 Task: Look for Airbnb properties in Abovyan, Armenia from 6th December, 2023 to 18th December, 2023 for 3 adults.2 bedrooms having 2 beds and 2 bathrooms. Property type can be hotel. Amenities needed are: heating. Booking option can be shelf check-in. Look for 4 properties as per requirement.
Action: Mouse moved to (89, 79)
Screenshot: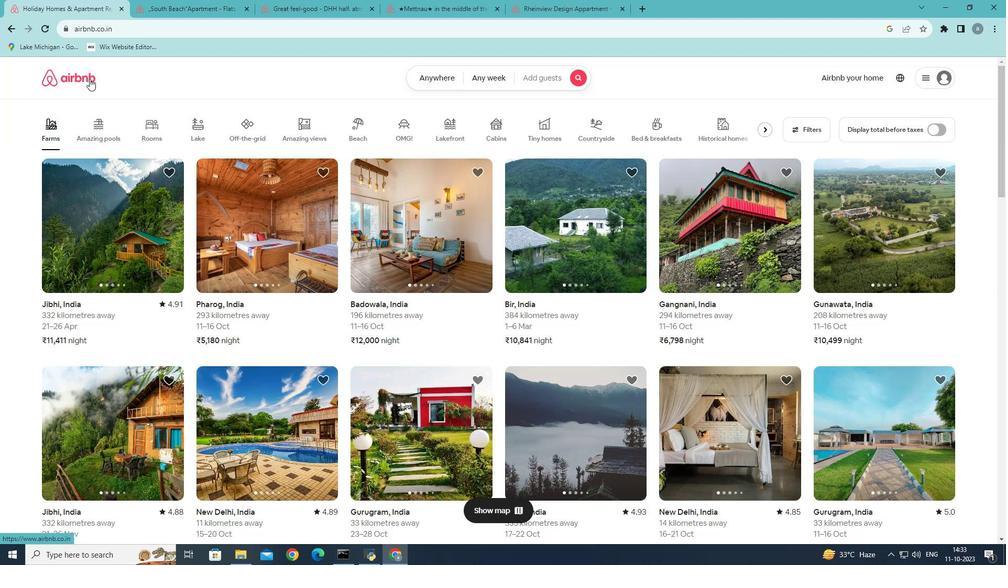 
Action: Mouse pressed left at (89, 79)
Screenshot: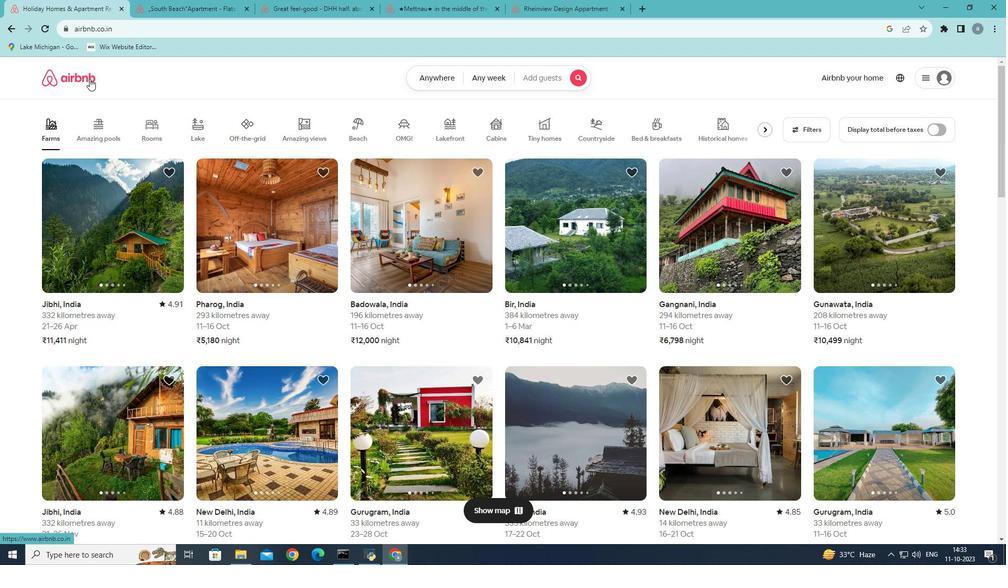 
Action: Mouse moved to (441, 81)
Screenshot: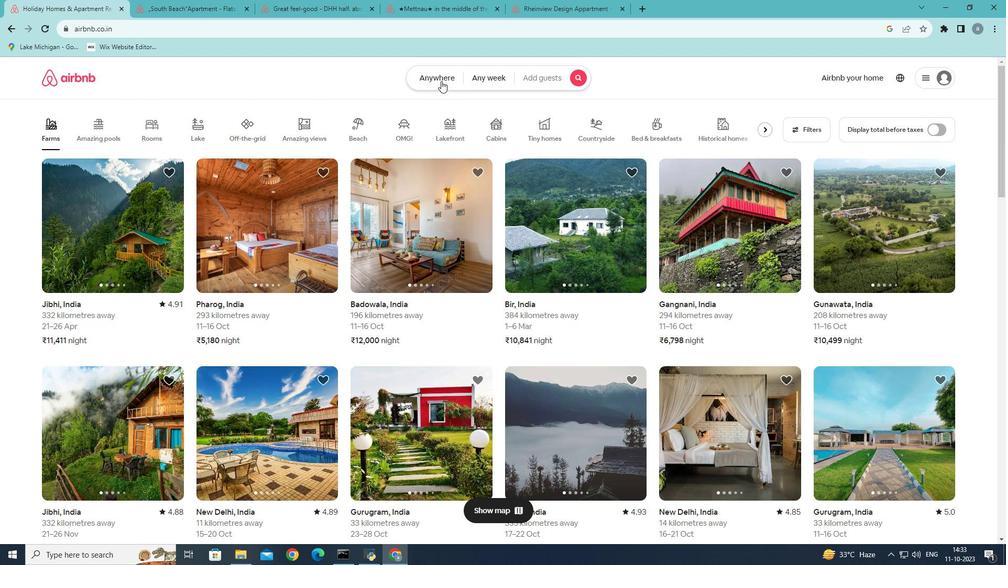 
Action: Mouse pressed left at (441, 81)
Screenshot: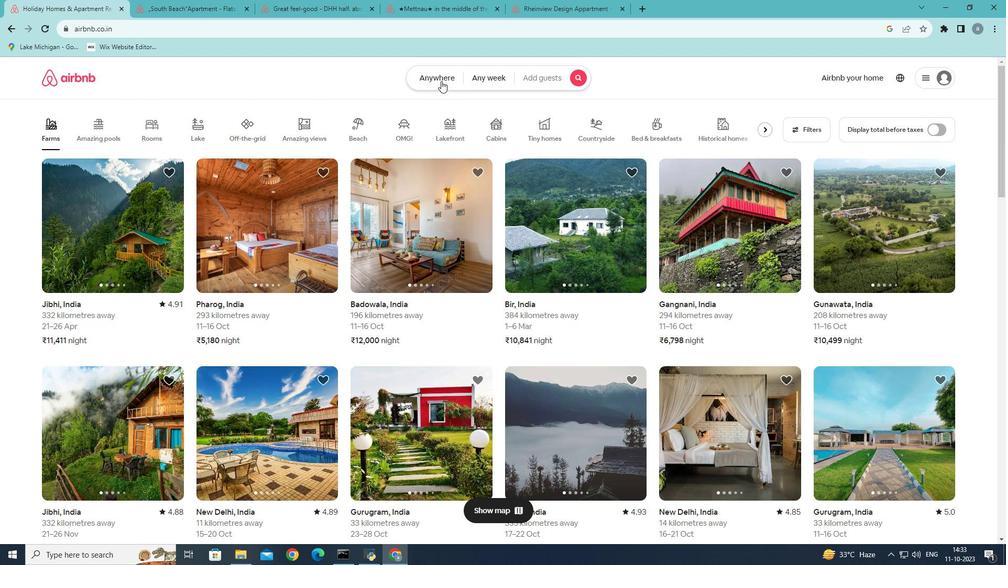 
Action: Mouse moved to (308, 122)
Screenshot: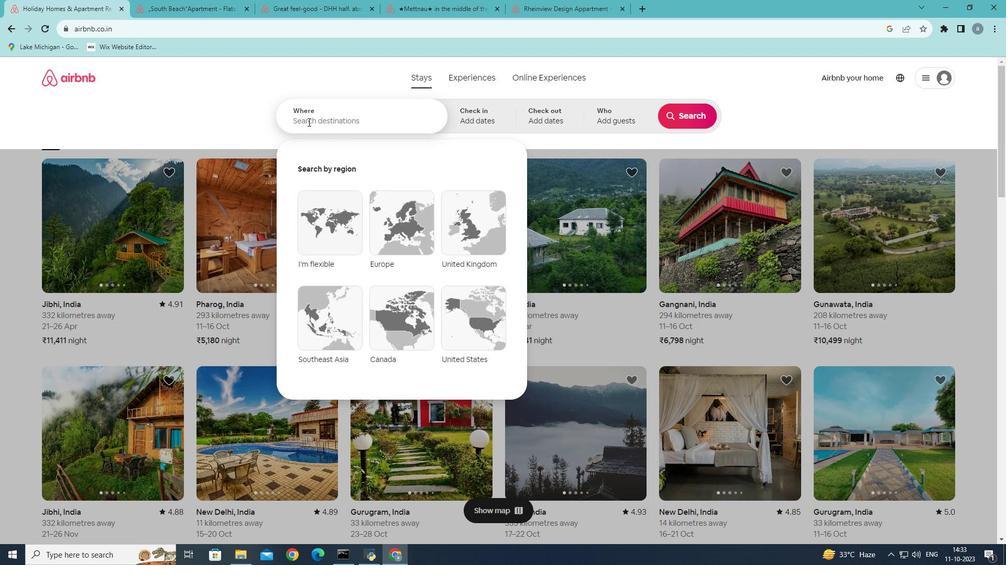
Action: Mouse pressed left at (308, 122)
Screenshot: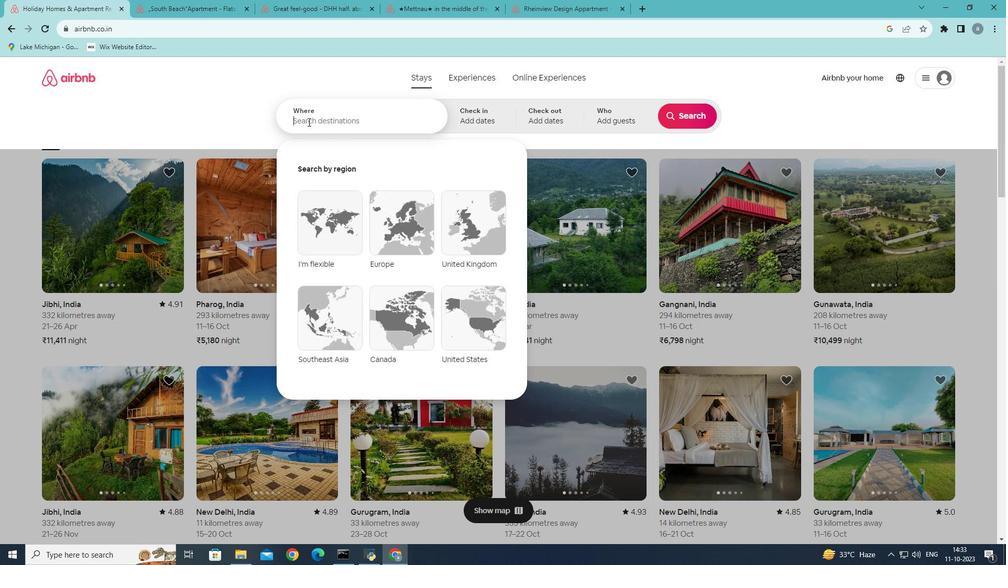
Action: Mouse moved to (554, 111)
Screenshot: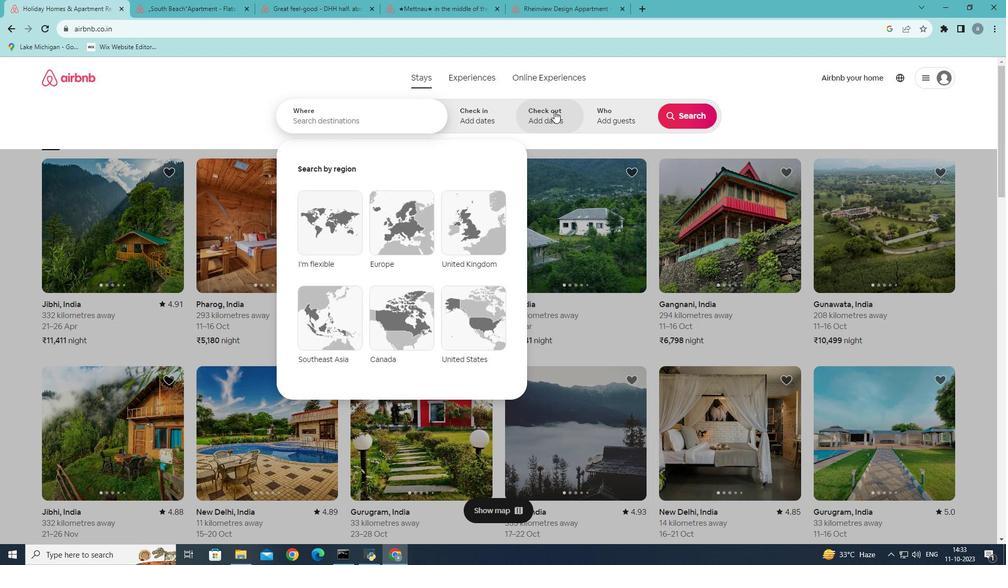 
Action: Key pressed <Key.shift>Abovyan
Screenshot: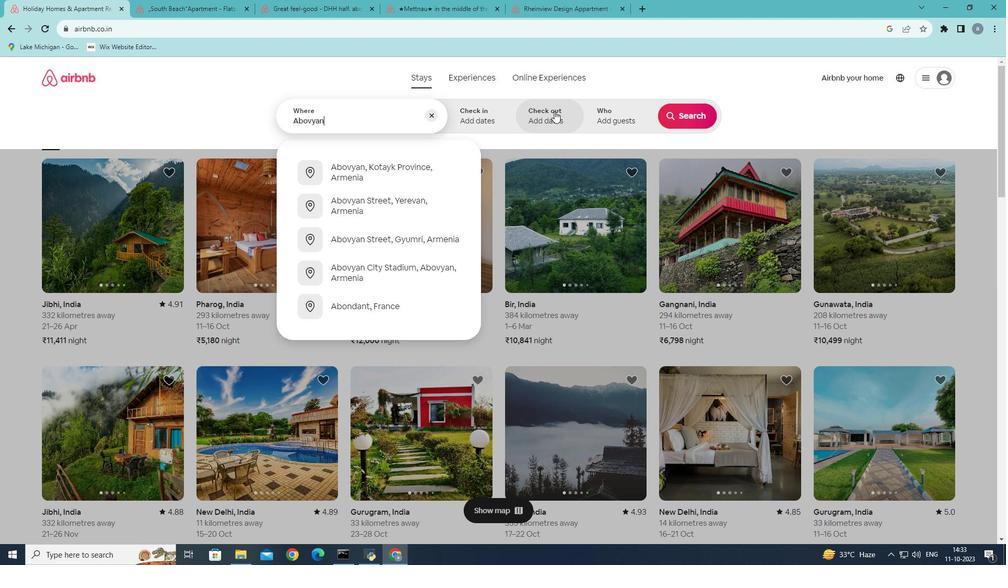 
Action: Mouse moved to (371, 173)
Screenshot: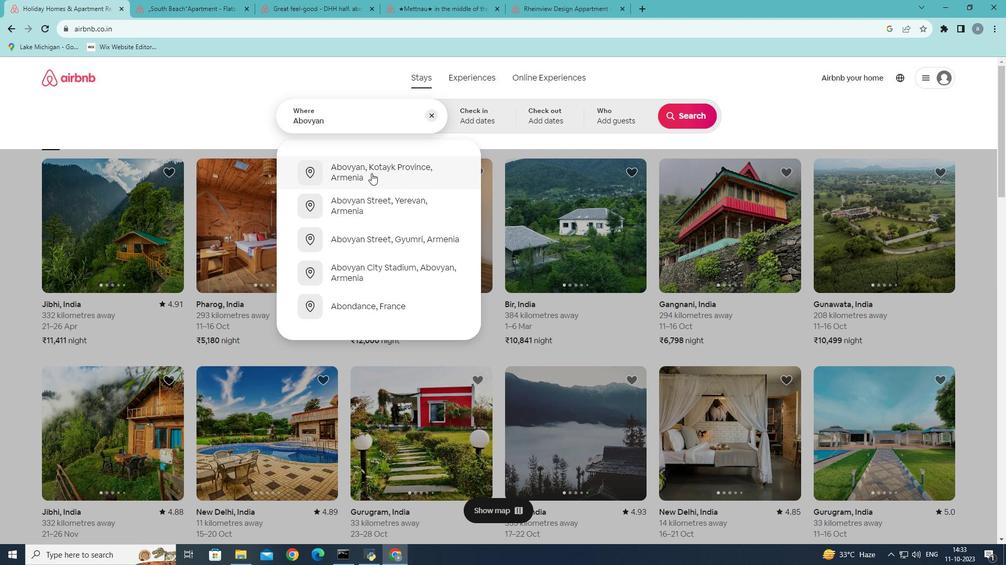
Action: Mouse pressed left at (371, 173)
Screenshot: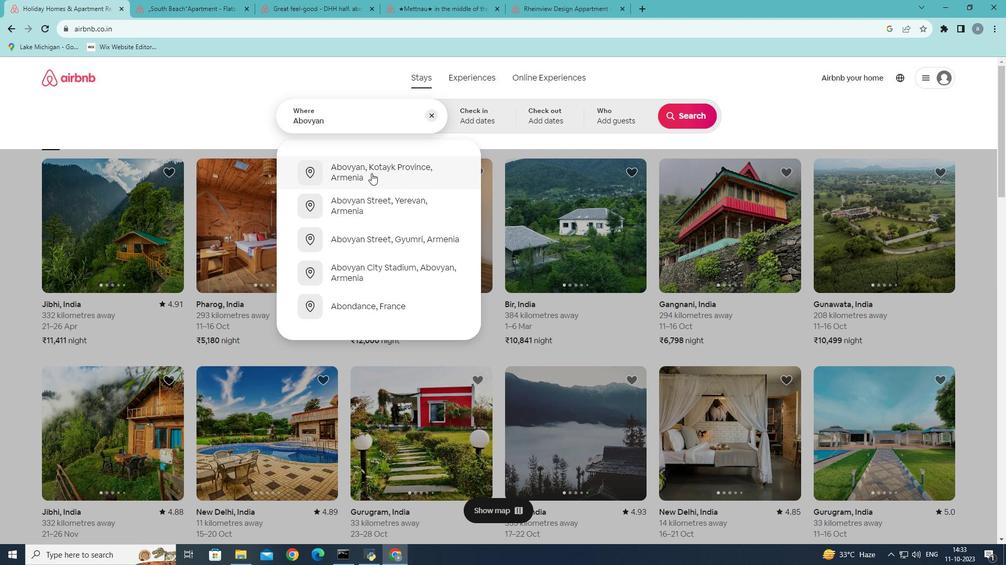 
Action: Mouse moved to (686, 198)
Screenshot: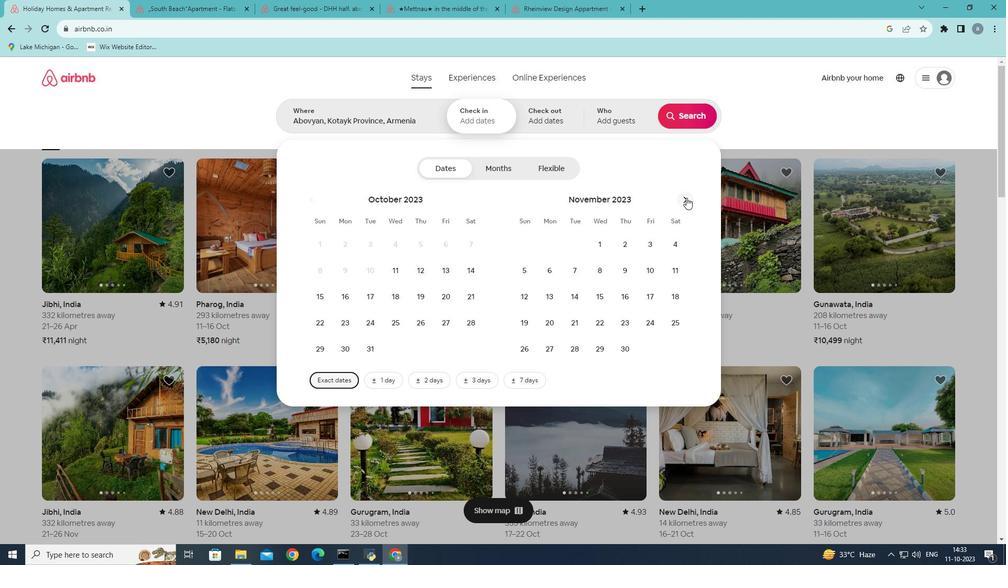 
Action: Mouse pressed left at (686, 198)
Screenshot: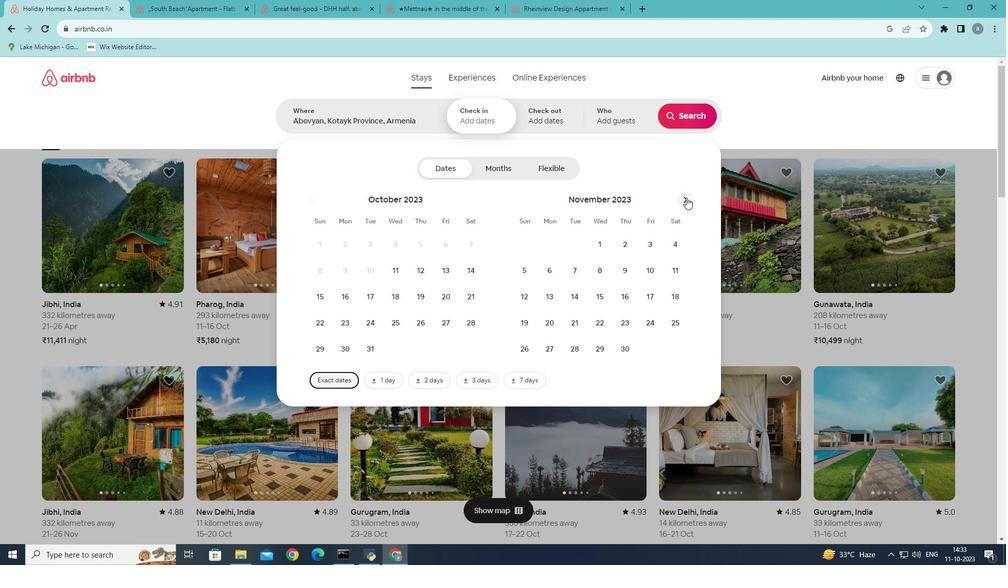 
Action: Mouse moved to (606, 274)
Screenshot: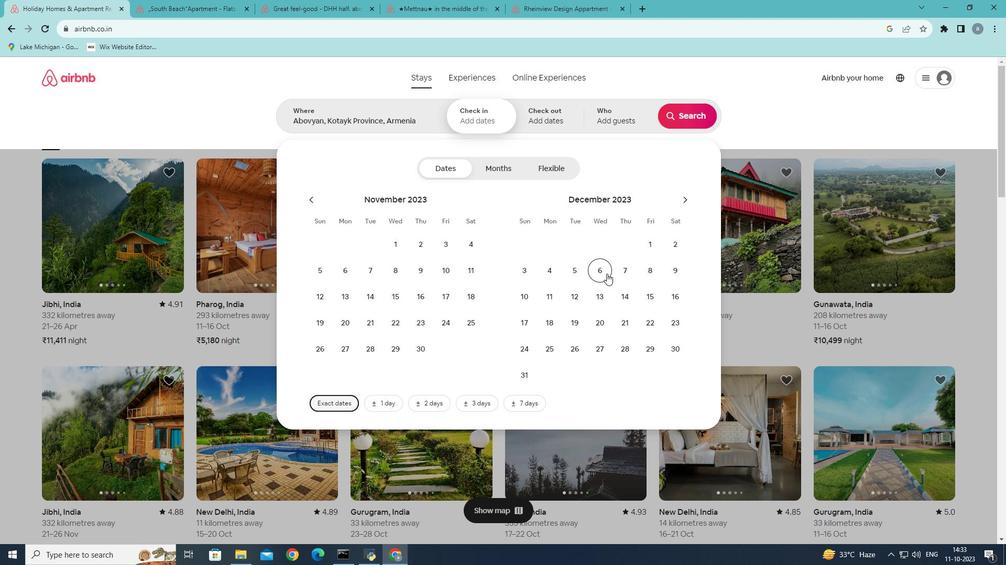 
Action: Mouse pressed left at (606, 274)
Screenshot: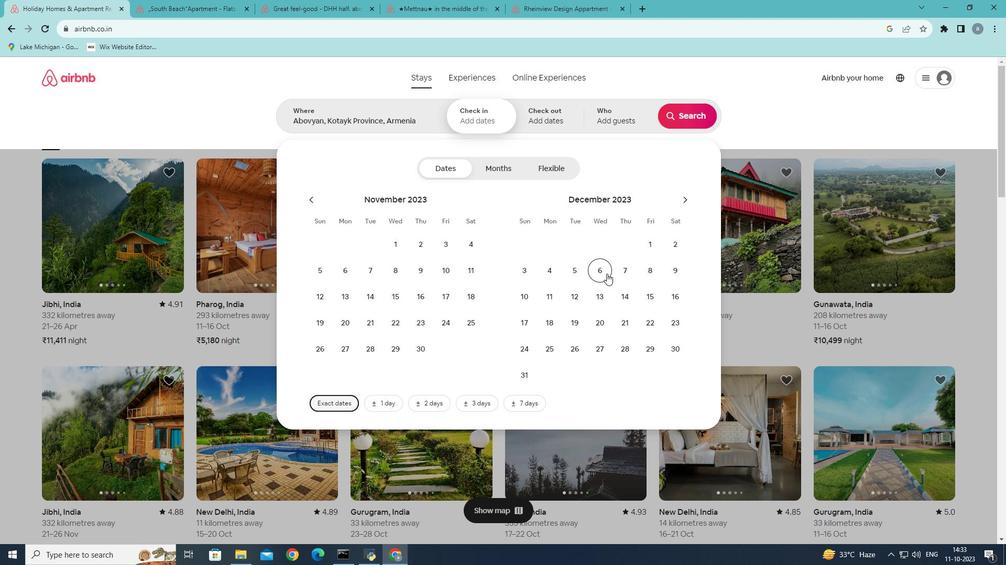 
Action: Mouse moved to (551, 328)
Screenshot: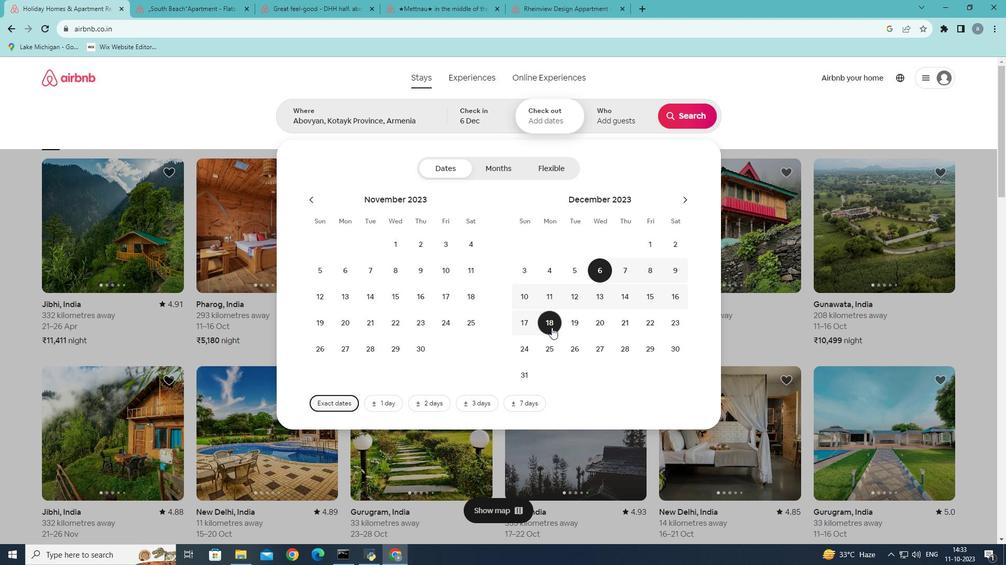 
Action: Mouse pressed left at (551, 328)
Screenshot: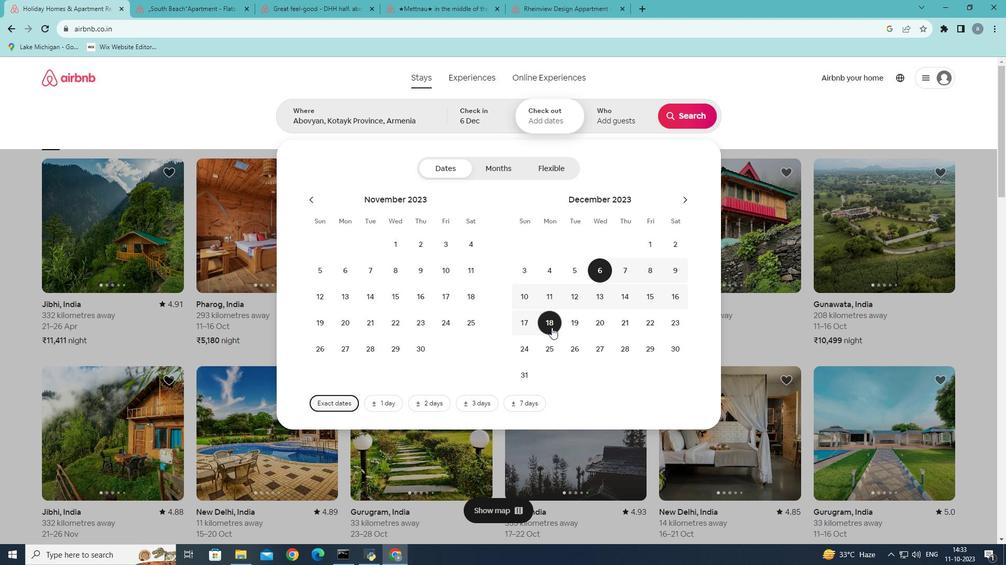 
Action: Mouse moved to (627, 115)
Screenshot: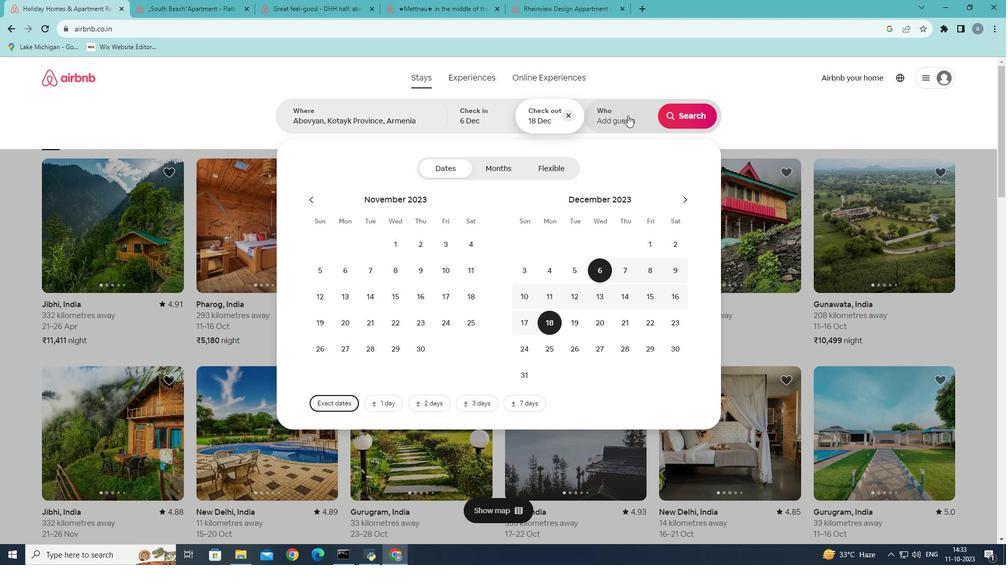 
Action: Mouse pressed left at (627, 115)
Screenshot: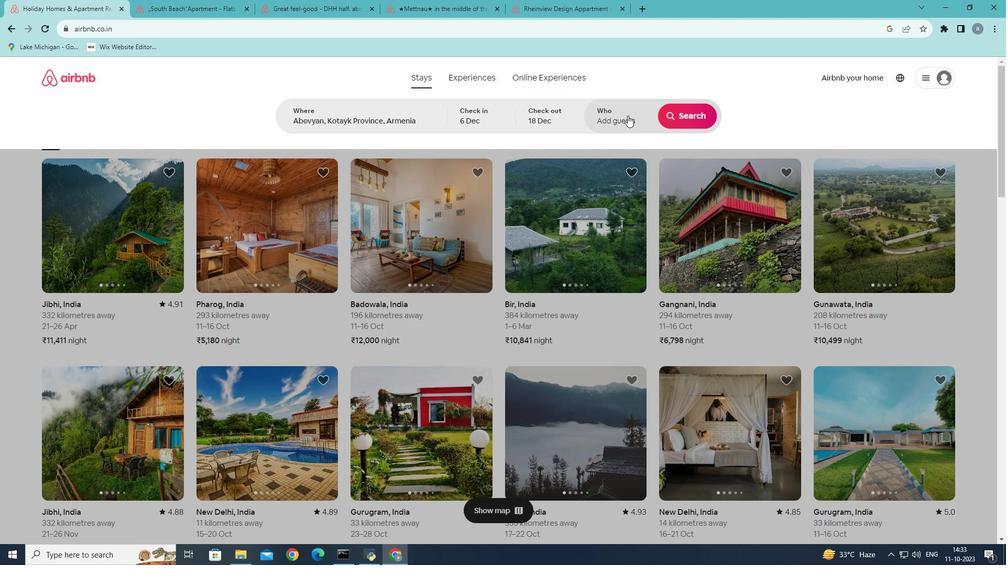 
Action: Mouse moved to (691, 172)
Screenshot: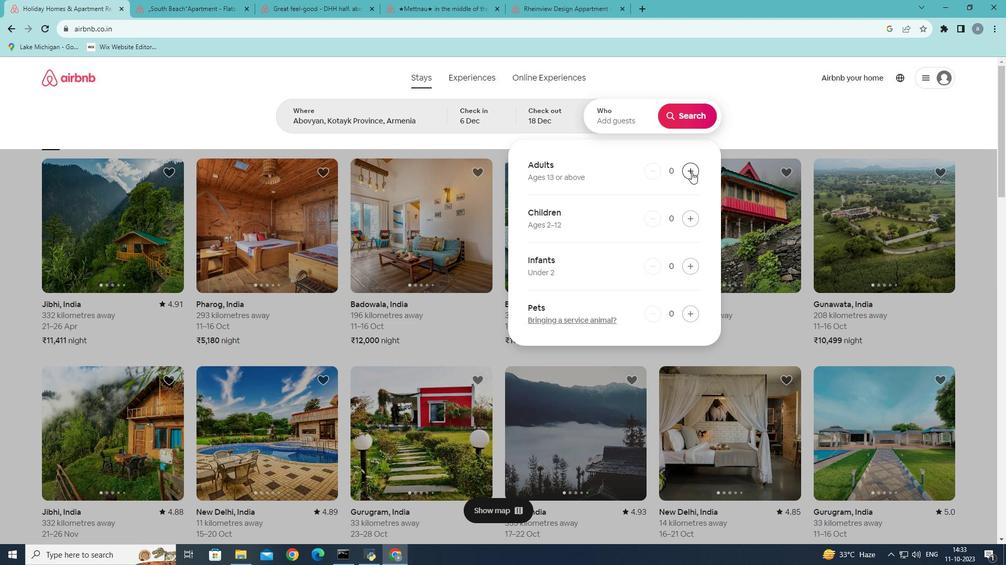 
Action: Mouse pressed left at (691, 172)
Screenshot: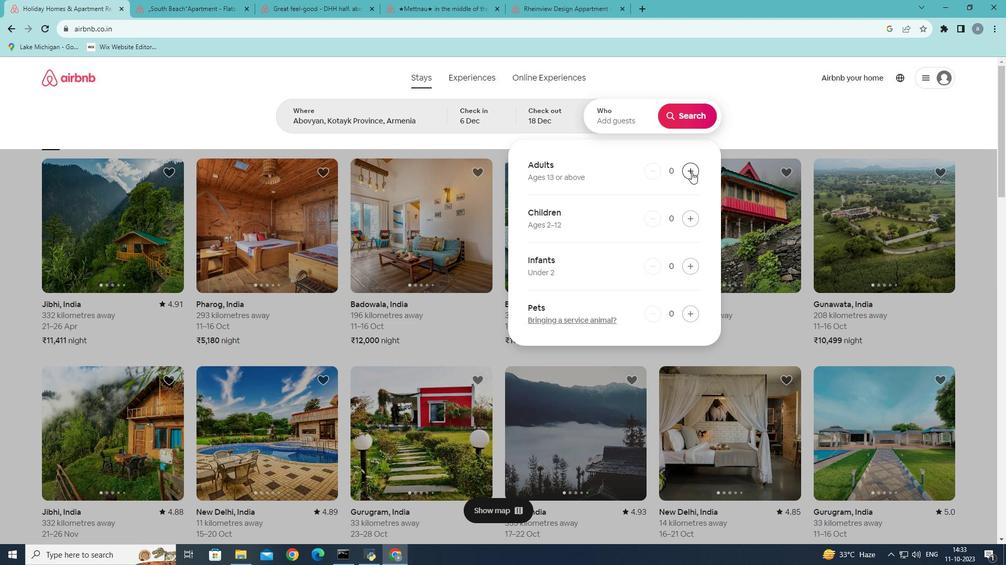 
Action: Mouse pressed left at (691, 172)
Screenshot: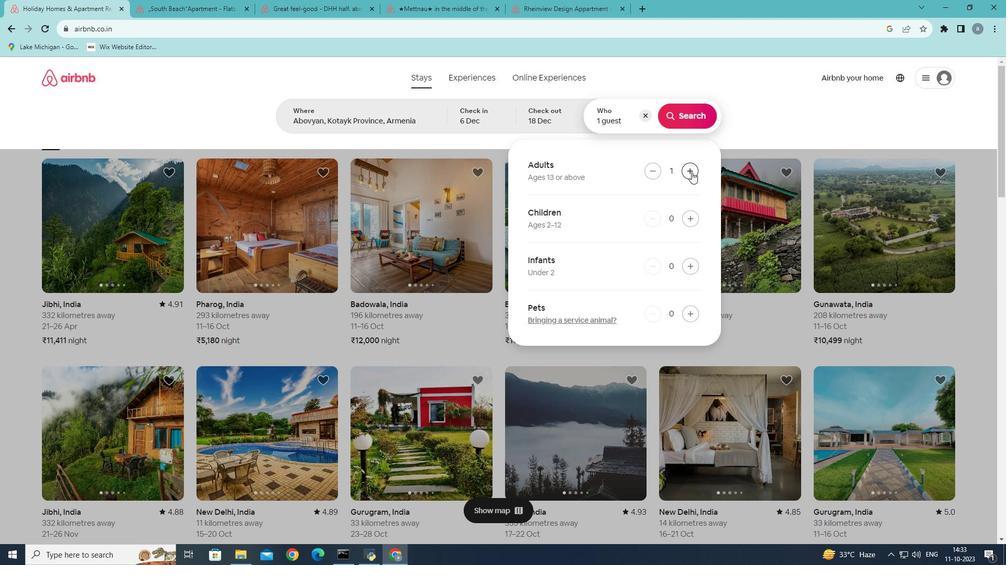 
Action: Mouse pressed left at (691, 172)
Screenshot: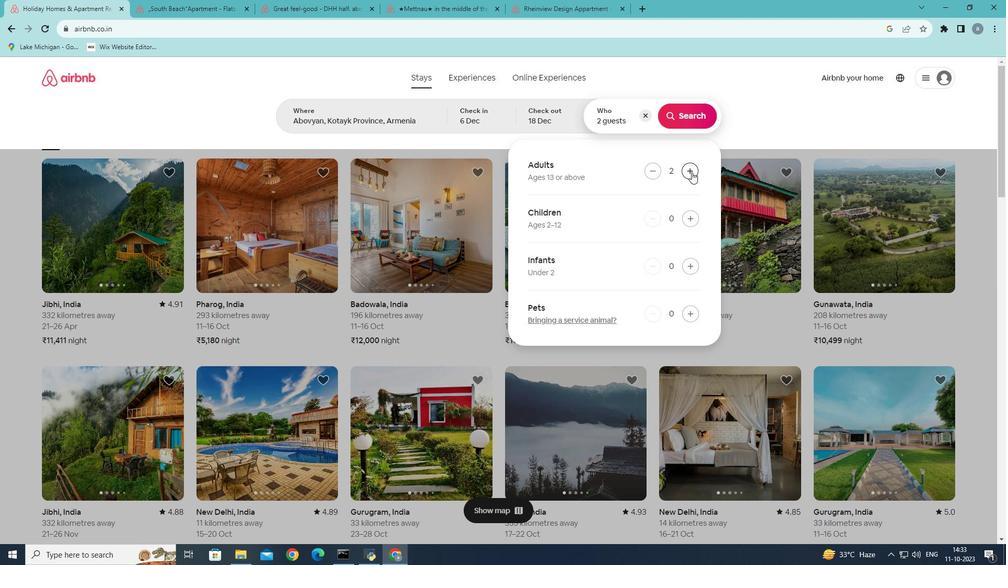 
Action: Mouse moved to (696, 113)
Screenshot: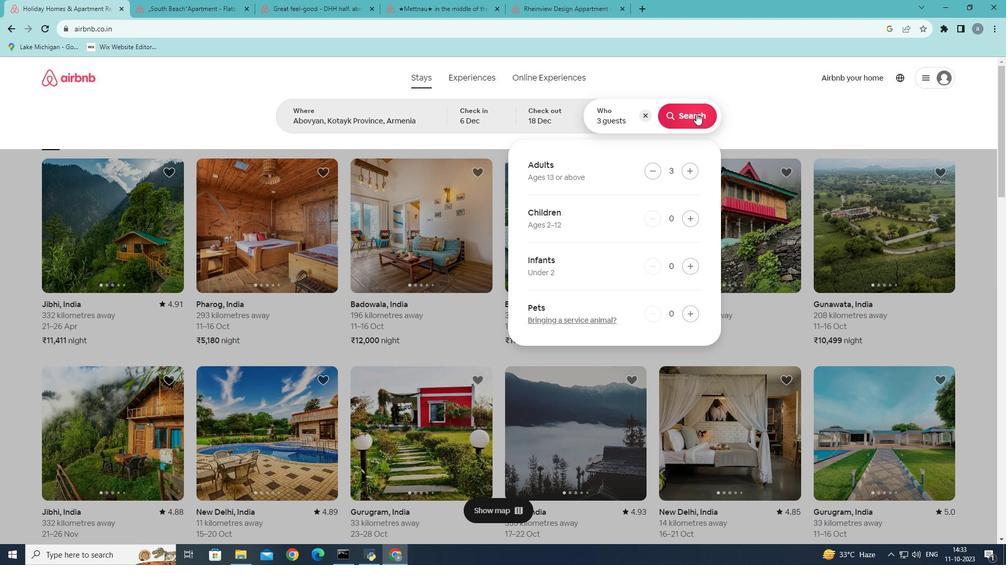 
Action: Mouse pressed left at (696, 113)
Screenshot: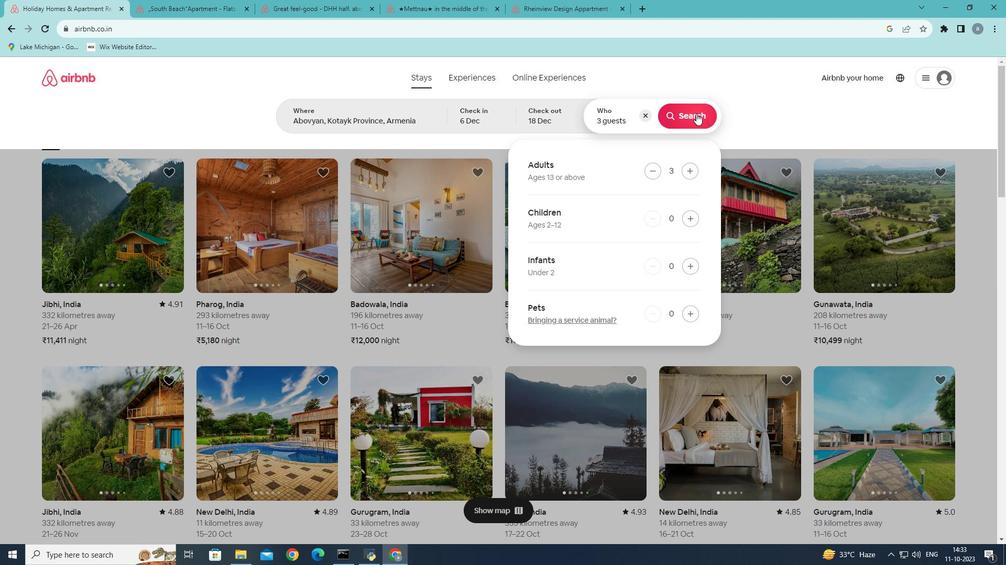 
Action: Mouse moved to (832, 118)
Screenshot: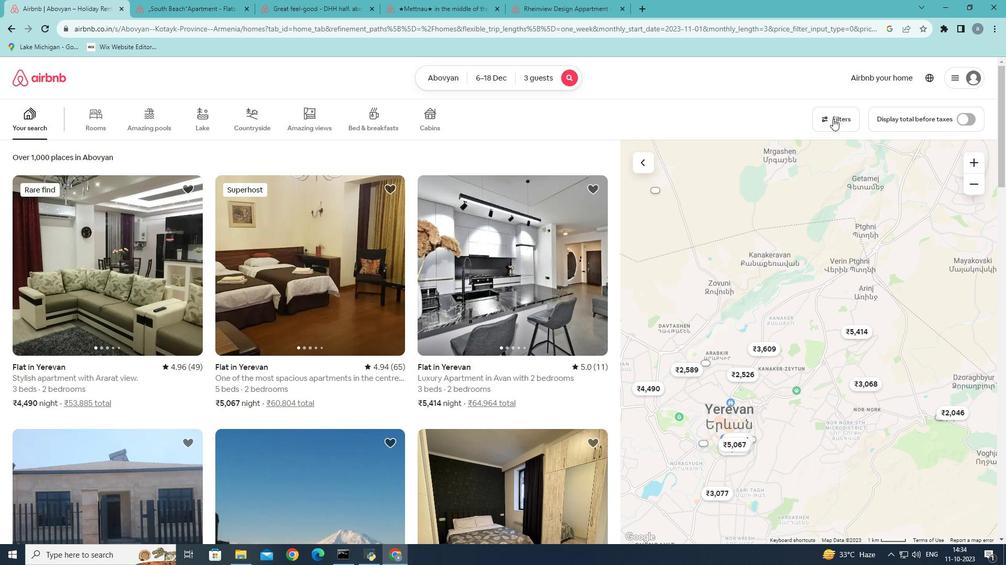 
Action: Mouse pressed left at (832, 118)
Screenshot: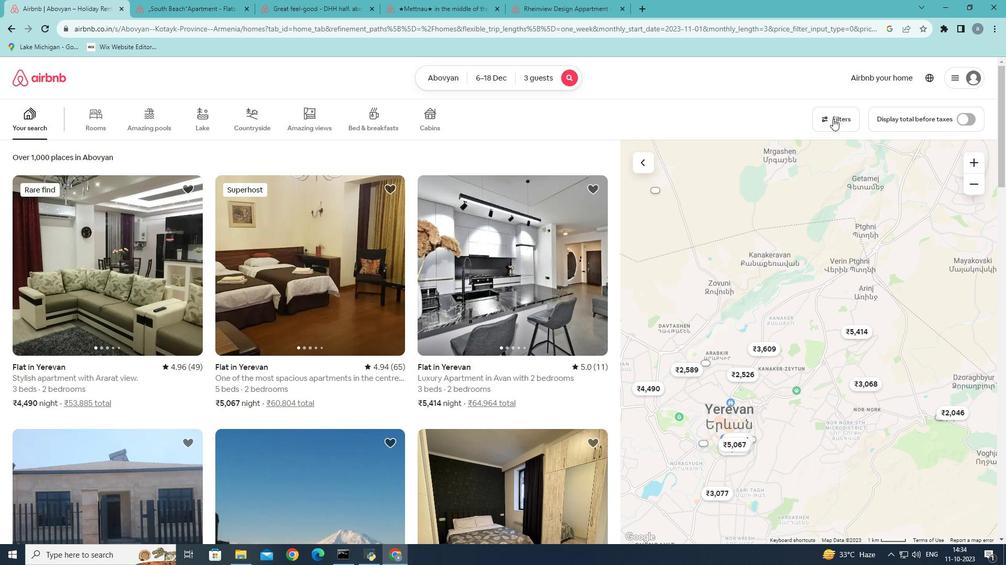 
Action: Mouse moved to (443, 385)
Screenshot: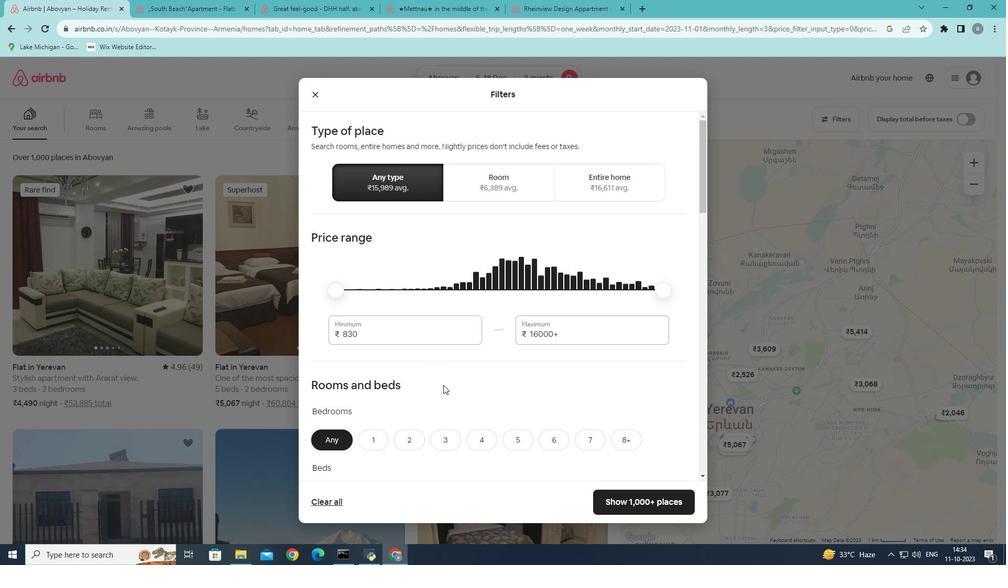 
Action: Mouse scrolled (443, 385) with delta (0, 0)
Screenshot: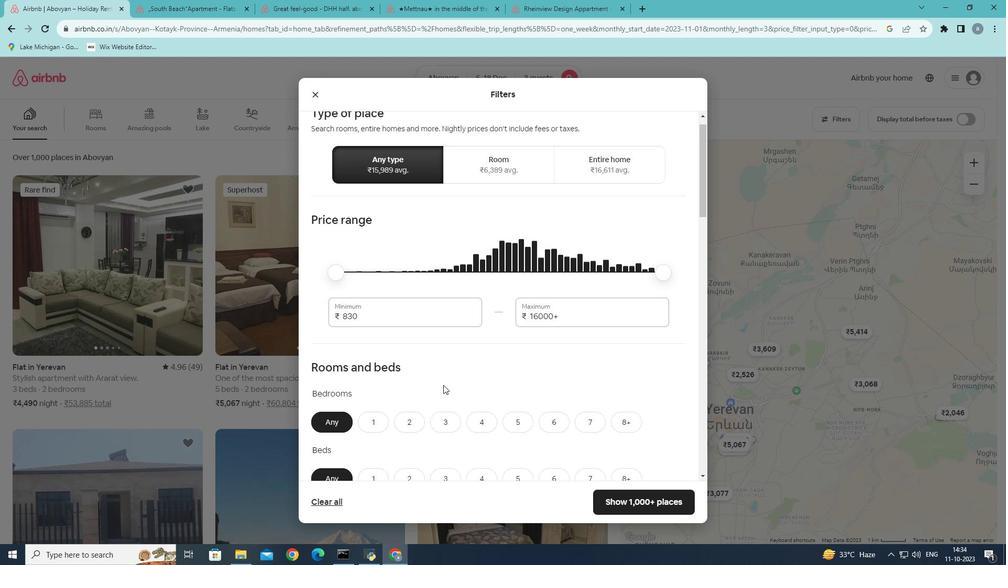 
Action: Mouse moved to (408, 387)
Screenshot: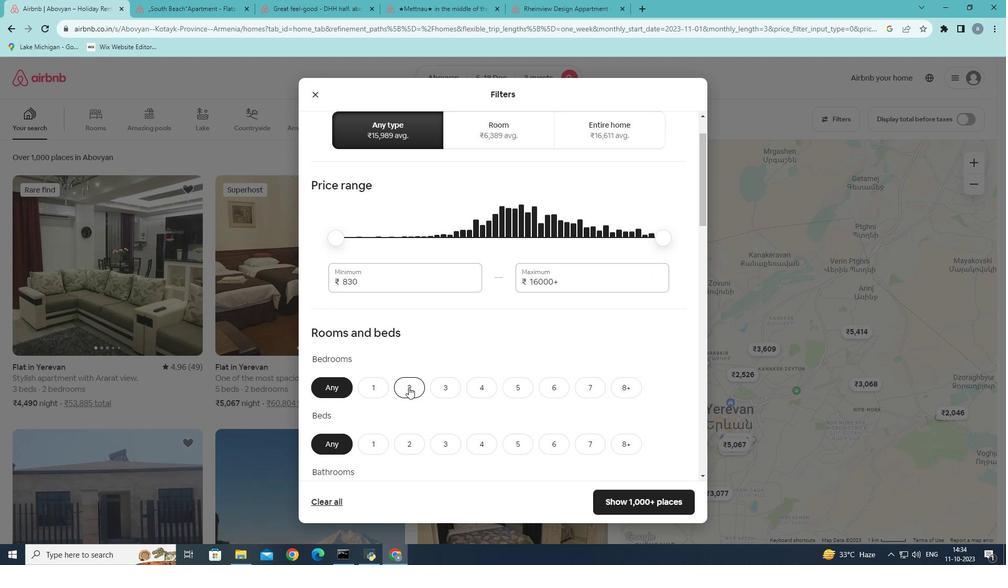 
Action: Mouse pressed left at (408, 387)
Screenshot: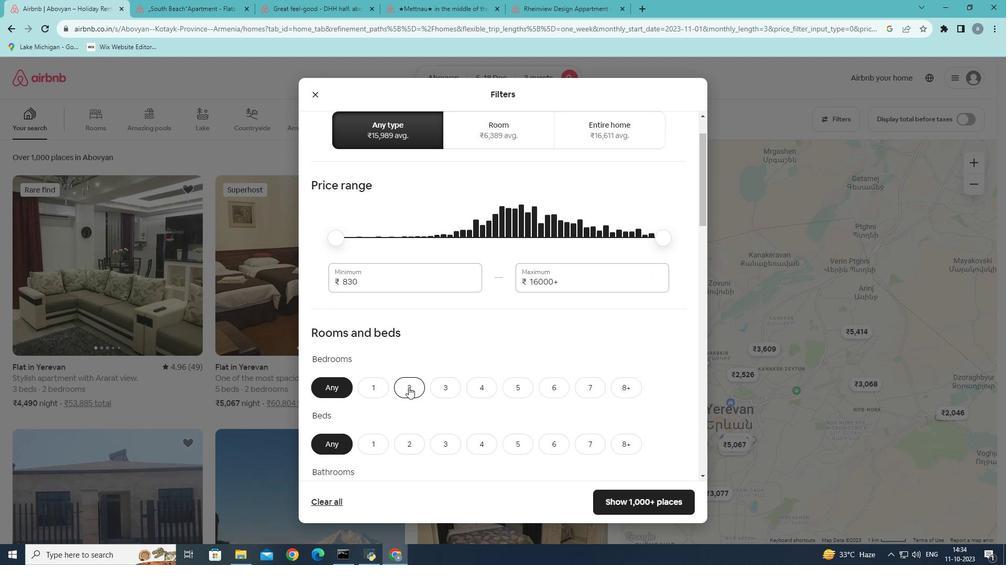 
Action: Mouse moved to (409, 410)
Screenshot: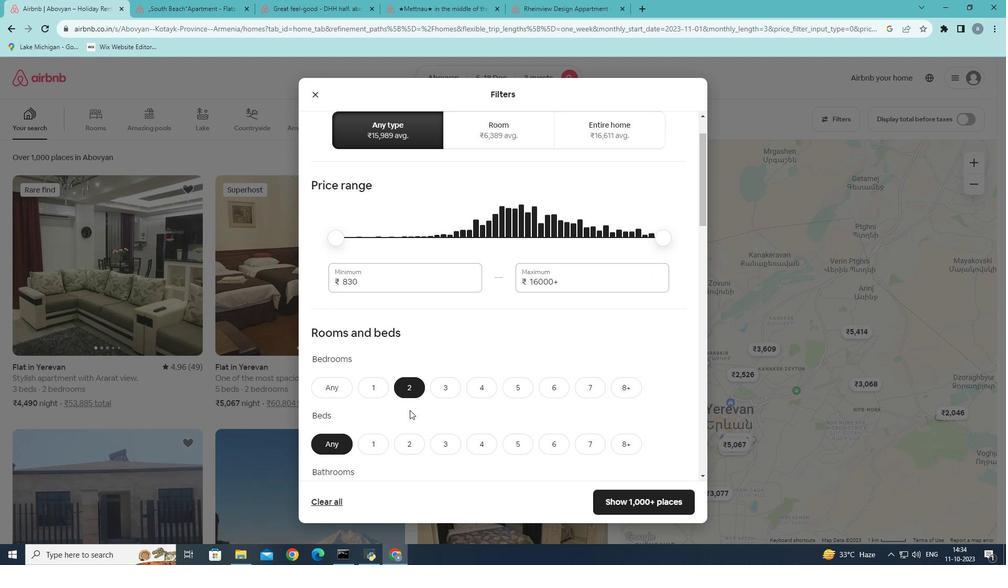 
Action: Mouse scrolled (409, 410) with delta (0, 0)
Screenshot: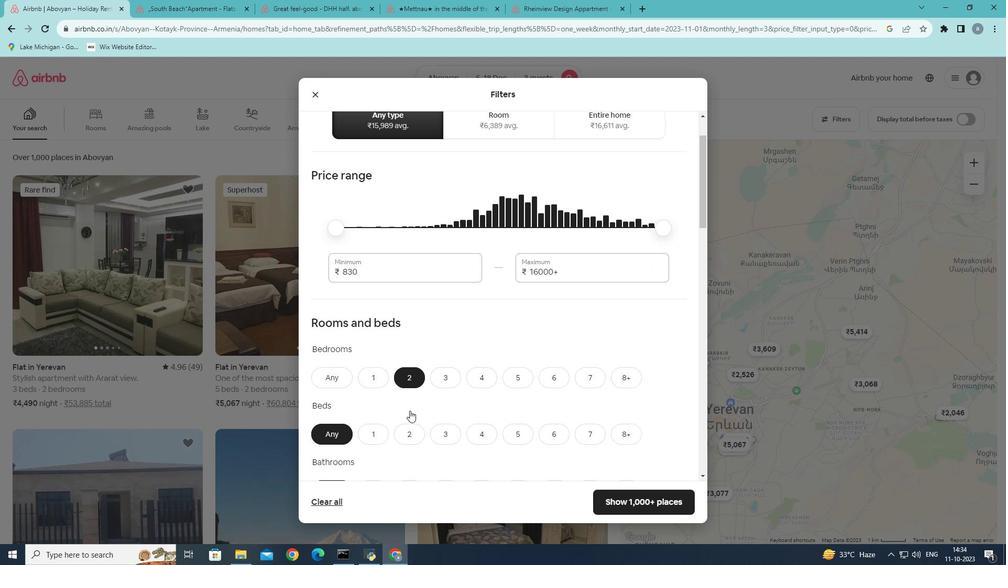 
Action: Mouse moved to (409, 411)
Screenshot: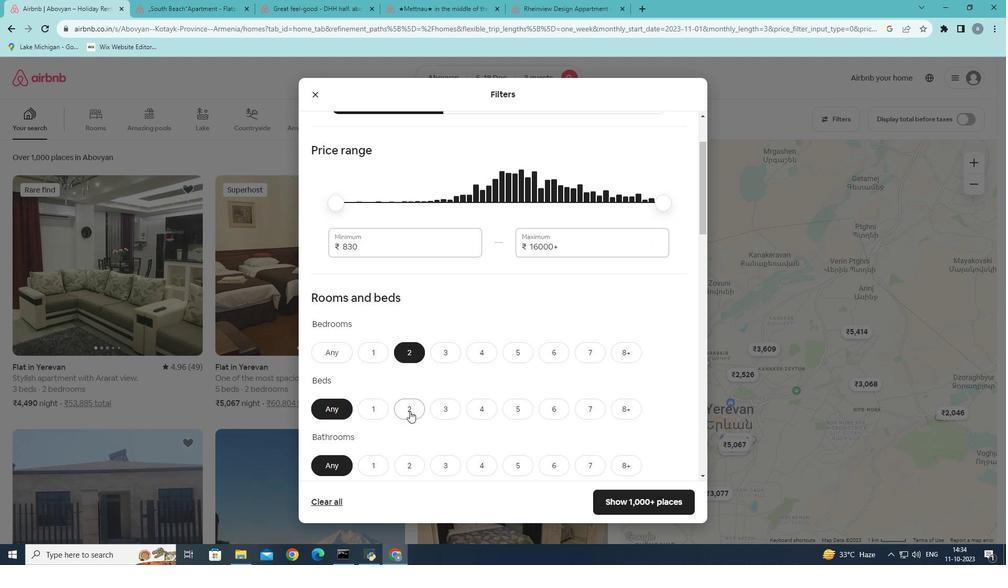
Action: Mouse scrolled (409, 411) with delta (0, 0)
Screenshot: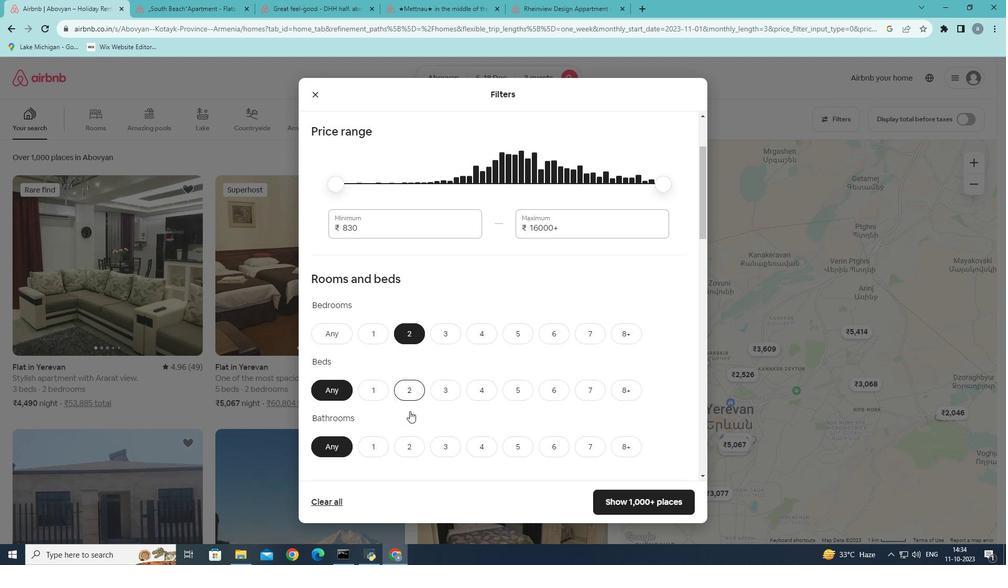 
Action: Mouse moved to (410, 336)
Screenshot: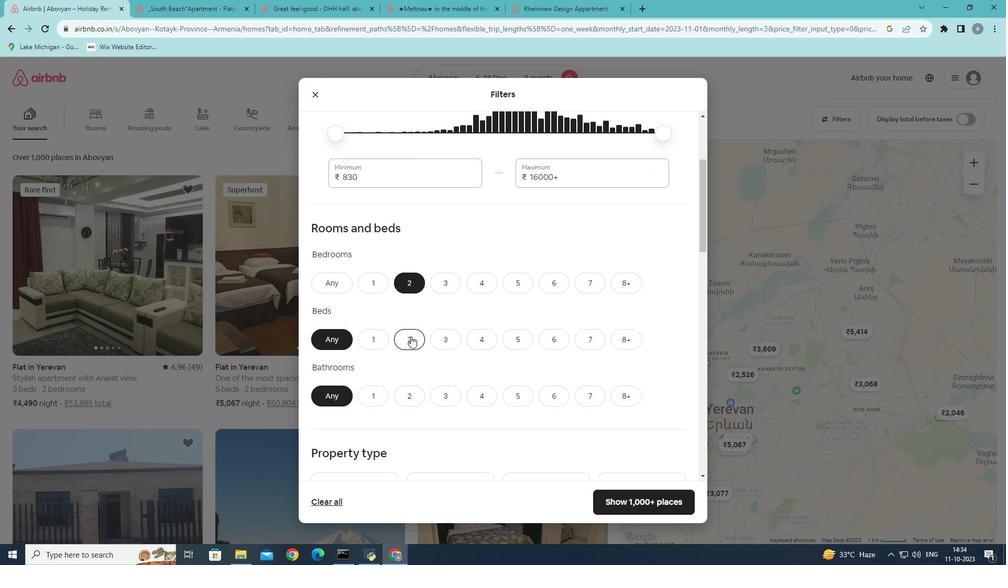 
Action: Mouse pressed left at (410, 336)
Screenshot: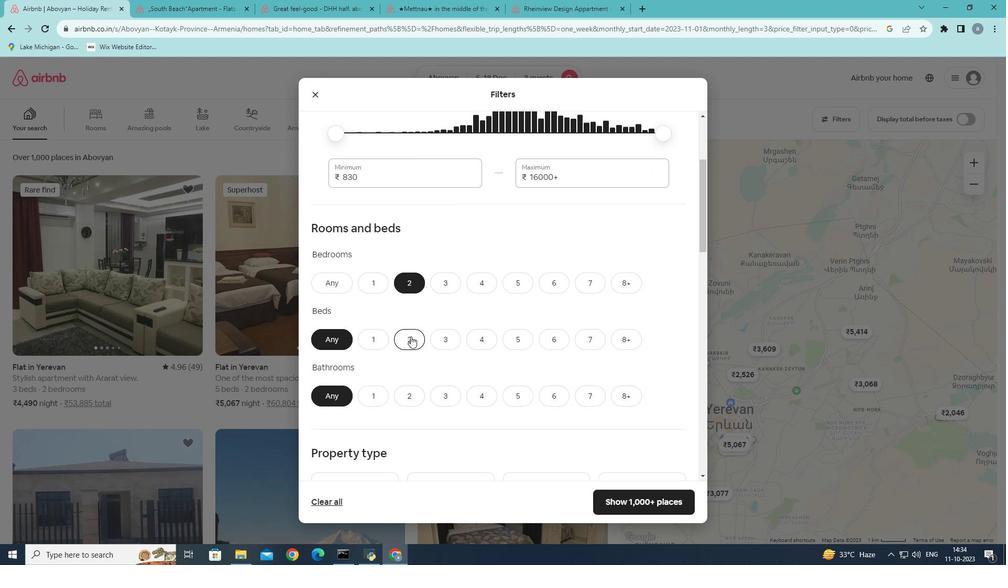 
Action: Mouse moved to (411, 402)
Screenshot: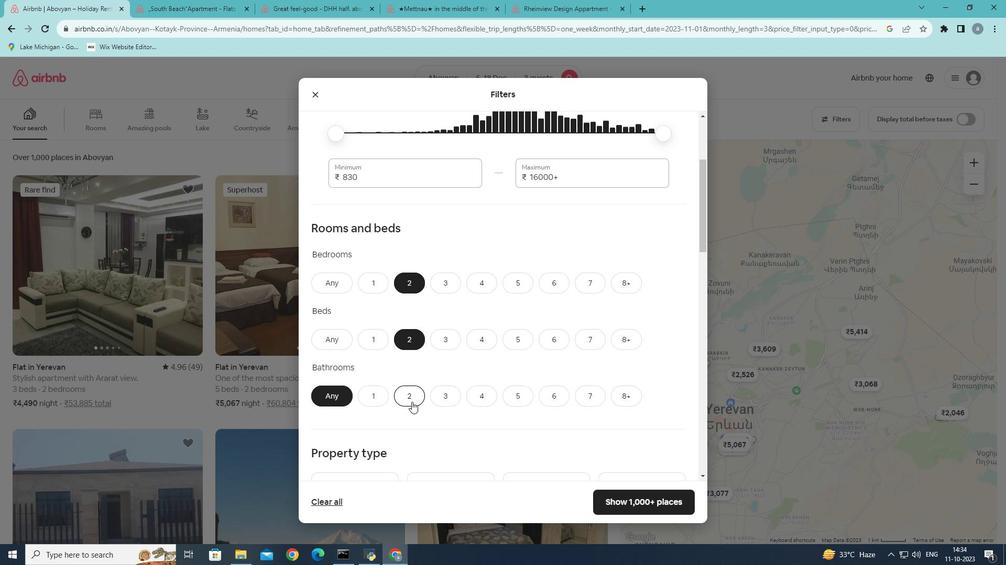 
Action: Mouse pressed left at (411, 402)
Screenshot: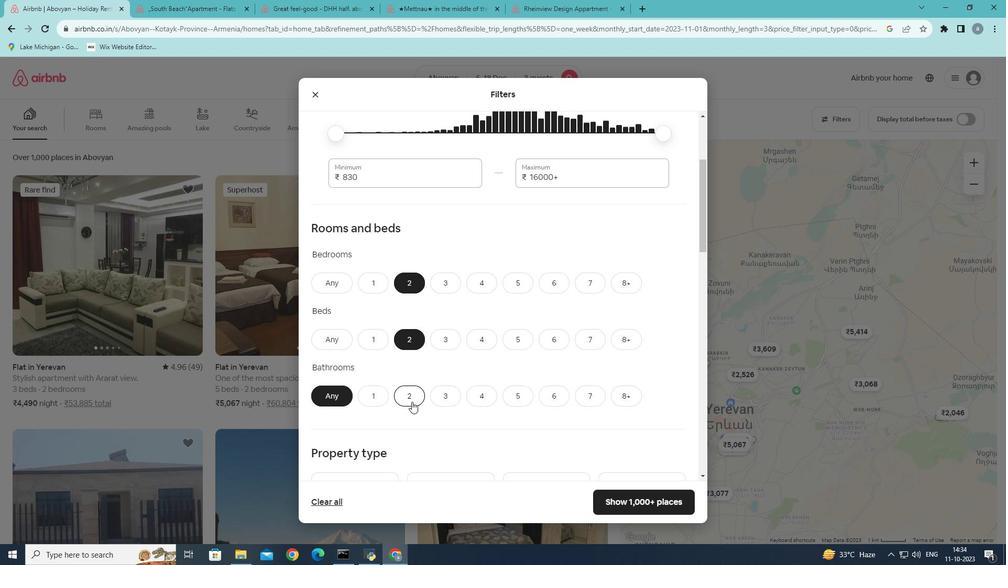 
Action: Mouse moved to (563, 349)
Screenshot: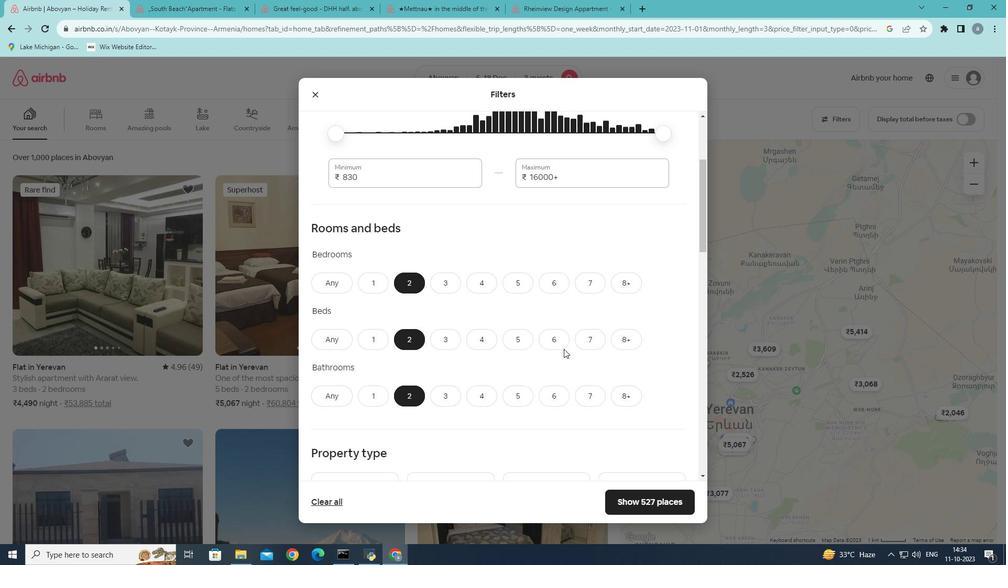 
Action: Mouse scrolled (563, 349) with delta (0, 0)
Screenshot: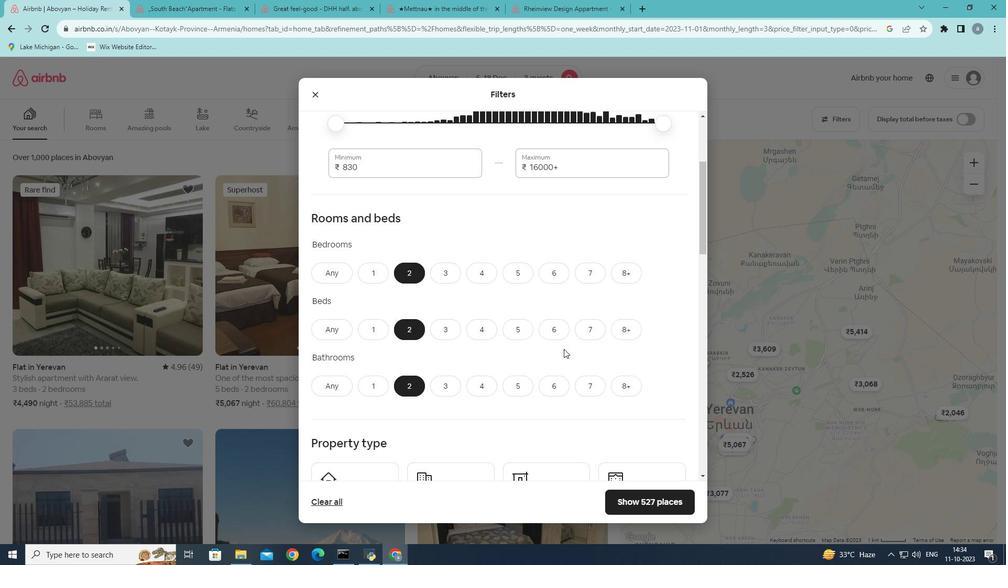 
Action: Mouse scrolled (563, 349) with delta (0, 0)
Screenshot: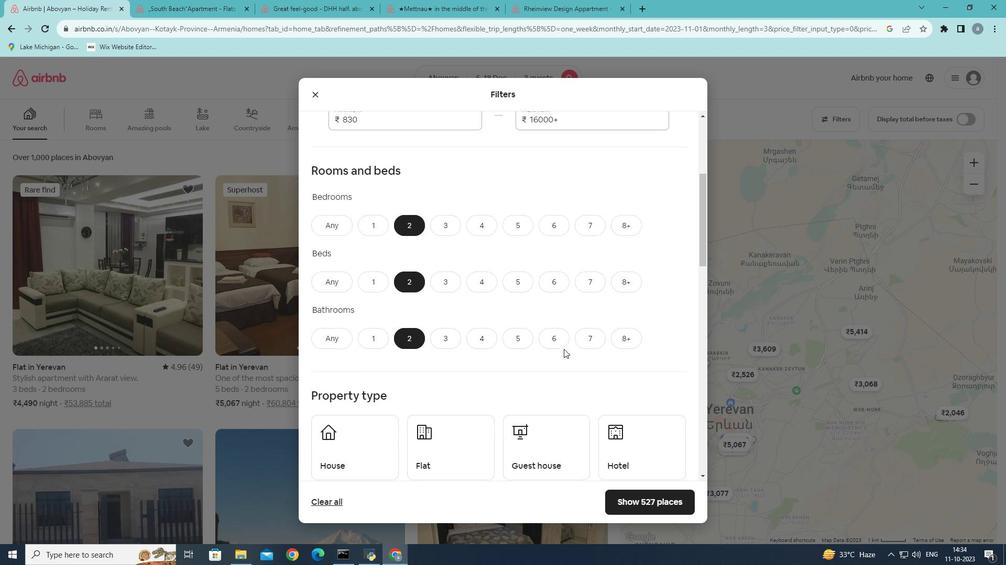 
Action: Mouse scrolled (563, 349) with delta (0, 0)
Screenshot: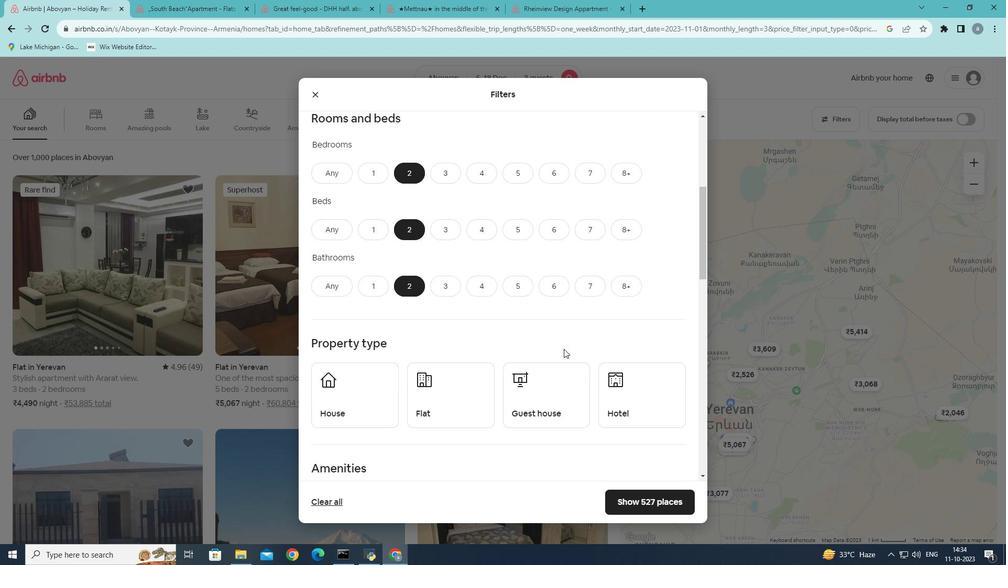 
Action: Mouse moved to (623, 361)
Screenshot: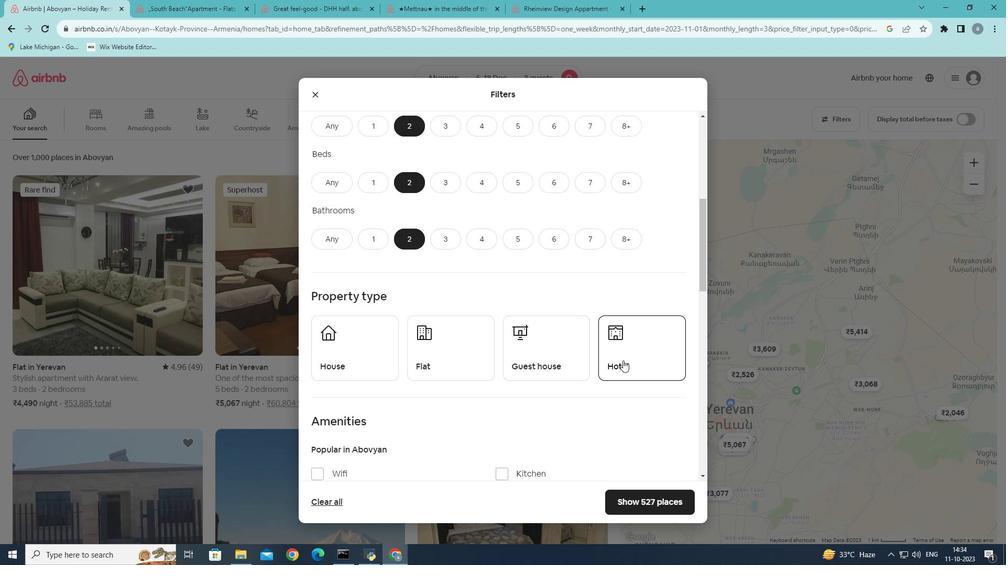
Action: Mouse pressed left at (623, 361)
Screenshot: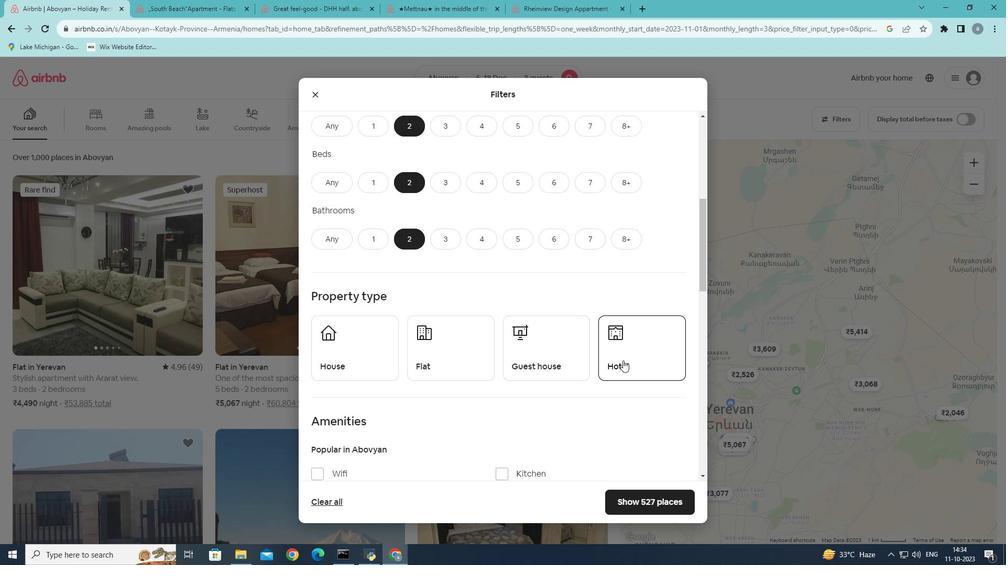 
Action: Mouse moved to (529, 365)
Screenshot: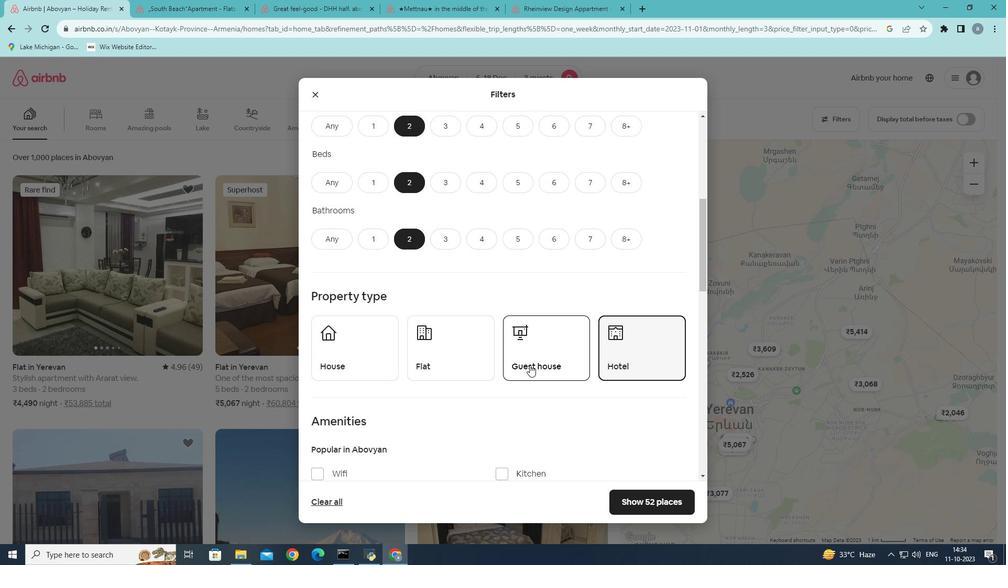 
Action: Mouse scrolled (529, 365) with delta (0, 0)
Screenshot: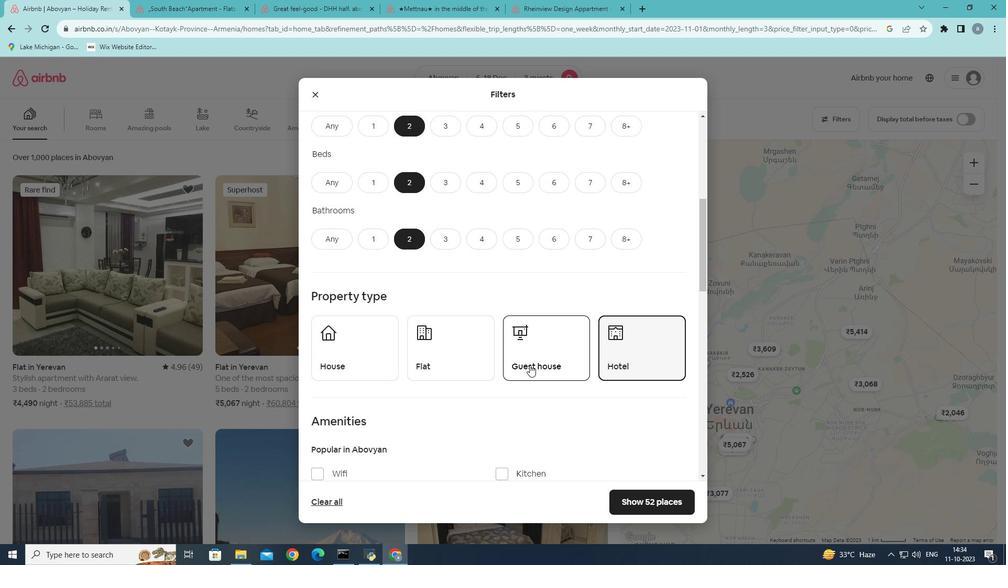 
Action: Mouse scrolled (529, 365) with delta (0, 0)
Screenshot: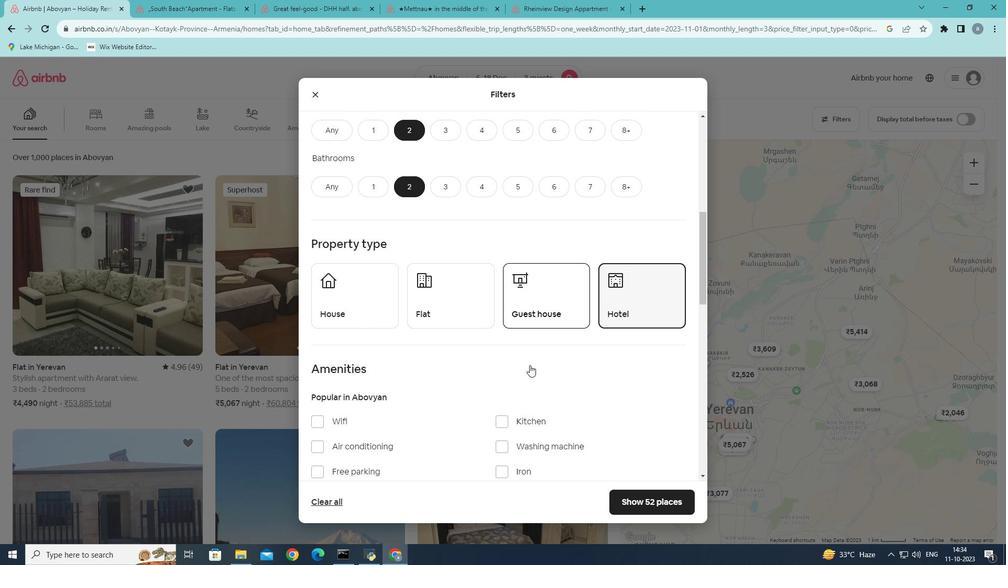 
Action: Mouse scrolled (529, 365) with delta (0, 0)
Screenshot: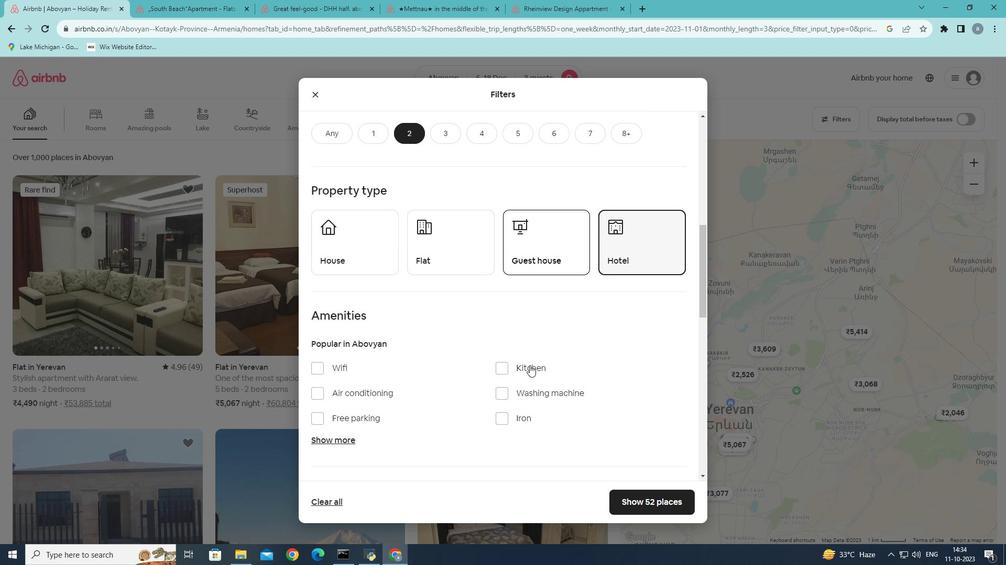 
Action: Mouse moved to (339, 388)
Screenshot: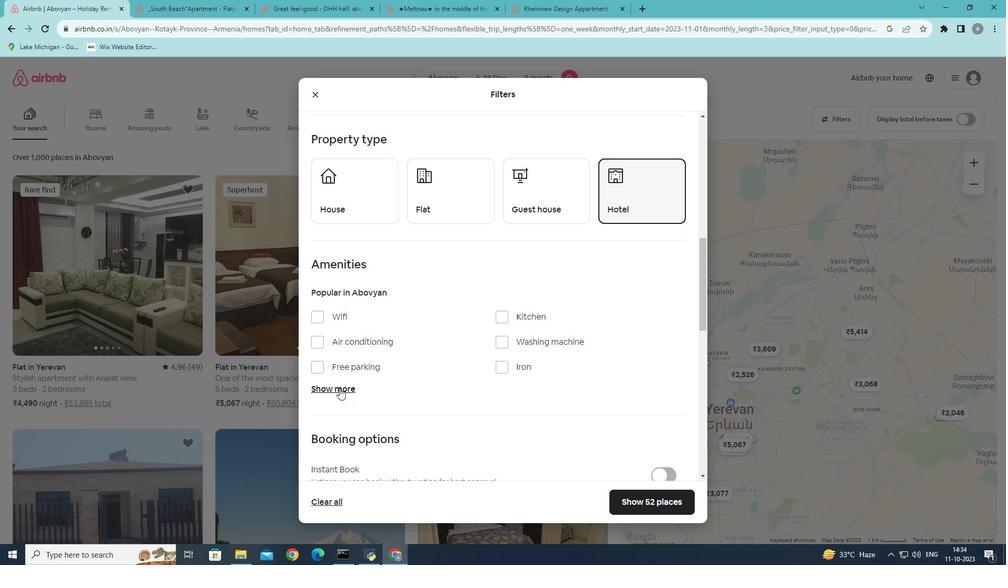 
Action: Mouse pressed left at (339, 388)
Screenshot: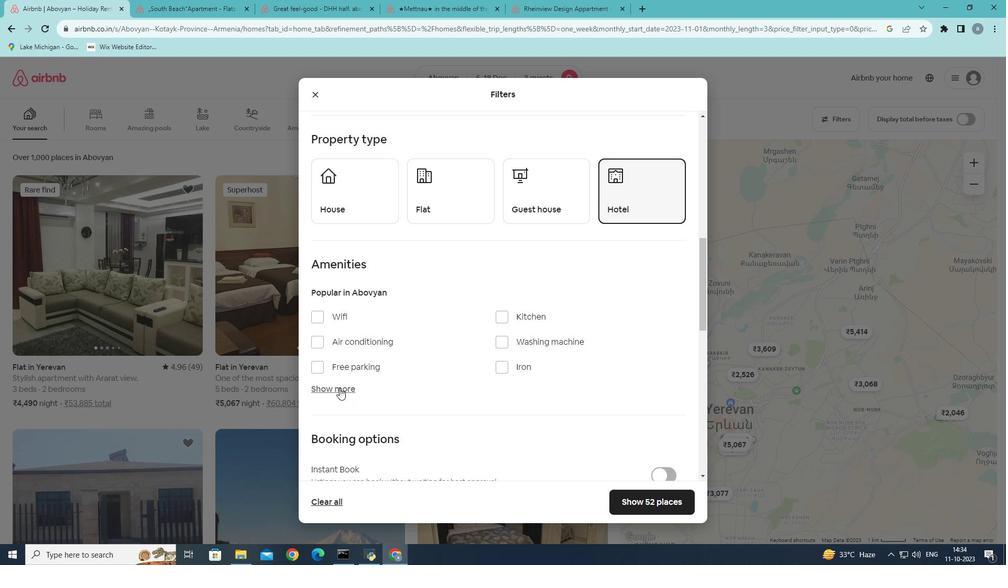 
Action: Mouse moved to (505, 429)
Screenshot: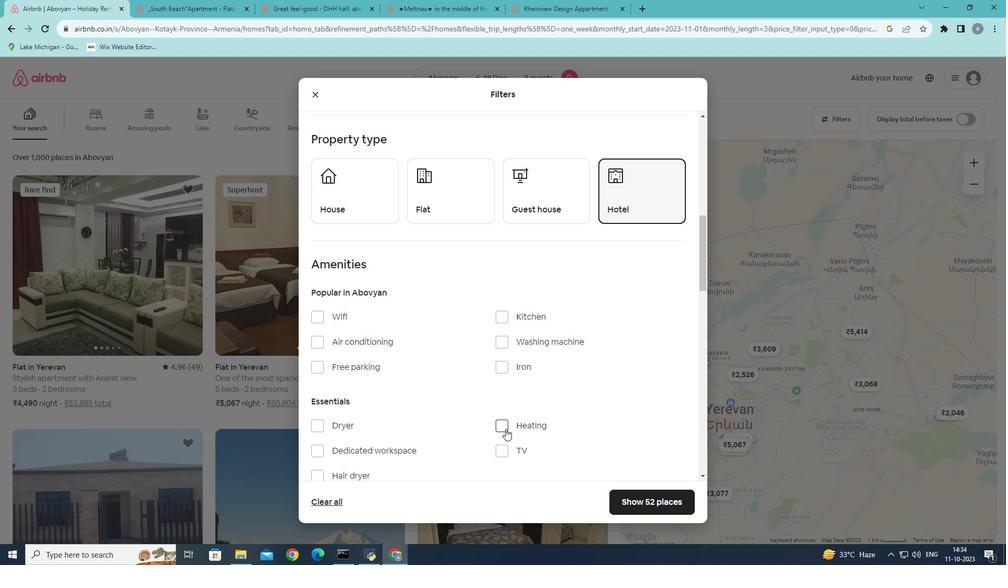 
Action: Mouse pressed left at (505, 429)
Screenshot: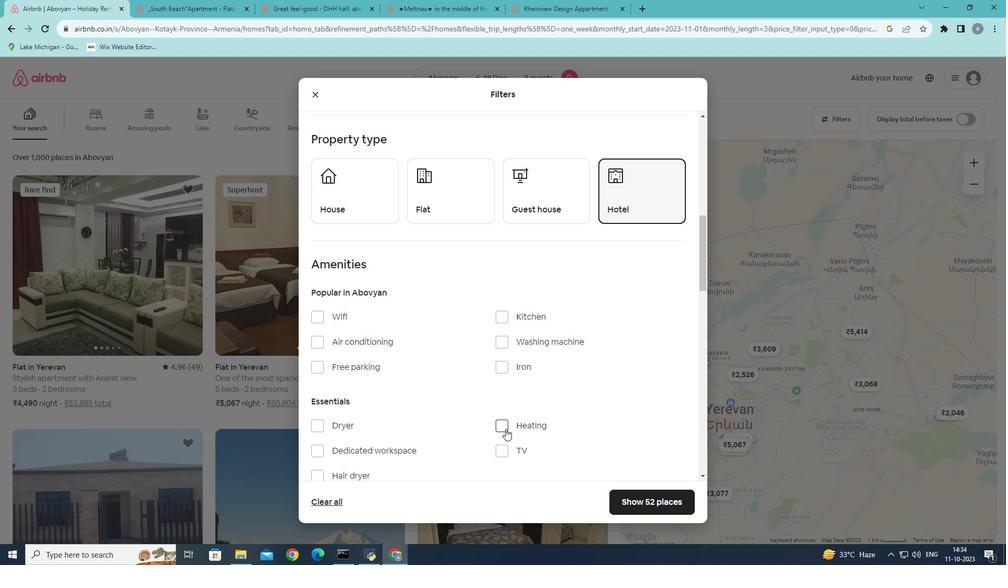 
Action: Mouse moved to (472, 399)
Screenshot: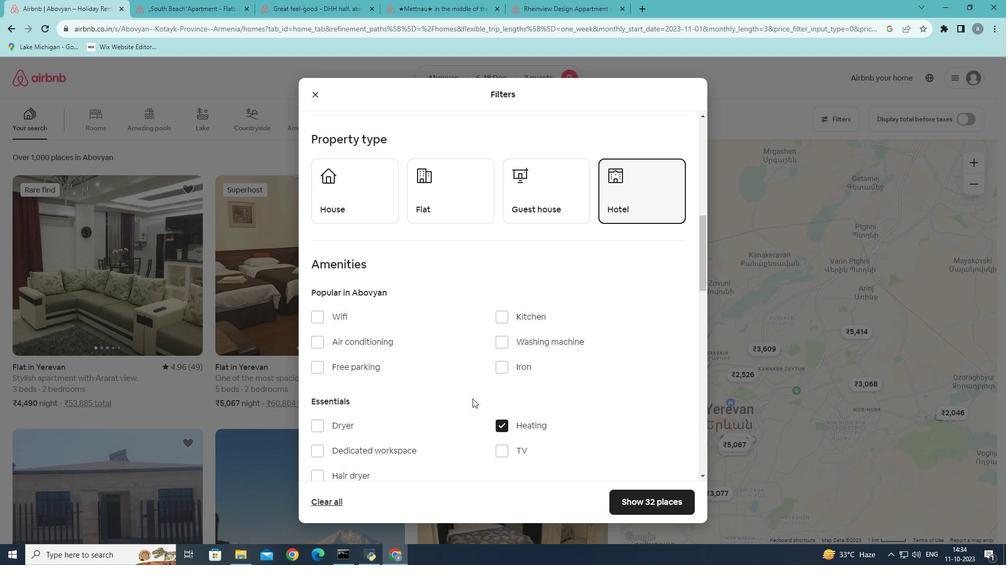 
Action: Mouse scrolled (472, 398) with delta (0, 0)
Screenshot: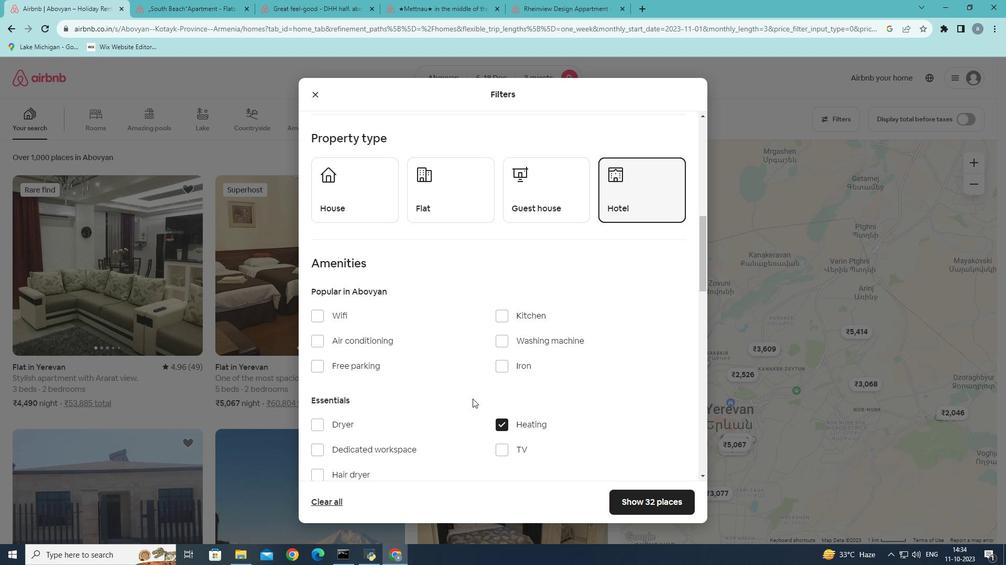 
Action: Mouse scrolled (472, 398) with delta (0, 0)
Screenshot: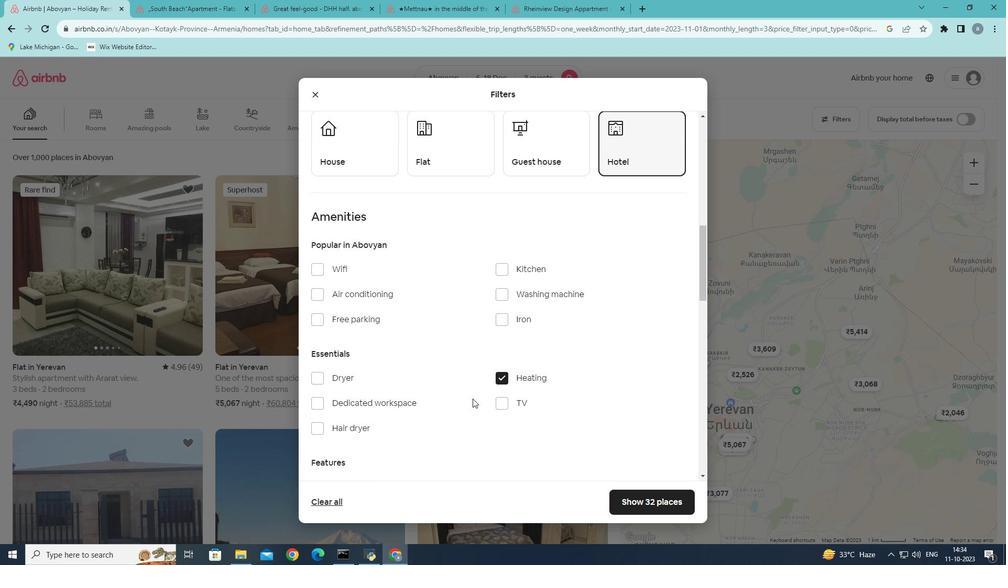 
Action: Mouse scrolled (472, 398) with delta (0, 0)
Screenshot: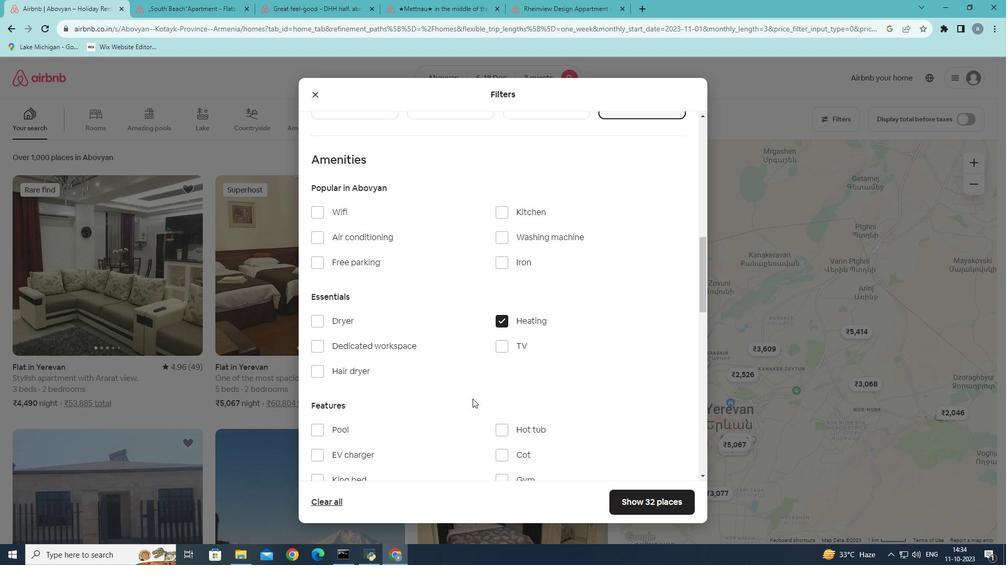 
Action: Mouse scrolled (472, 398) with delta (0, 0)
Screenshot: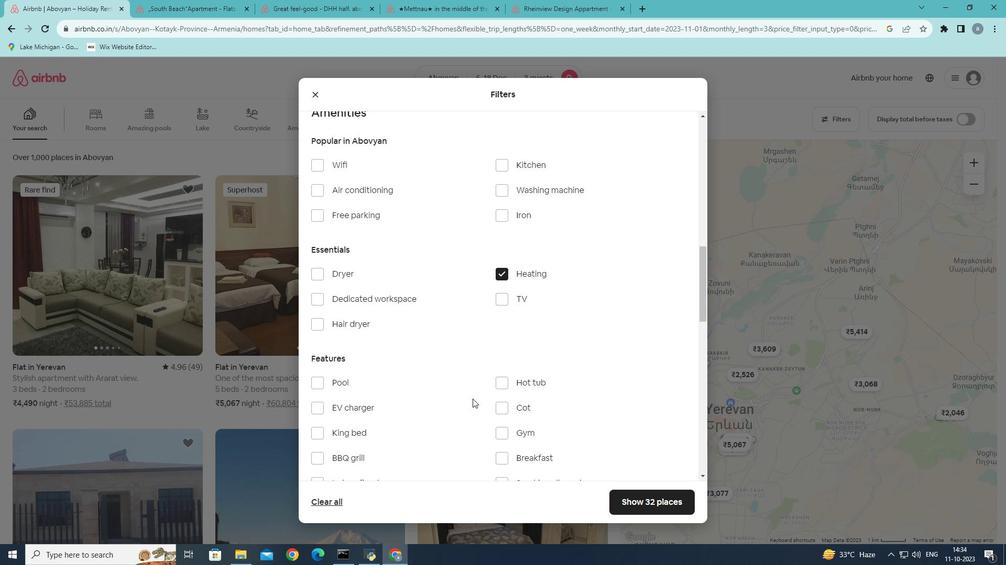 
Action: Mouse moved to (492, 393)
Screenshot: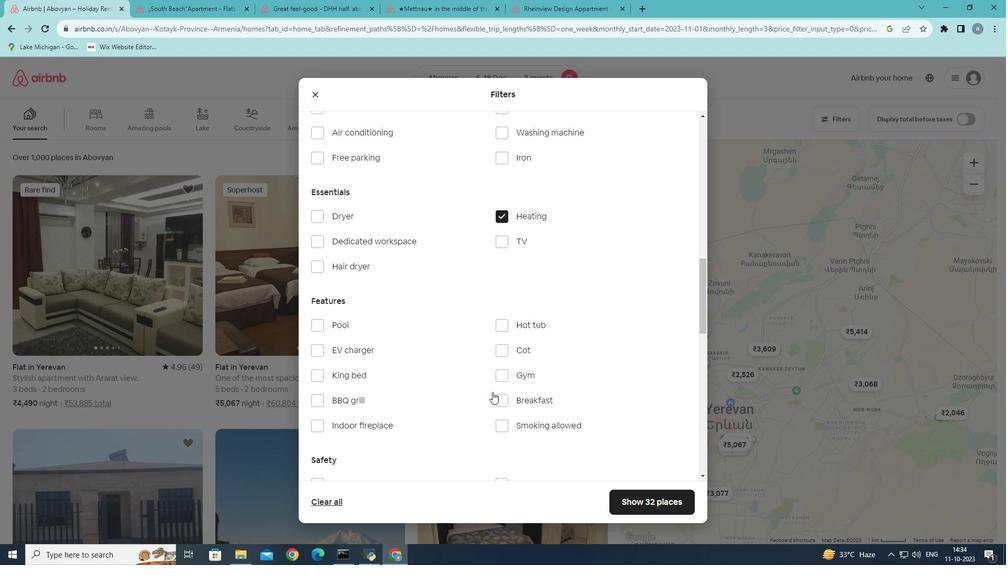 
Action: Mouse scrolled (492, 392) with delta (0, 0)
Screenshot: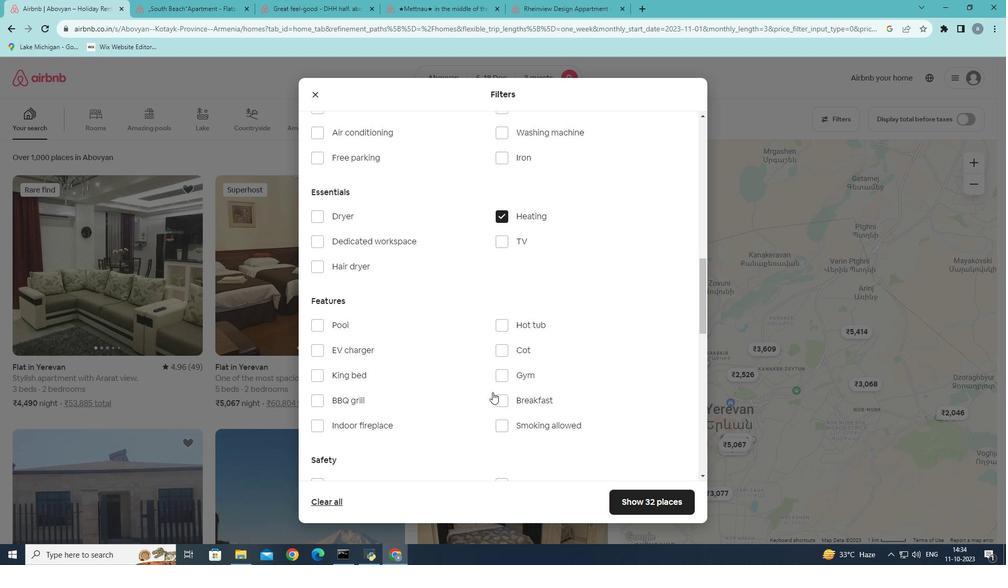
Action: Mouse moved to (497, 393)
Screenshot: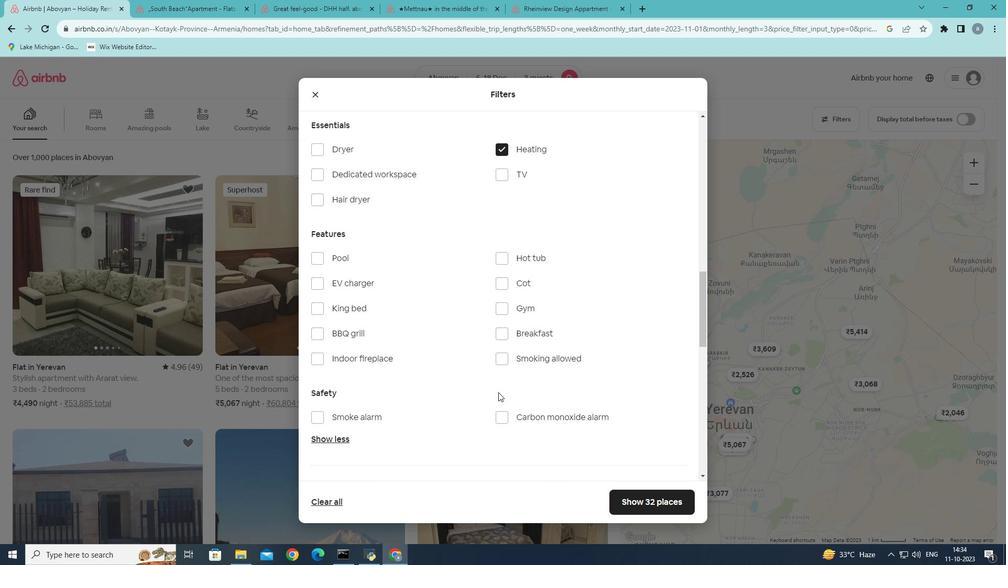 
Action: Mouse scrolled (497, 392) with delta (0, 0)
Screenshot: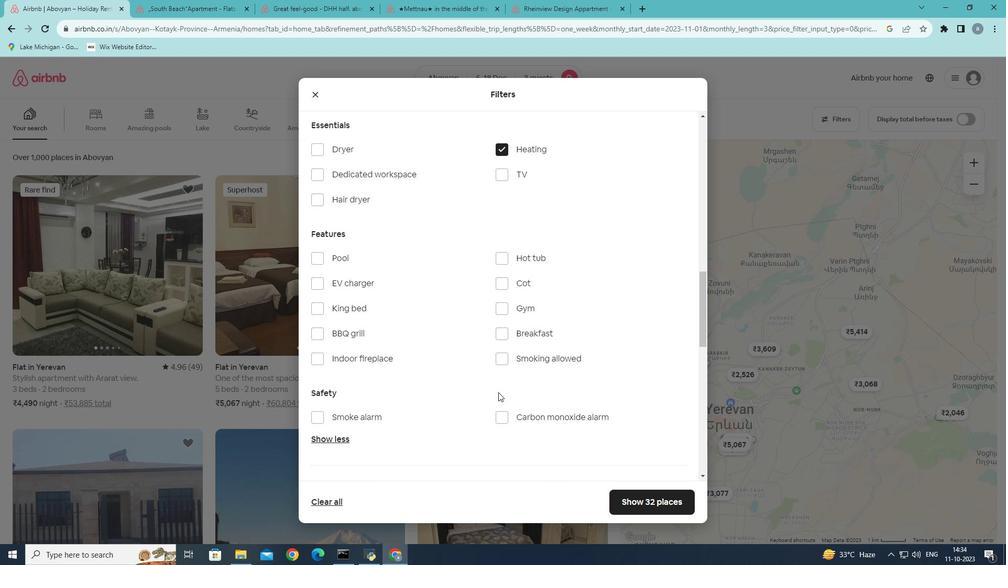 
Action: Mouse moved to (498, 393)
Screenshot: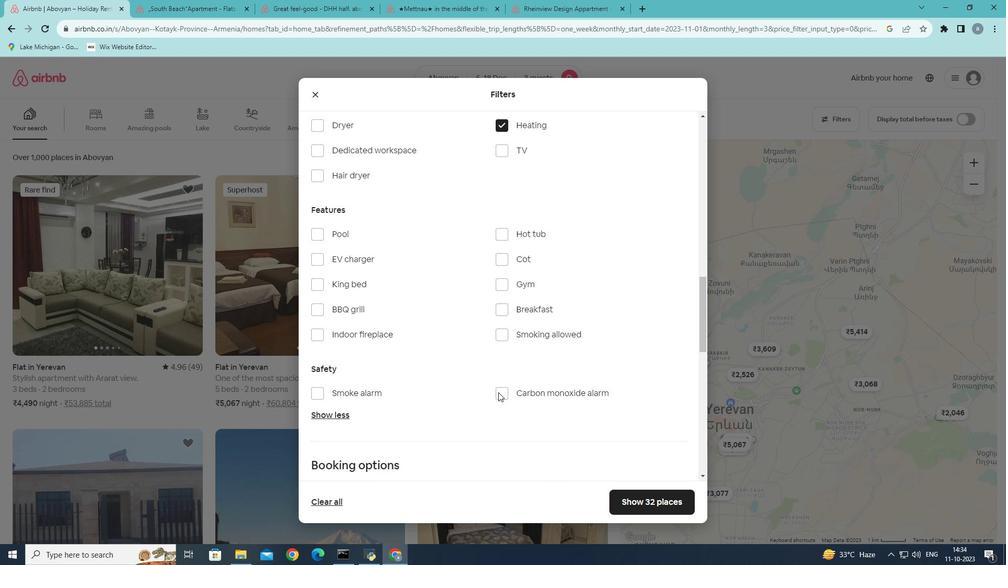 
Action: Mouse scrolled (498, 392) with delta (0, 0)
Screenshot: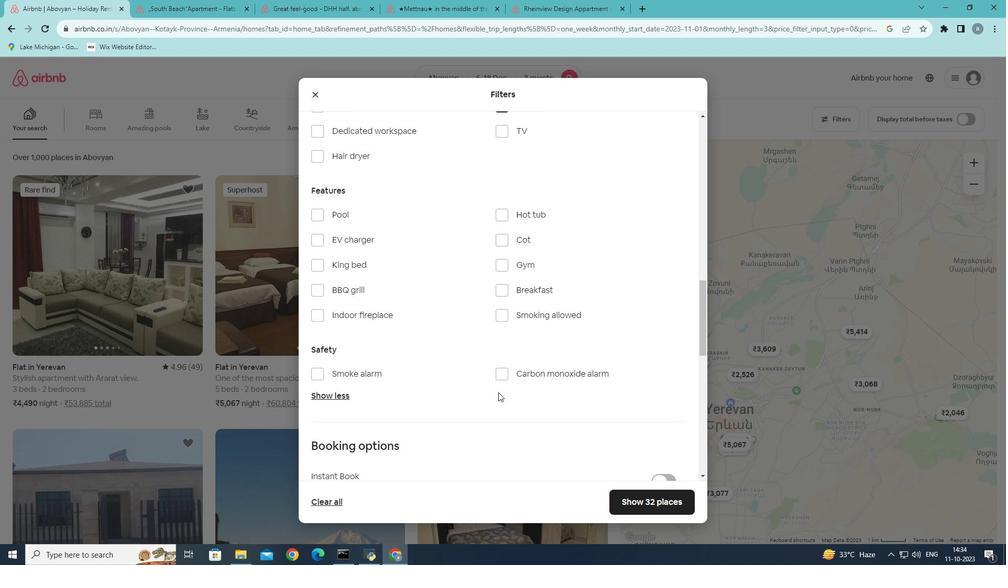 
Action: Mouse moved to (506, 390)
Screenshot: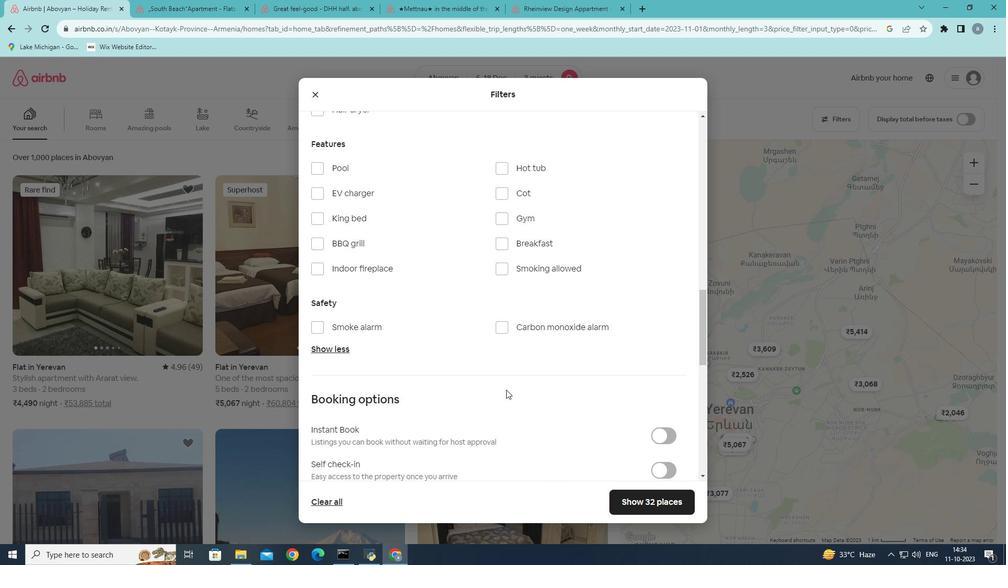 
Action: Mouse scrolled (506, 389) with delta (0, 0)
Screenshot: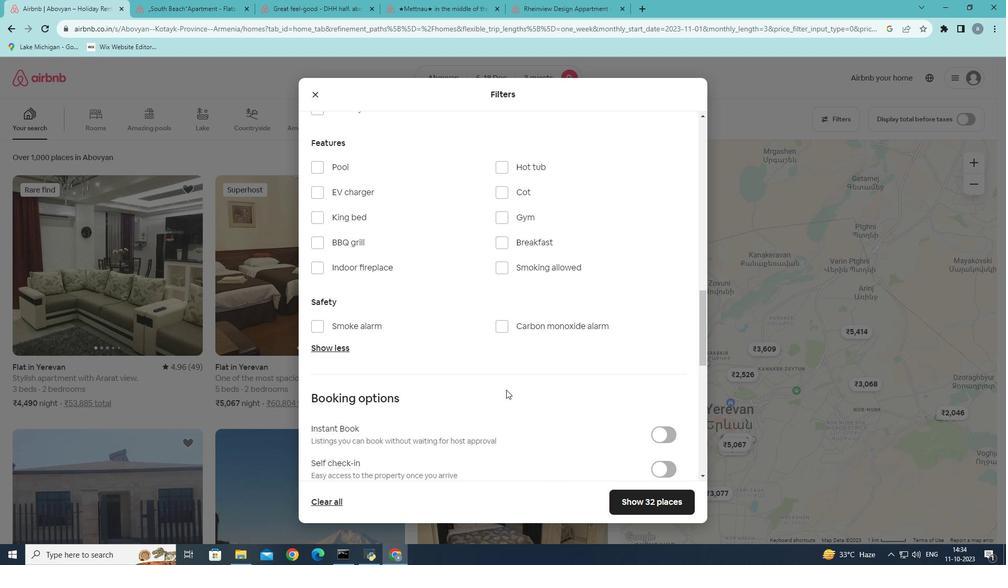 
Action: Mouse scrolled (506, 389) with delta (0, 0)
Screenshot: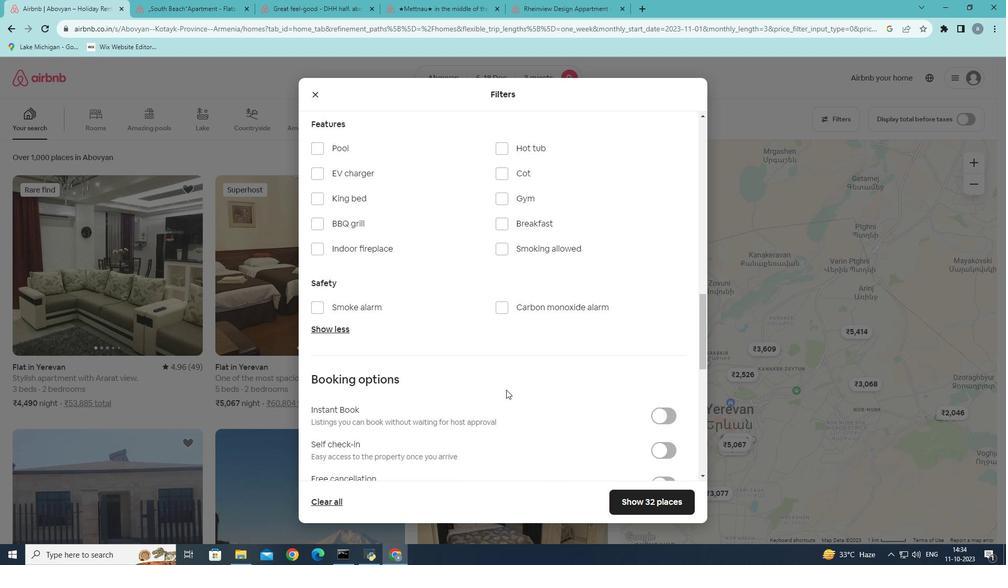 
Action: Mouse scrolled (506, 389) with delta (0, 0)
Screenshot: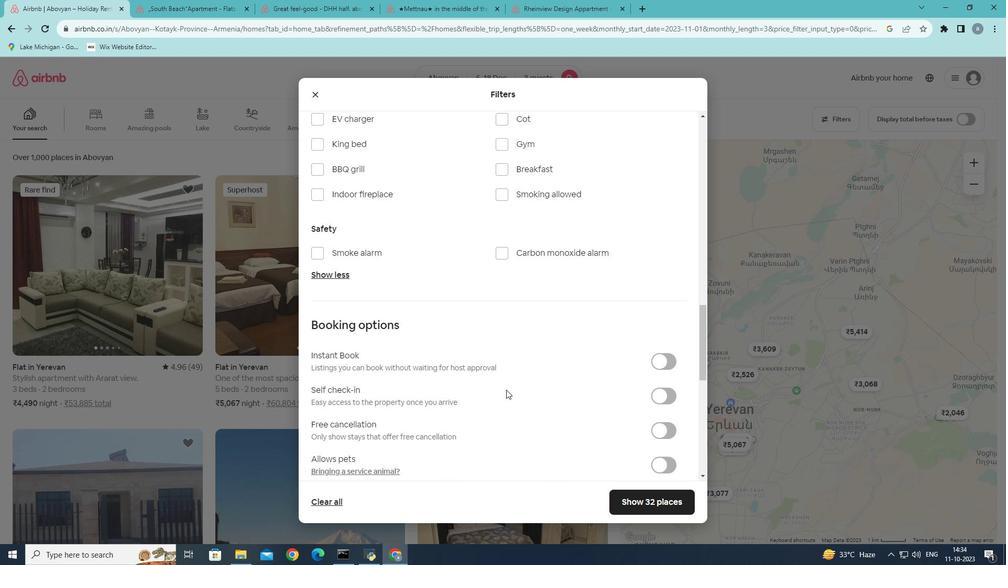 
Action: Mouse moved to (674, 315)
Screenshot: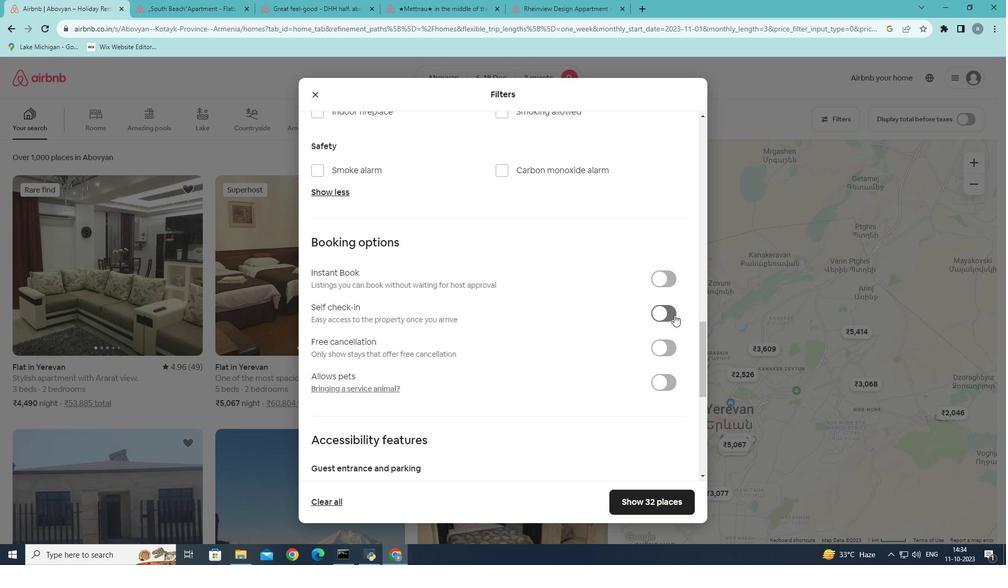 
Action: Mouse pressed left at (674, 315)
Screenshot: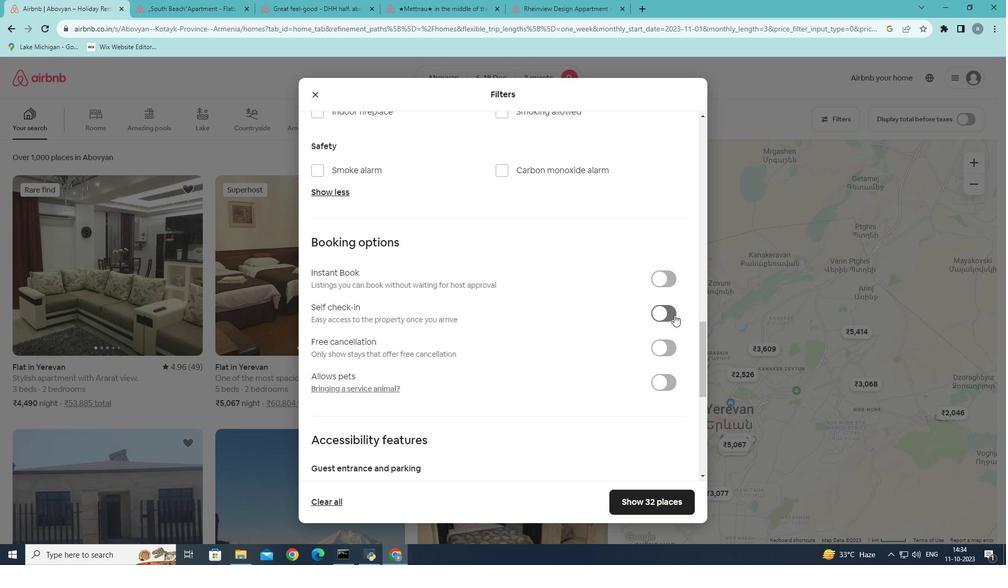 
Action: Mouse moved to (658, 503)
Screenshot: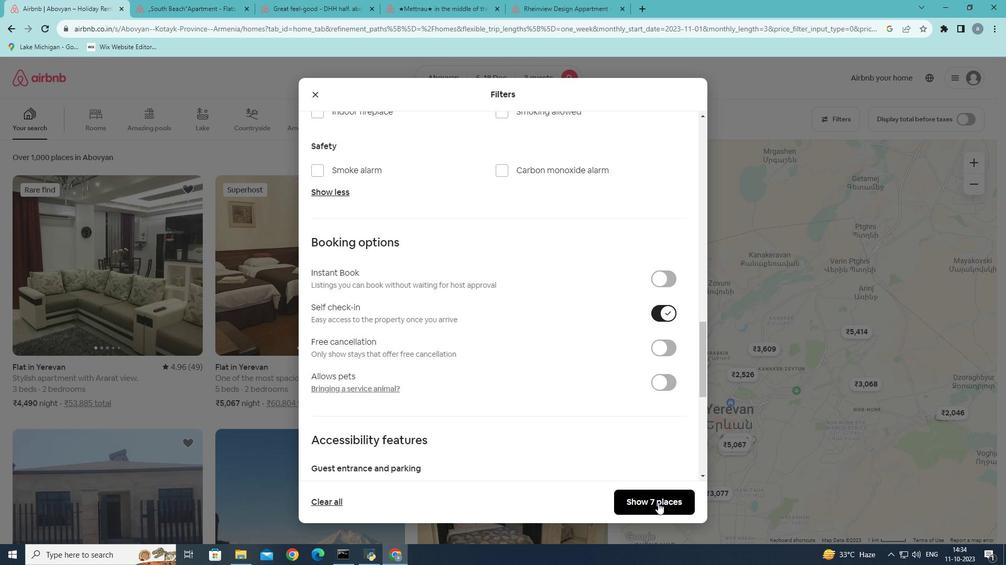 
Action: Mouse pressed left at (658, 503)
Screenshot: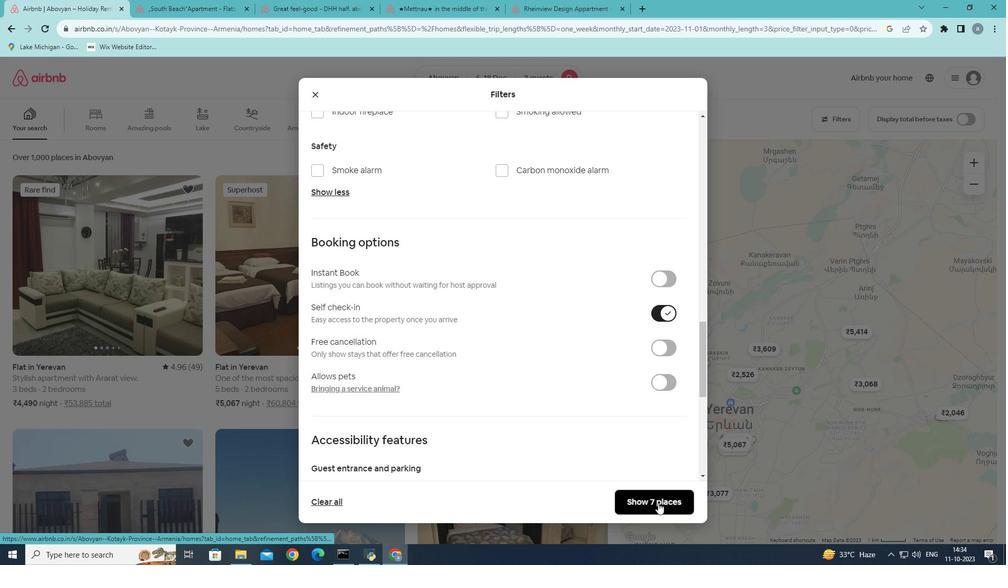 
Action: Mouse moved to (321, 318)
Screenshot: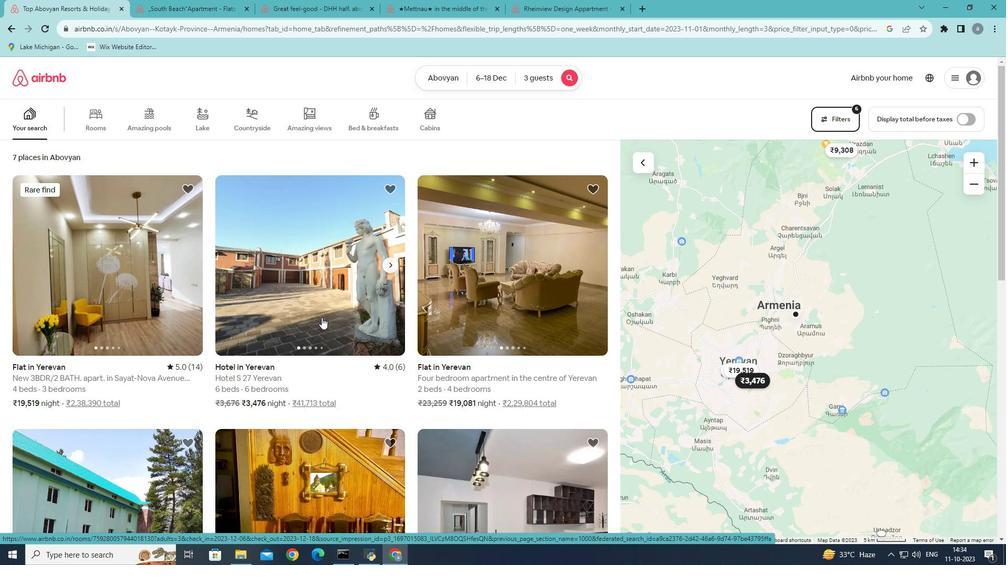 
Action: Mouse pressed left at (321, 318)
Screenshot: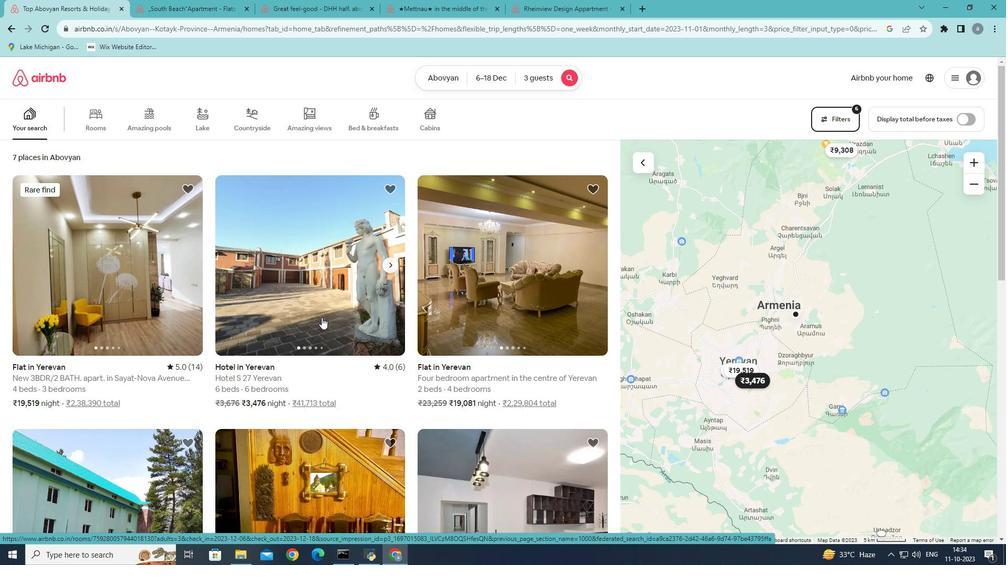 
Action: Mouse moved to (739, 379)
Screenshot: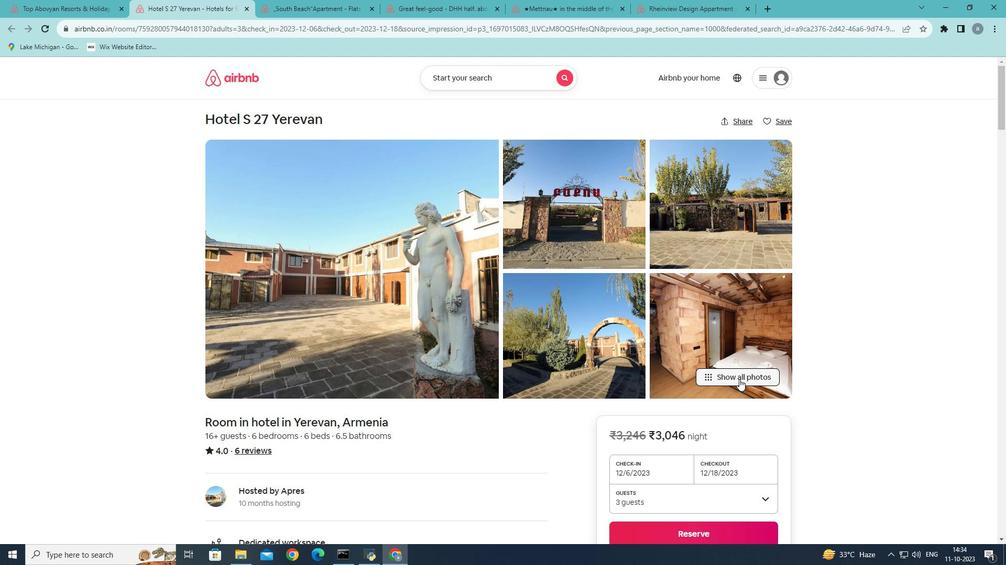
Action: Mouse pressed left at (739, 379)
Screenshot: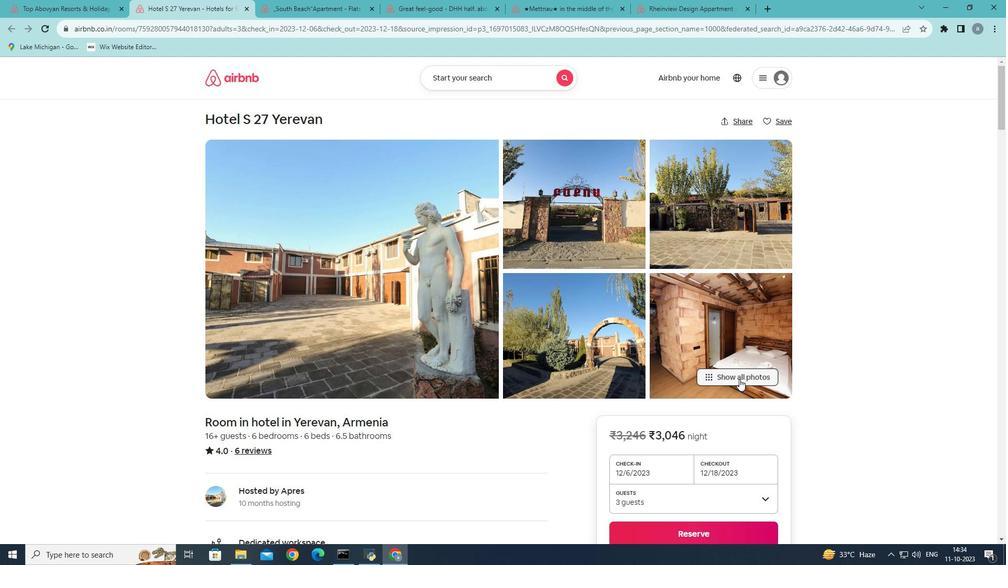 
Action: Mouse moved to (511, 329)
Screenshot: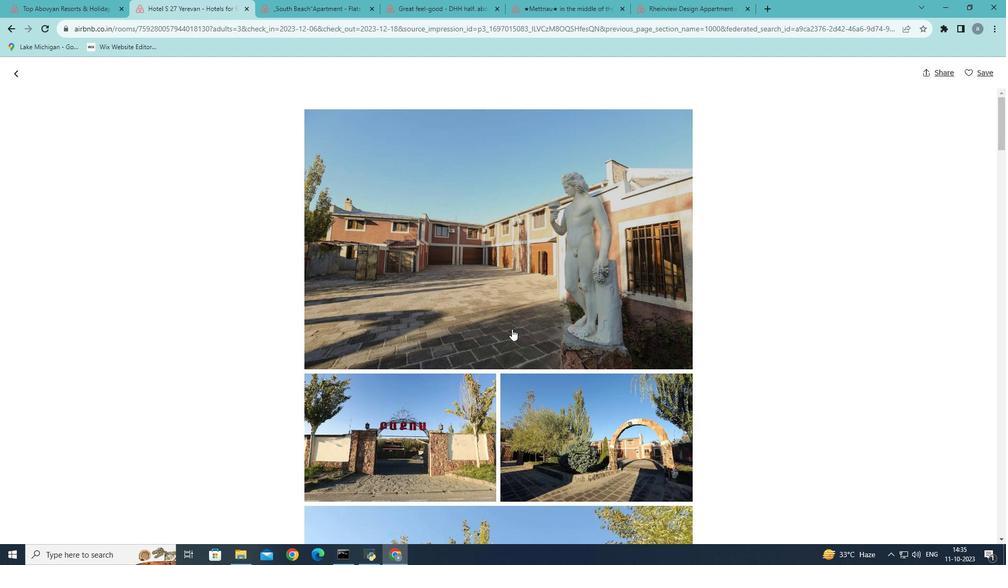 
Action: Mouse scrolled (511, 329) with delta (0, 0)
Screenshot: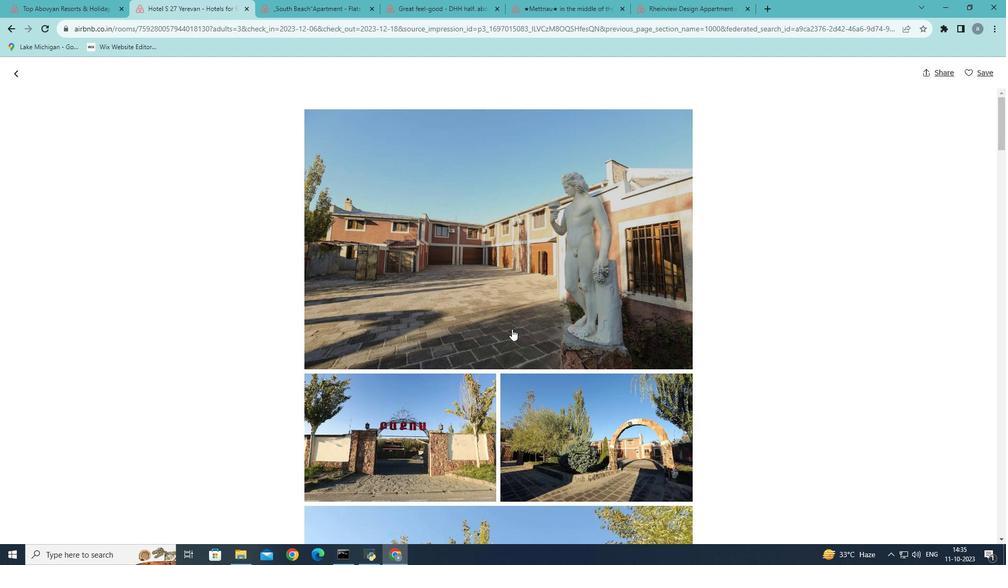 
Action: Mouse moved to (513, 329)
Screenshot: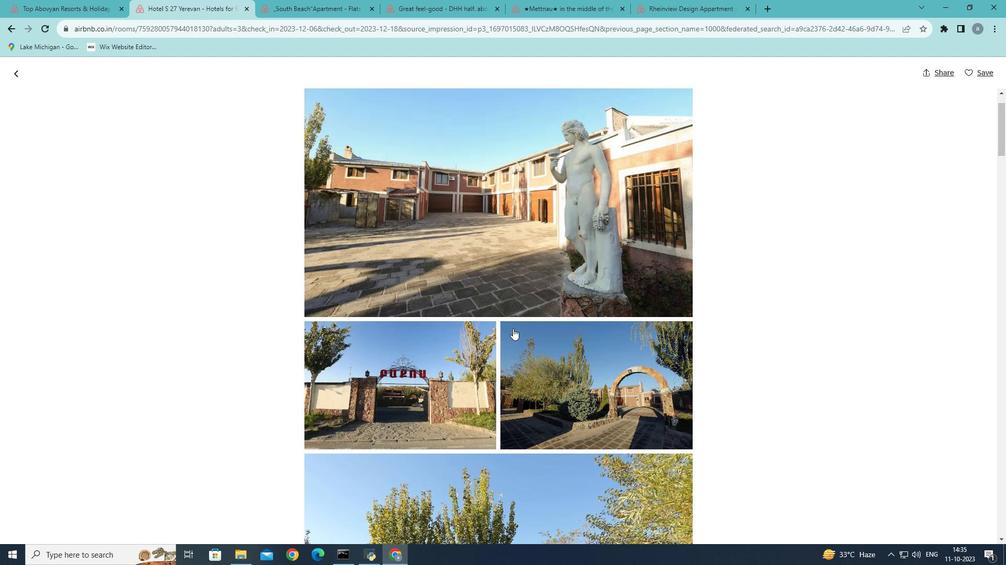 
Action: Mouse scrolled (513, 328) with delta (0, 0)
Screenshot: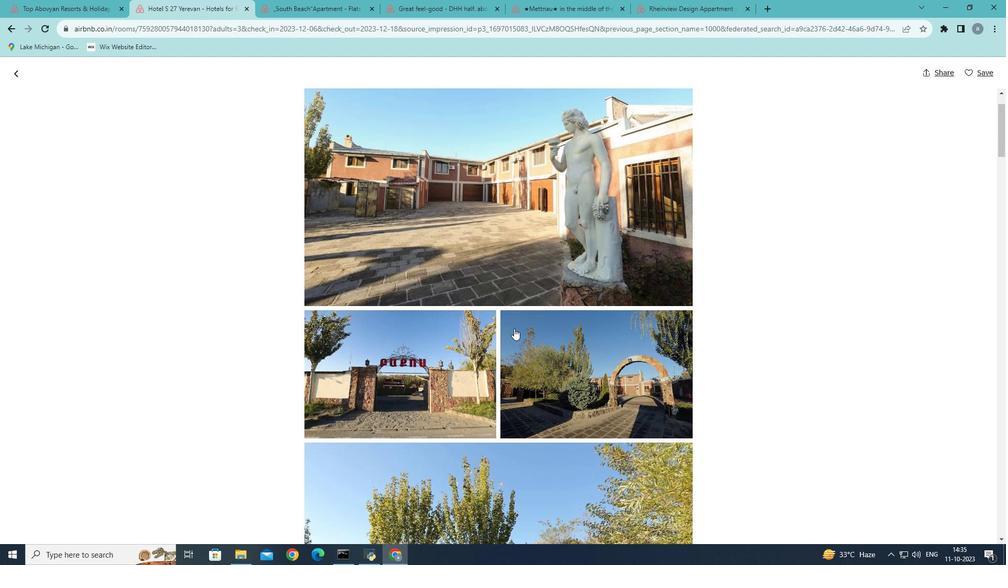 
Action: Mouse moved to (514, 329)
Screenshot: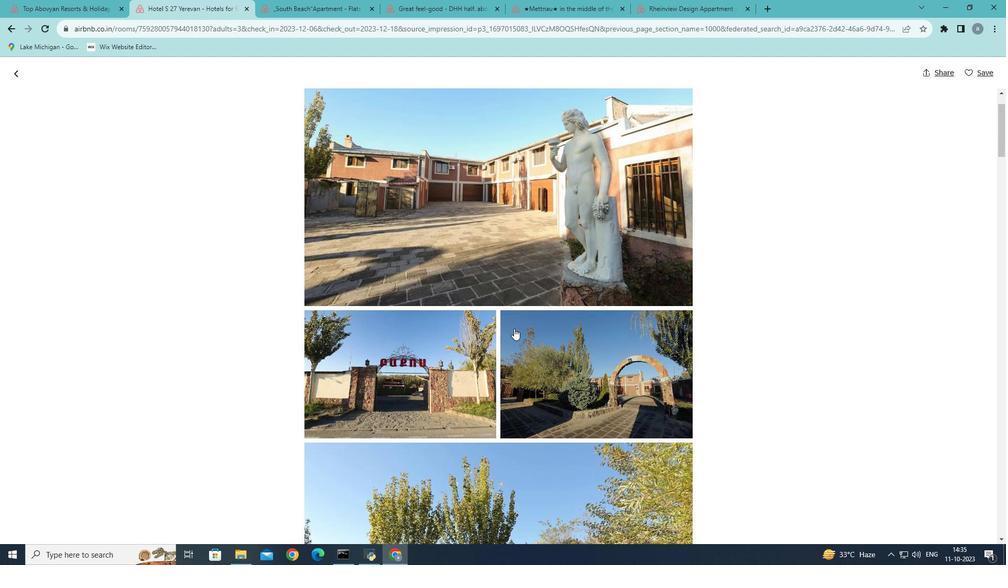 
Action: Mouse scrolled (514, 328) with delta (0, 0)
Screenshot: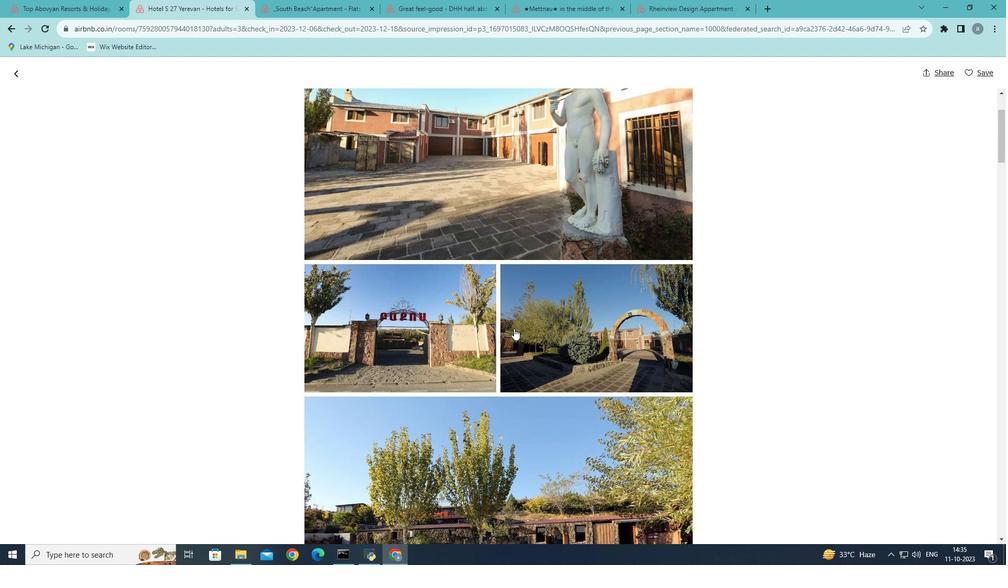 
Action: Mouse scrolled (514, 328) with delta (0, 0)
Screenshot: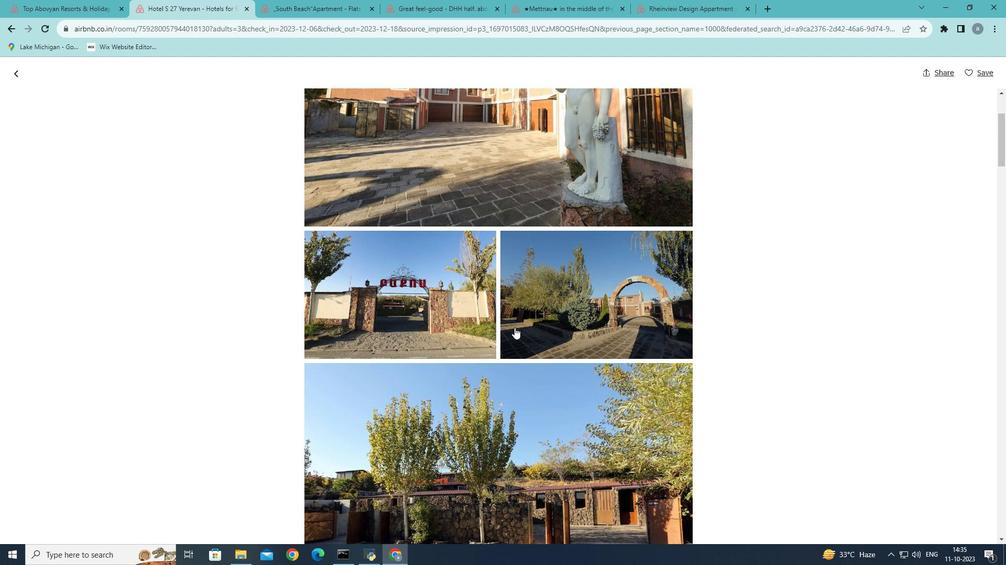 
Action: Mouse moved to (514, 327)
Screenshot: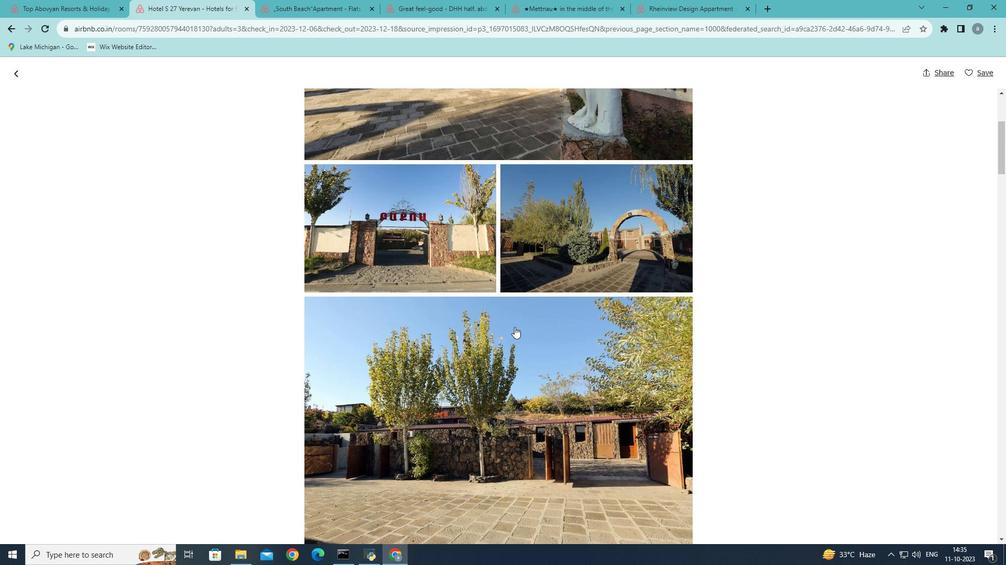 
Action: Mouse scrolled (514, 327) with delta (0, 0)
Screenshot: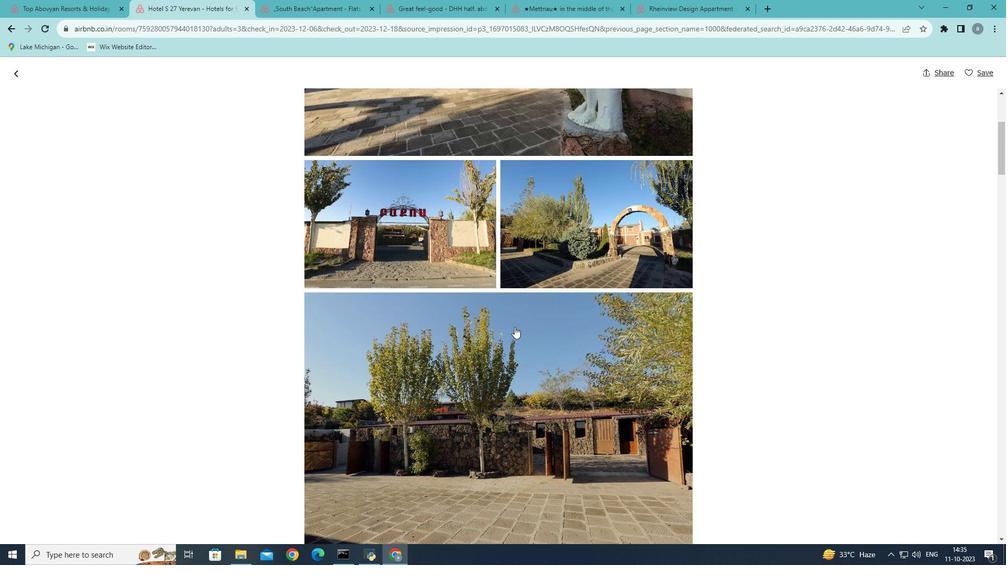 
Action: Mouse scrolled (514, 327) with delta (0, 0)
Screenshot: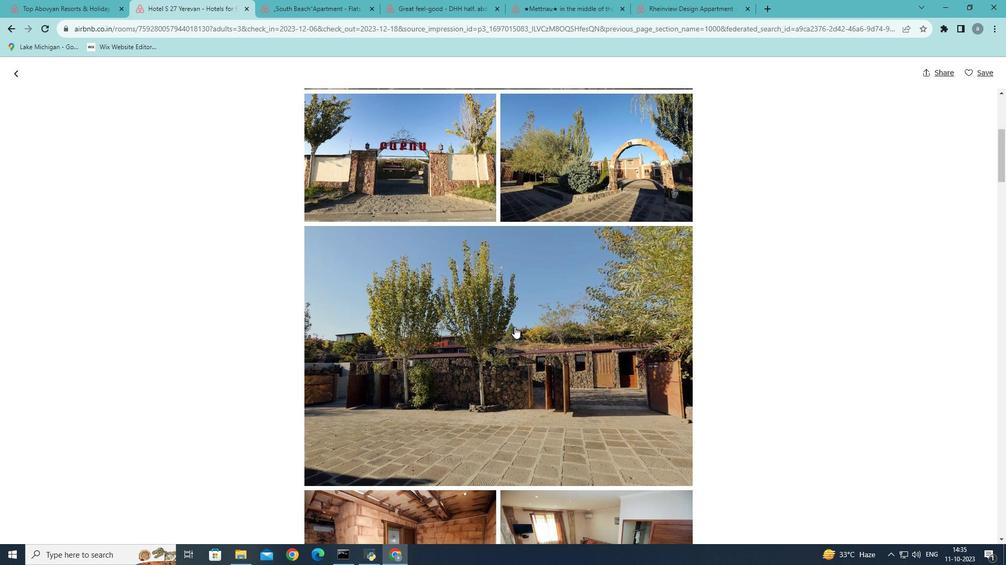 
Action: Mouse scrolled (514, 327) with delta (0, 0)
Screenshot: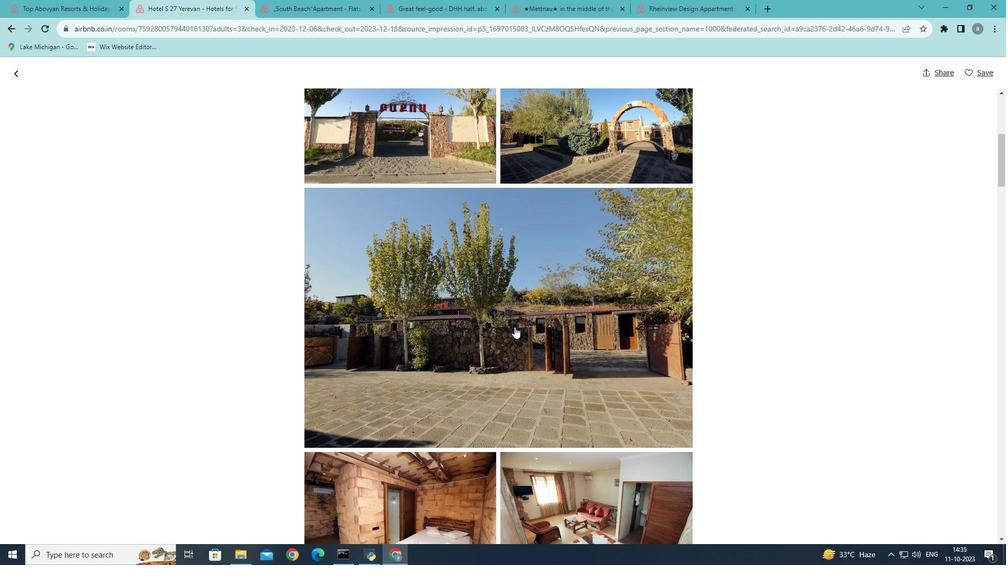 
Action: Mouse moved to (515, 324)
Screenshot: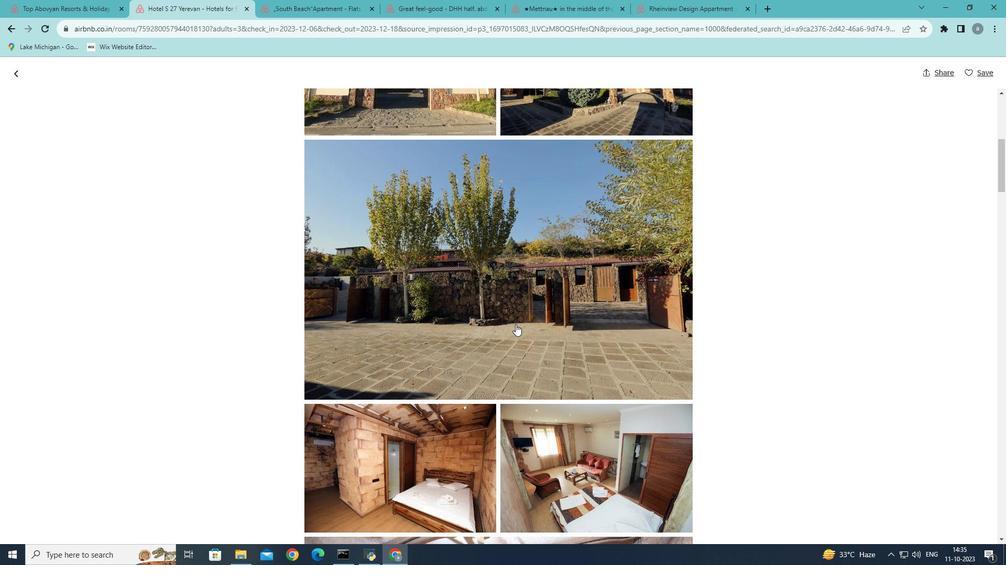 
Action: Mouse scrolled (515, 324) with delta (0, 0)
Screenshot: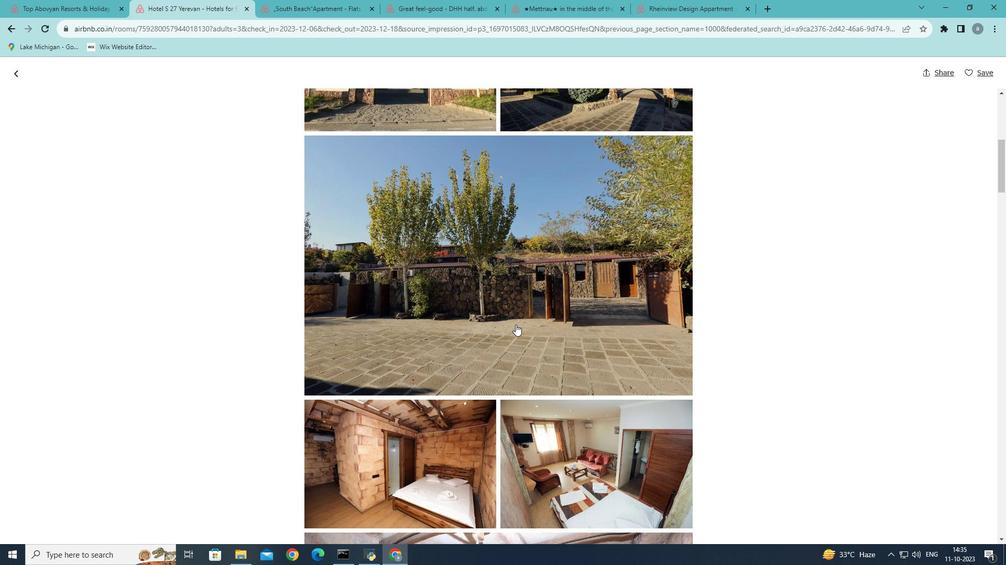 
Action: Mouse scrolled (515, 324) with delta (0, 0)
Screenshot: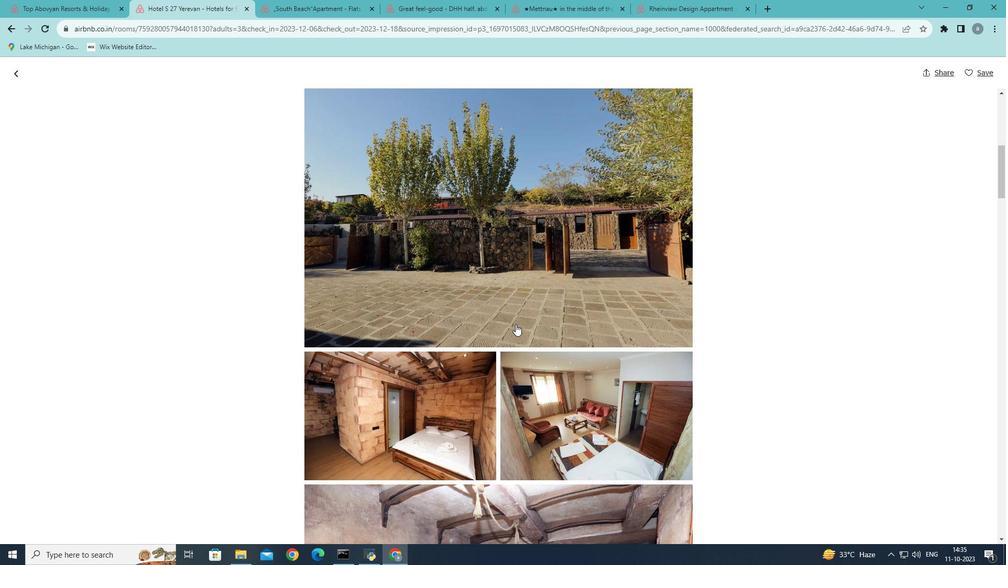 
Action: Mouse moved to (517, 324)
Screenshot: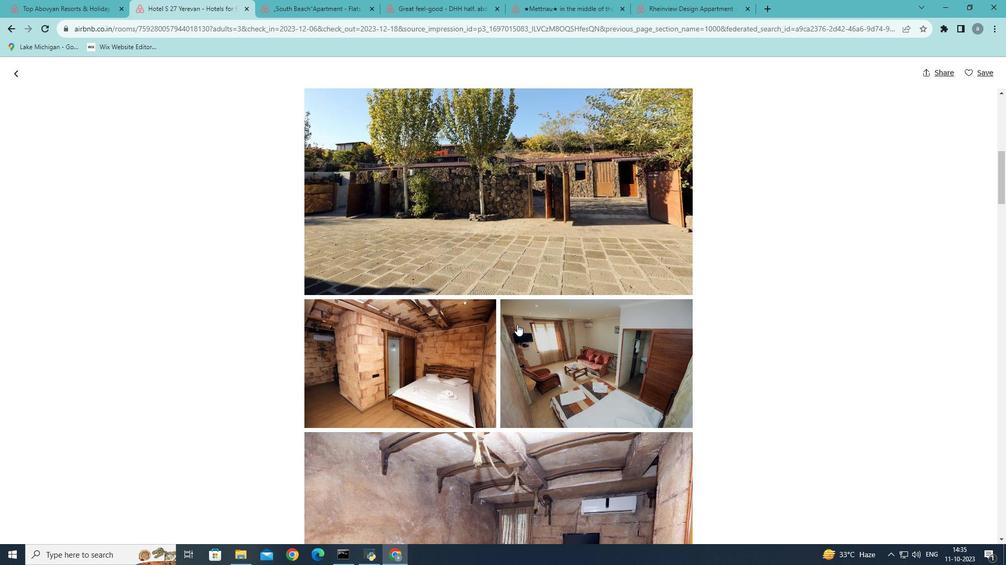 
Action: Mouse scrolled (517, 324) with delta (0, 0)
Screenshot: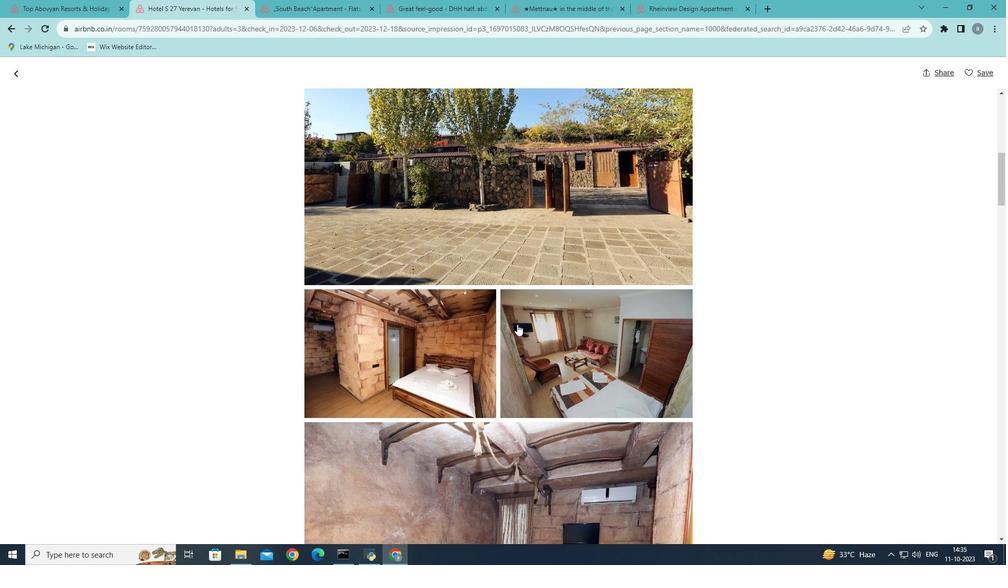 
Action: Mouse scrolled (517, 324) with delta (0, 0)
Screenshot: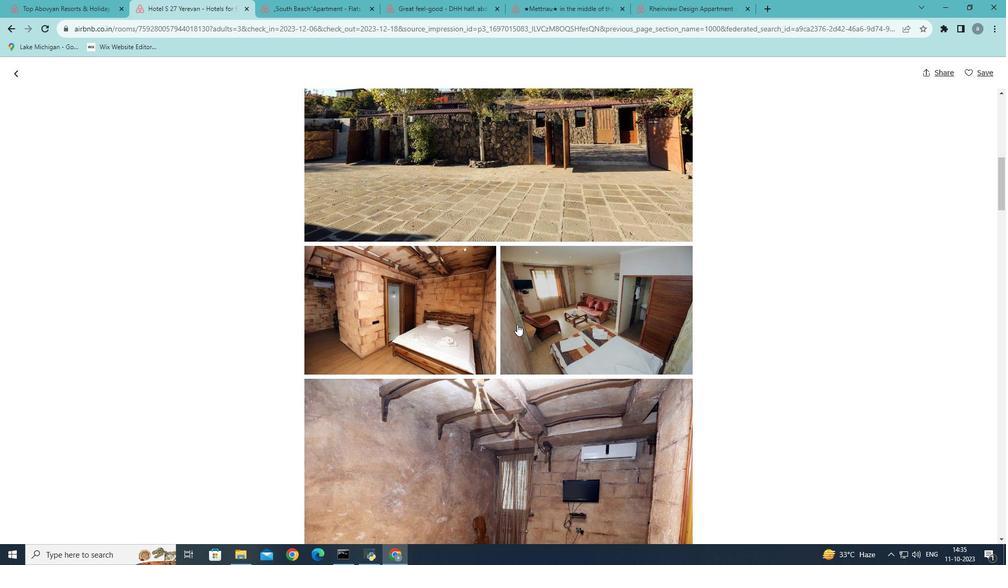 
Action: Mouse moved to (518, 318)
Screenshot: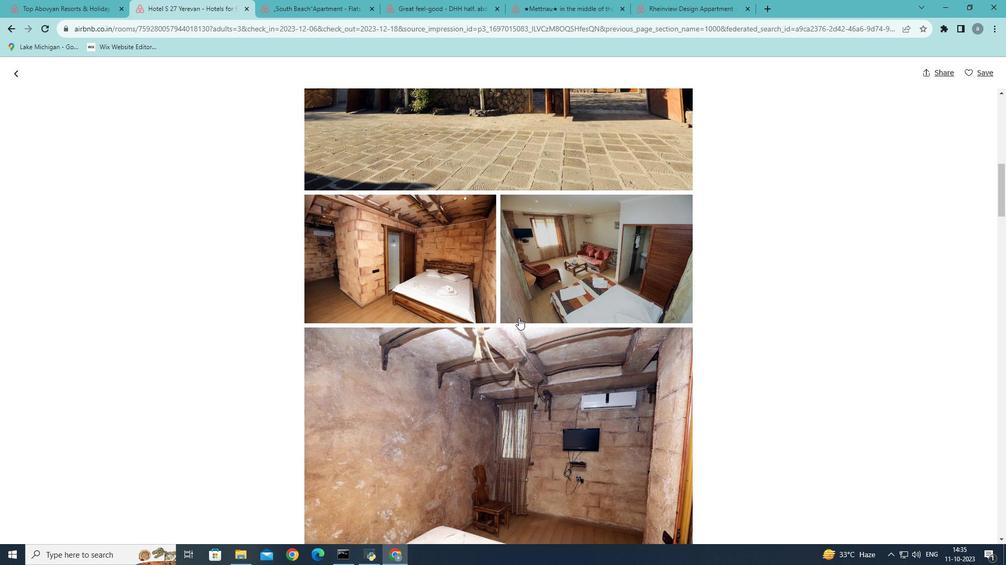 
Action: Mouse scrolled (518, 318) with delta (0, 0)
Screenshot: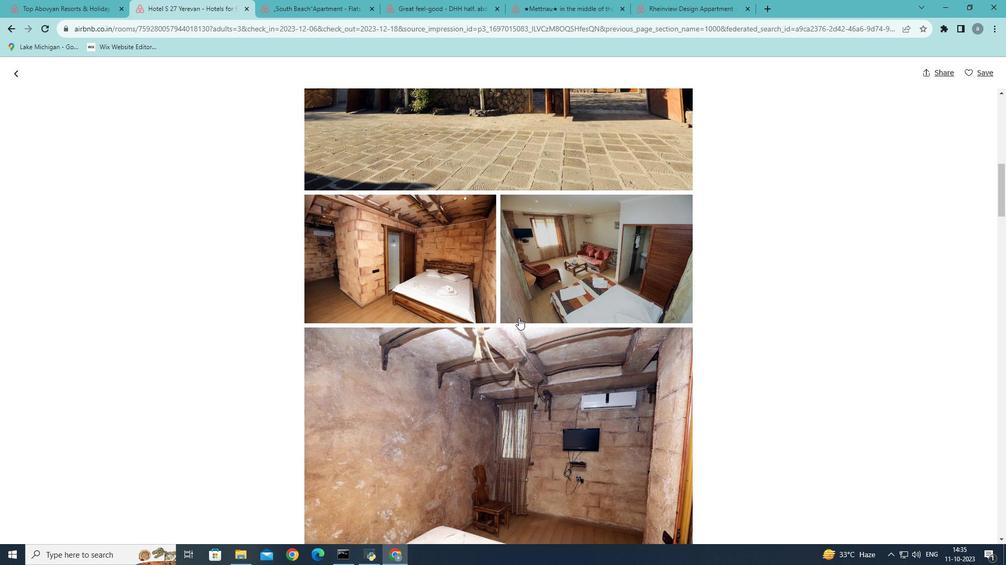 
Action: Mouse moved to (518, 319)
Screenshot: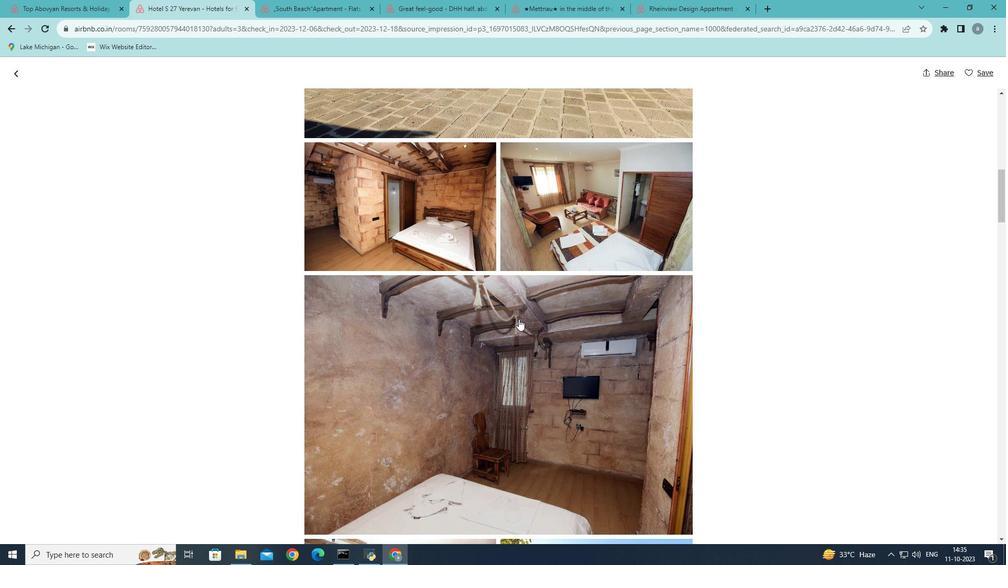 
Action: Mouse scrolled (518, 319) with delta (0, 0)
Screenshot: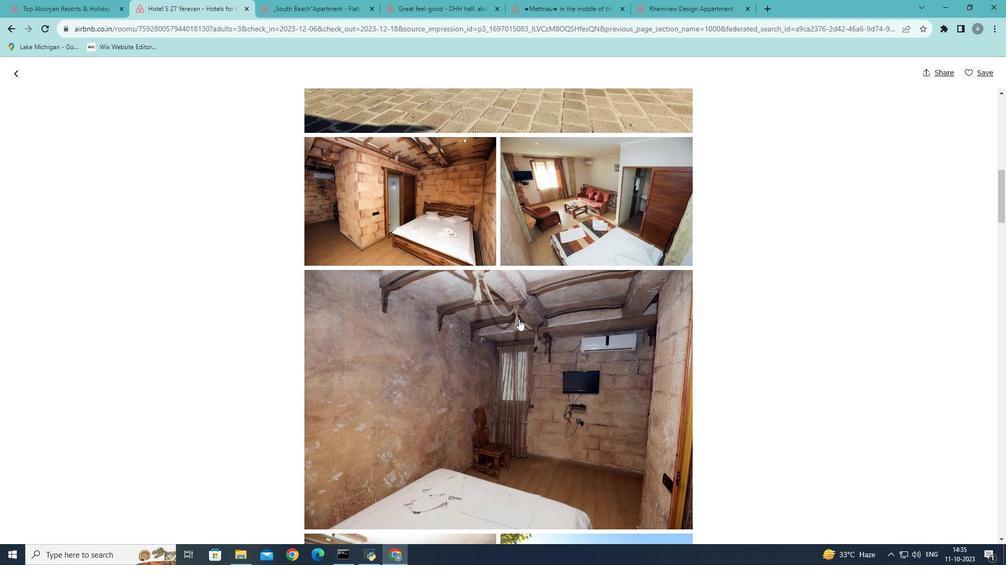 
Action: Mouse moved to (518, 320)
Screenshot: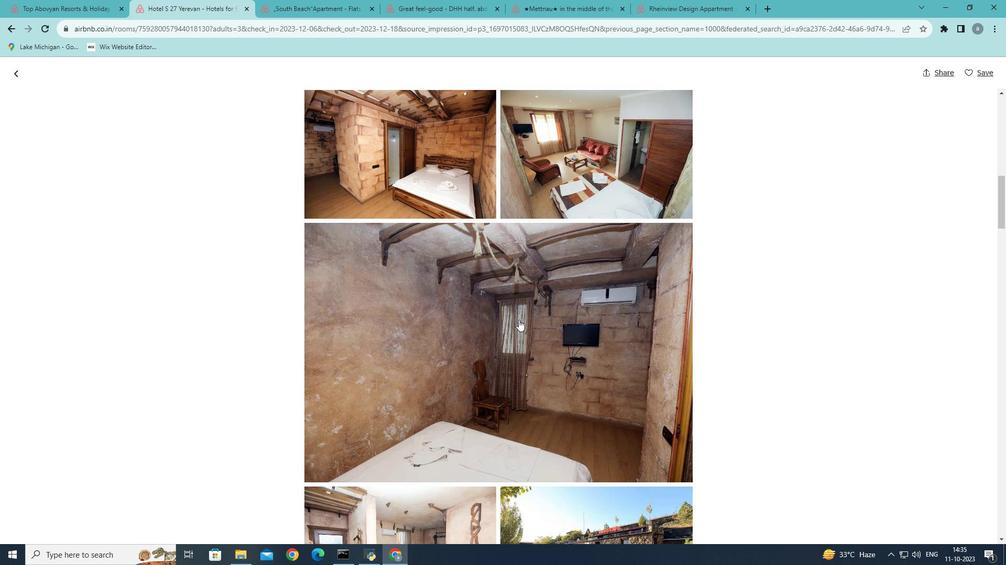 
Action: Mouse scrolled (518, 319) with delta (0, 0)
Screenshot: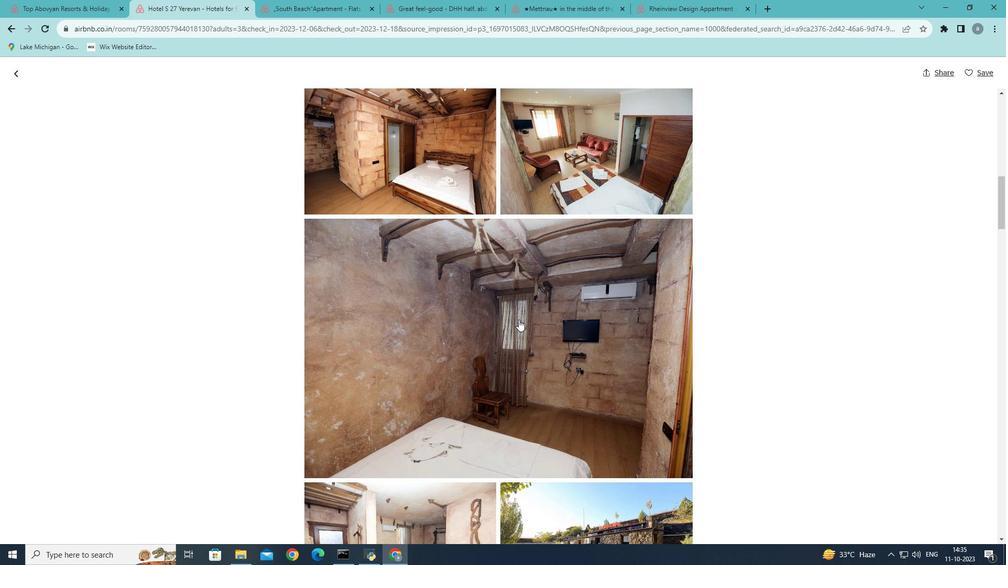 
Action: Mouse moved to (518, 321)
Screenshot: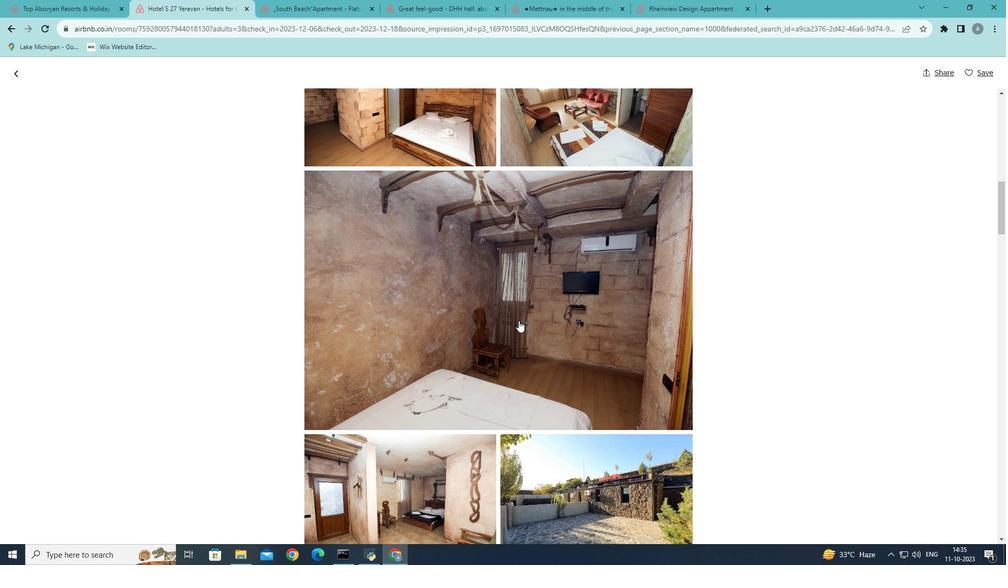 
Action: Mouse scrolled (518, 320) with delta (0, 0)
Screenshot: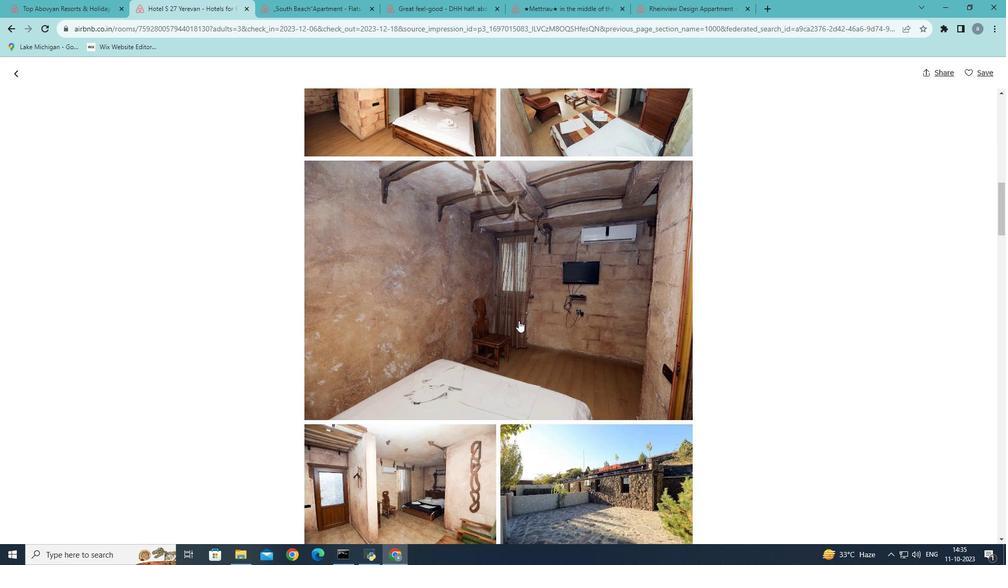 
Action: Mouse scrolled (518, 320) with delta (0, 0)
Screenshot: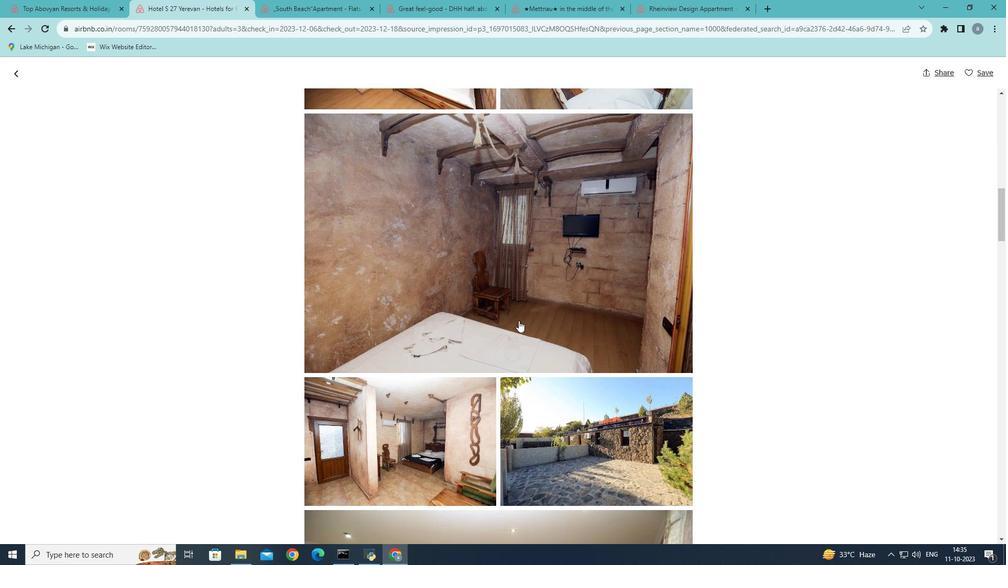 
Action: Mouse scrolled (518, 320) with delta (0, 0)
Screenshot: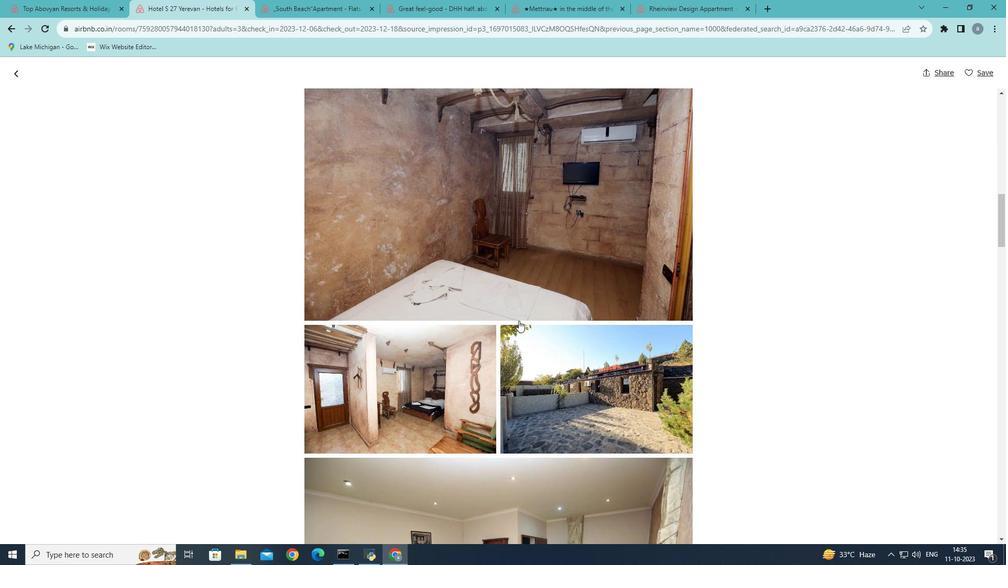 
Action: Mouse scrolled (518, 320) with delta (0, 0)
Screenshot: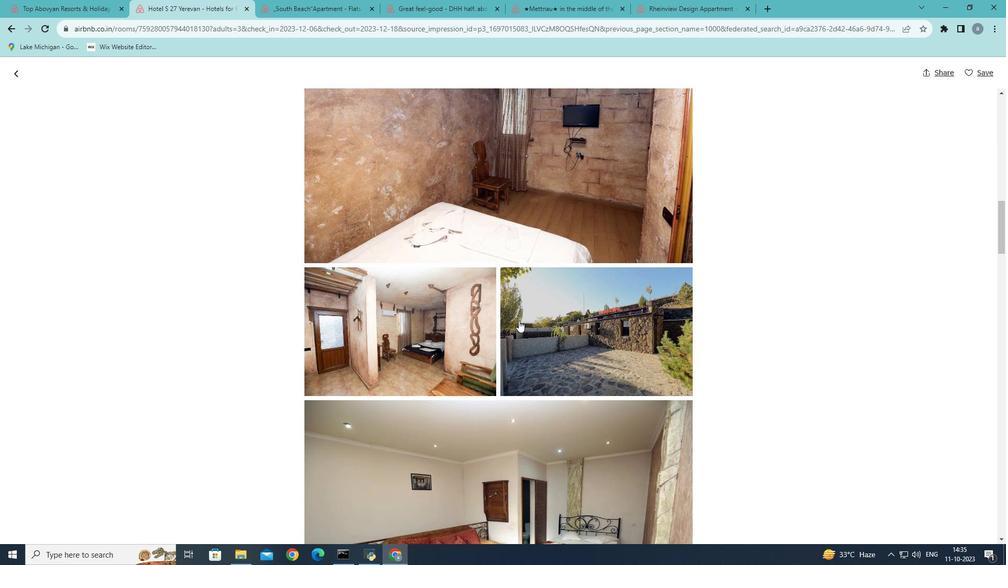 
Action: Mouse scrolled (518, 320) with delta (0, 0)
Screenshot: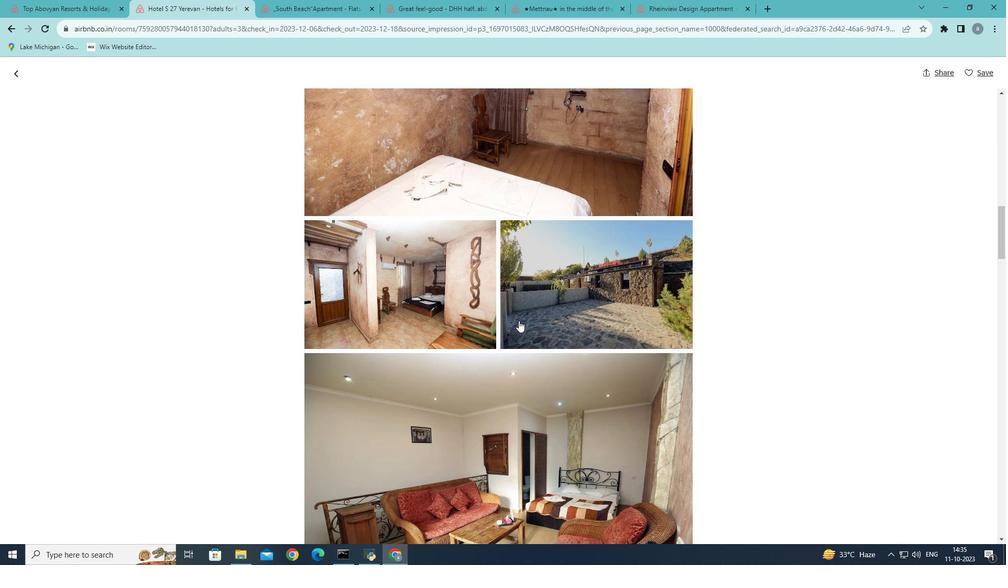 
Action: Mouse scrolled (518, 320) with delta (0, 0)
Screenshot: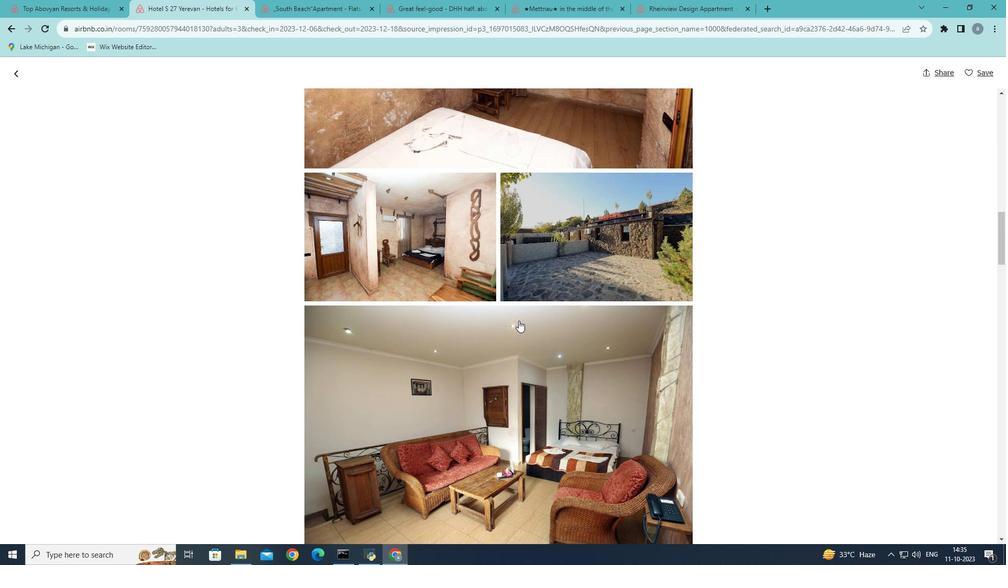 
Action: Mouse scrolled (518, 320) with delta (0, 0)
Screenshot: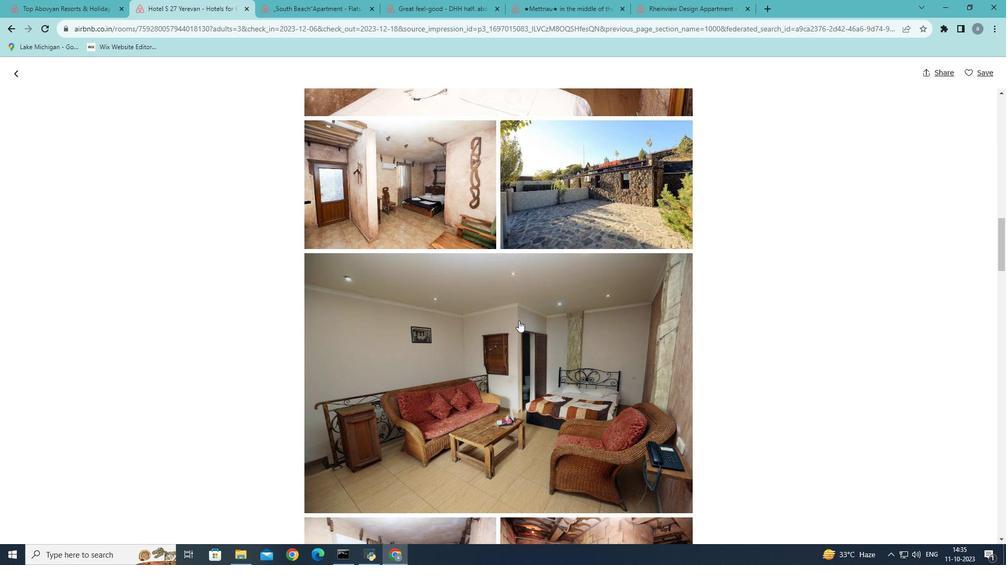 
Action: Mouse scrolled (518, 320) with delta (0, 0)
Screenshot: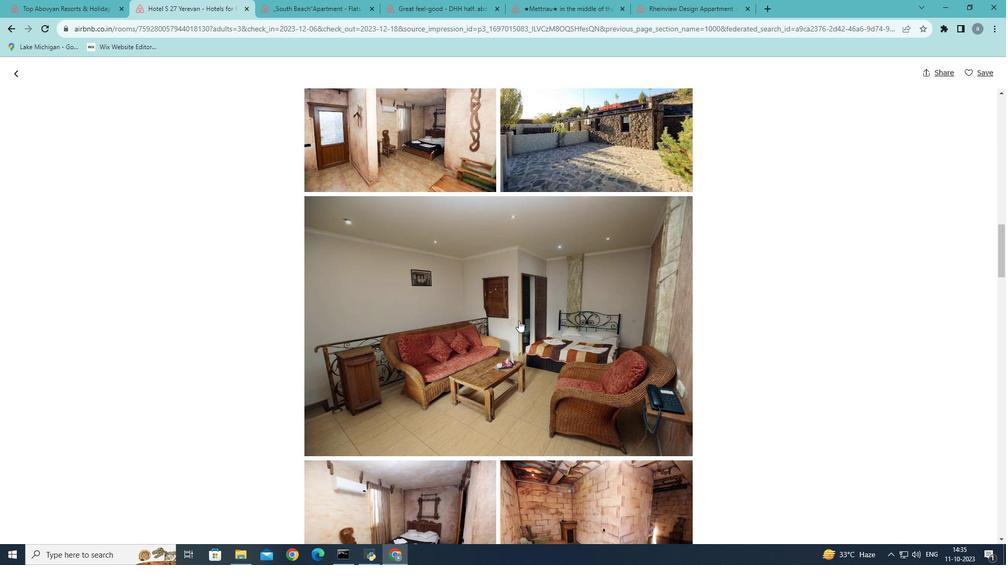 
Action: Mouse scrolled (518, 320) with delta (0, 0)
Screenshot: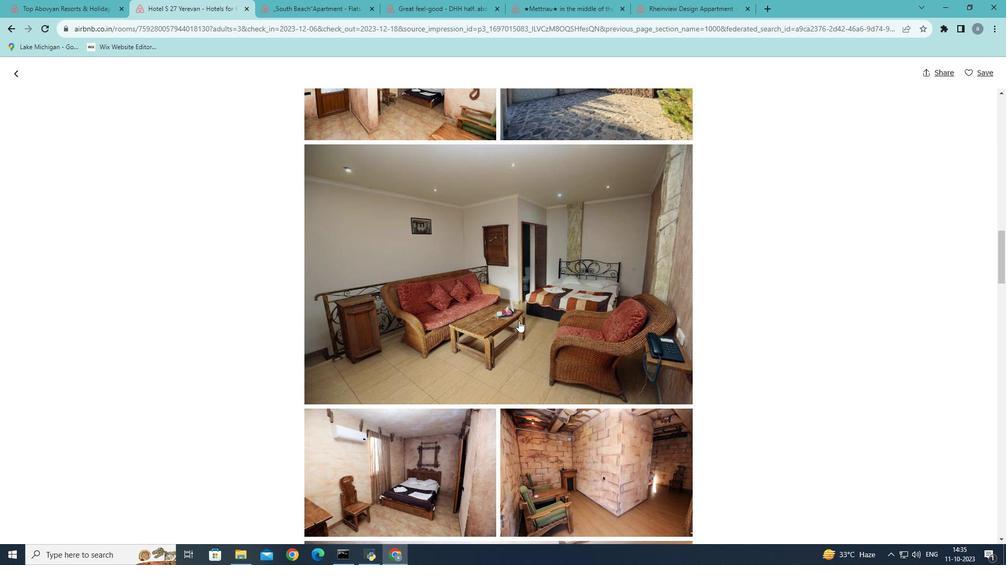 
Action: Mouse scrolled (518, 320) with delta (0, 0)
Screenshot: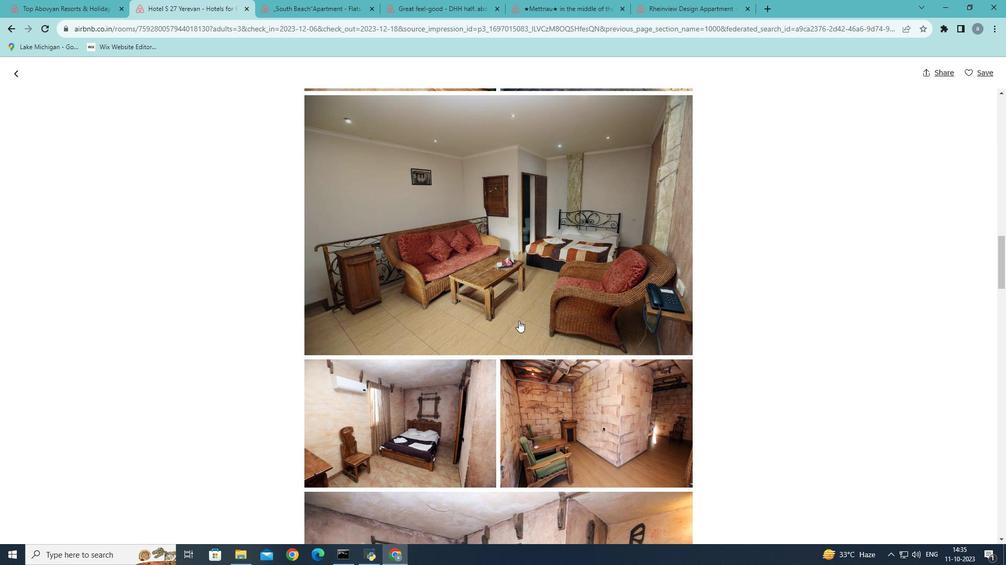 
Action: Mouse scrolled (518, 320) with delta (0, 0)
Screenshot: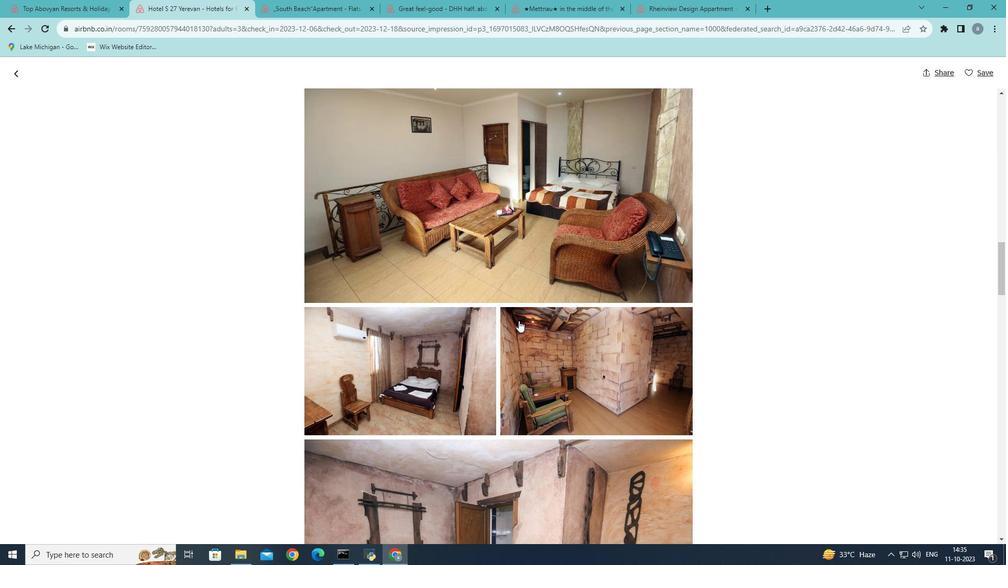 
Action: Mouse scrolled (518, 320) with delta (0, 0)
Screenshot: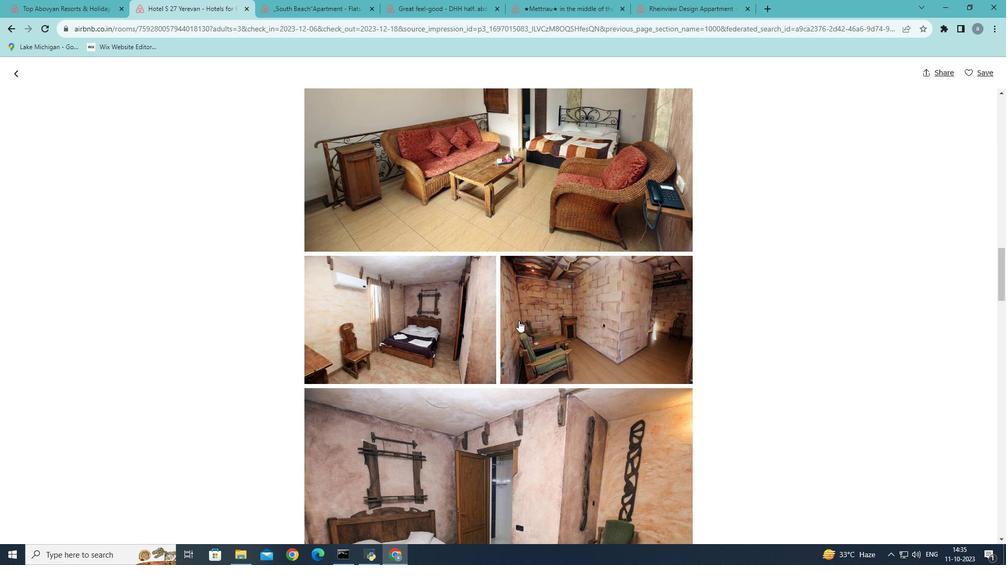 
Action: Mouse scrolled (518, 320) with delta (0, 0)
Screenshot: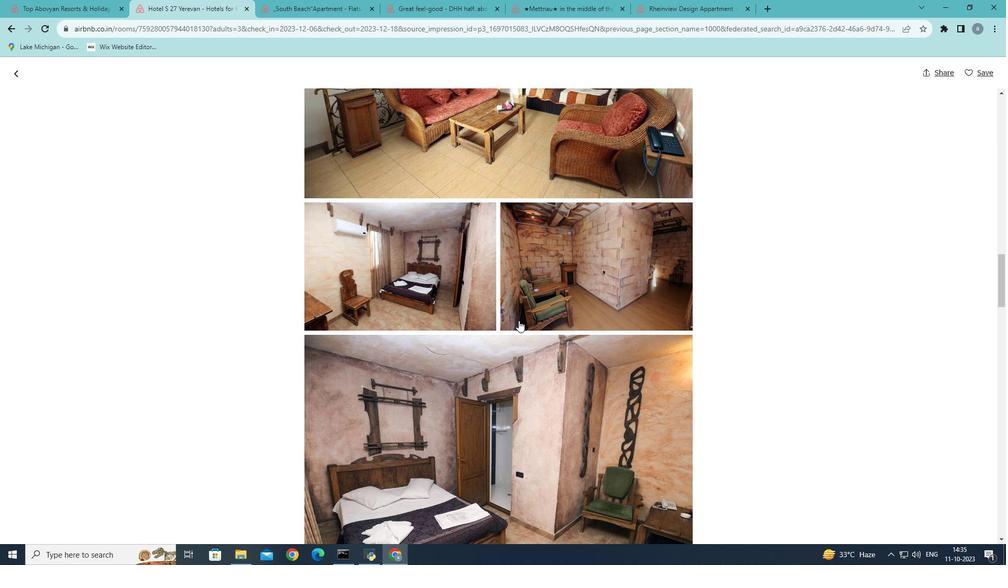 
Action: Mouse scrolled (518, 320) with delta (0, 0)
Screenshot: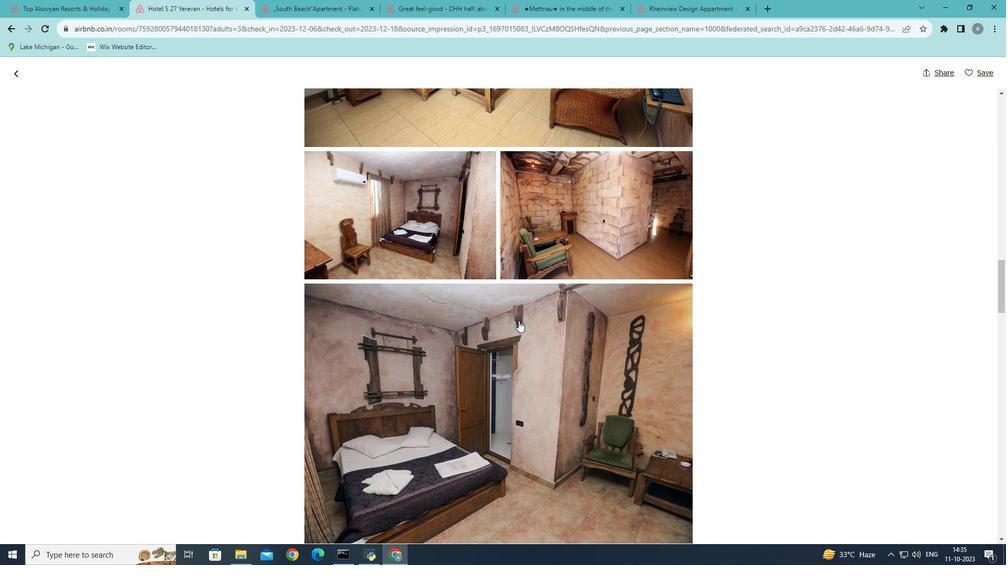 
Action: Mouse scrolled (518, 320) with delta (0, 0)
Screenshot: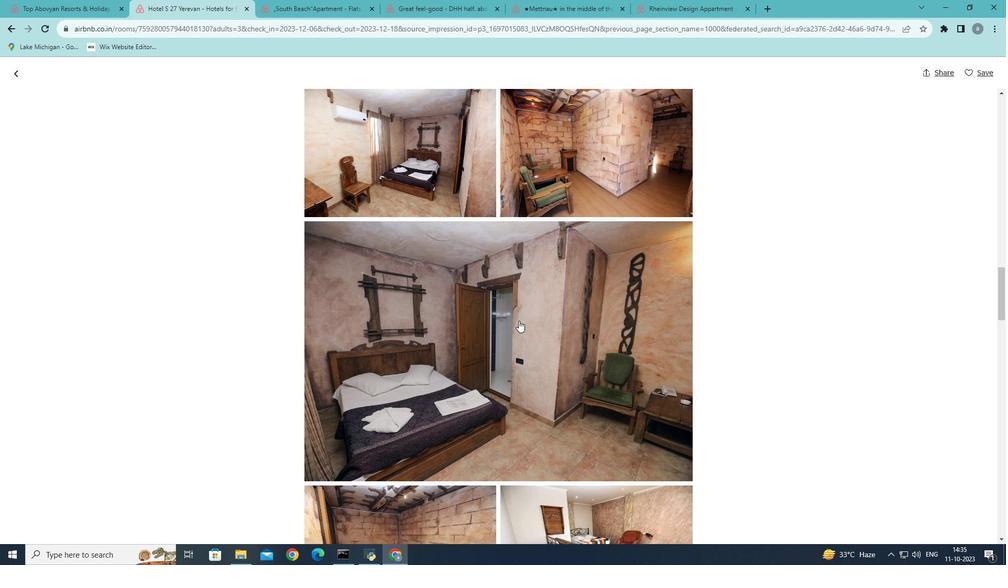 
Action: Mouse scrolled (518, 320) with delta (0, 0)
Screenshot: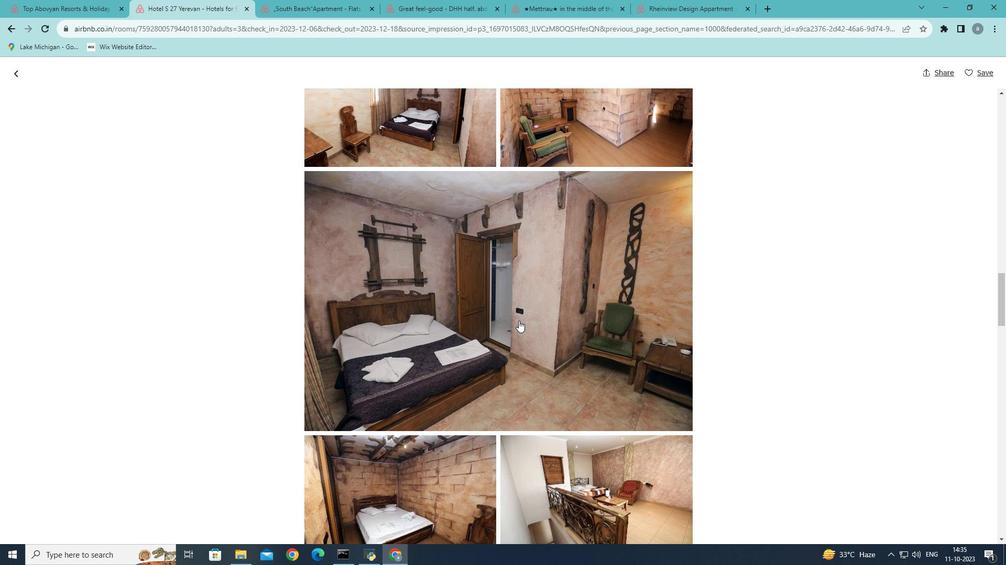 
Action: Mouse moved to (519, 323)
Screenshot: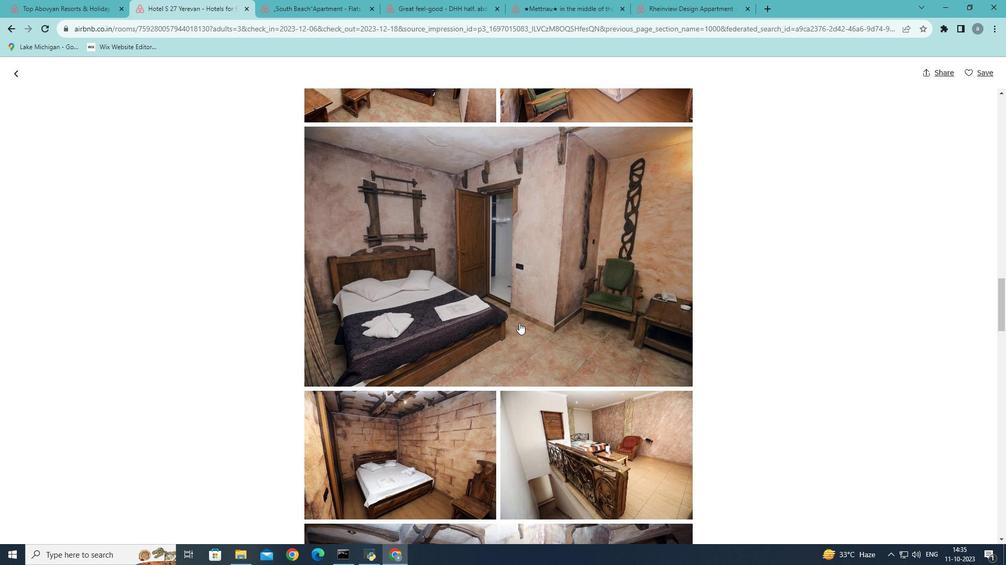 
Action: Mouse scrolled (519, 322) with delta (0, 0)
Screenshot: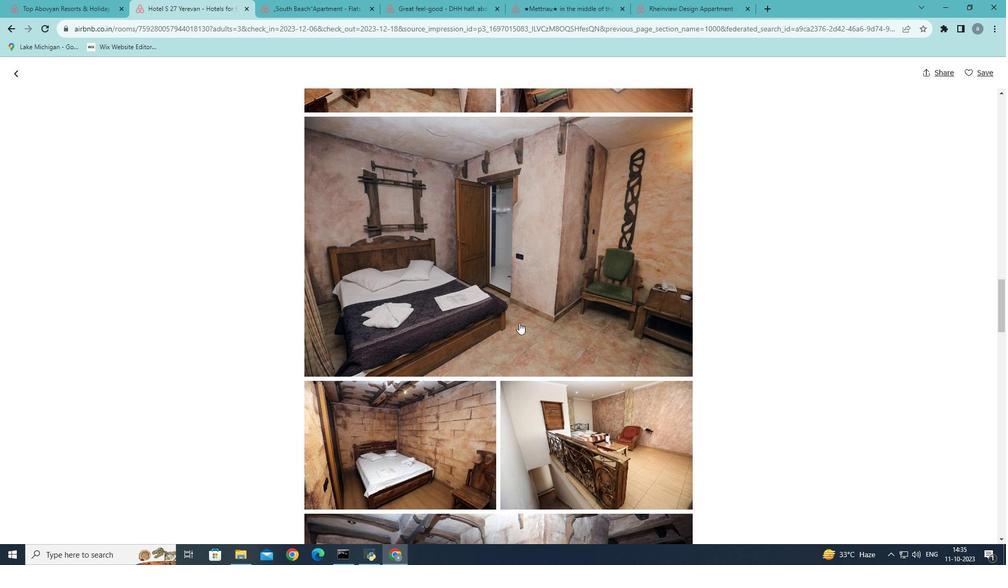 
Action: Mouse scrolled (519, 322) with delta (0, 0)
Screenshot: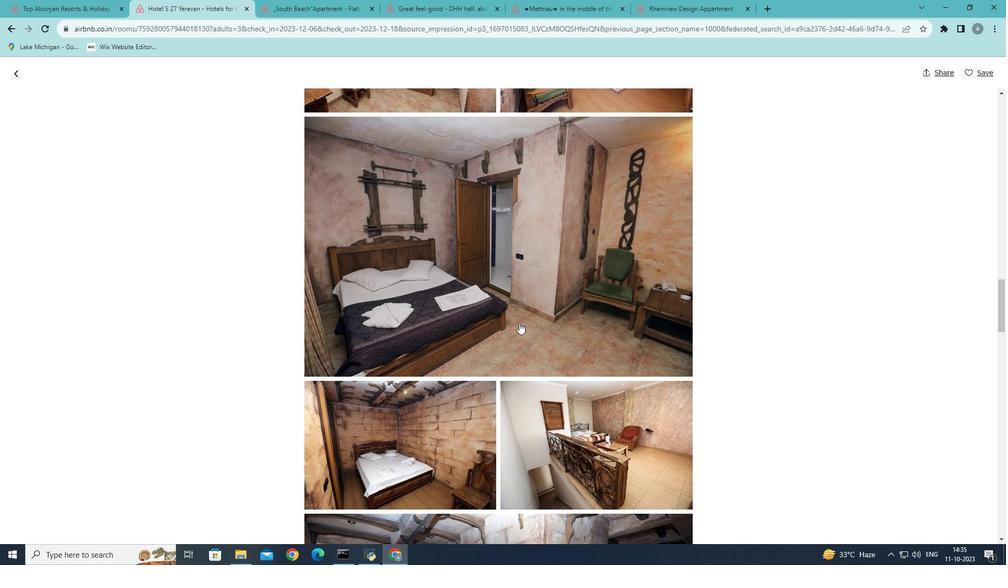 
Action: Mouse moved to (518, 328)
Screenshot: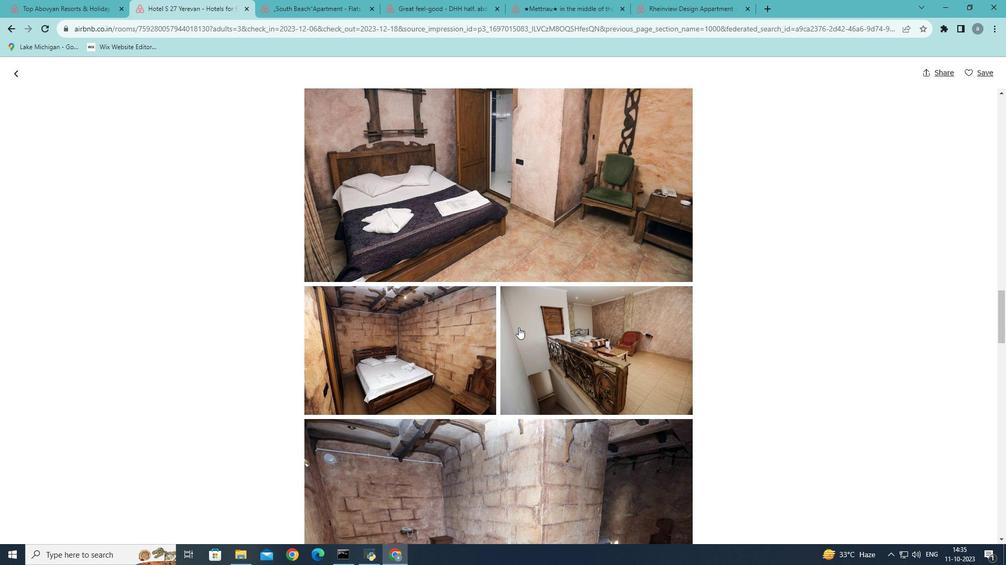 
Action: Mouse scrolled (518, 327) with delta (0, 0)
Screenshot: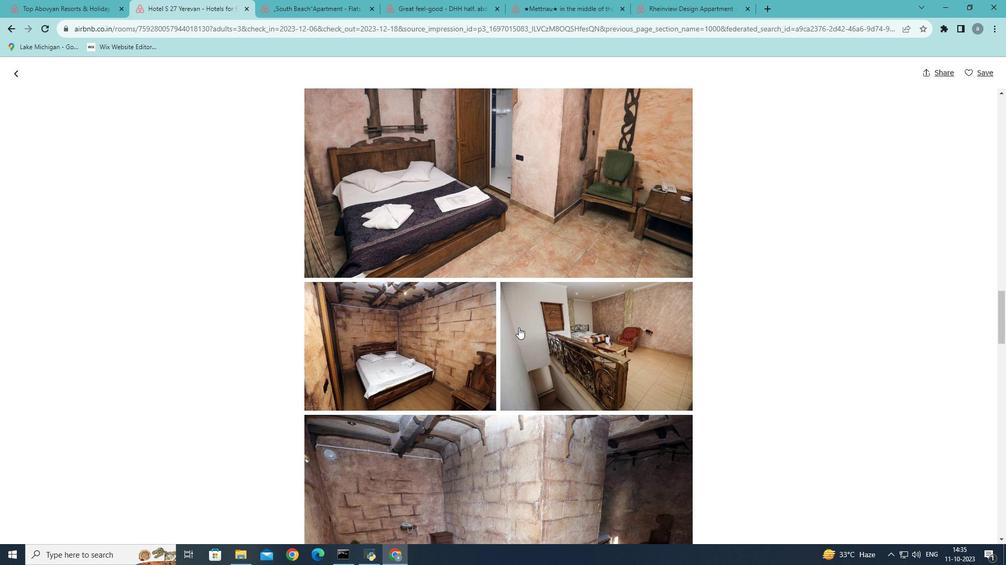
Action: Mouse scrolled (518, 327) with delta (0, 0)
Screenshot: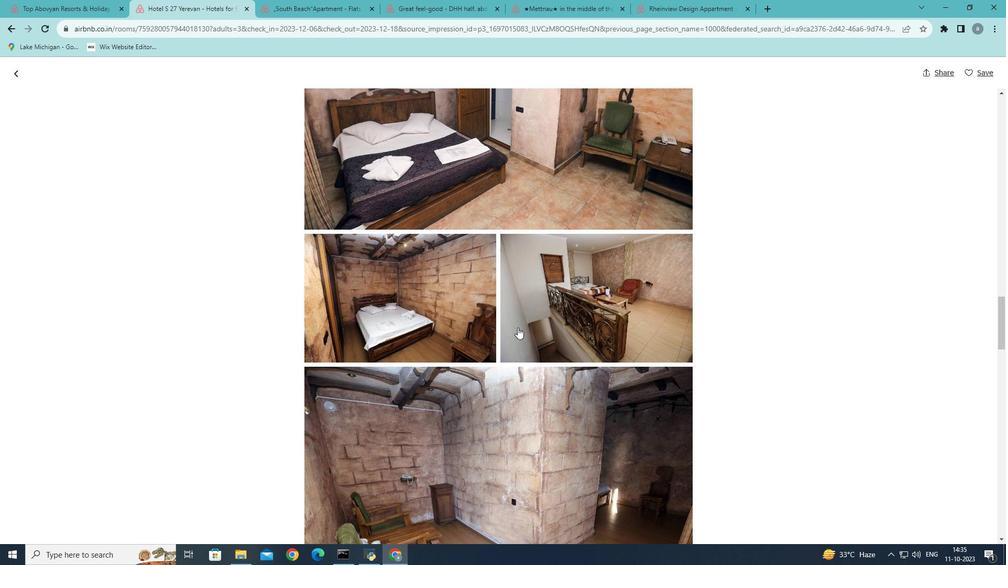 
Action: Mouse moved to (517, 328)
Screenshot: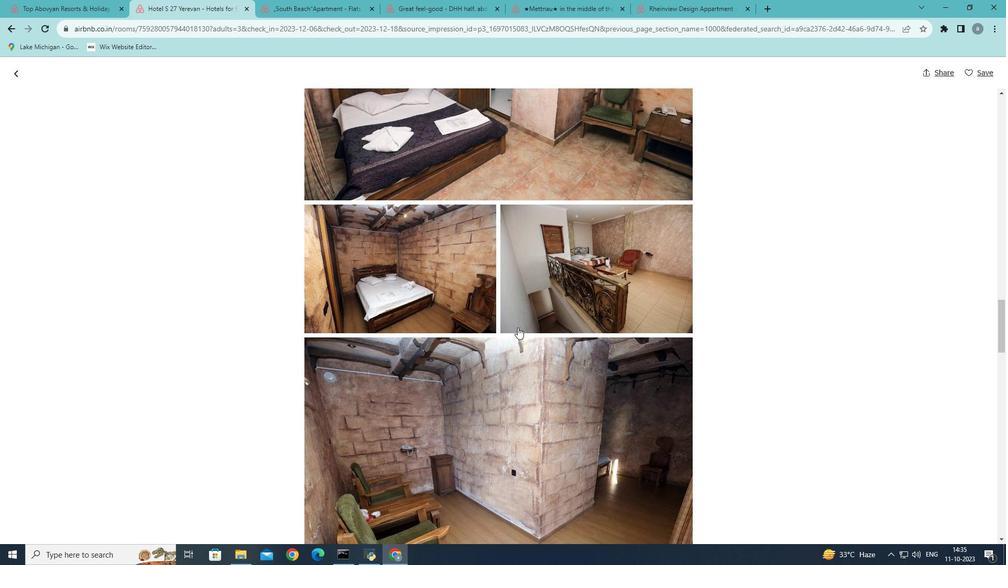 
Action: Mouse scrolled (517, 327) with delta (0, 0)
Screenshot: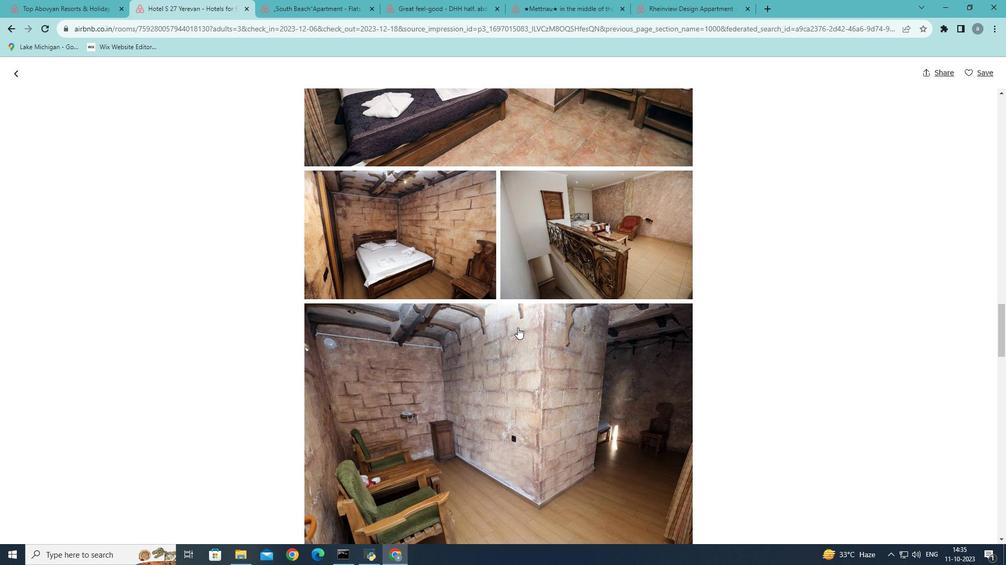 
Action: Mouse scrolled (517, 327) with delta (0, 0)
Screenshot: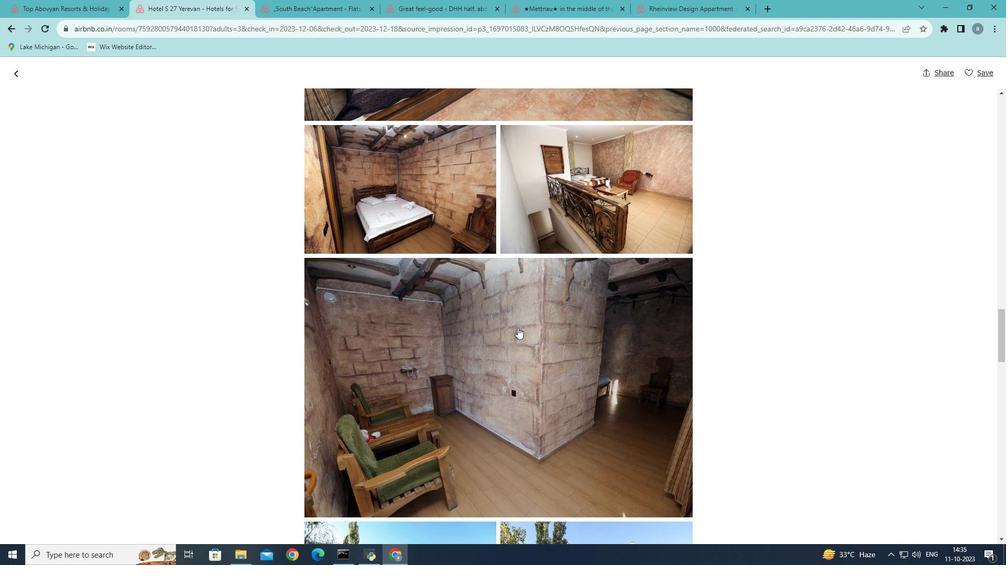 
Action: Mouse moved to (517, 328)
Screenshot: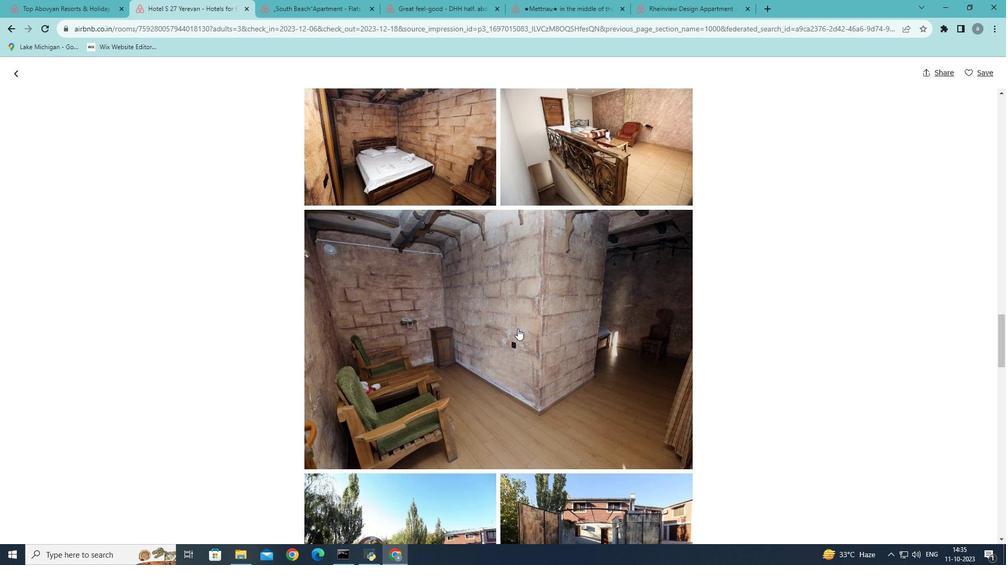 
Action: Mouse scrolled (517, 328) with delta (0, 0)
Screenshot: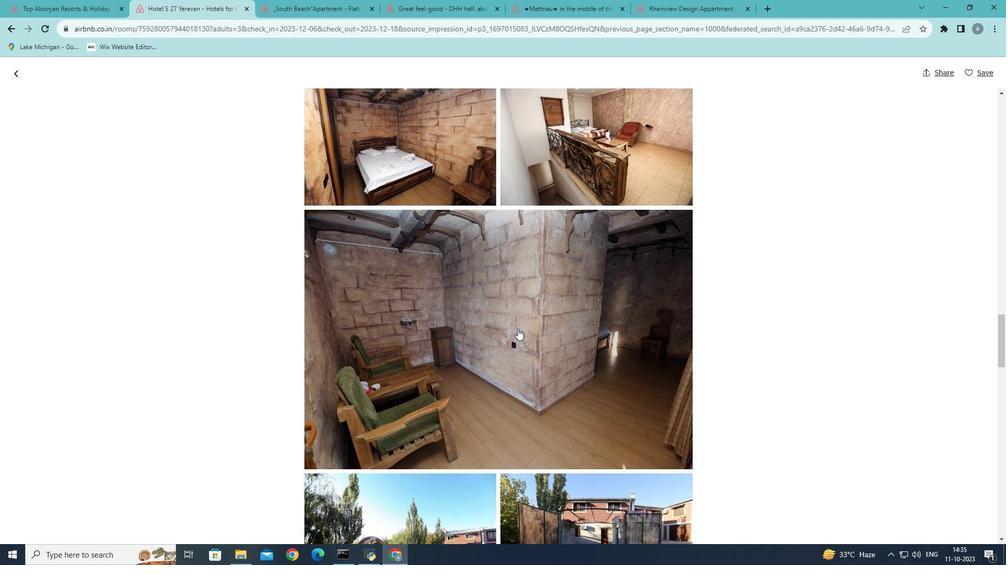 
Action: Mouse moved to (517, 329)
Screenshot: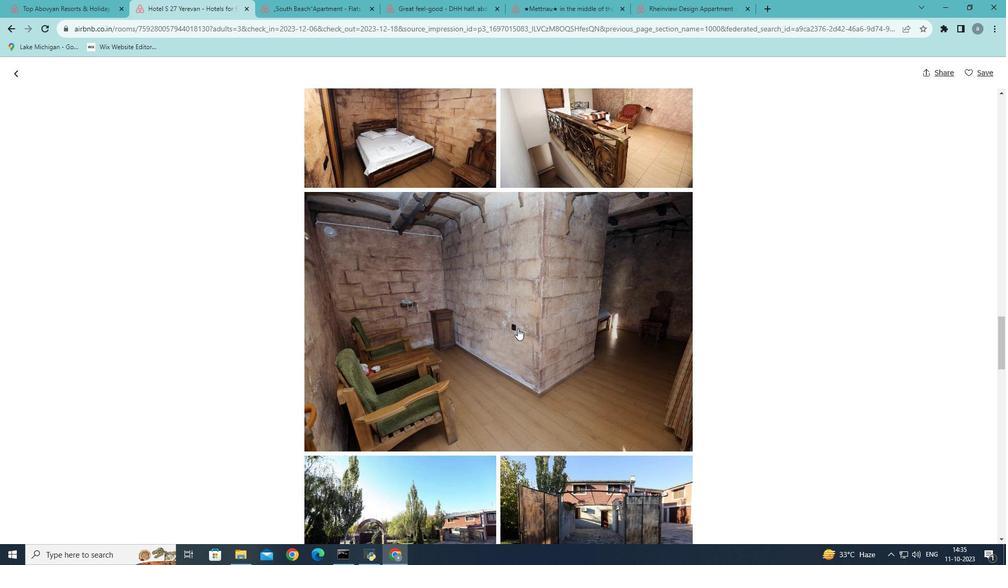 
Action: Mouse scrolled (517, 328) with delta (0, 0)
Screenshot: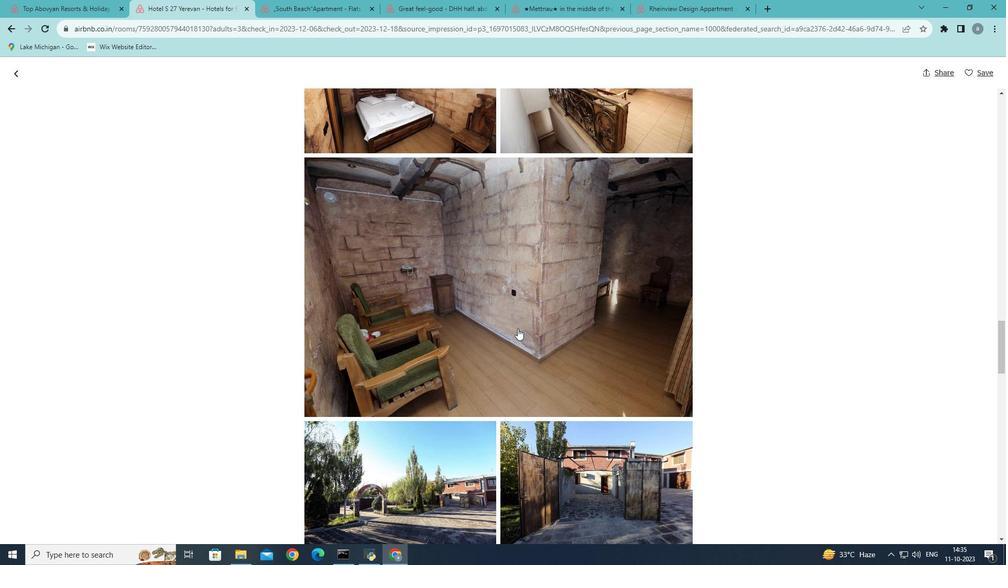 
Action: Mouse scrolled (517, 328) with delta (0, 0)
Screenshot: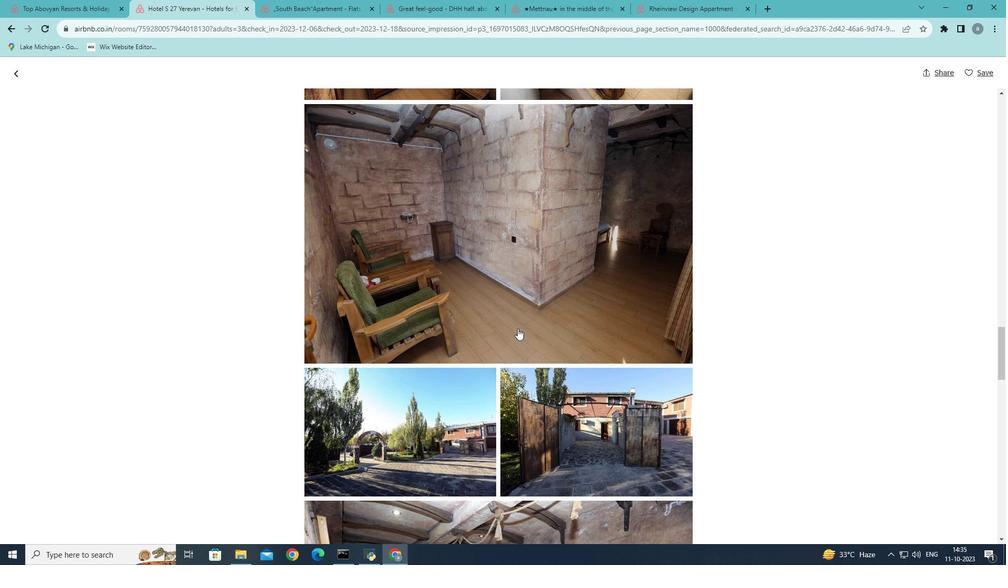 
Action: Mouse moved to (517, 329)
Screenshot: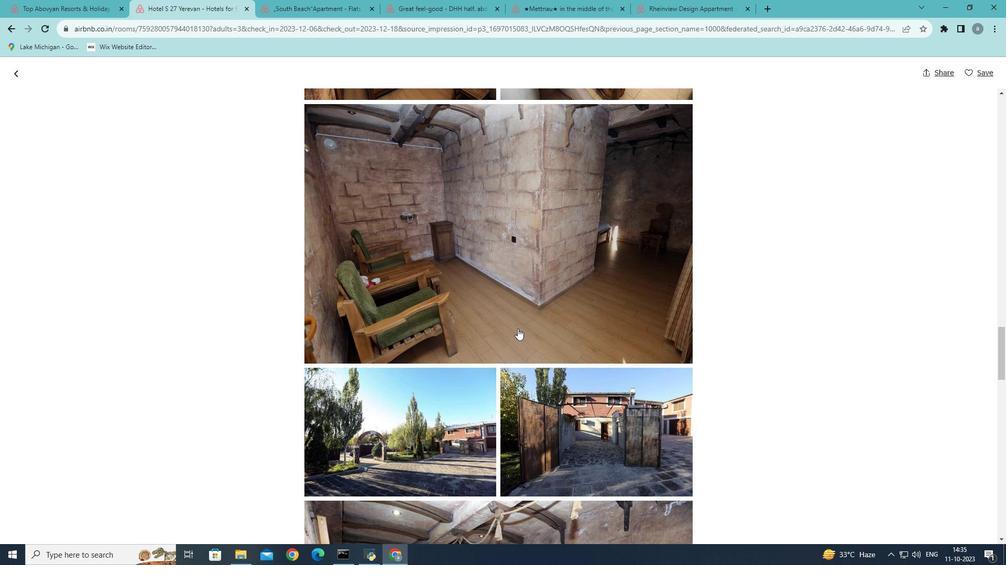 
Action: Mouse scrolled (517, 328) with delta (0, 0)
Screenshot: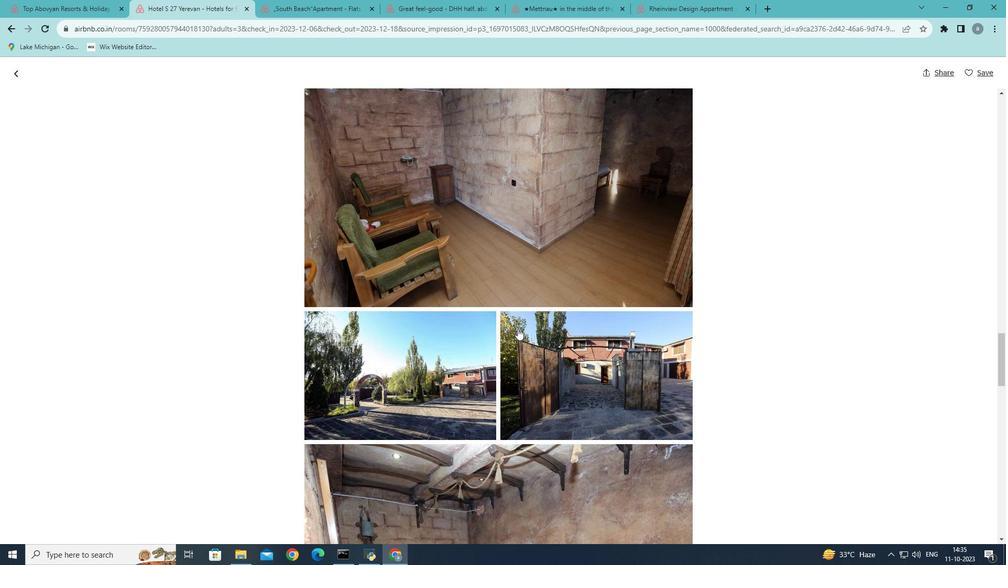 
Action: Mouse moved to (518, 330)
Screenshot: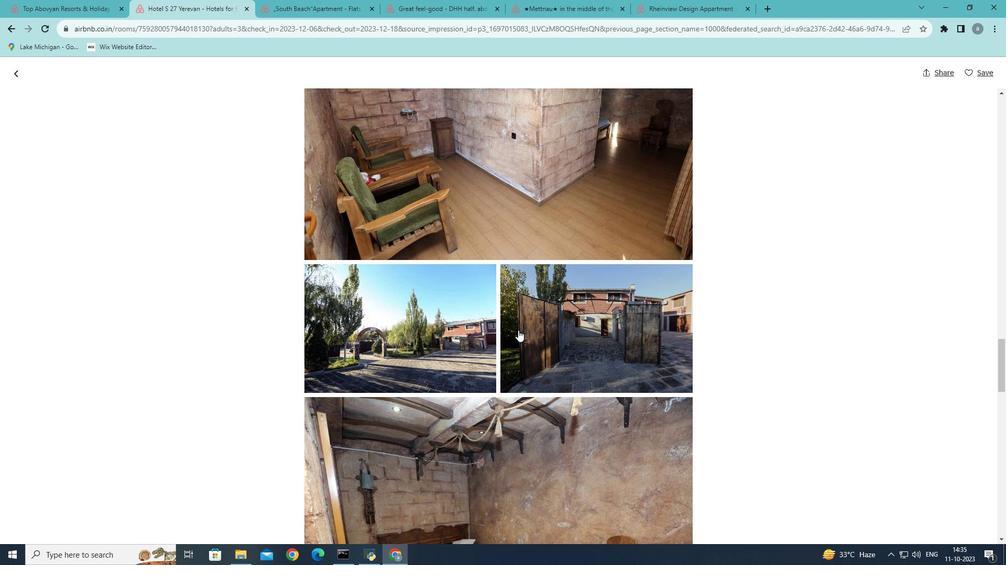 
Action: Mouse scrolled (518, 330) with delta (0, 0)
Screenshot: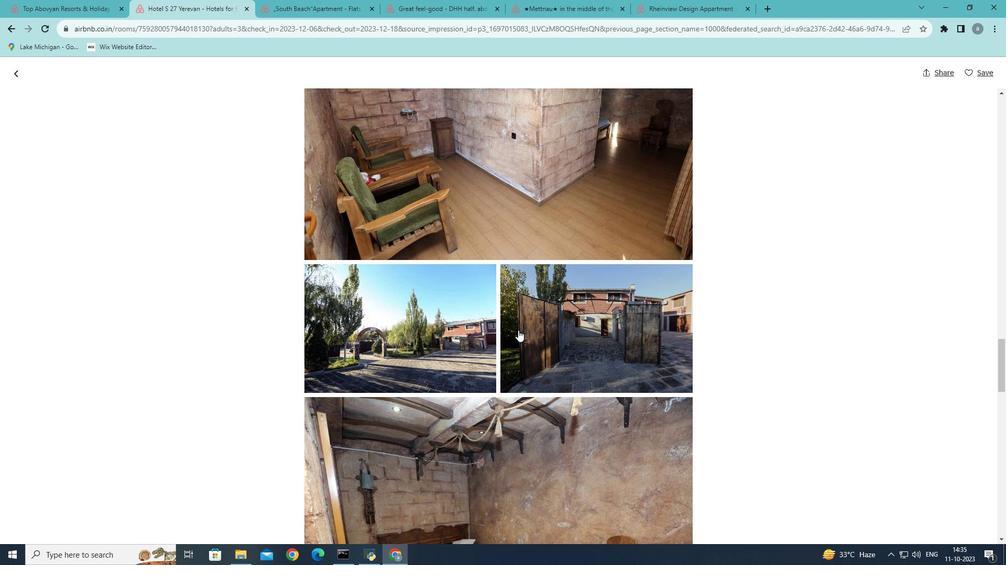
Action: Mouse scrolled (518, 330) with delta (0, 0)
Screenshot: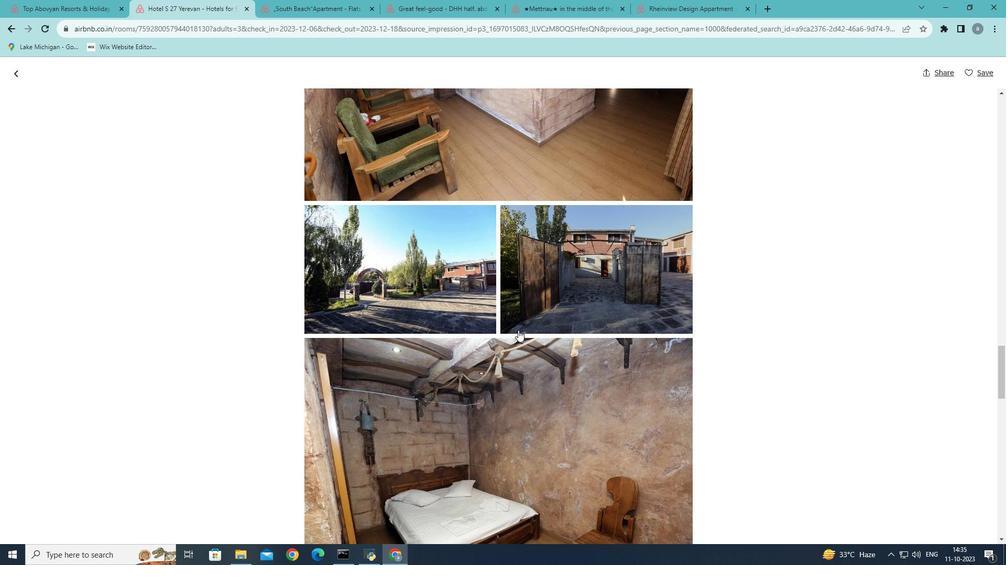 
Action: Mouse moved to (518, 331)
Screenshot: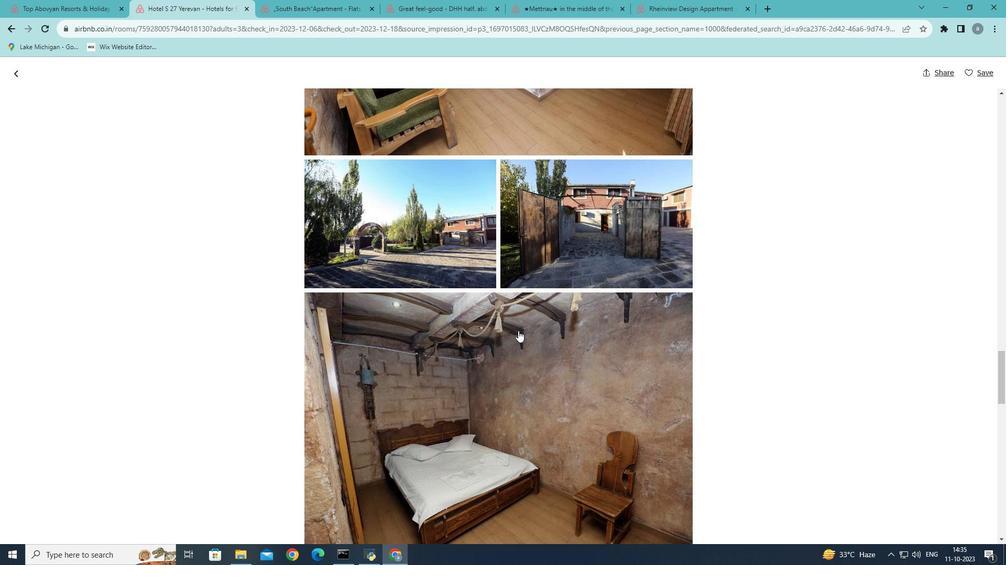 
Action: Mouse scrolled (518, 330) with delta (0, 0)
Screenshot: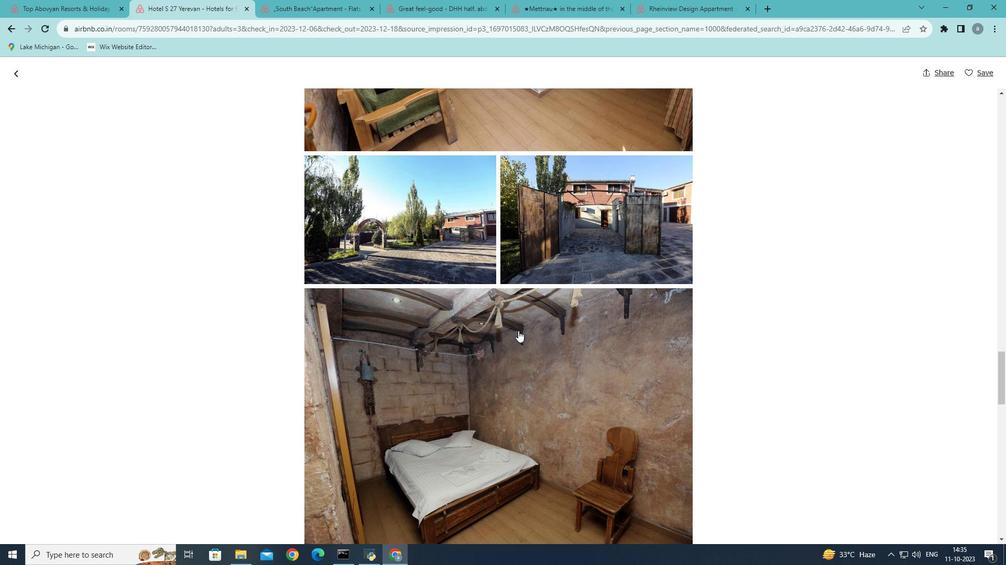 
Action: Mouse scrolled (518, 330) with delta (0, 0)
Screenshot: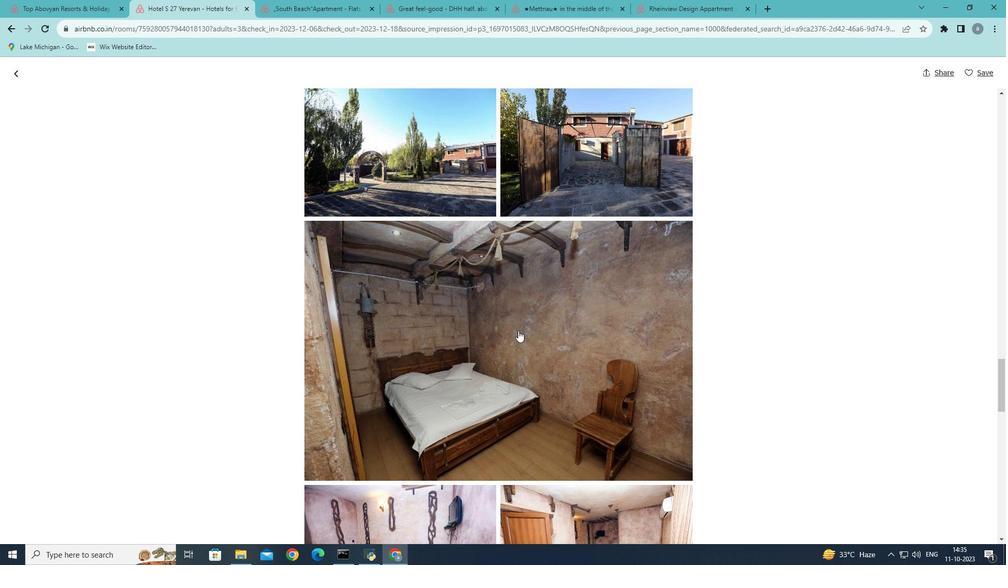 
Action: Mouse moved to (518, 331)
Screenshot: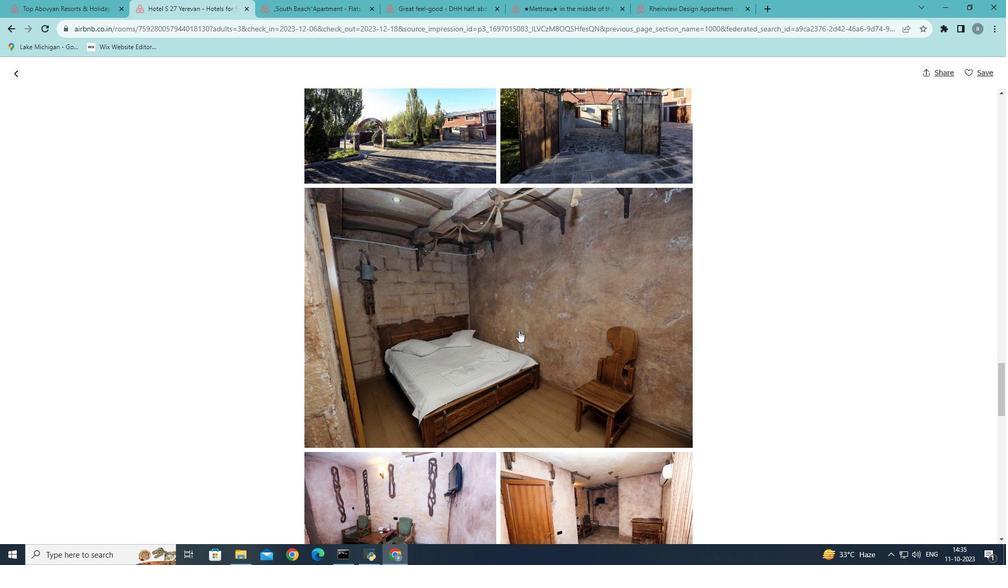 
Action: Mouse scrolled (518, 330) with delta (0, 0)
Screenshot: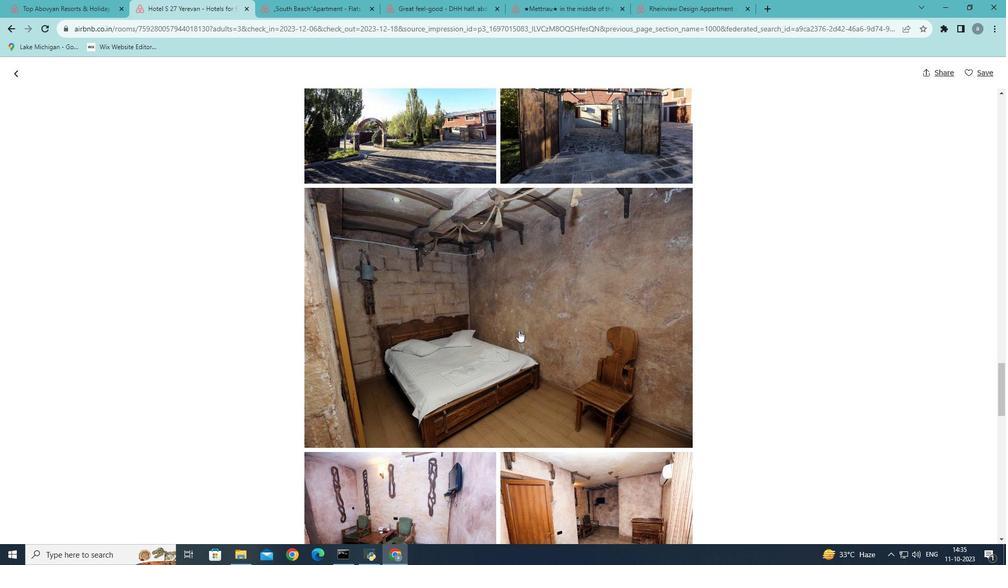 
Action: Mouse scrolled (518, 330) with delta (0, 0)
Screenshot: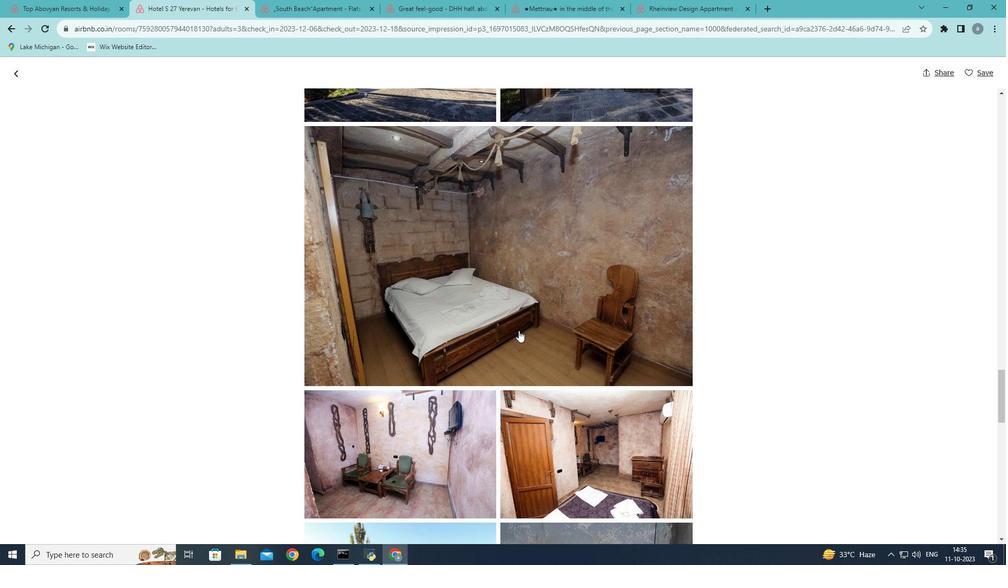 
Action: Mouse moved to (519, 332)
Screenshot: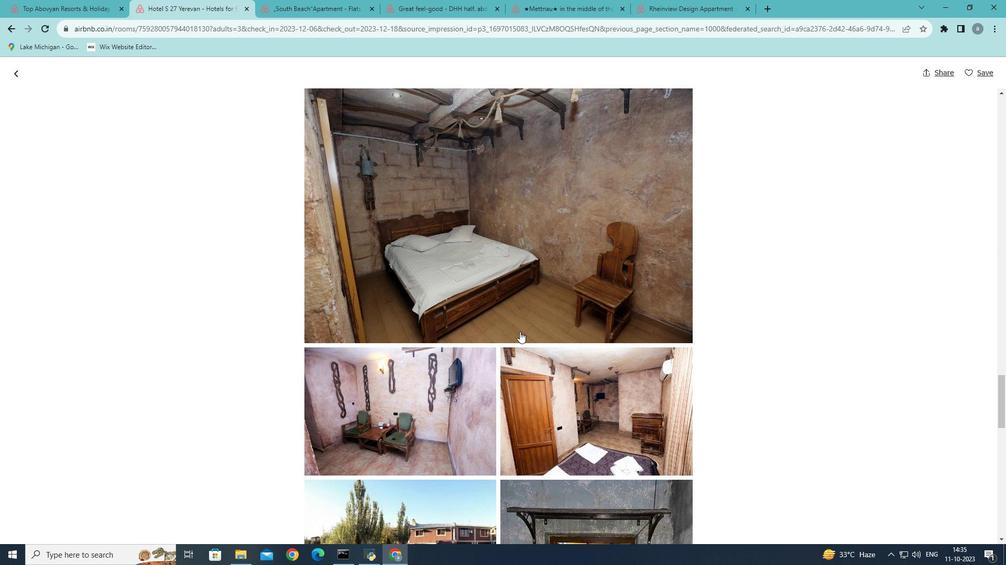 
Action: Mouse scrolled (519, 331) with delta (0, 0)
Screenshot: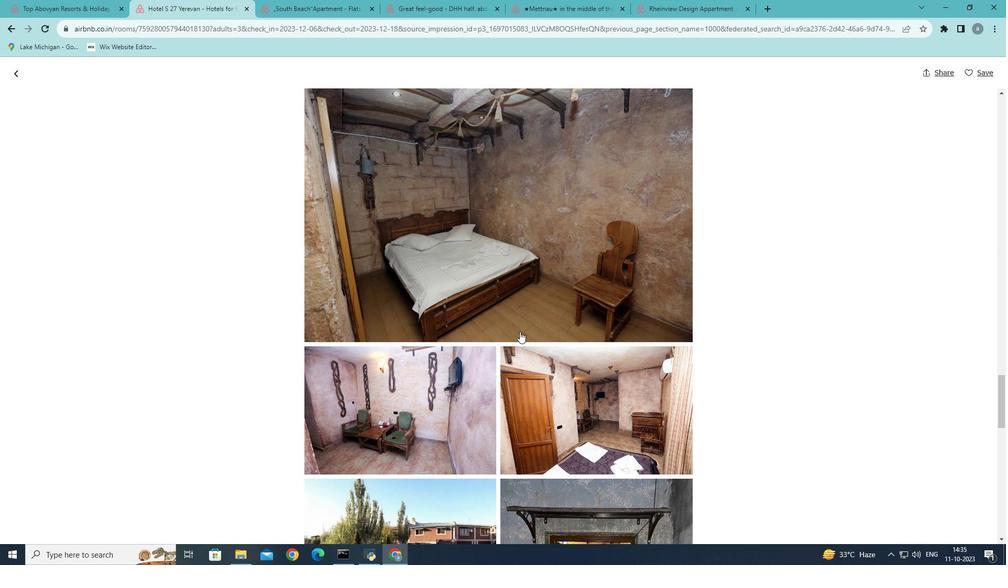 
Action: Mouse scrolled (519, 331) with delta (0, 0)
Screenshot: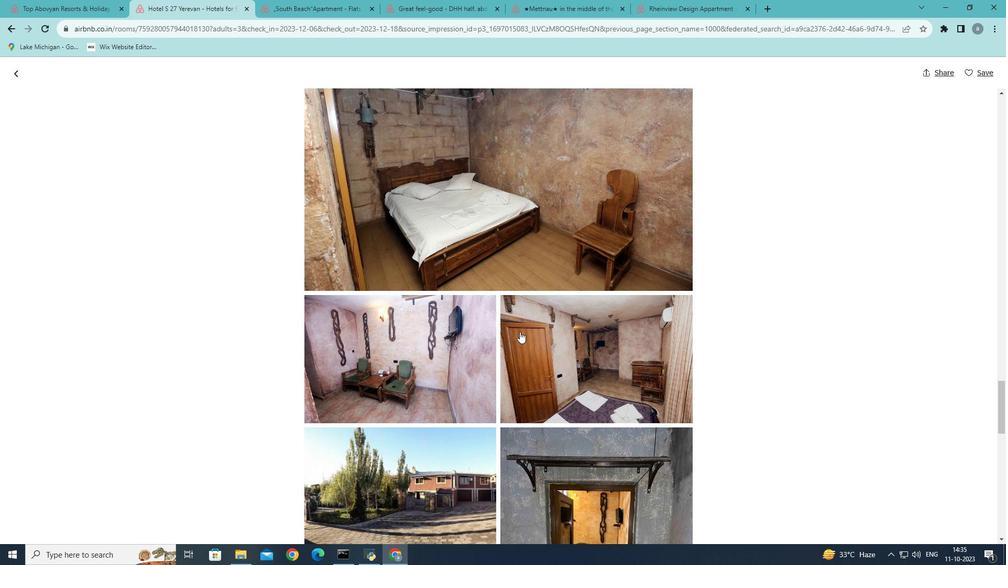 
Action: Mouse scrolled (519, 331) with delta (0, 0)
Screenshot: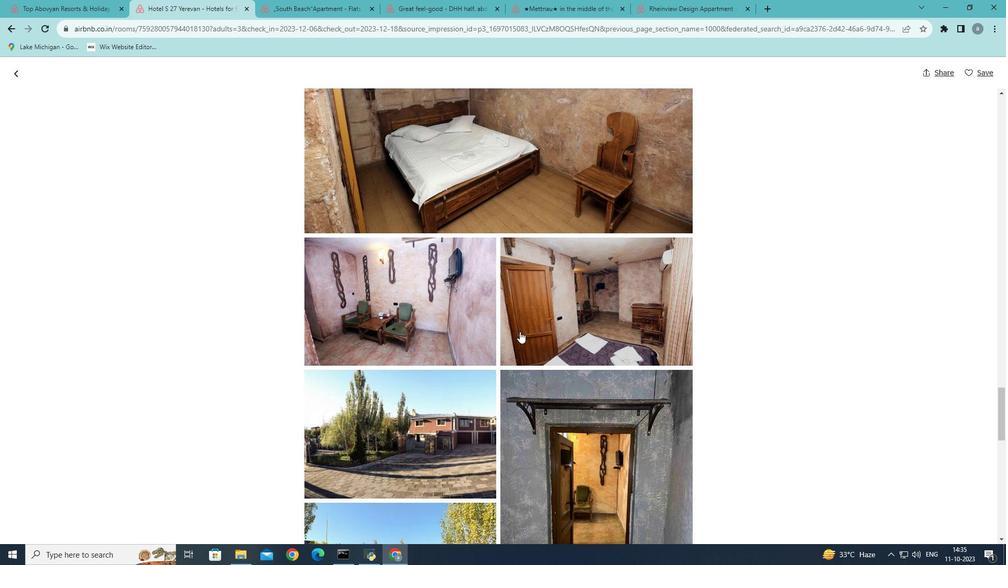 
Action: Mouse scrolled (519, 331) with delta (0, 0)
Screenshot: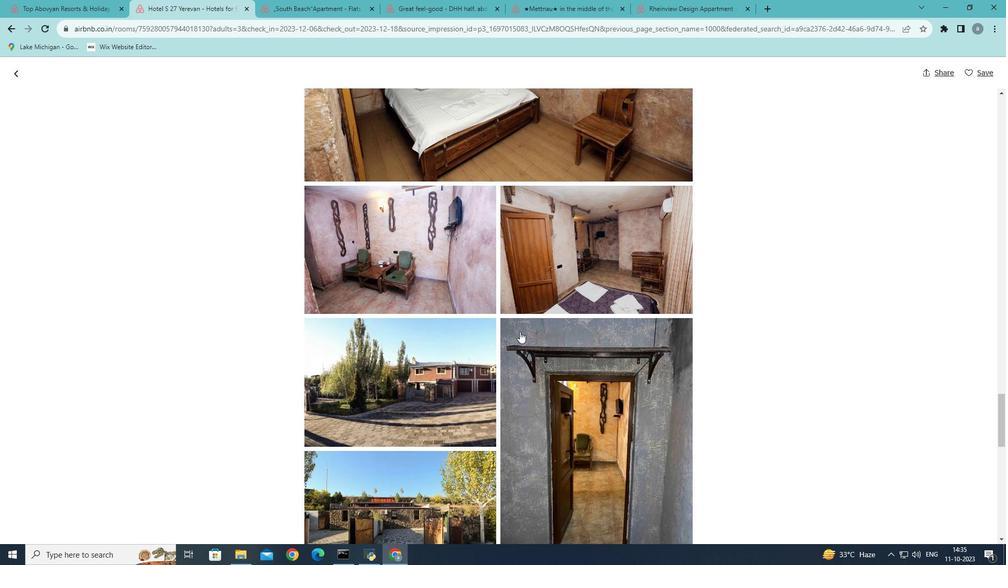 
Action: Mouse scrolled (519, 331) with delta (0, 0)
Screenshot: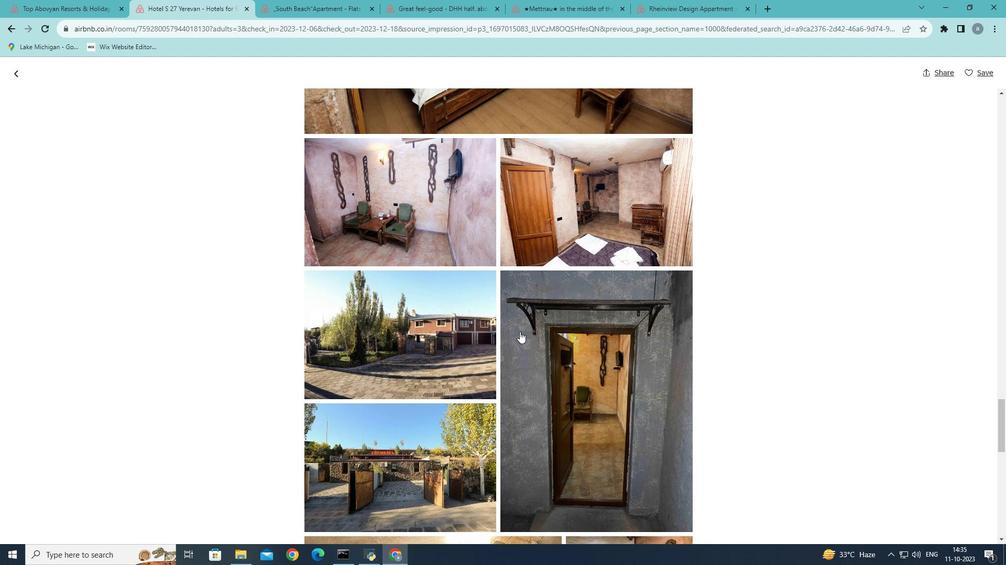 
Action: Mouse scrolled (519, 331) with delta (0, 0)
Screenshot: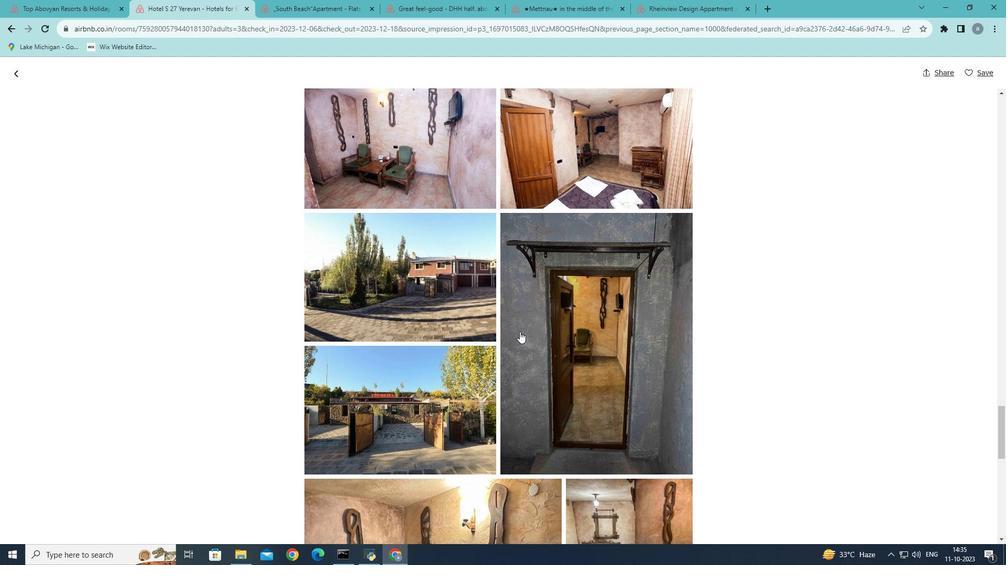 
Action: Mouse scrolled (519, 331) with delta (0, 0)
Screenshot: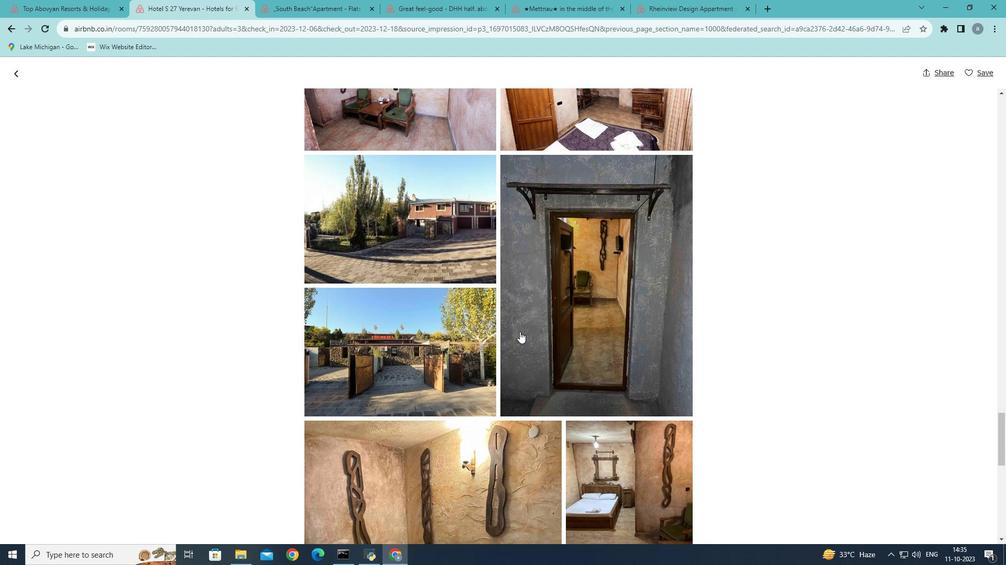 
Action: Mouse scrolled (519, 331) with delta (0, 0)
Screenshot: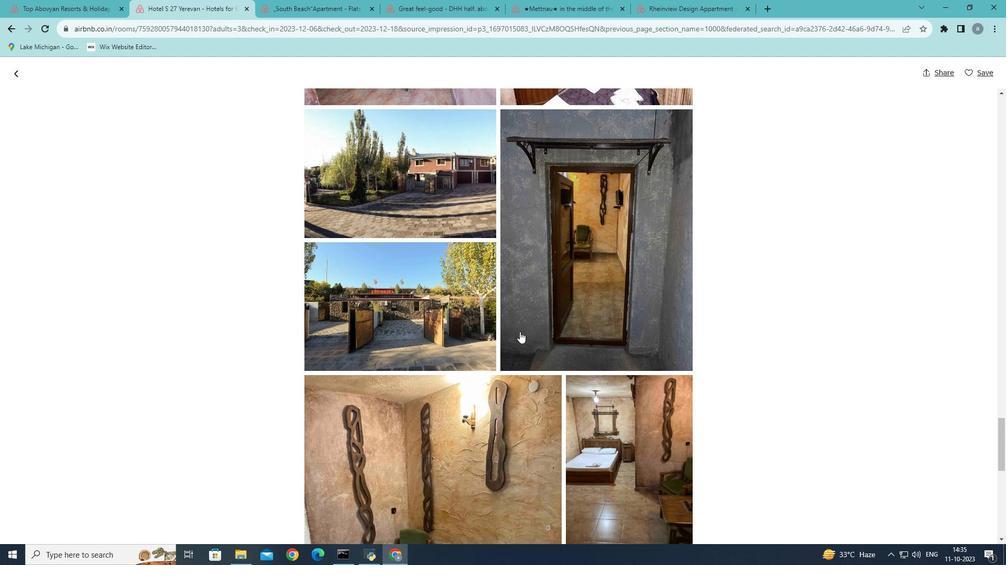
Action: Mouse scrolled (519, 331) with delta (0, 0)
Screenshot: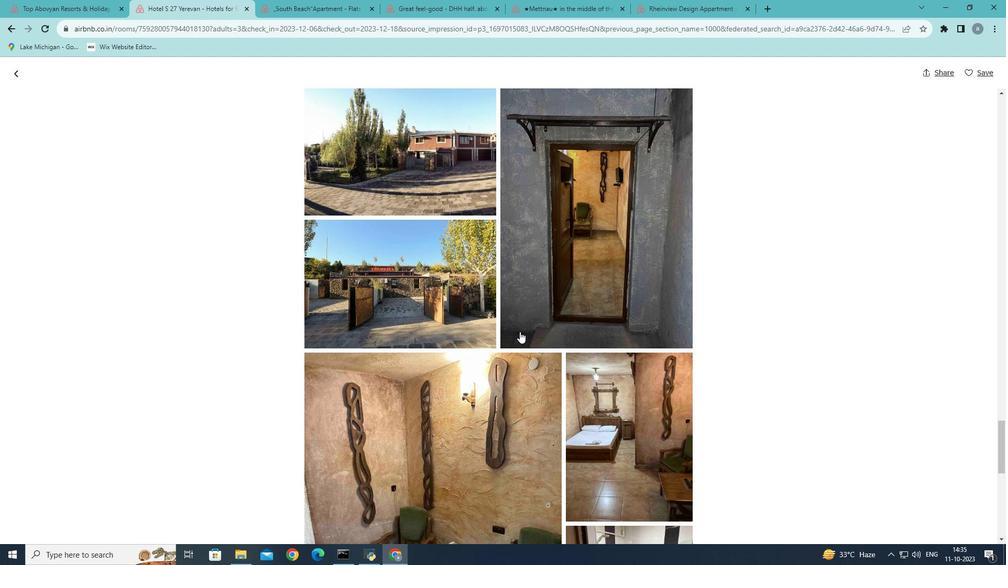 
Action: Mouse scrolled (519, 331) with delta (0, 0)
Screenshot: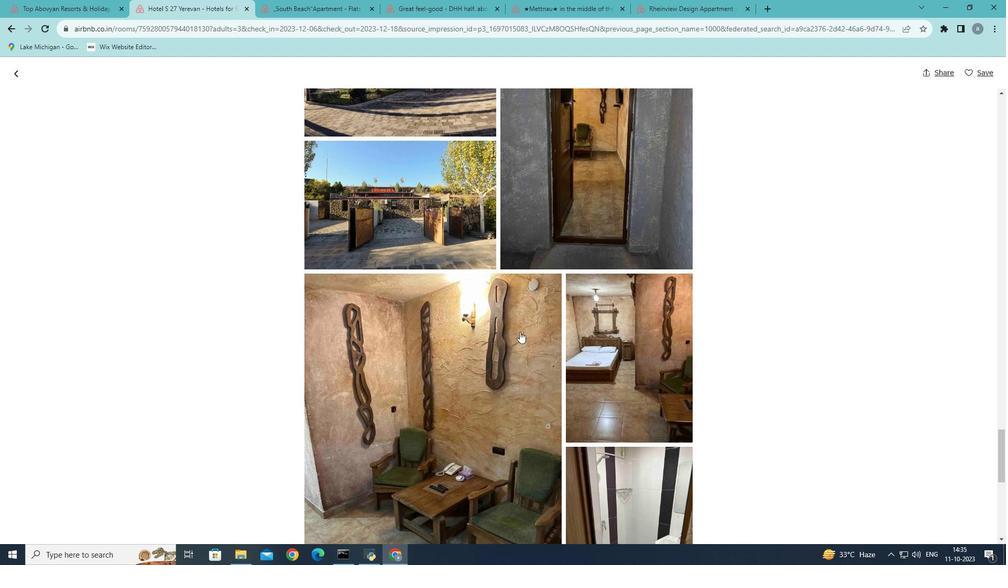 
Action: Mouse moved to (519, 332)
Screenshot: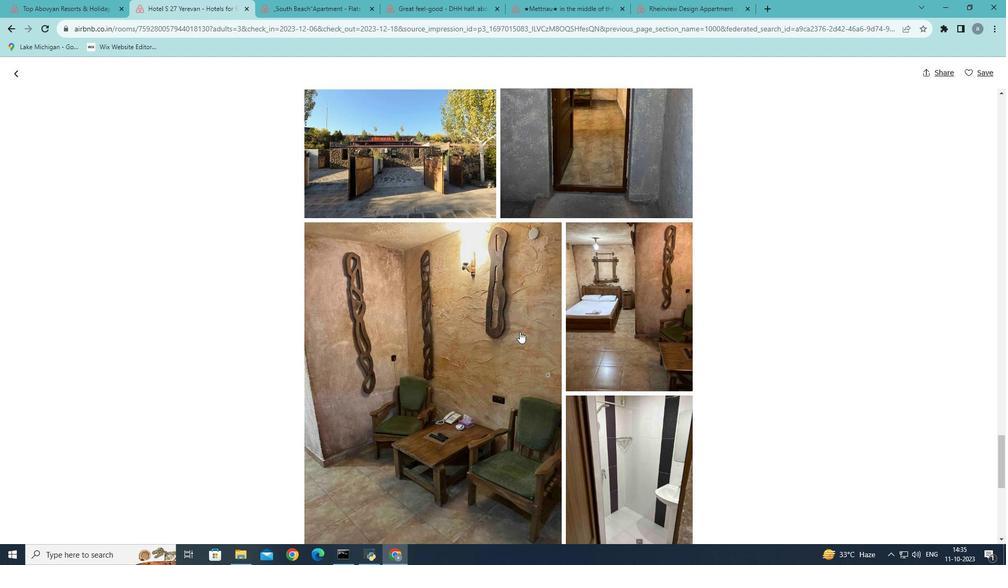 
Action: Mouse scrolled (519, 331) with delta (0, 0)
Screenshot: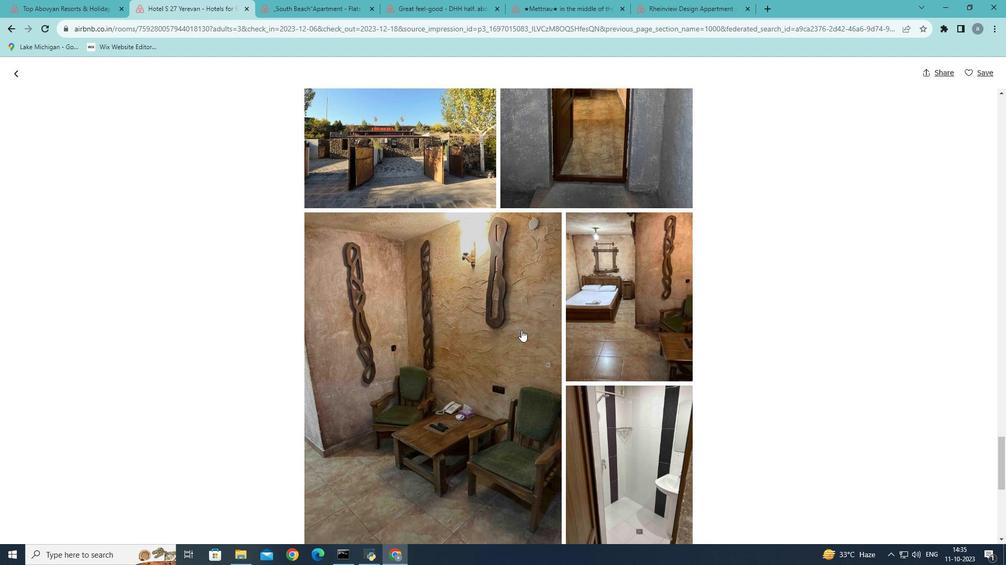 
Action: Mouse moved to (522, 328)
Screenshot: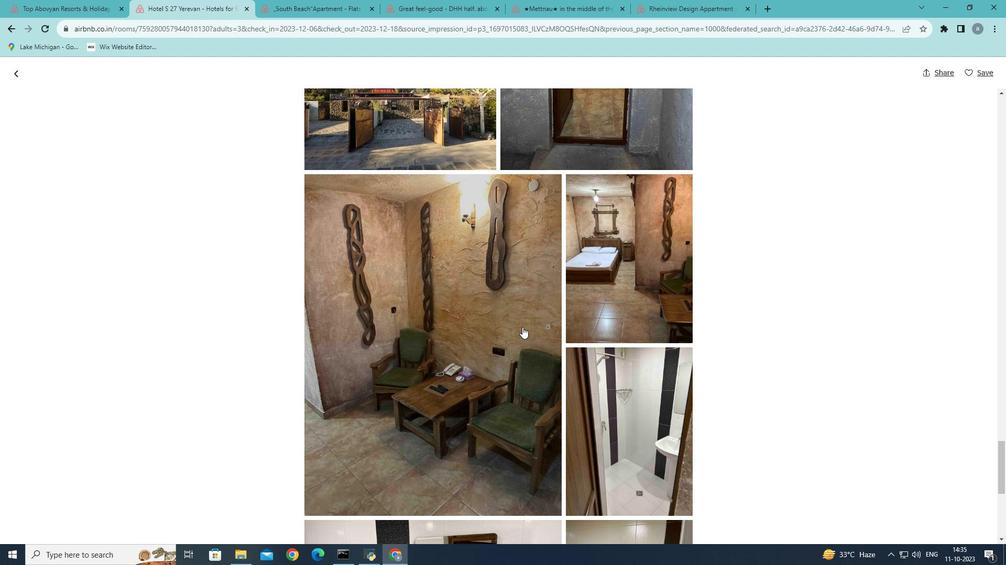 
Action: Mouse scrolled (522, 328) with delta (0, 0)
Screenshot: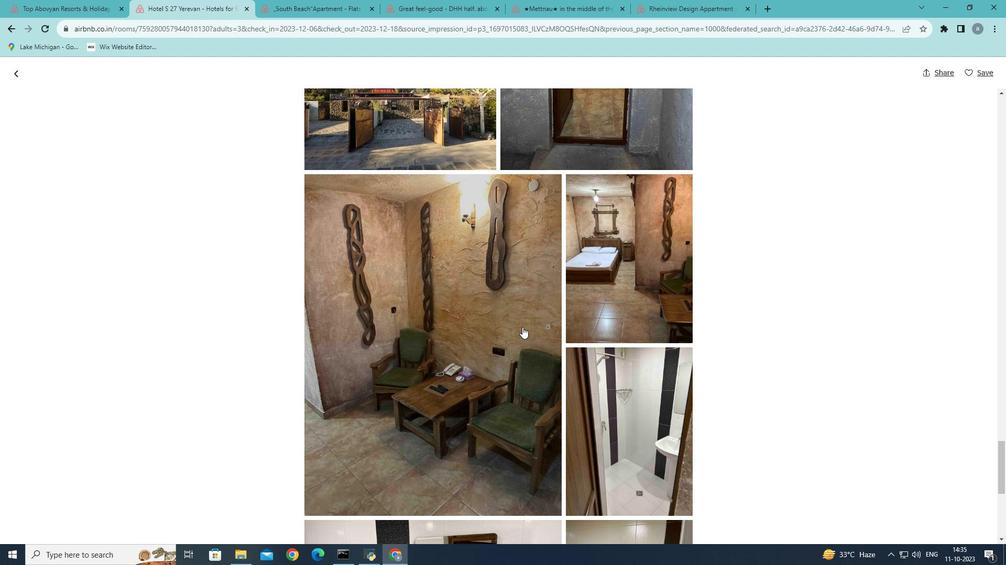 
Action: Mouse moved to (522, 326)
Screenshot: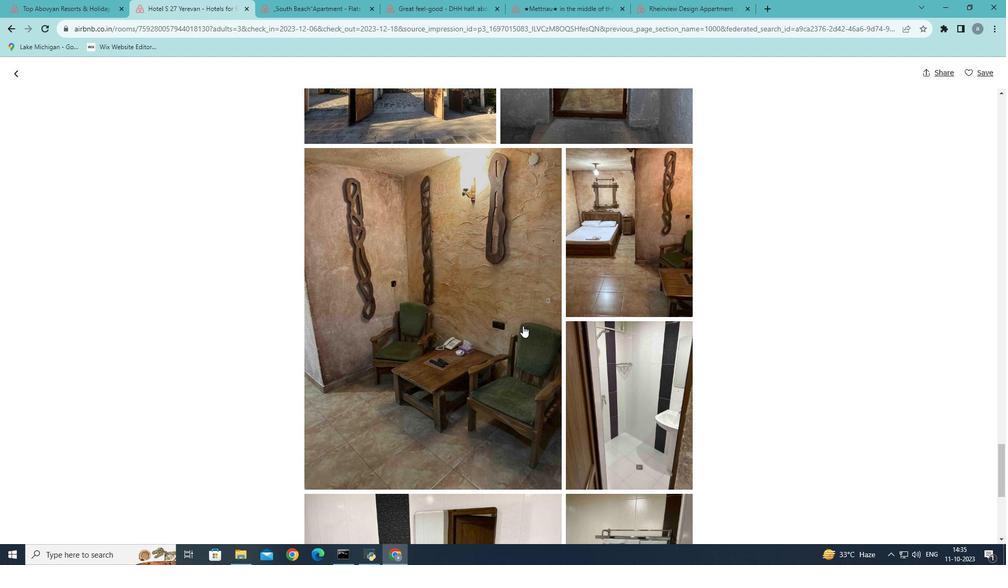 
Action: Mouse scrolled (522, 325) with delta (0, 0)
Screenshot: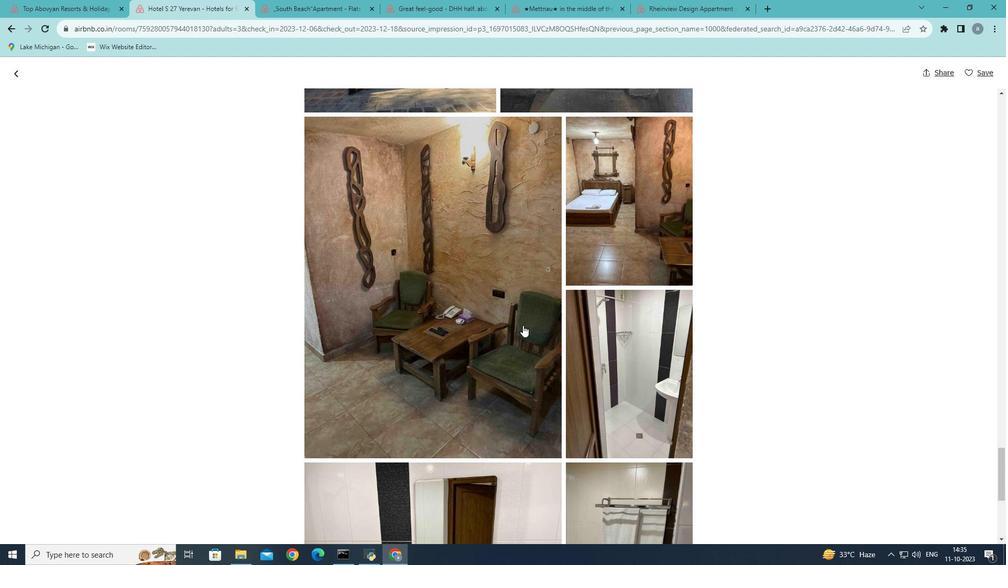 
Action: Mouse moved to (522, 322)
Screenshot: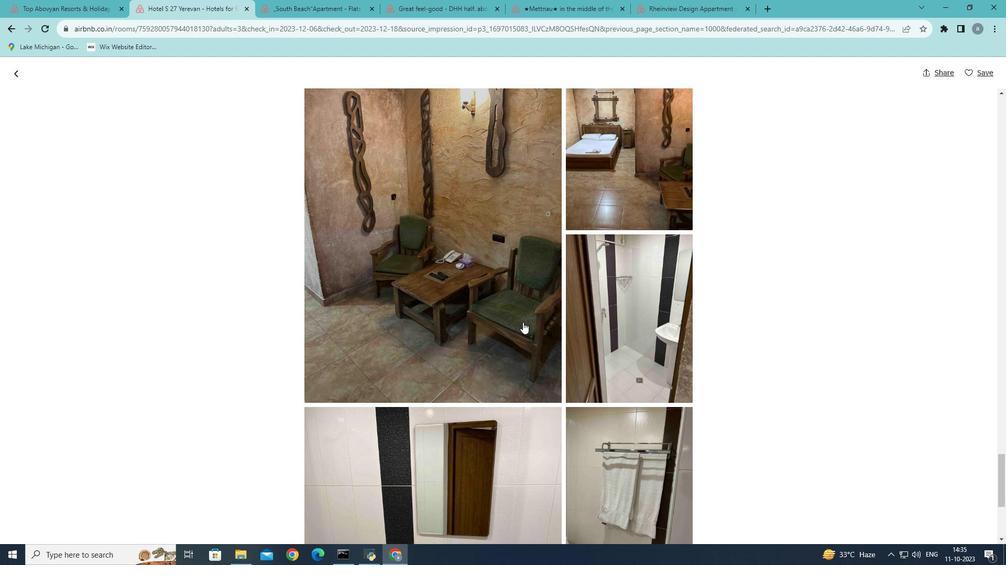 
Action: Mouse scrolled (522, 322) with delta (0, 0)
Screenshot: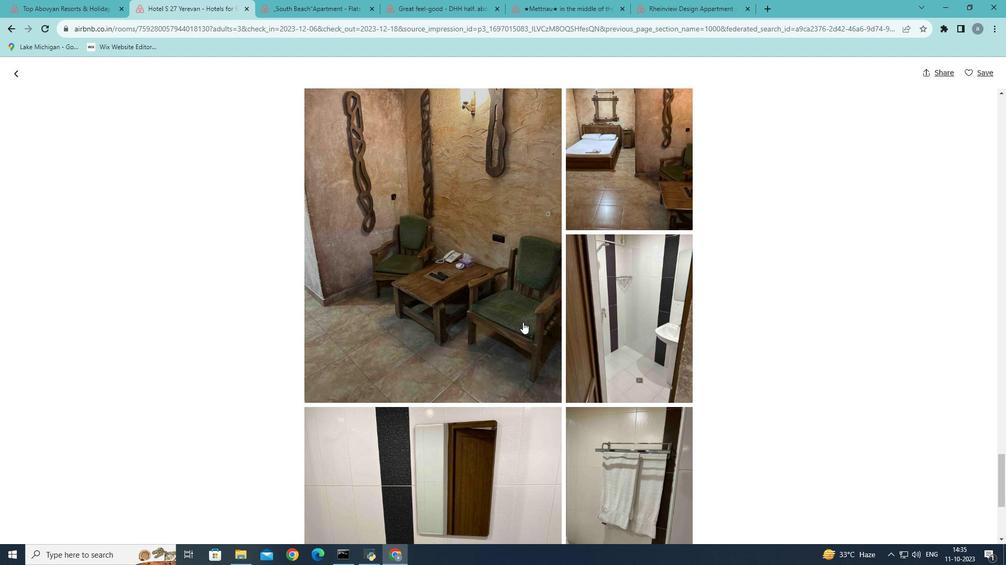 
Action: Mouse moved to (522, 322)
Screenshot: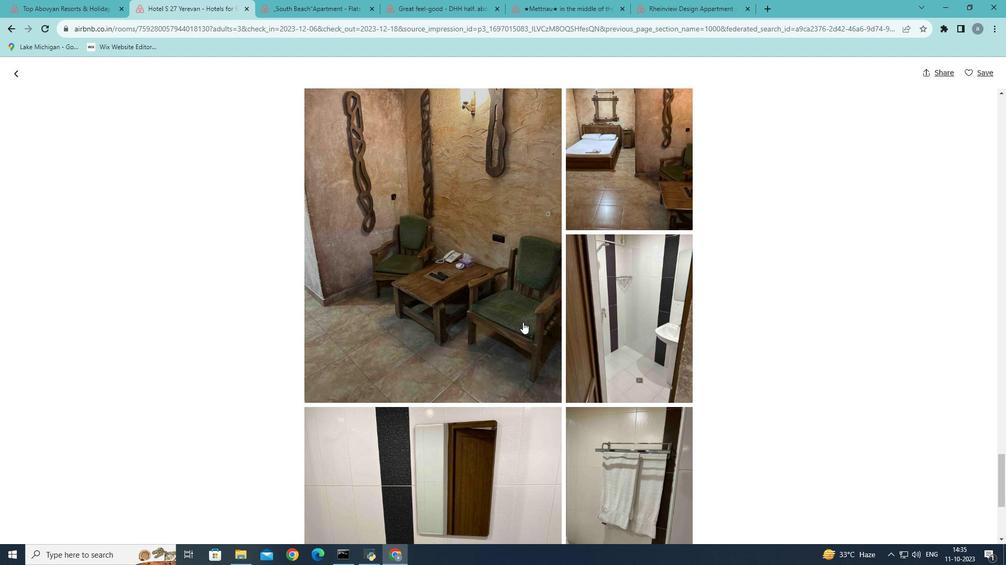 
Action: Mouse scrolled (522, 322) with delta (0, 0)
Screenshot: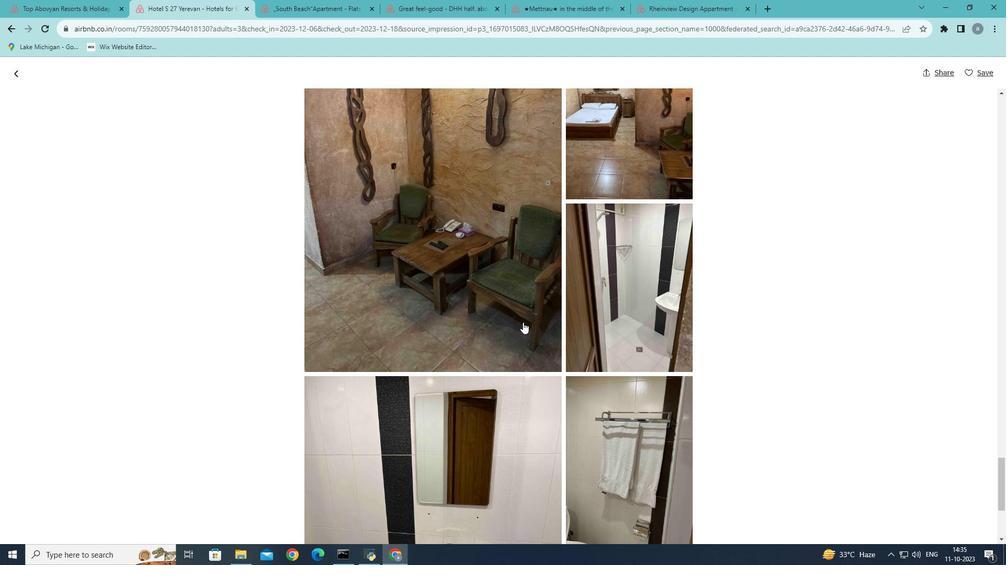 
Action: Mouse scrolled (522, 322) with delta (0, 0)
Screenshot: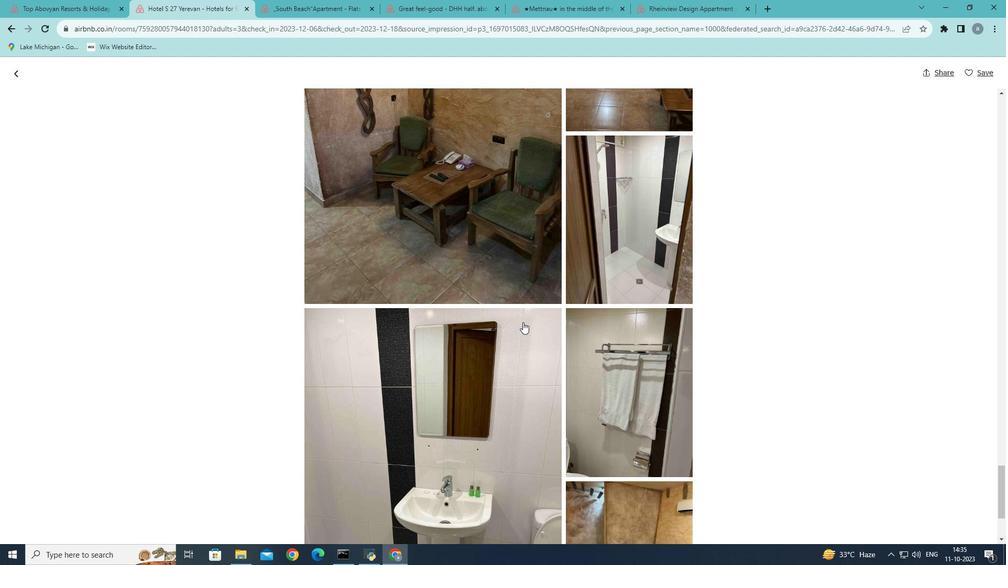 
Action: Mouse moved to (524, 313)
Screenshot: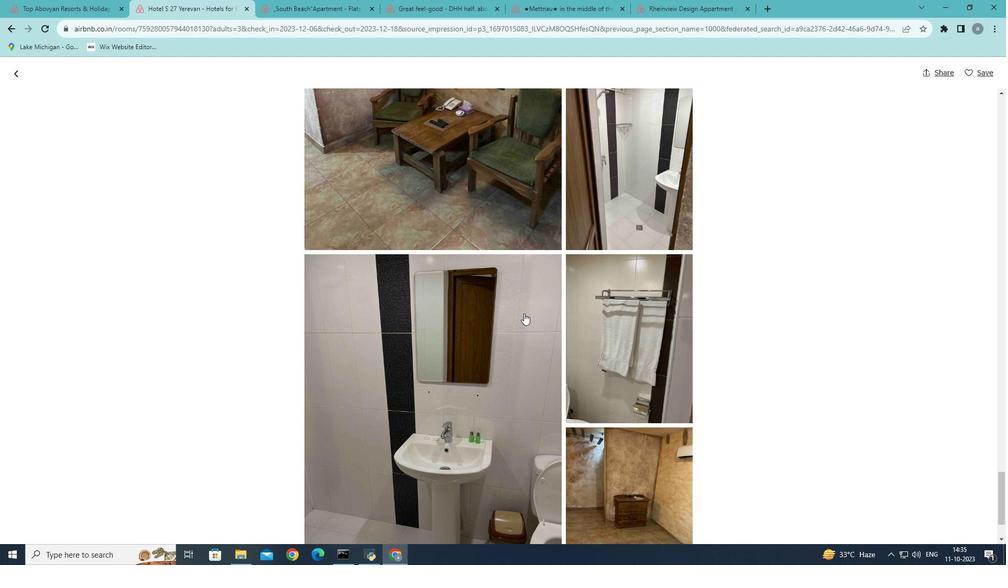 
Action: Mouse scrolled (524, 313) with delta (0, 0)
Screenshot: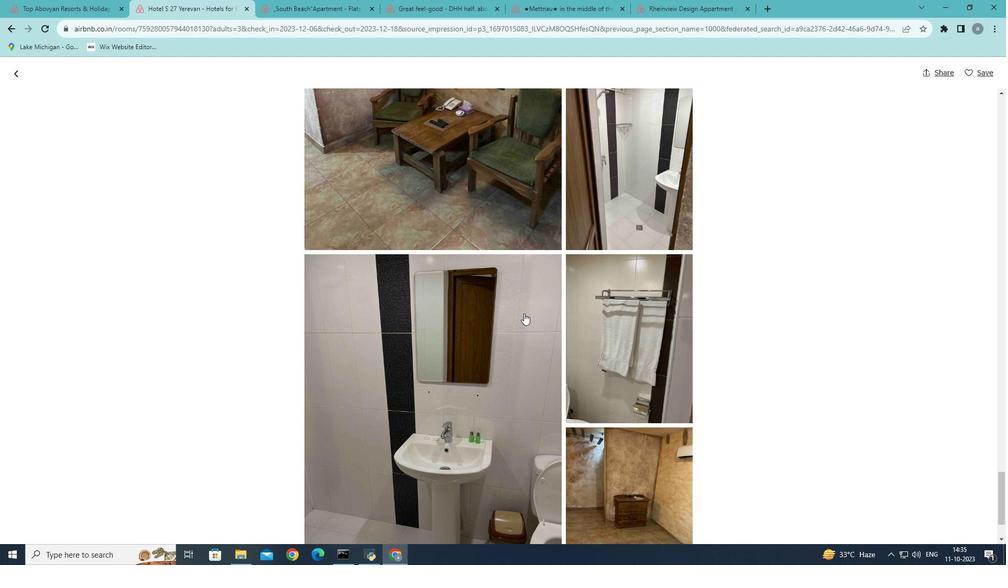
Action: Mouse scrolled (524, 313) with delta (0, 0)
Screenshot: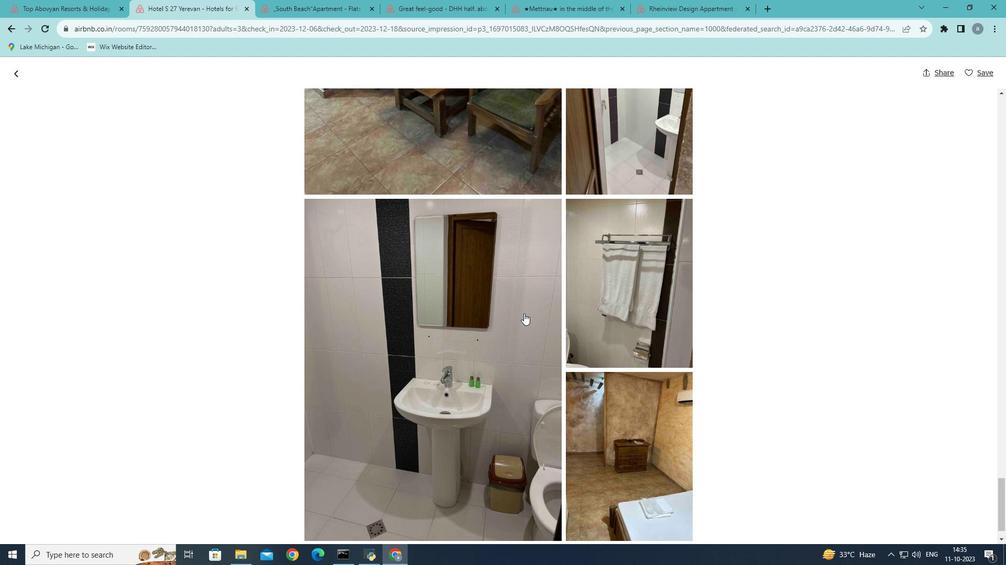 
Action: Mouse scrolled (524, 313) with delta (0, 0)
Screenshot: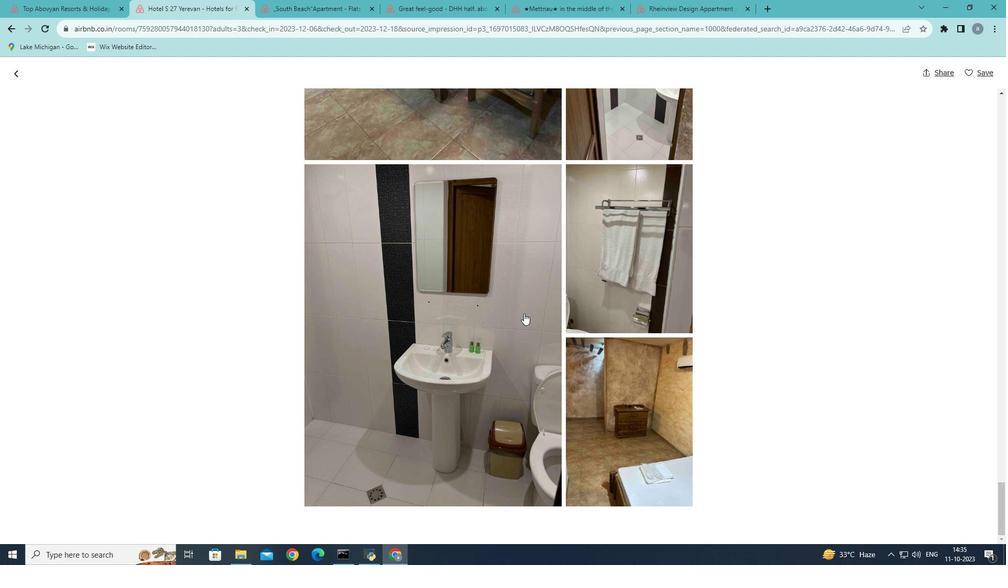 
Action: Mouse scrolled (524, 313) with delta (0, 0)
Screenshot: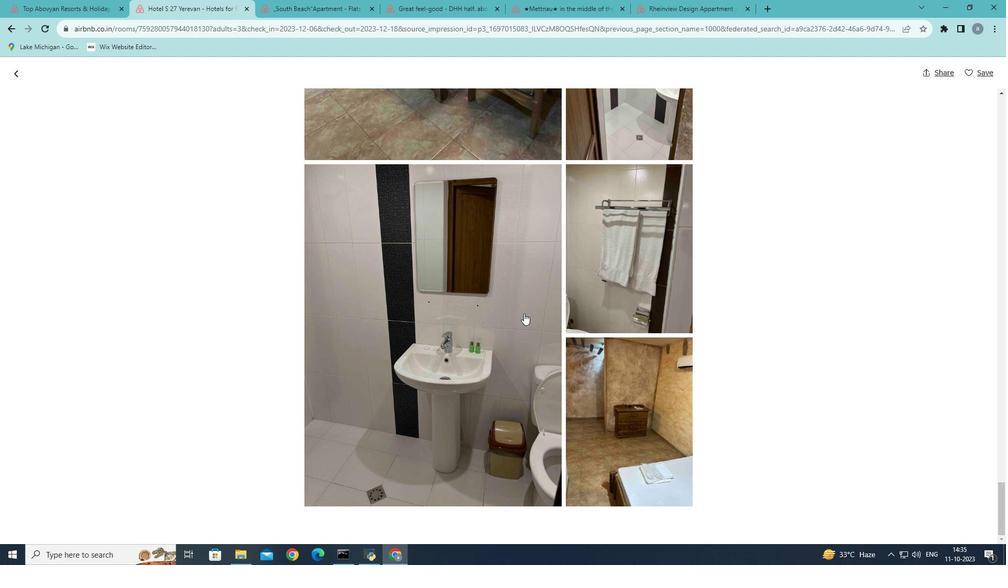 
Action: Mouse scrolled (524, 313) with delta (0, 0)
Screenshot: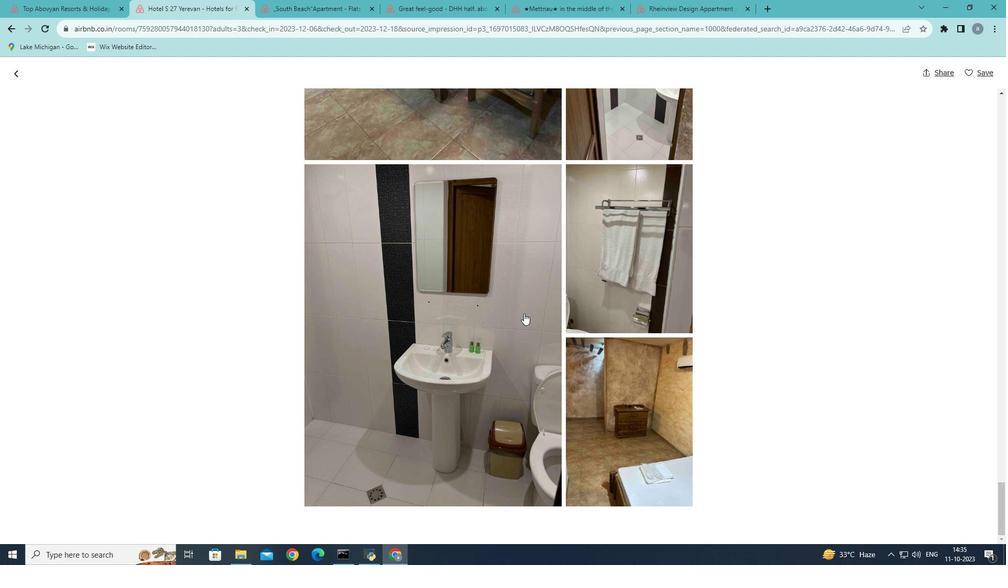 
Action: Mouse moved to (524, 314)
Screenshot: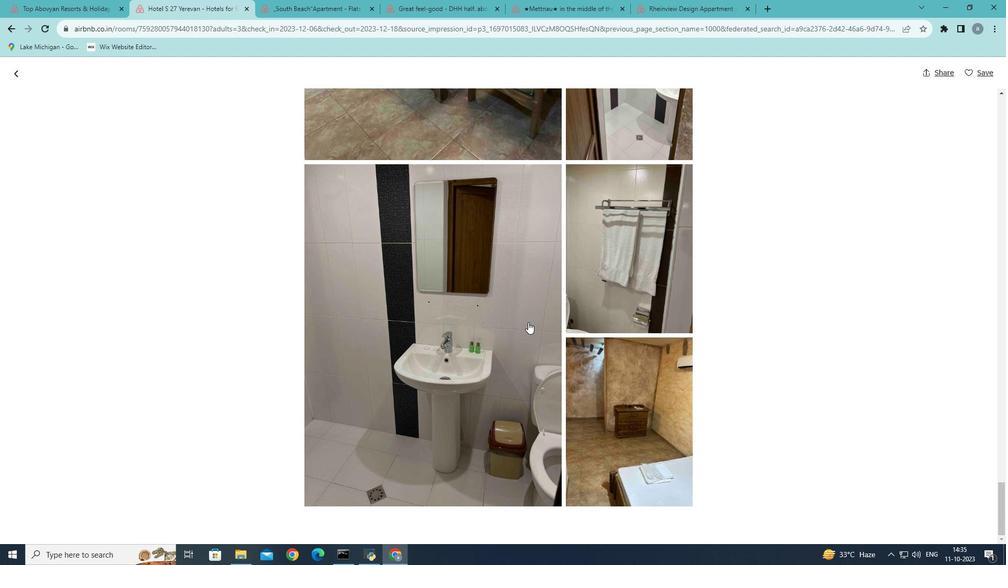 
Action: Mouse scrolled (524, 313) with delta (0, 0)
Screenshot: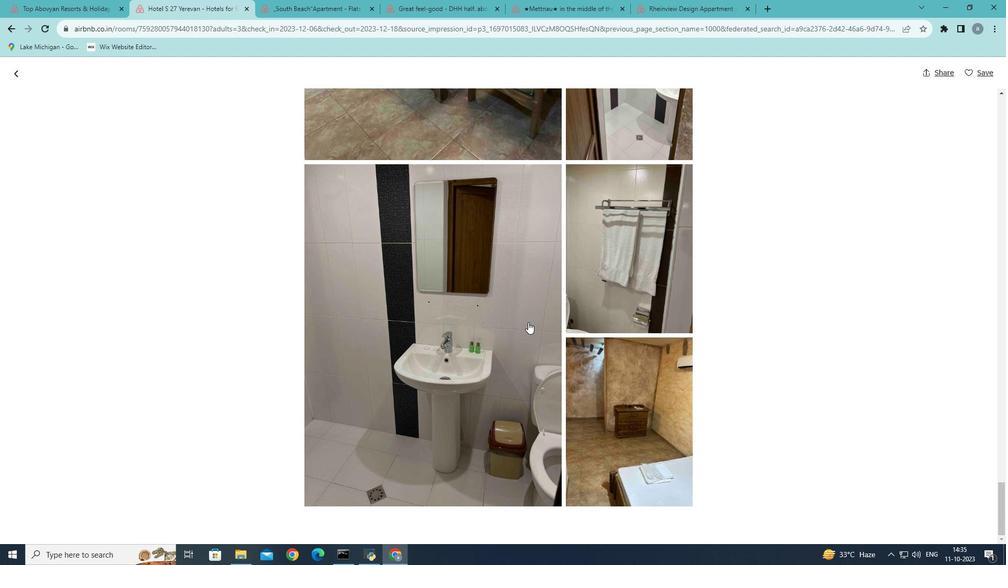 
Action: Mouse moved to (528, 324)
Screenshot: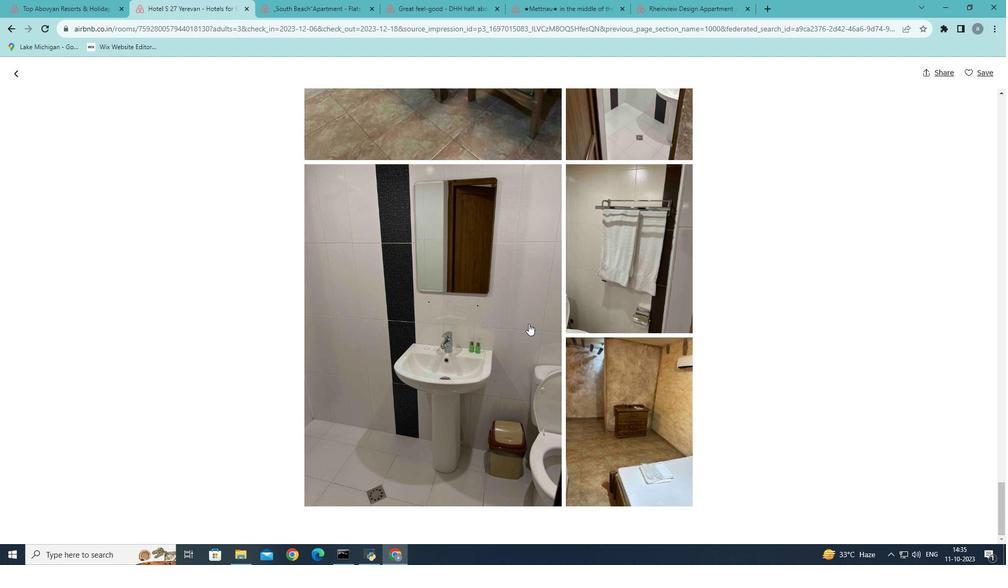 
Action: Mouse scrolled (528, 323) with delta (0, 0)
Screenshot: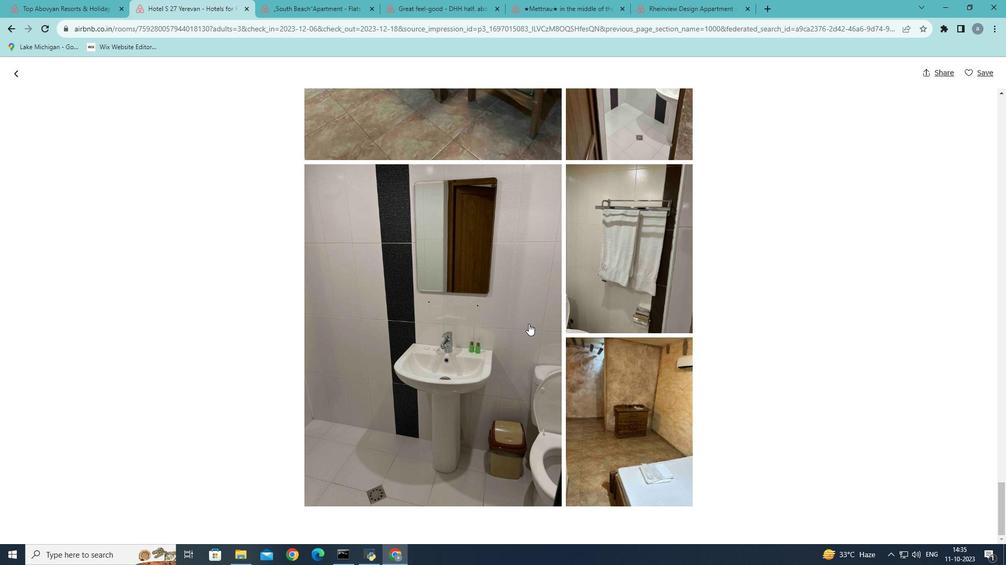 
Action: Mouse scrolled (528, 323) with delta (0, 0)
Screenshot: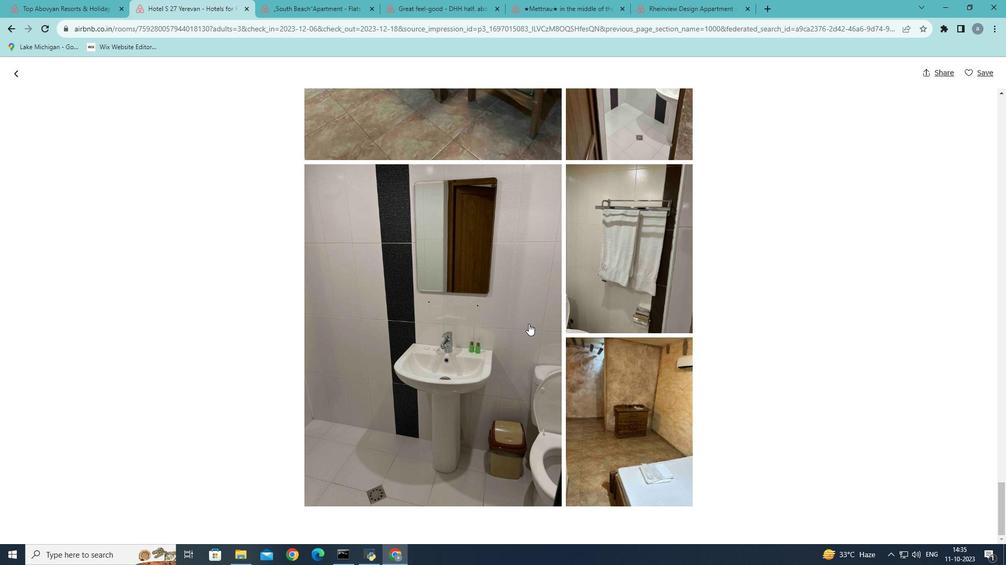 
Action: Mouse scrolled (528, 323) with delta (0, 0)
Screenshot: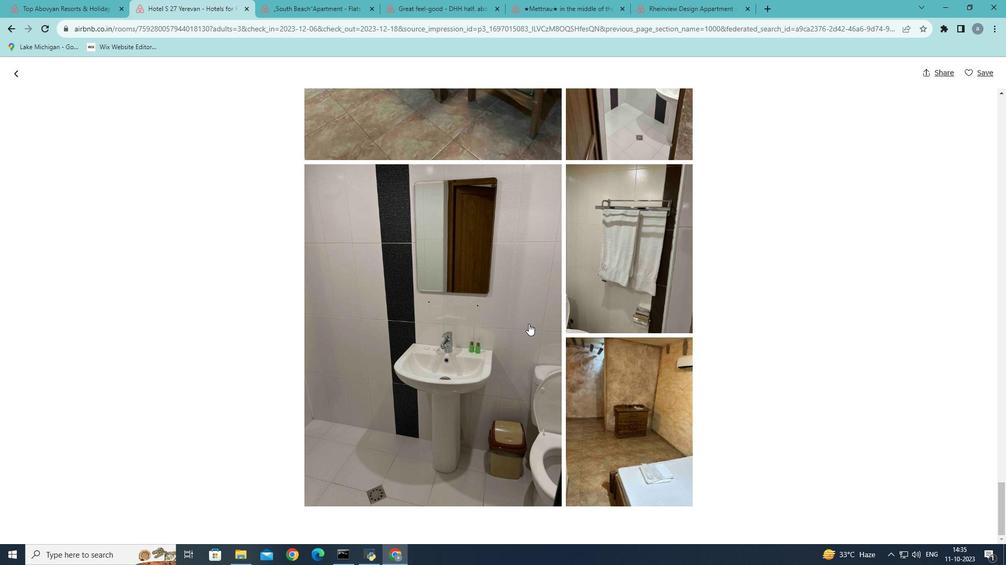 
Action: Mouse scrolled (528, 323) with delta (0, 0)
Screenshot: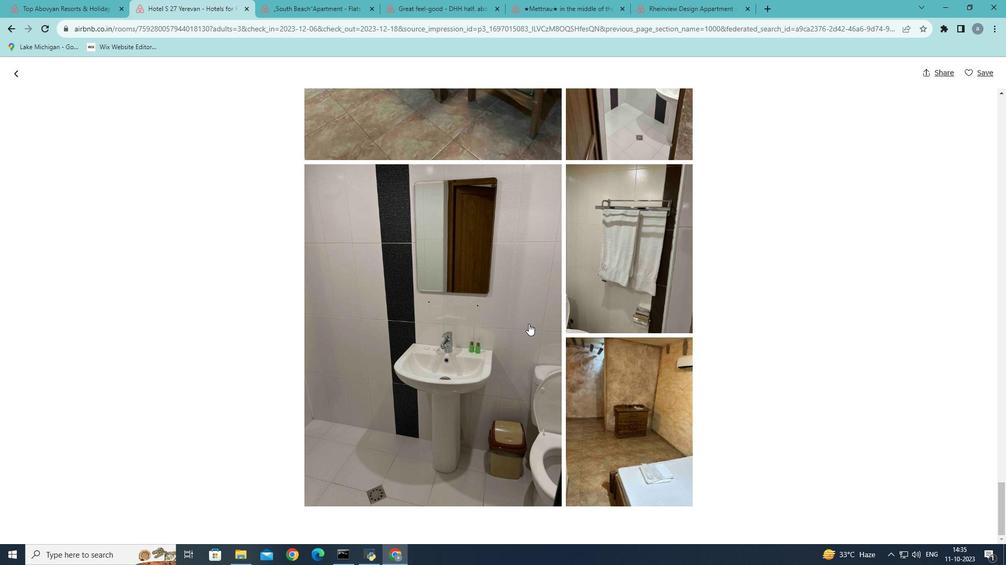 
Action: Mouse moved to (19, 75)
Screenshot: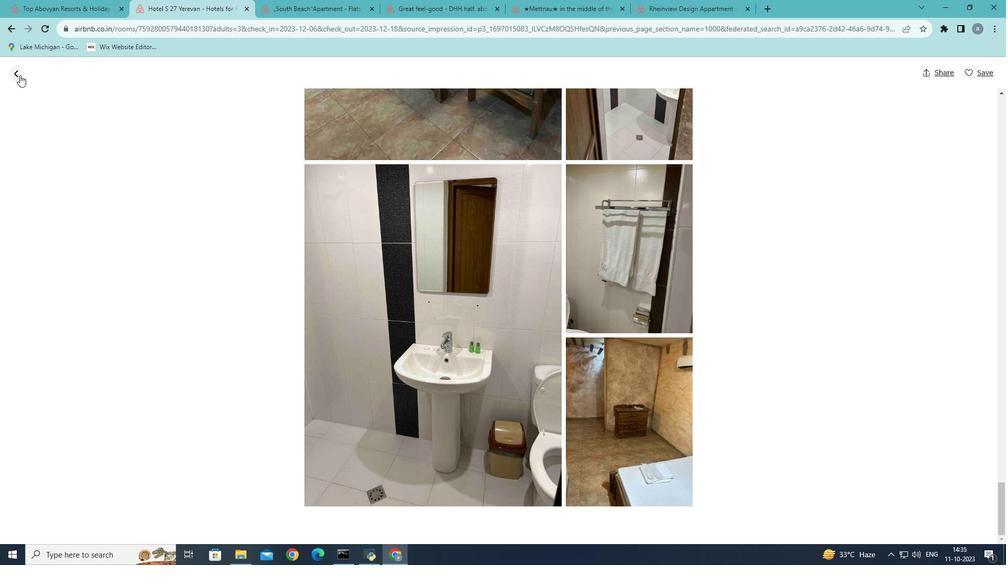 
Action: Mouse pressed left at (19, 75)
Screenshot: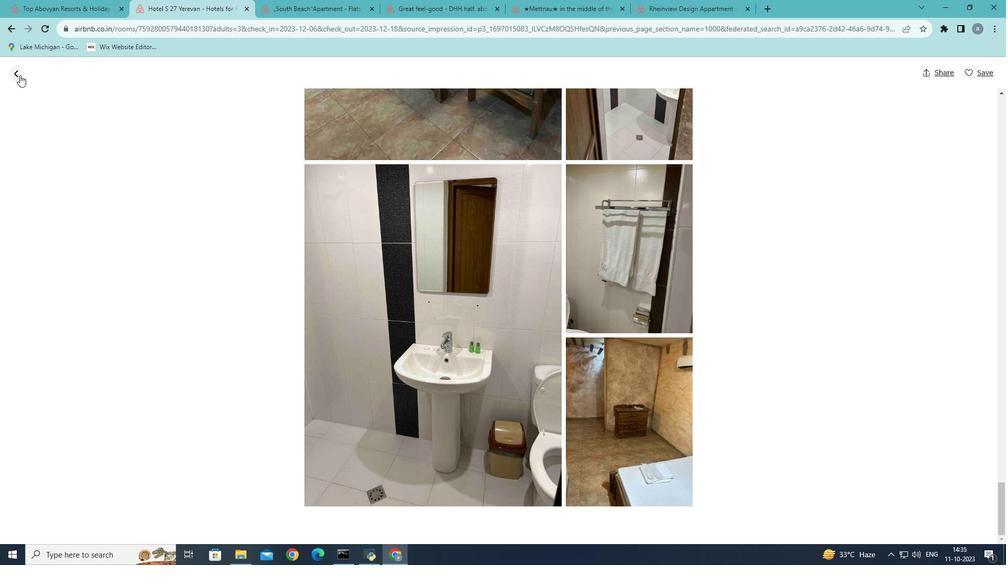 
Action: Mouse moved to (416, 284)
Screenshot: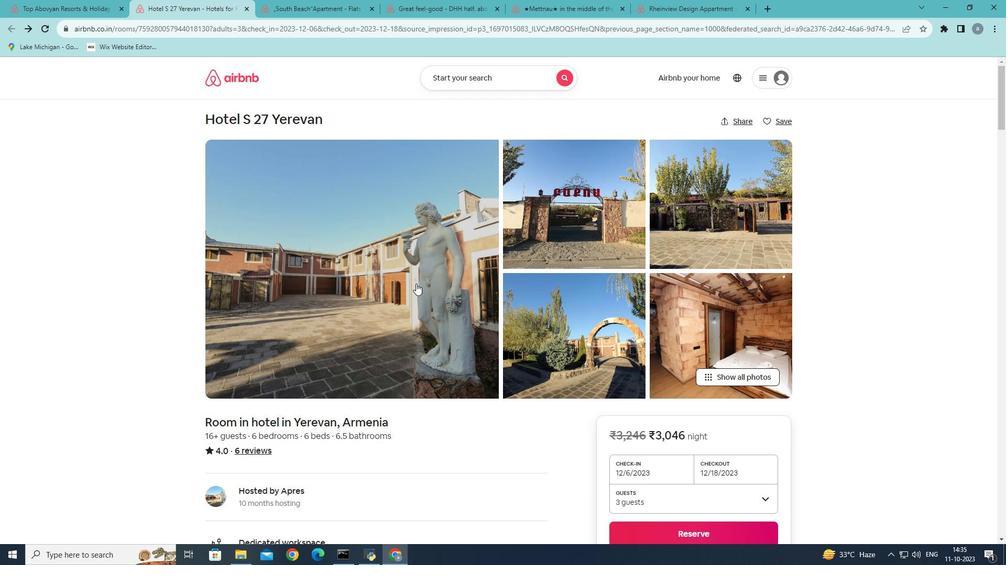 
Action: Mouse scrolled (416, 283) with delta (0, 0)
Screenshot: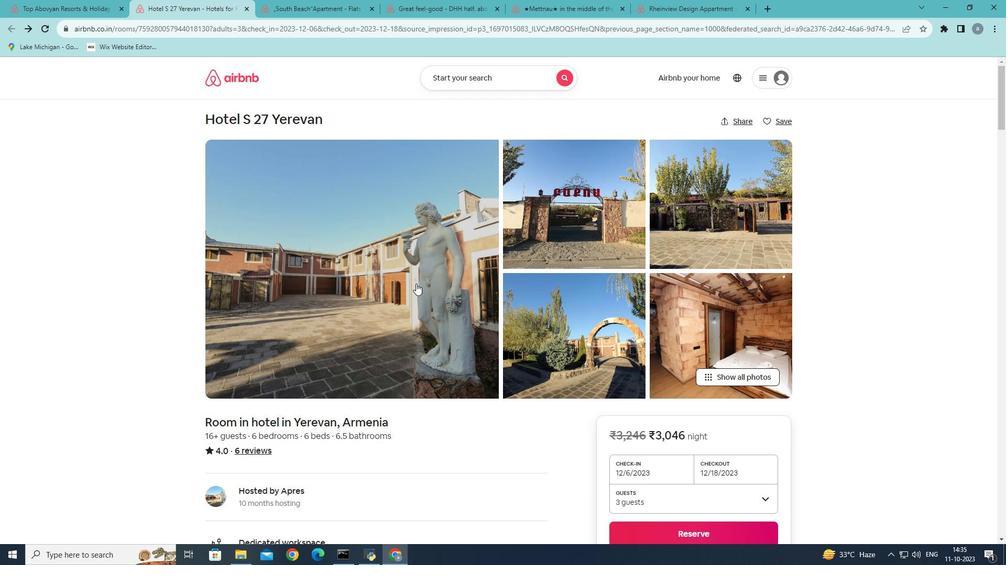 
Action: Mouse scrolled (416, 283) with delta (0, 0)
Screenshot: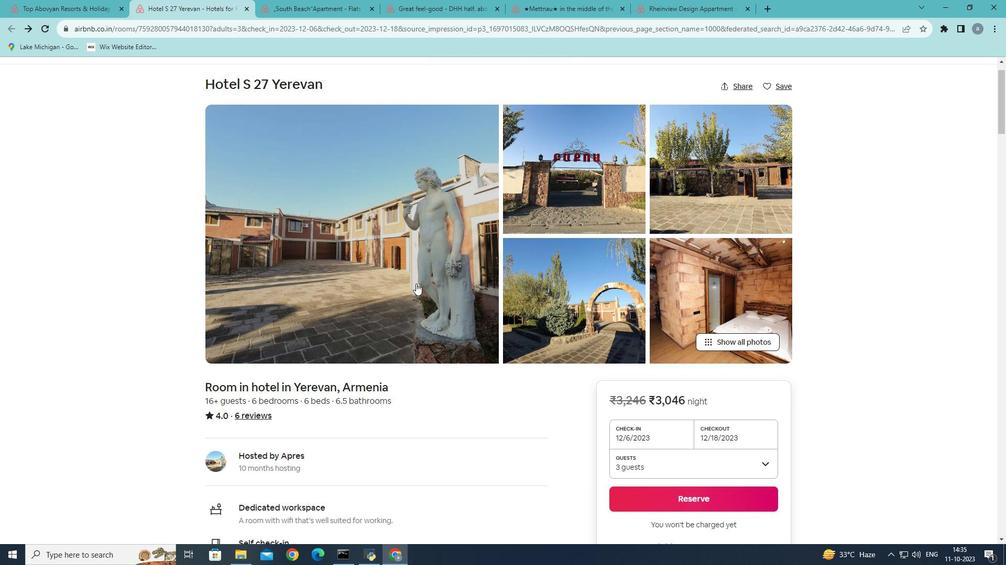 
Action: Mouse moved to (416, 284)
Screenshot: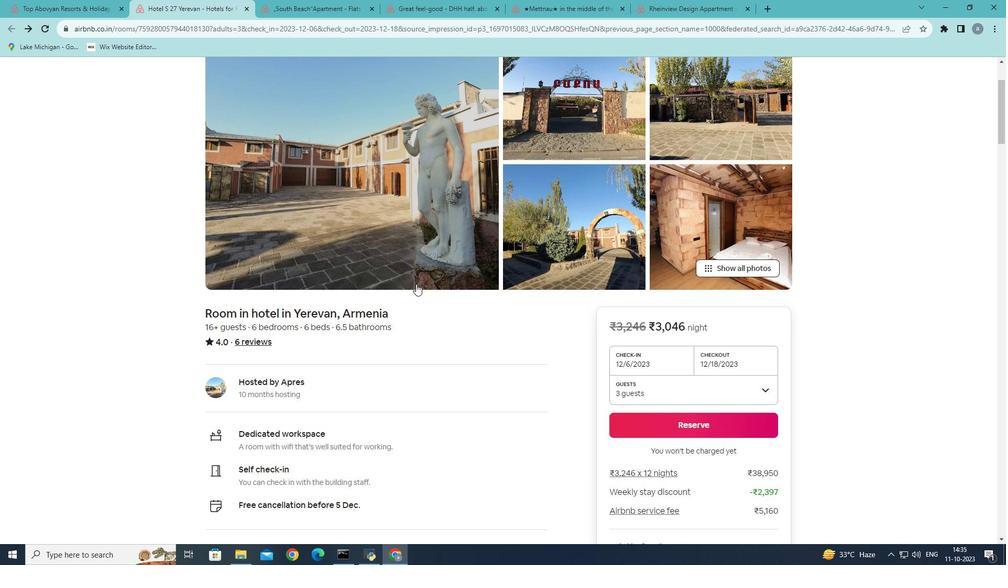 
Action: Mouse scrolled (416, 284) with delta (0, 0)
Screenshot: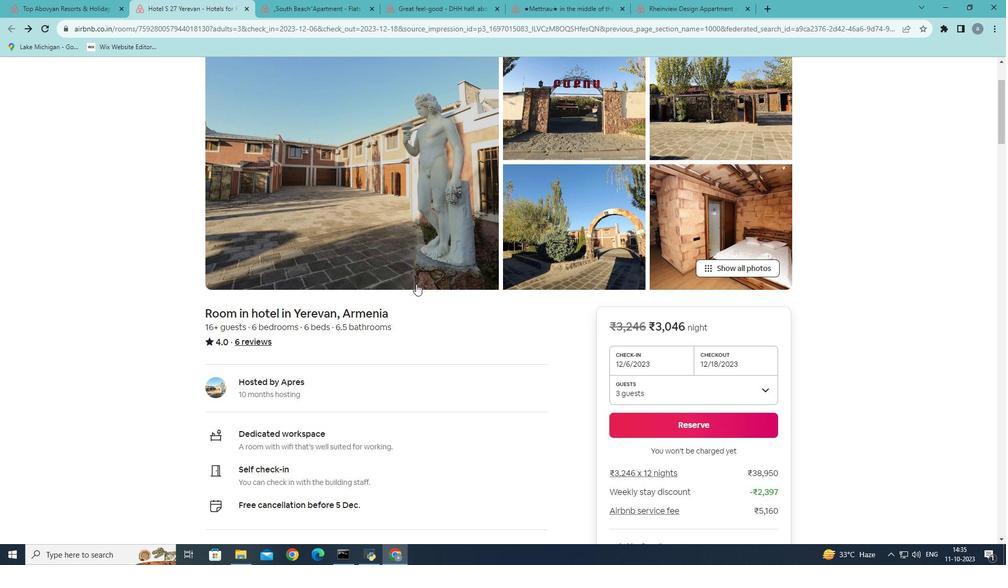 
Action: Mouse scrolled (416, 284) with delta (0, 0)
Screenshot: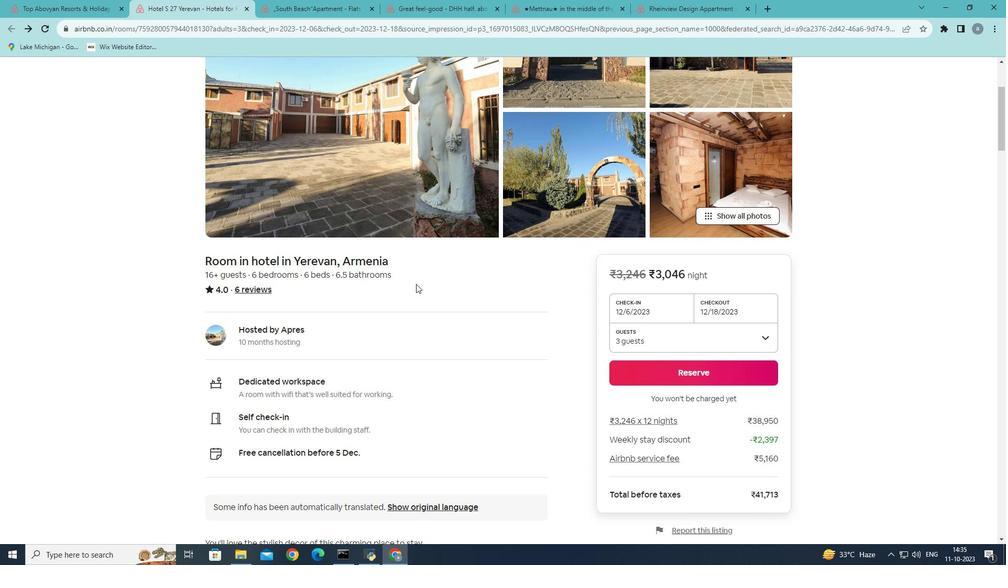 
Action: Mouse scrolled (416, 284) with delta (0, 0)
Screenshot: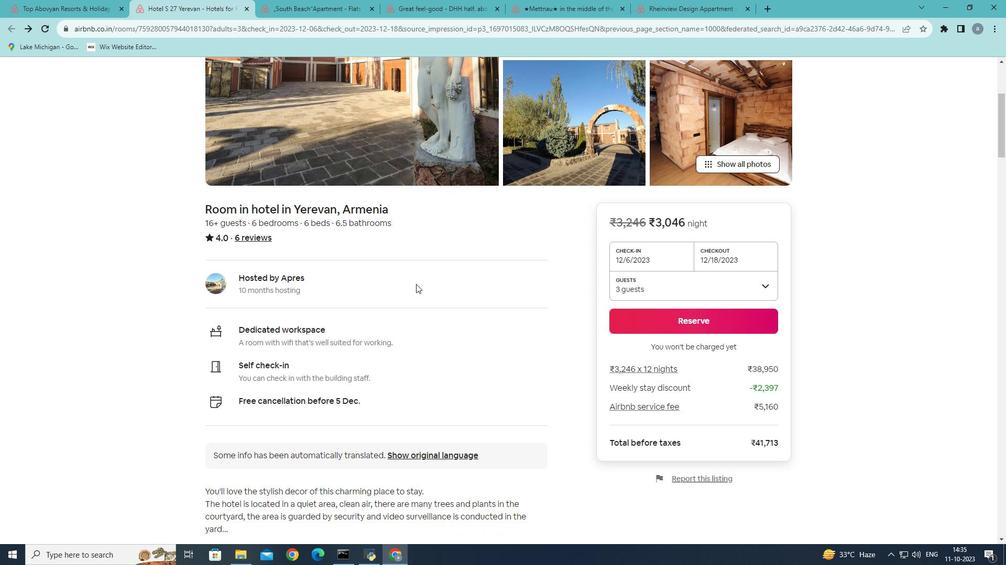 
Action: Mouse scrolled (416, 284) with delta (0, 0)
Screenshot: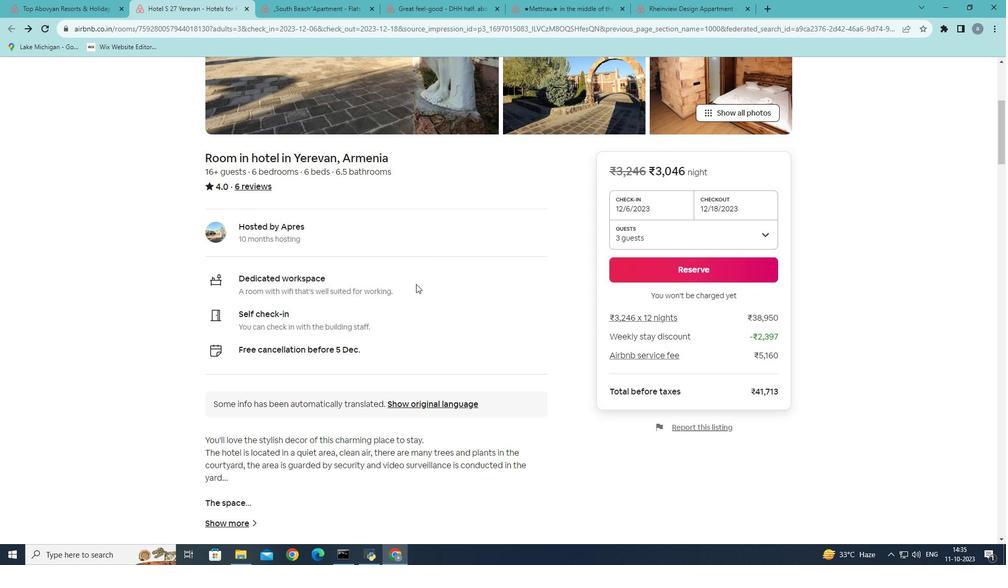 
Action: Mouse scrolled (416, 284) with delta (0, 0)
Screenshot: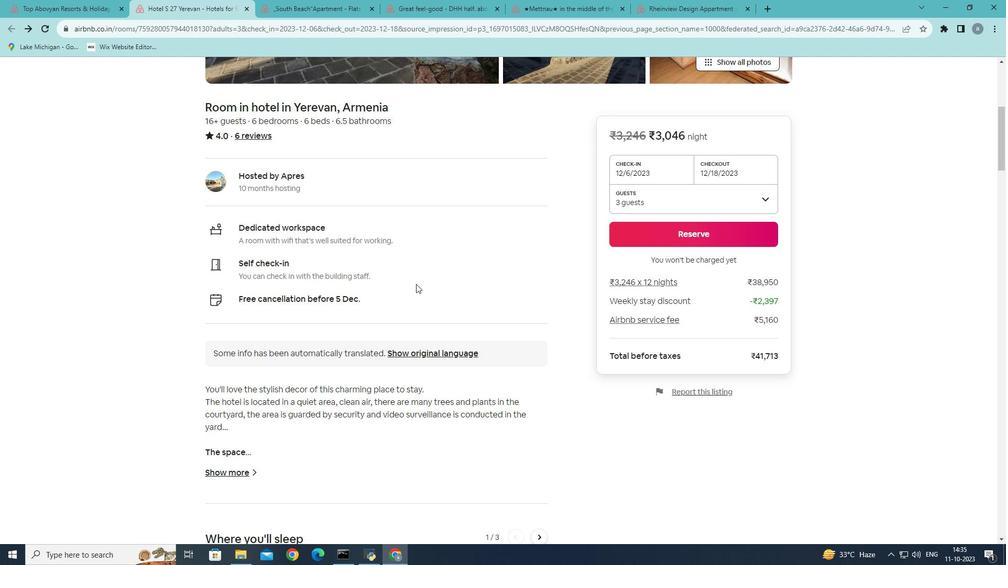 
Action: Mouse scrolled (416, 284) with delta (0, 0)
Screenshot: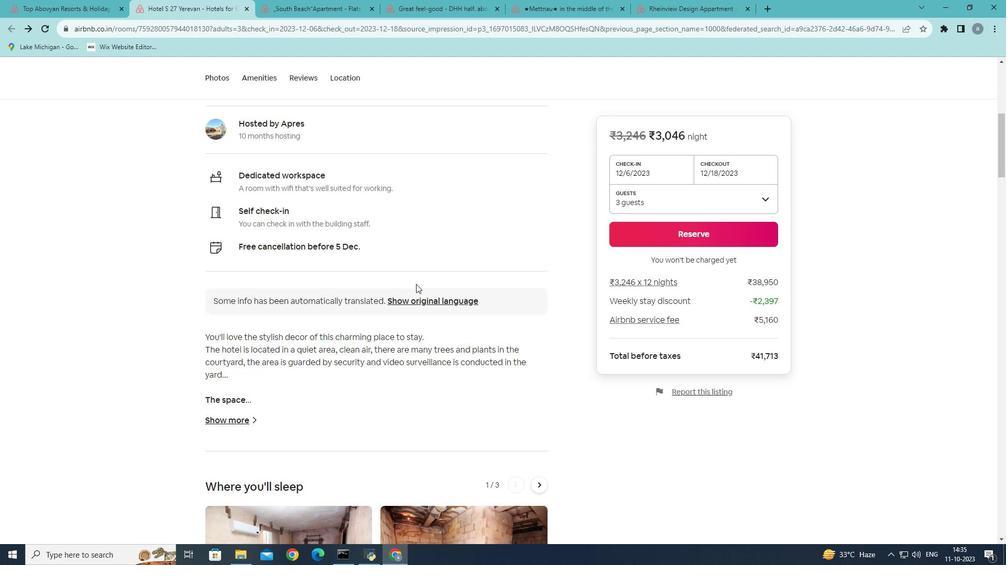 
Action: Mouse scrolled (416, 284) with delta (0, 0)
Screenshot: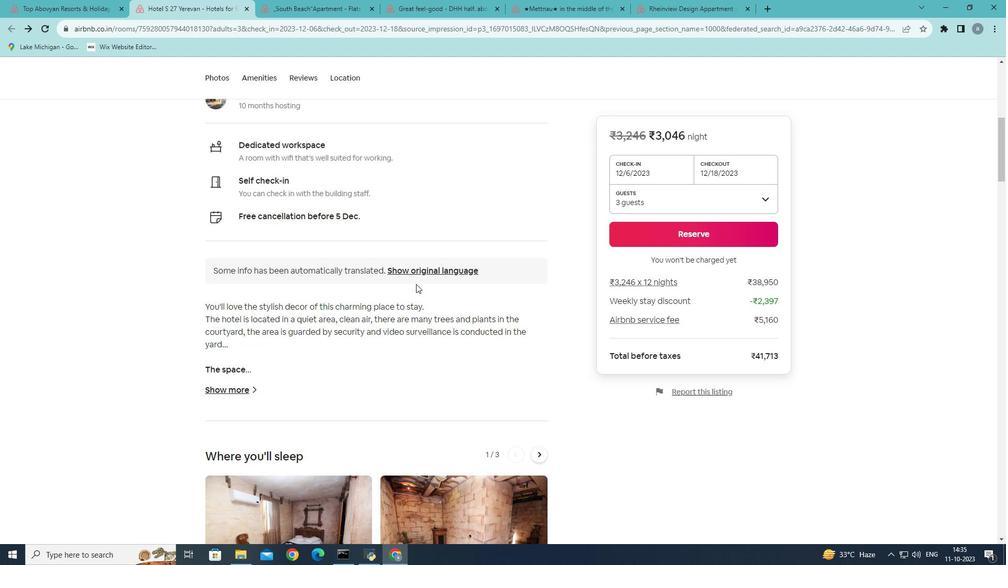 
Action: Mouse moved to (416, 283)
Screenshot: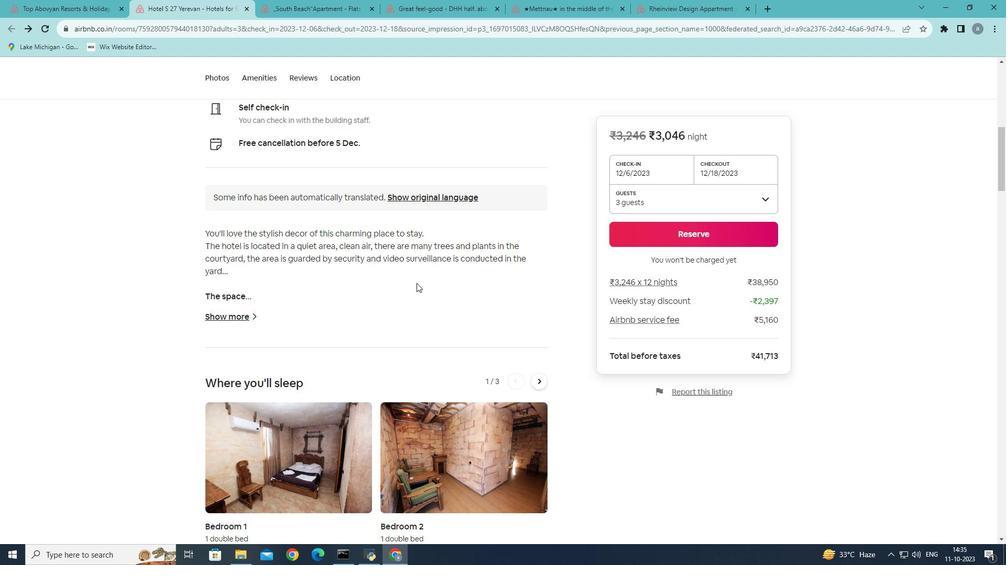 
Action: Mouse scrolled (416, 282) with delta (0, 0)
Screenshot: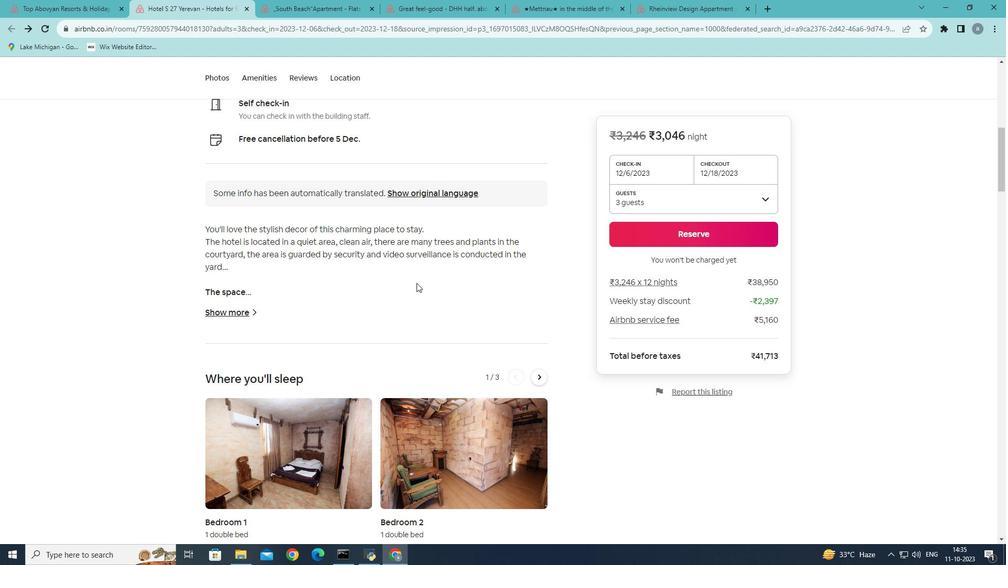 
Action: Mouse scrolled (416, 282) with delta (0, 0)
Screenshot: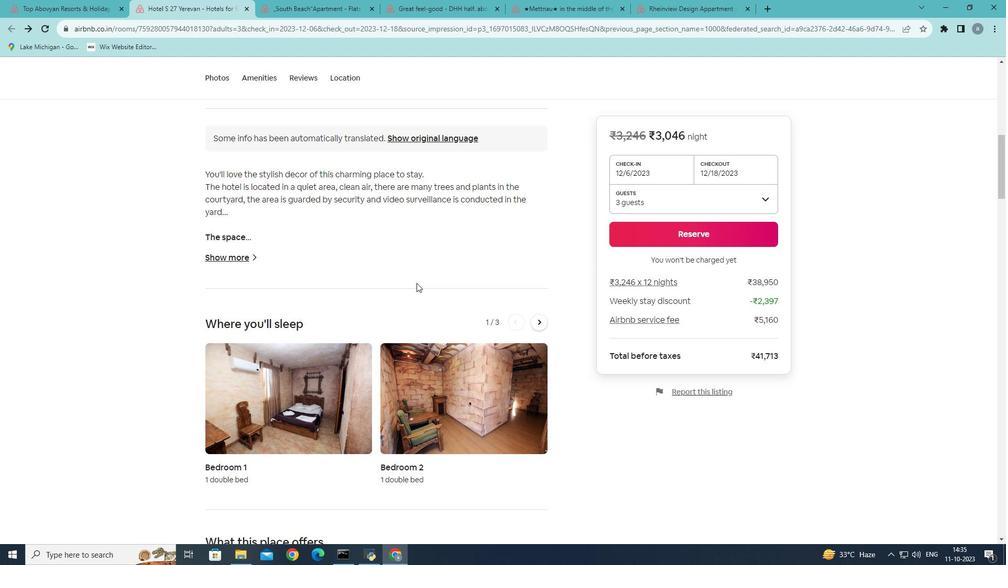 
Action: Mouse scrolled (416, 282) with delta (0, 0)
Screenshot: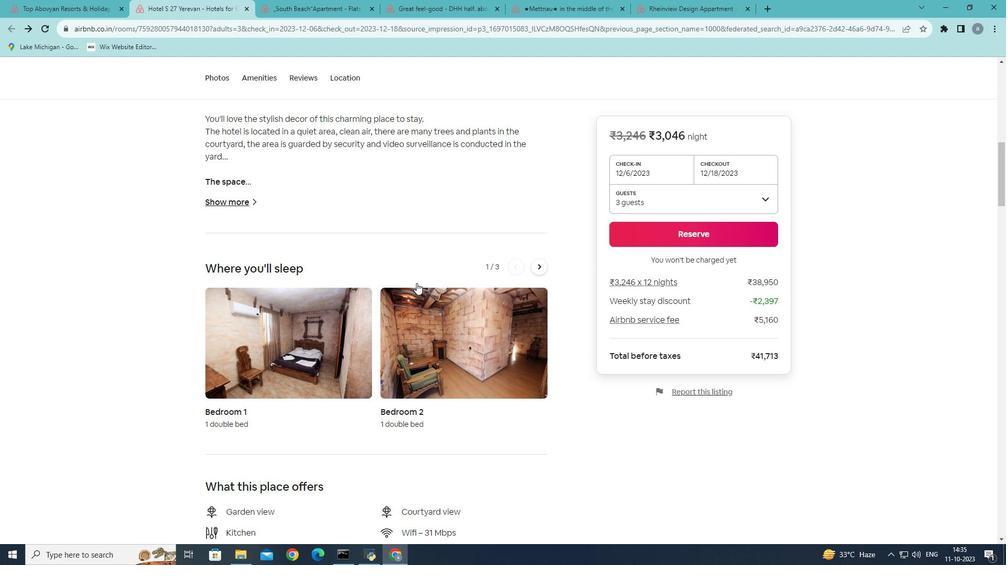 
Action: Mouse moved to (415, 268)
Screenshot: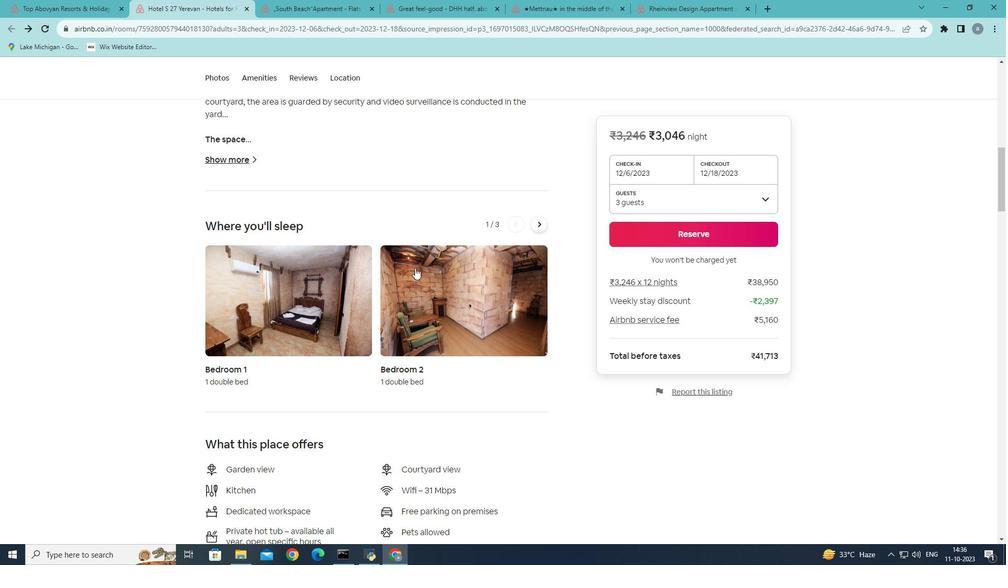 
Action: Mouse scrolled (415, 267) with delta (0, 0)
Screenshot: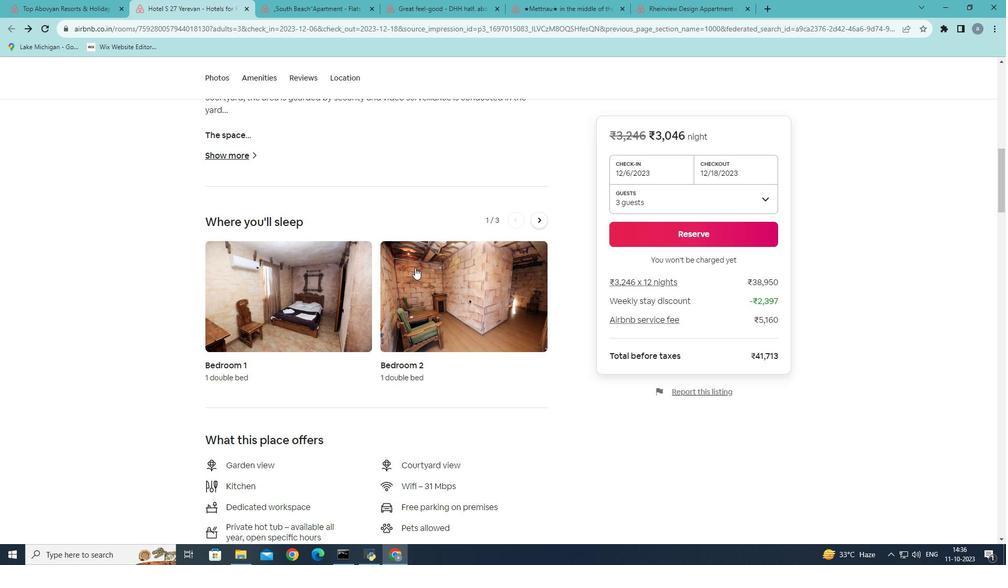 
Action: Mouse scrolled (415, 267) with delta (0, 0)
Screenshot: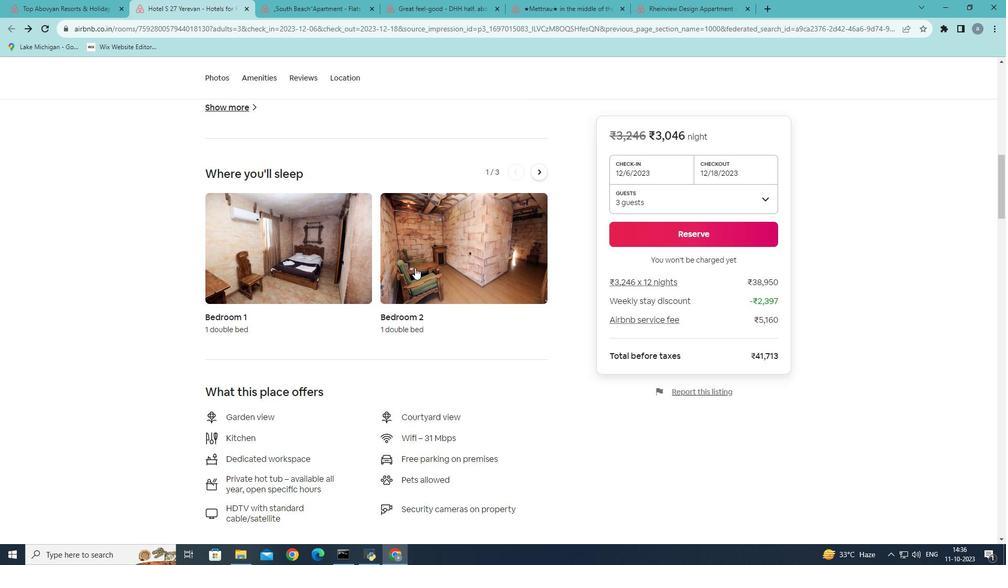 
Action: Mouse moved to (416, 272)
Screenshot: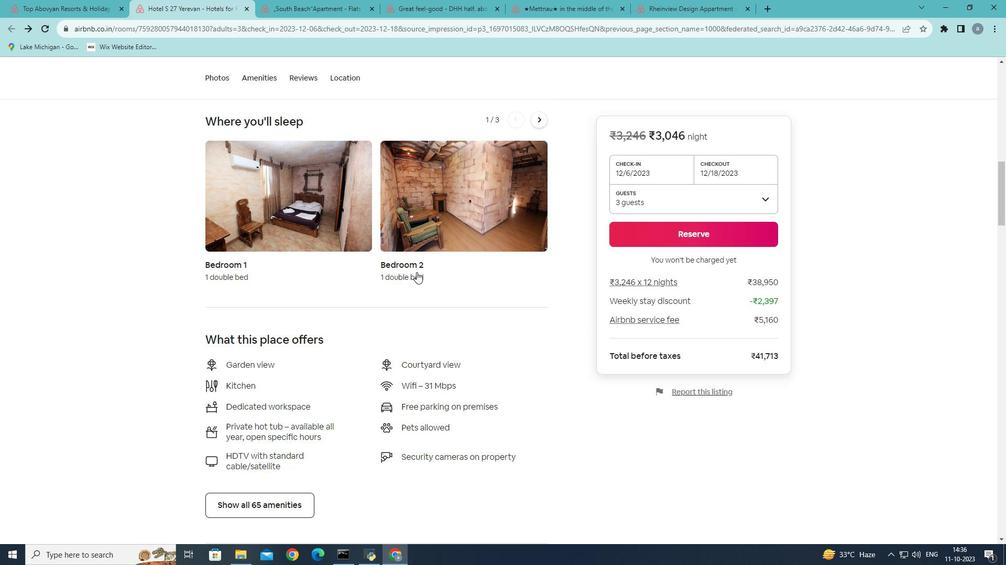 
Action: Mouse scrolled (416, 271) with delta (0, 0)
Screenshot: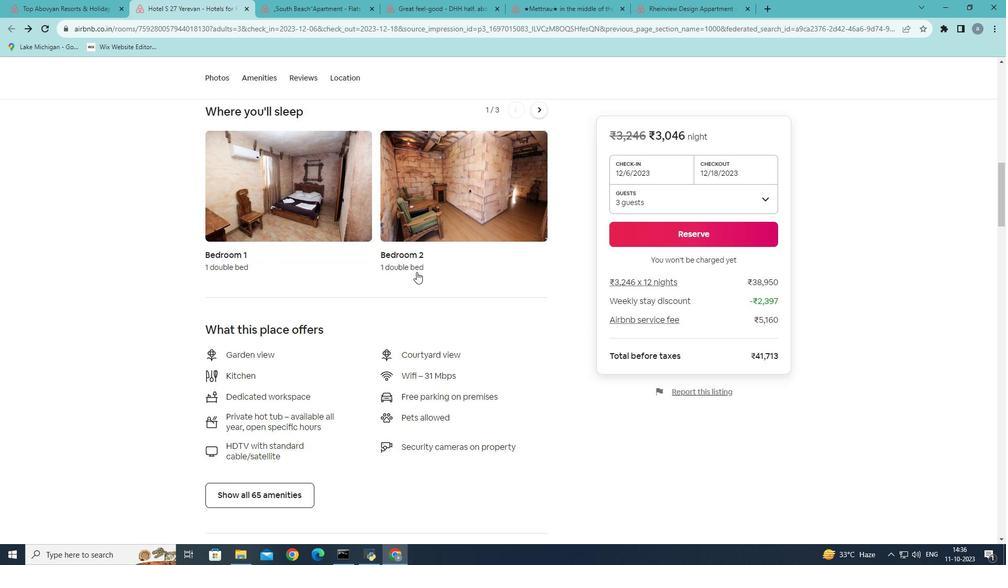 
Action: Mouse moved to (417, 275)
Screenshot: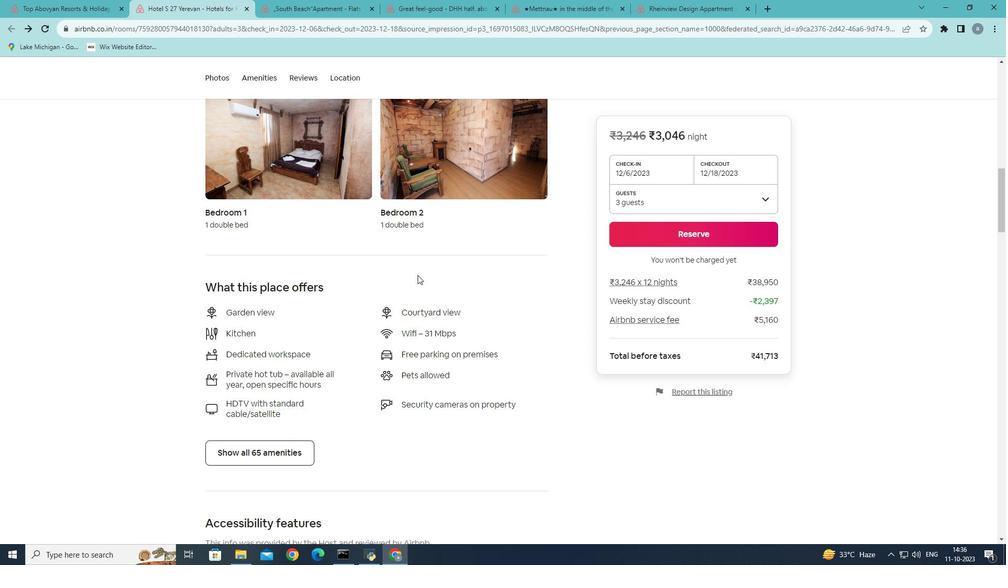 
Action: Mouse scrolled (417, 275) with delta (0, 0)
Screenshot: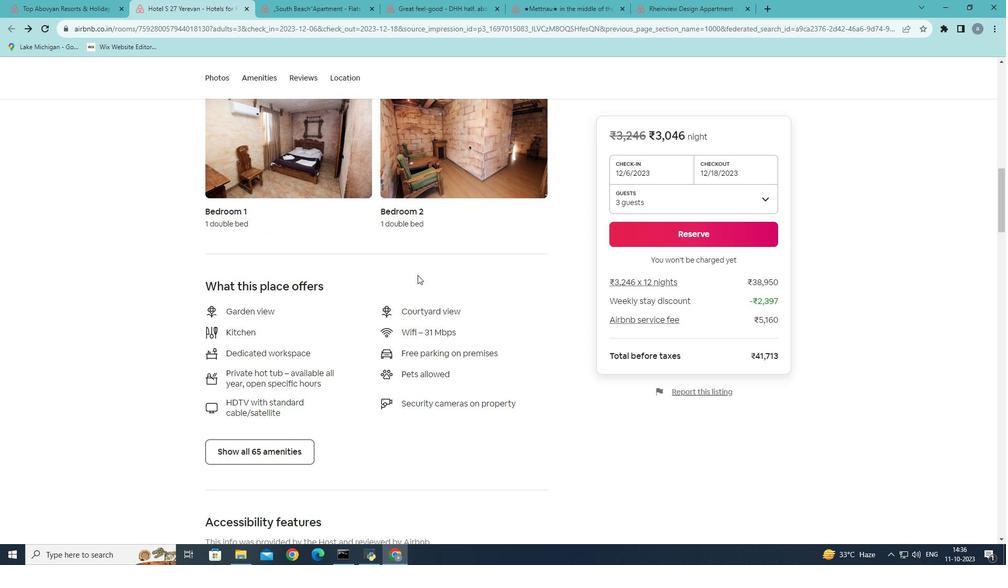 
Action: Mouse moved to (340, 336)
Screenshot: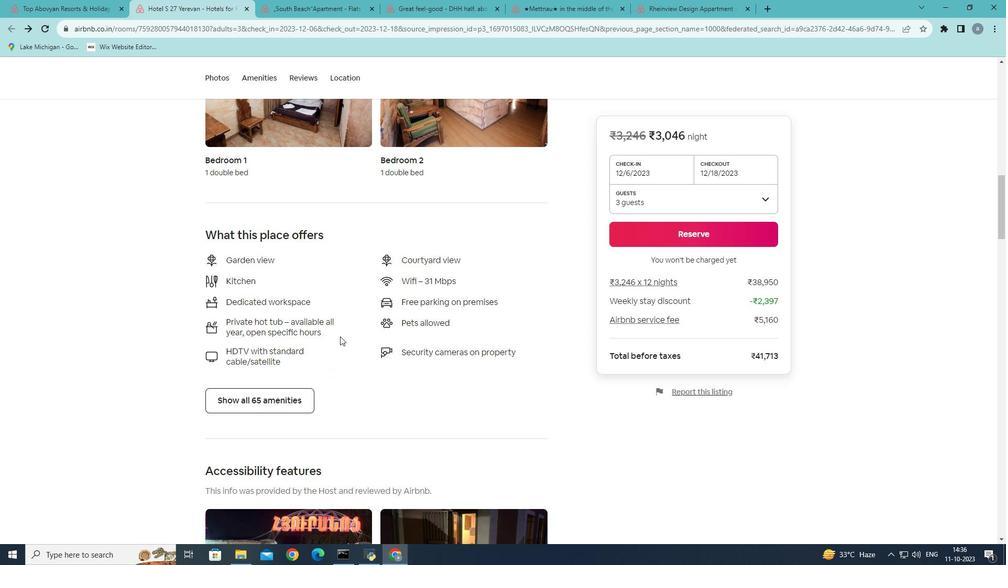 
Action: Mouse scrolled (340, 336) with delta (0, 0)
Screenshot: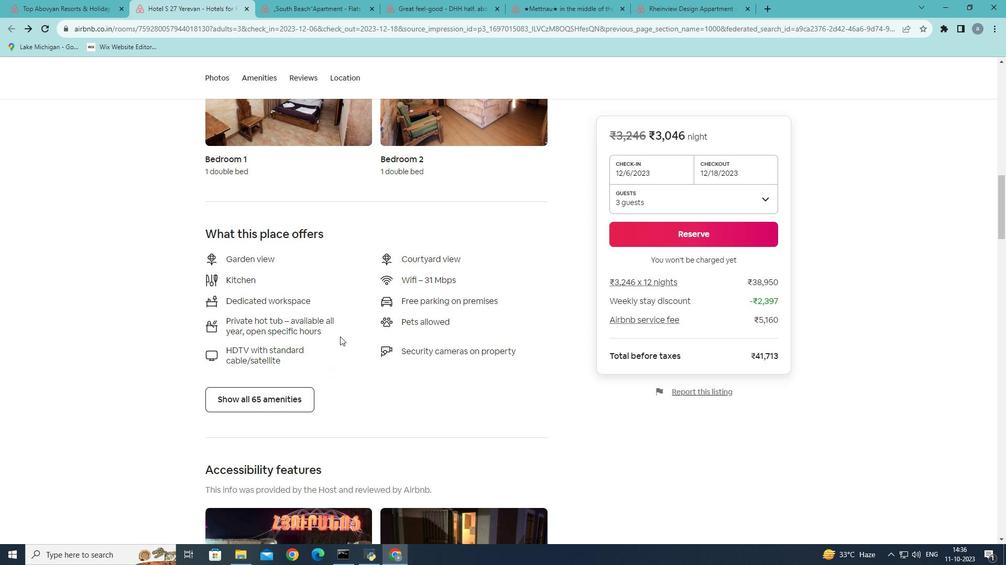 
Action: Mouse moved to (249, 354)
Screenshot: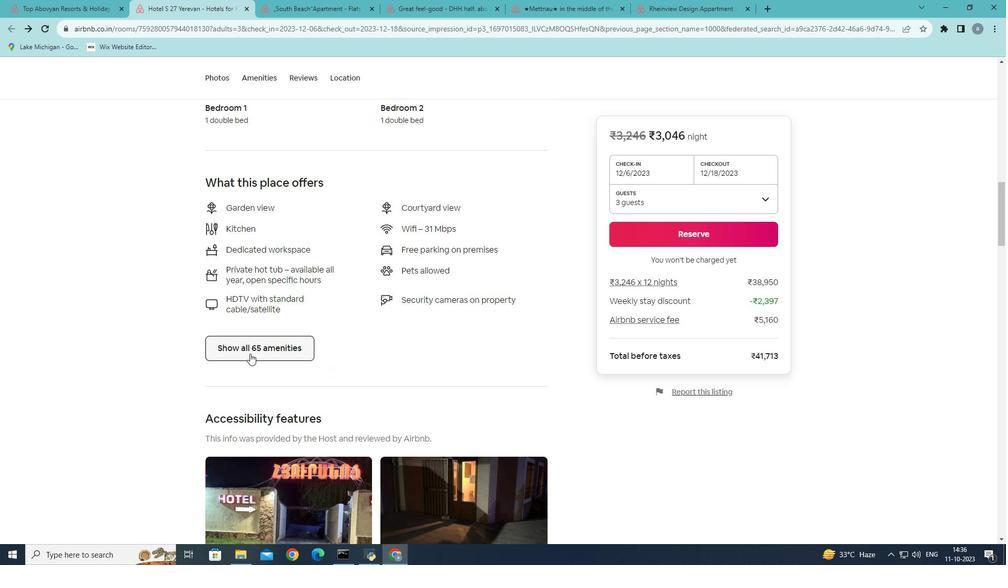 
Action: Mouse pressed left at (249, 354)
Screenshot: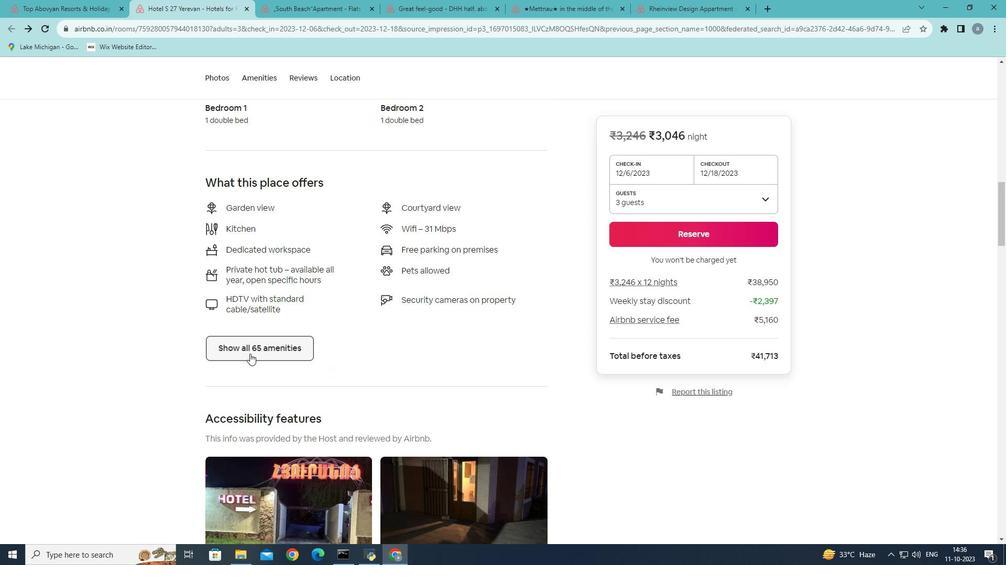 
Action: Mouse moved to (388, 201)
Screenshot: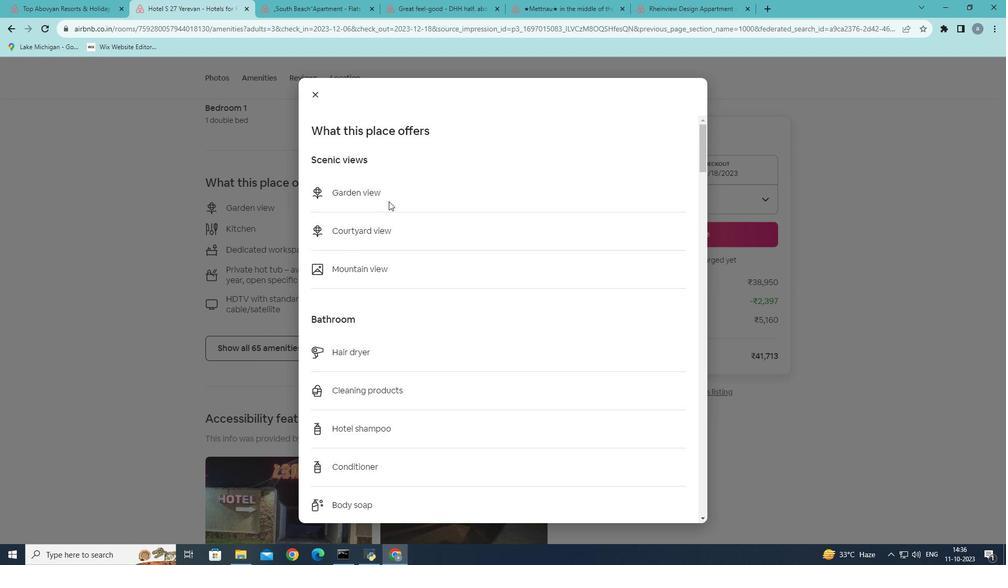 
Action: Mouse scrolled (388, 201) with delta (0, 0)
Screenshot: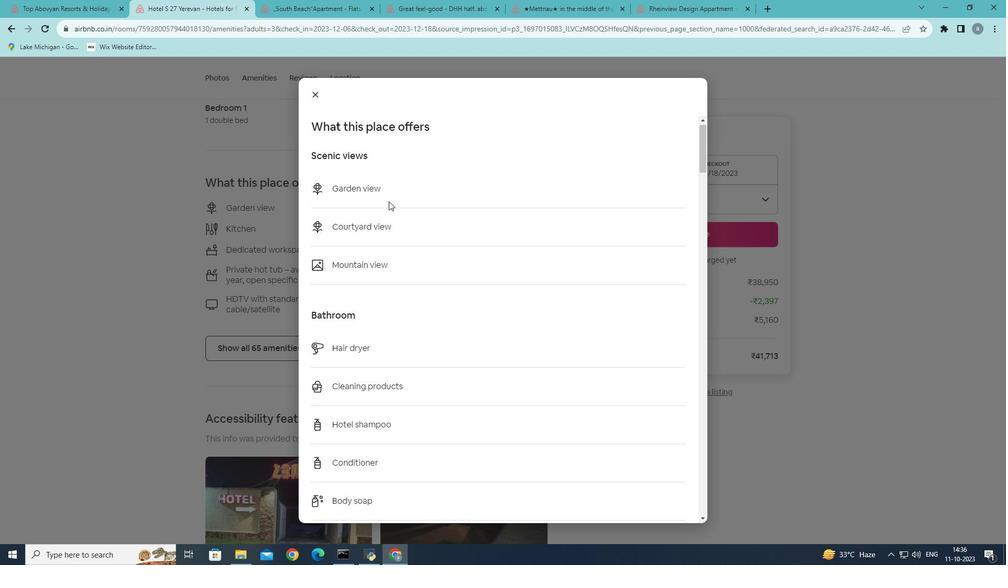 
Action: Mouse scrolled (388, 201) with delta (0, 0)
Screenshot: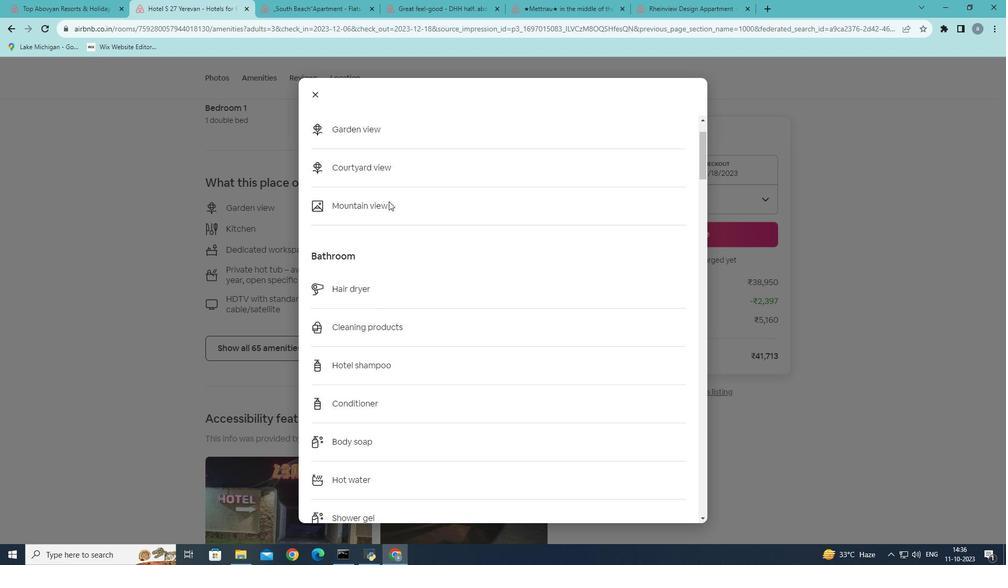 
Action: Mouse moved to (390, 204)
Screenshot: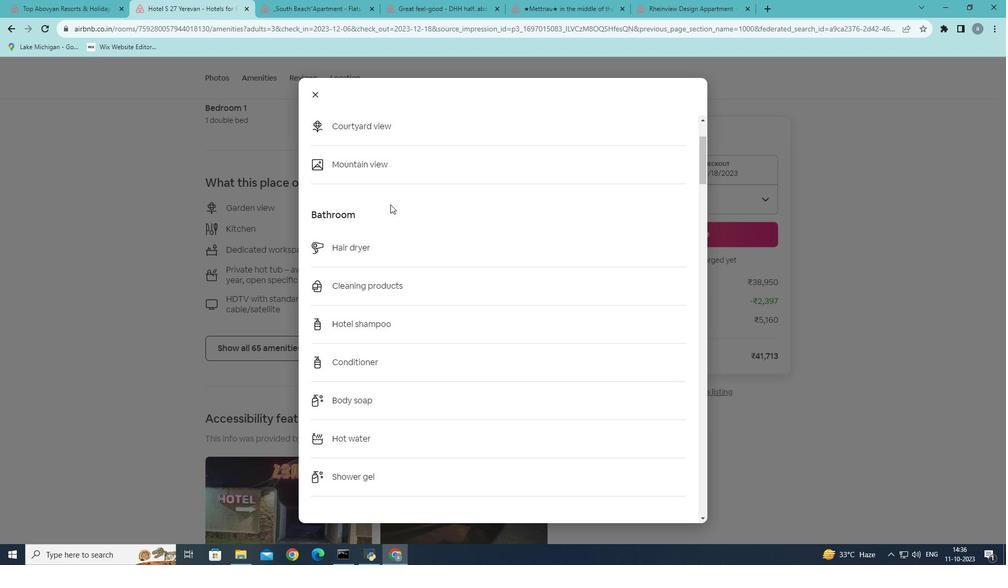 
Action: Mouse scrolled (390, 204) with delta (0, 0)
Screenshot: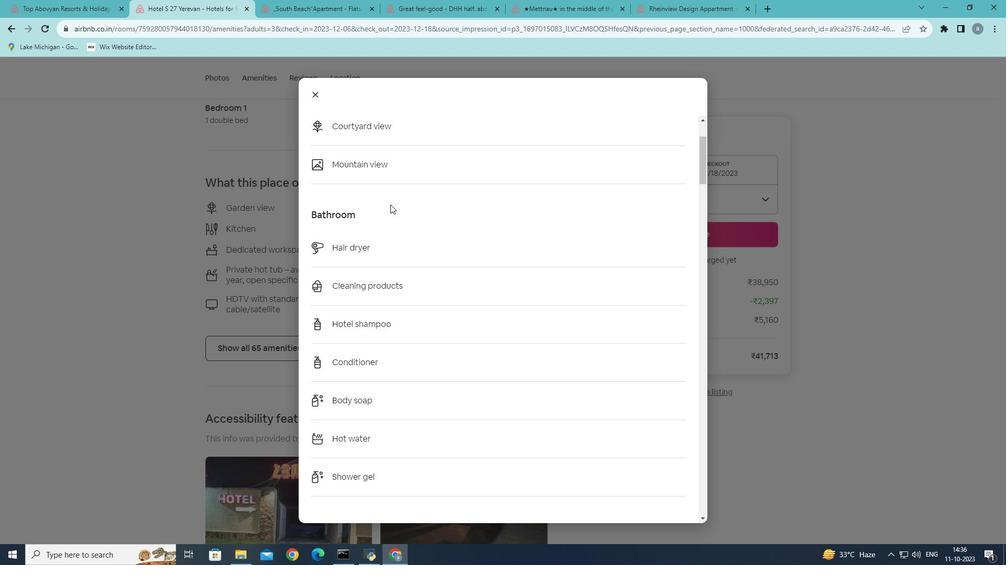 
Action: Mouse scrolled (390, 204) with delta (0, 0)
Screenshot: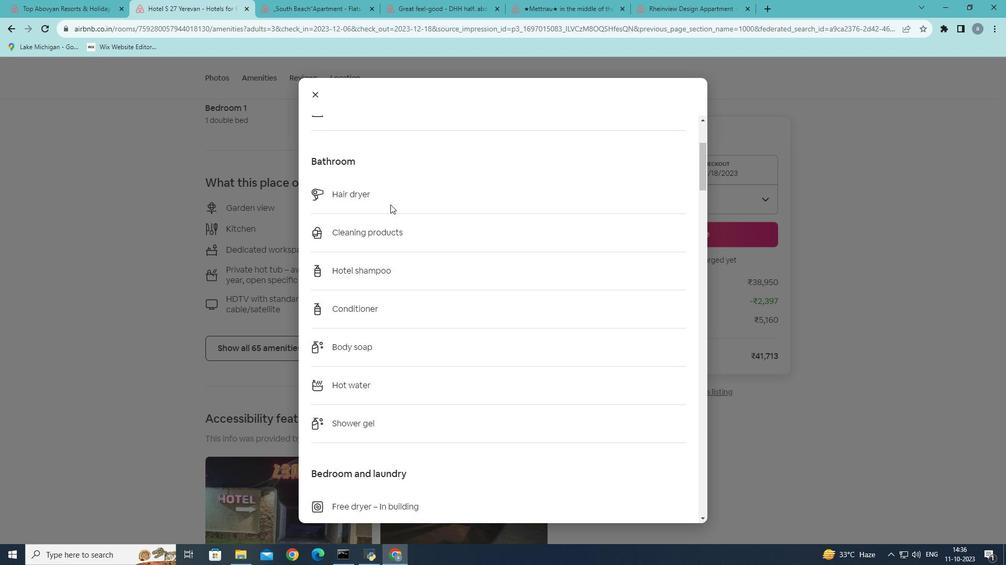 
Action: Mouse scrolled (390, 204) with delta (0, 0)
Screenshot: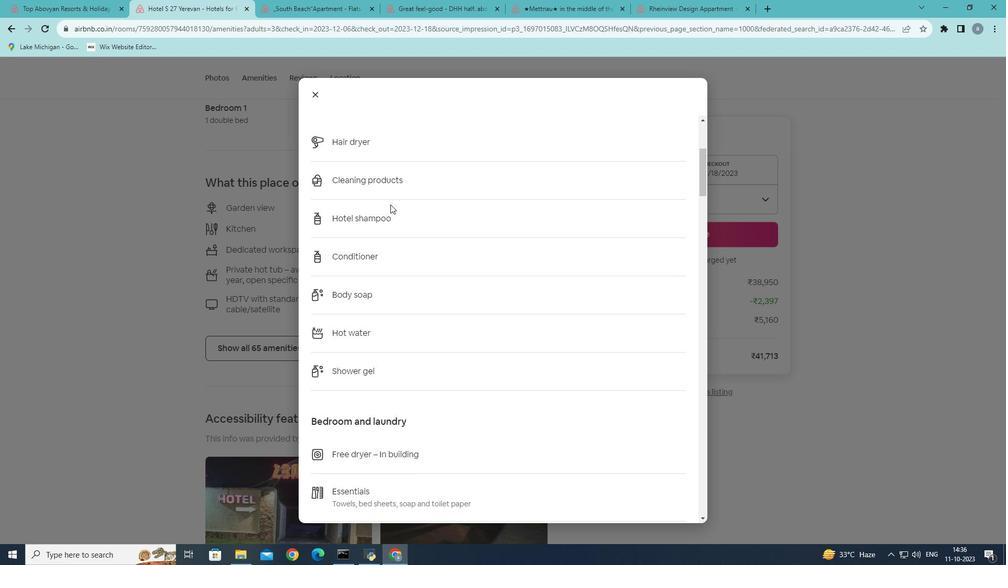 
Action: Mouse moved to (390, 206)
Screenshot: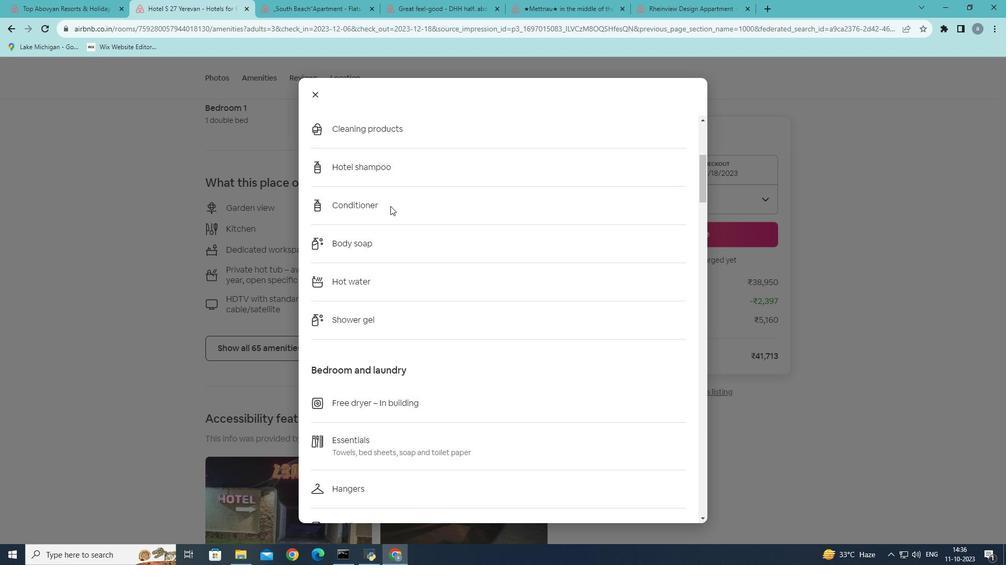 
Action: Mouse scrolled (390, 205) with delta (0, 0)
Screenshot: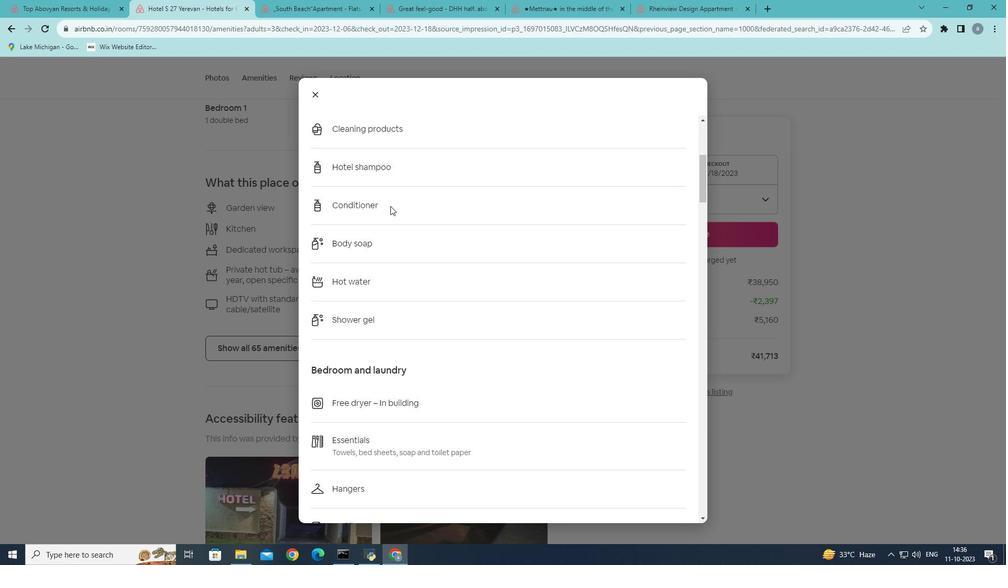 
Action: Mouse moved to (390, 208)
Screenshot: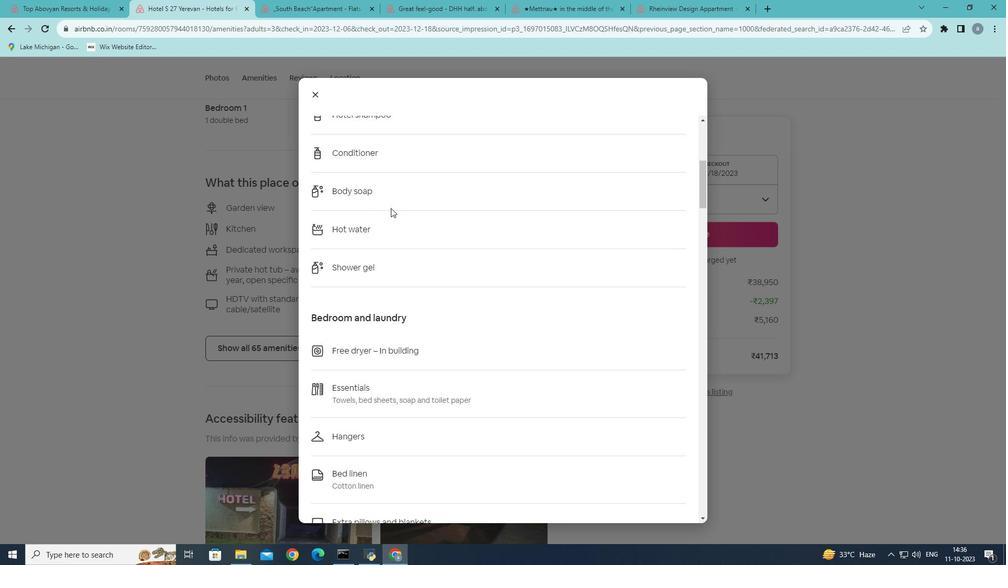 
Action: Mouse scrolled (390, 208) with delta (0, 0)
Screenshot: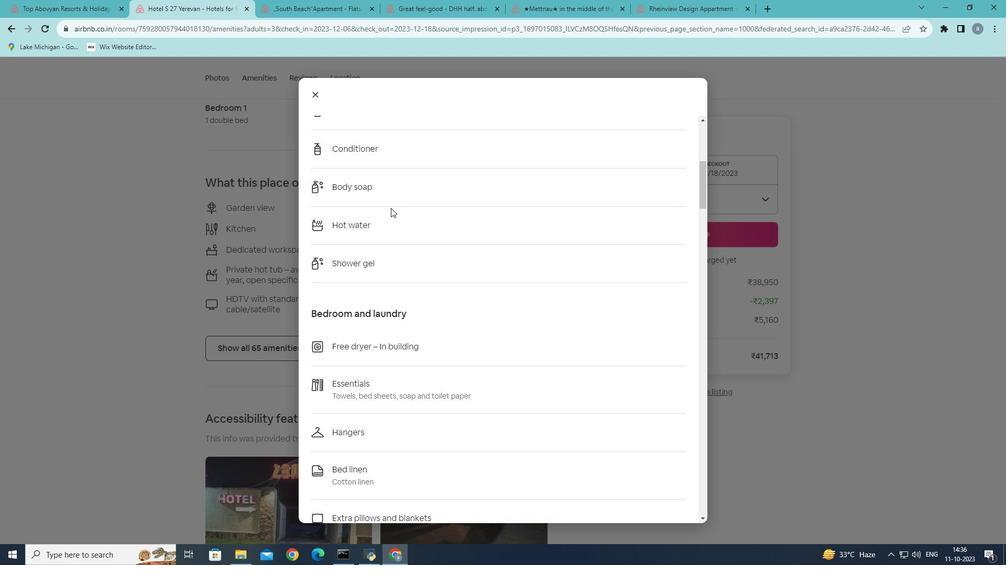 
Action: Mouse scrolled (390, 208) with delta (0, 0)
Screenshot: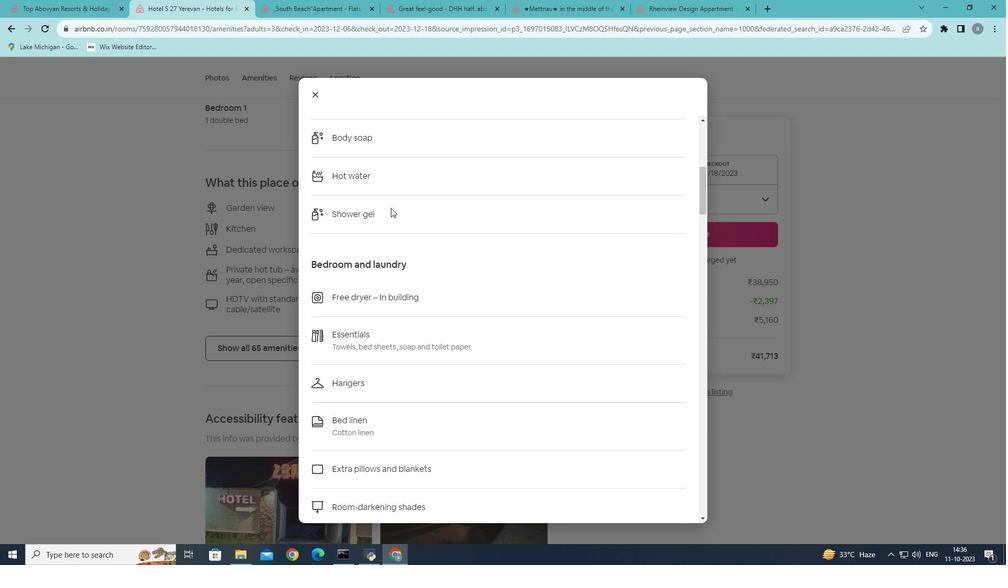 
Action: Mouse scrolled (390, 208) with delta (0, 0)
Screenshot: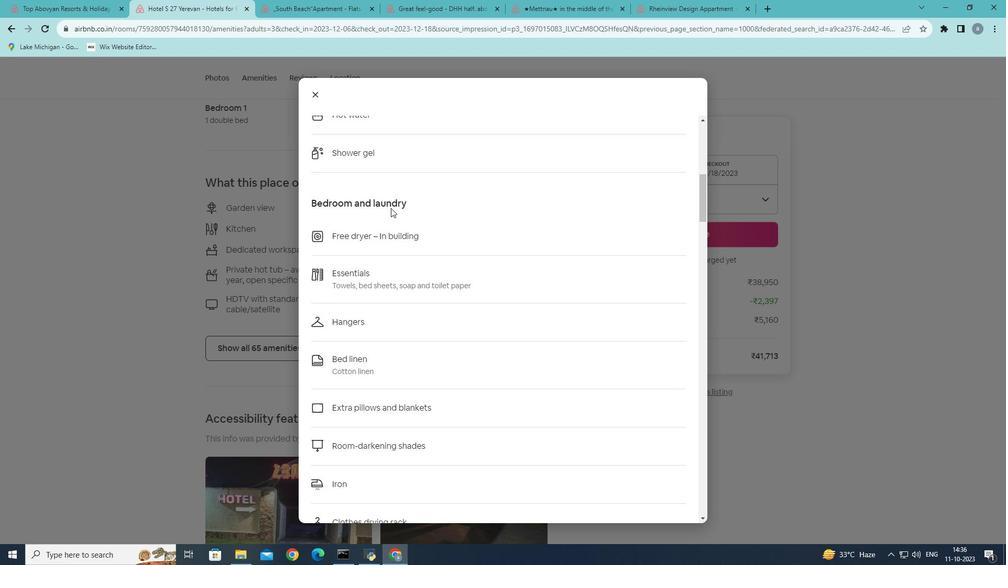 
Action: Mouse scrolled (390, 208) with delta (0, 0)
Screenshot: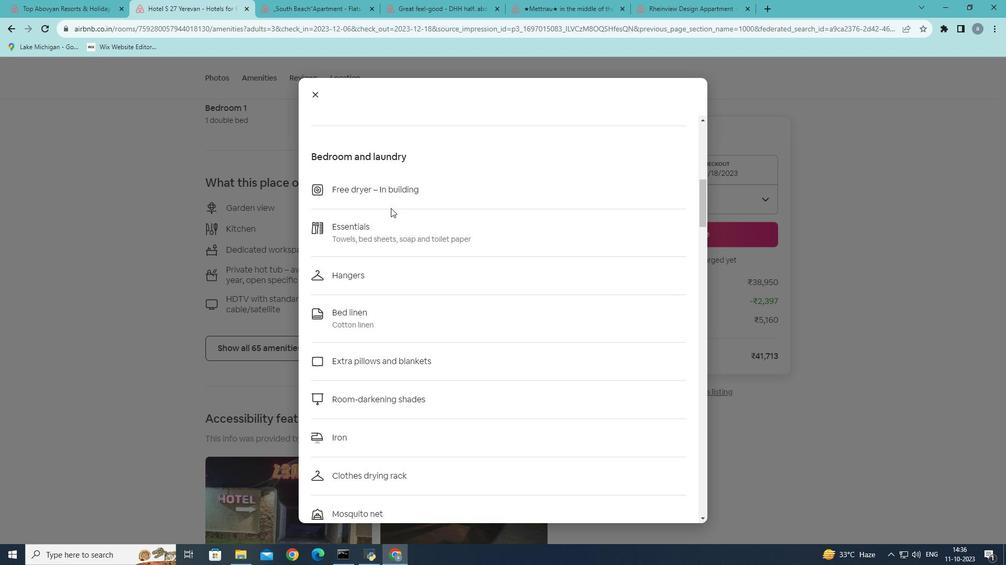 
Action: Mouse scrolled (390, 208) with delta (0, 0)
Screenshot: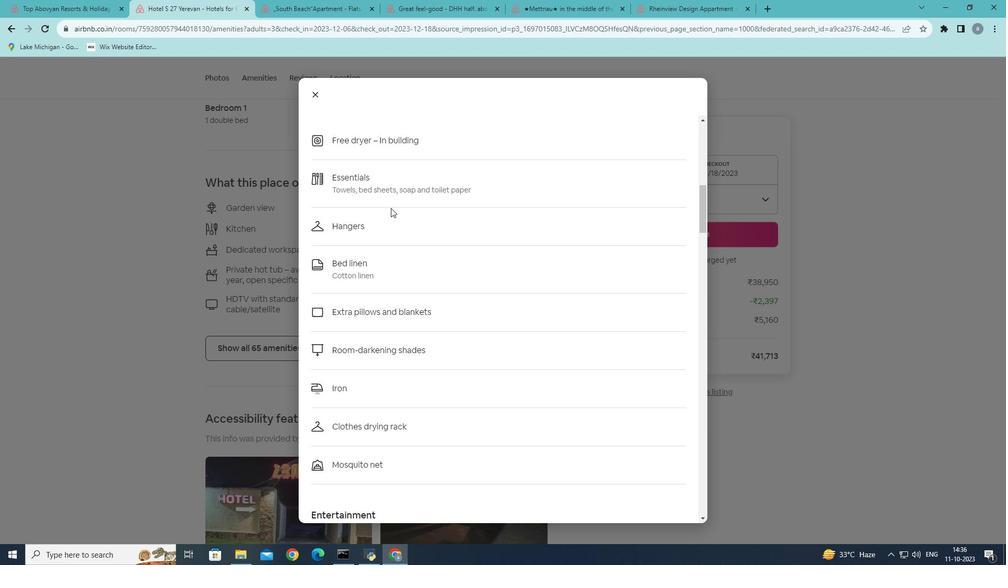 
Action: Mouse scrolled (390, 208) with delta (0, 0)
Screenshot: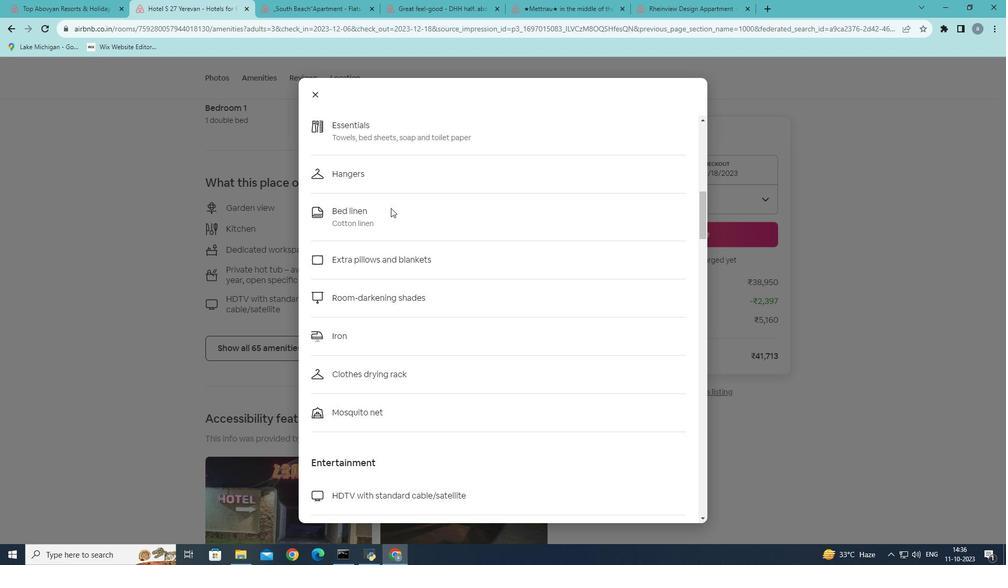 
Action: Mouse scrolled (390, 208) with delta (0, 0)
Screenshot: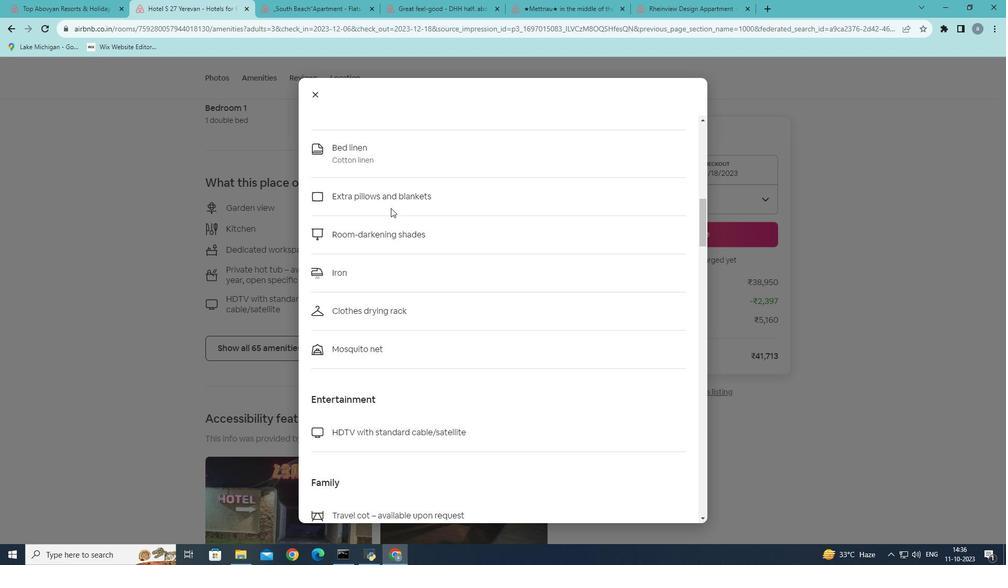 
Action: Mouse scrolled (390, 208) with delta (0, 0)
Screenshot: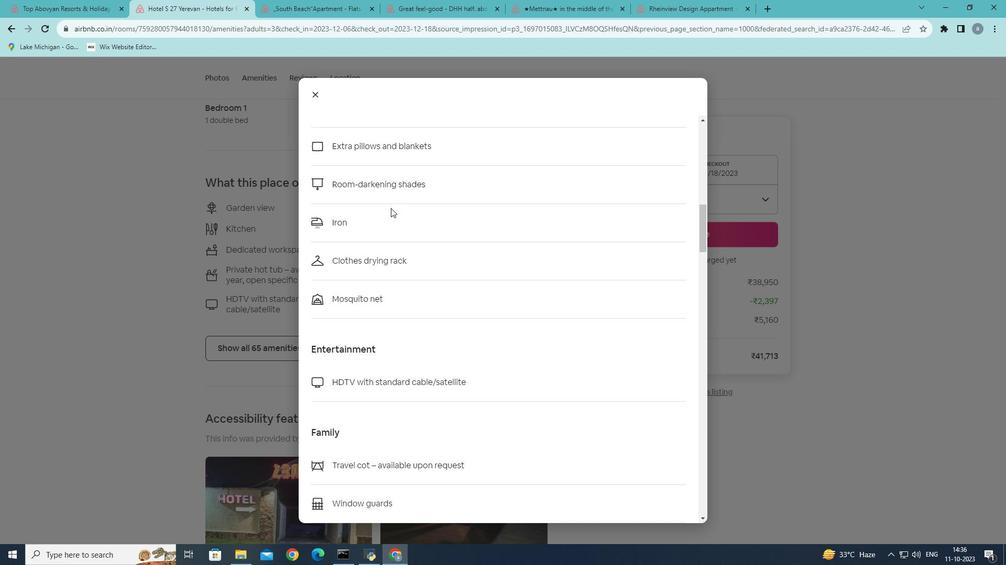 
Action: Mouse scrolled (390, 208) with delta (0, 0)
Screenshot: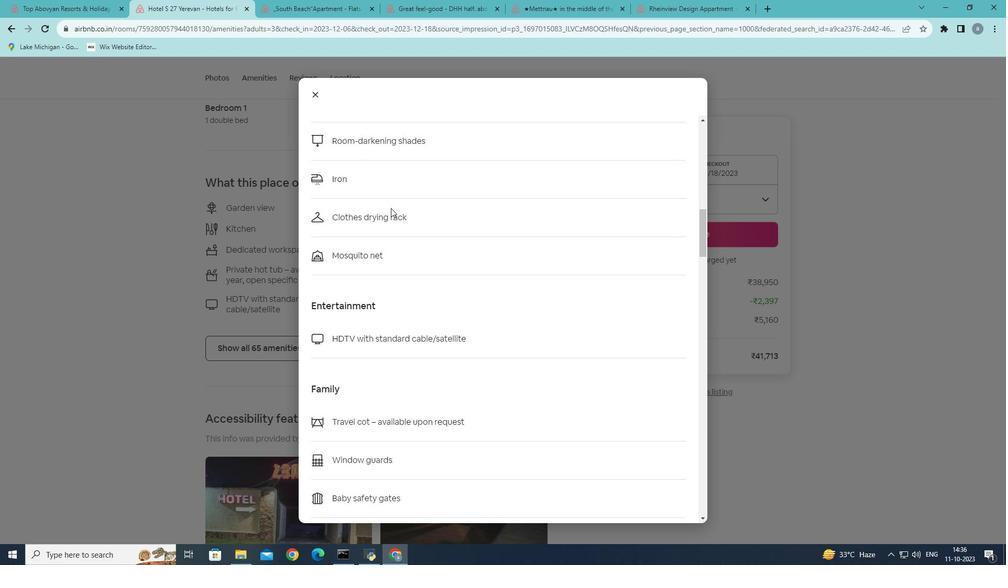 
Action: Mouse moved to (390, 208)
Screenshot: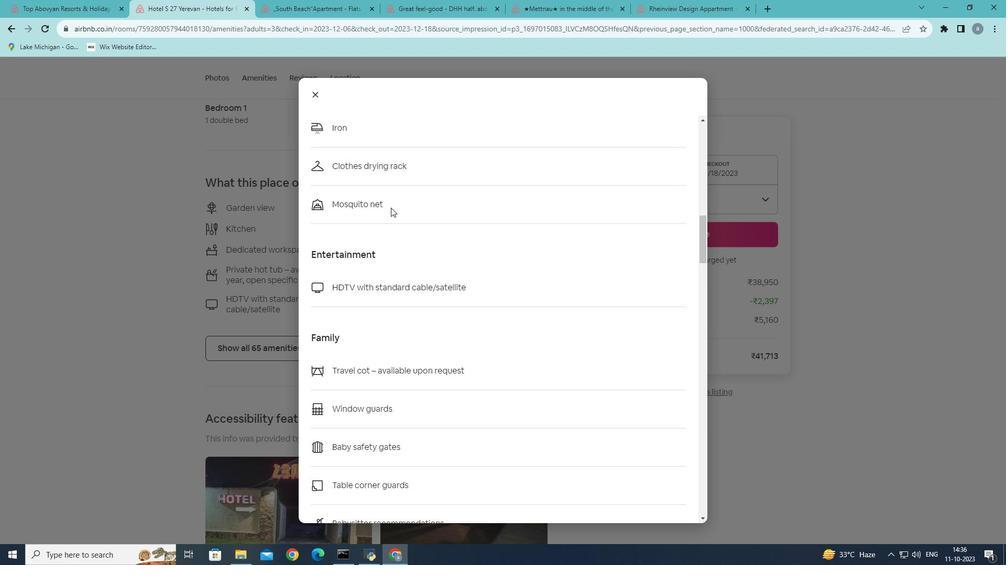 
Action: Mouse scrolled (390, 207) with delta (0, 0)
Screenshot: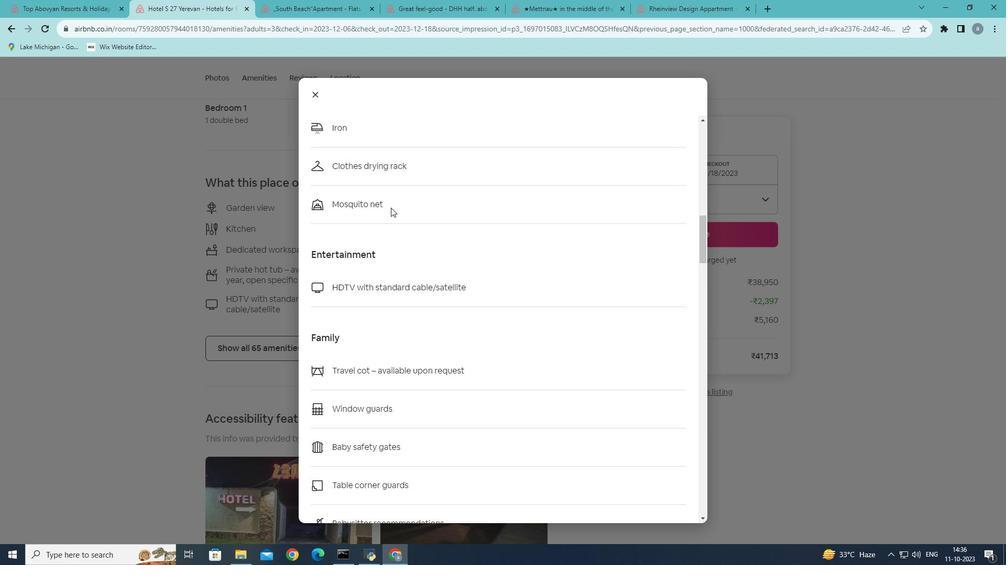 
Action: Mouse scrolled (390, 207) with delta (0, 0)
Screenshot: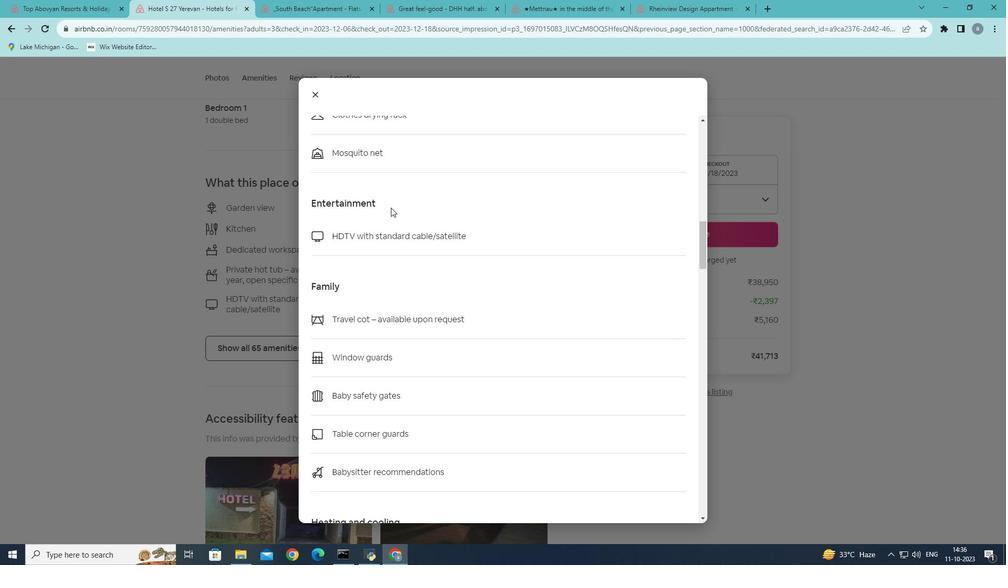 
Action: Mouse scrolled (390, 207) with delta (0, 0)
Screenshot: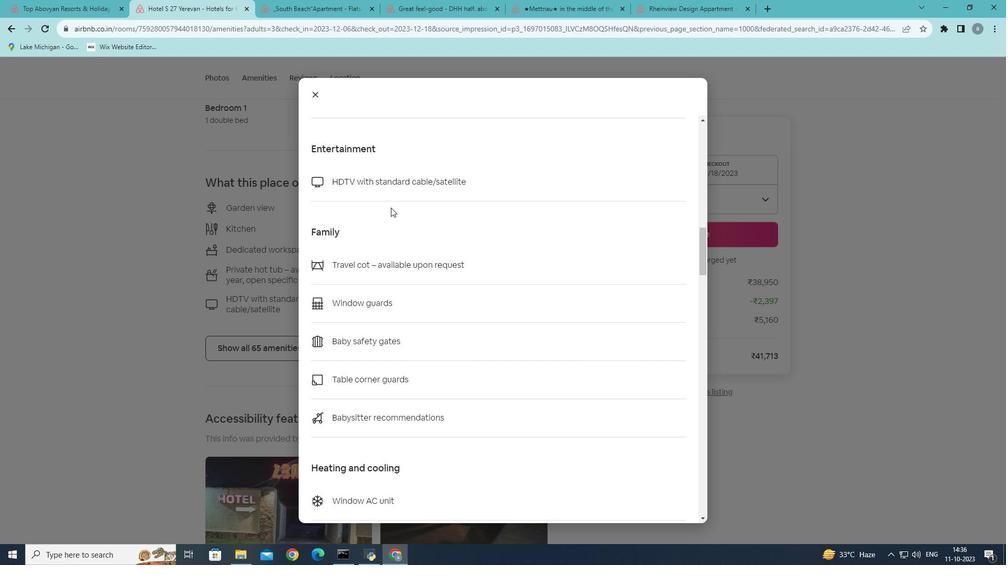 
Action: Mouse scrolled (390, 207) with delta (0, 0)
Screenshot: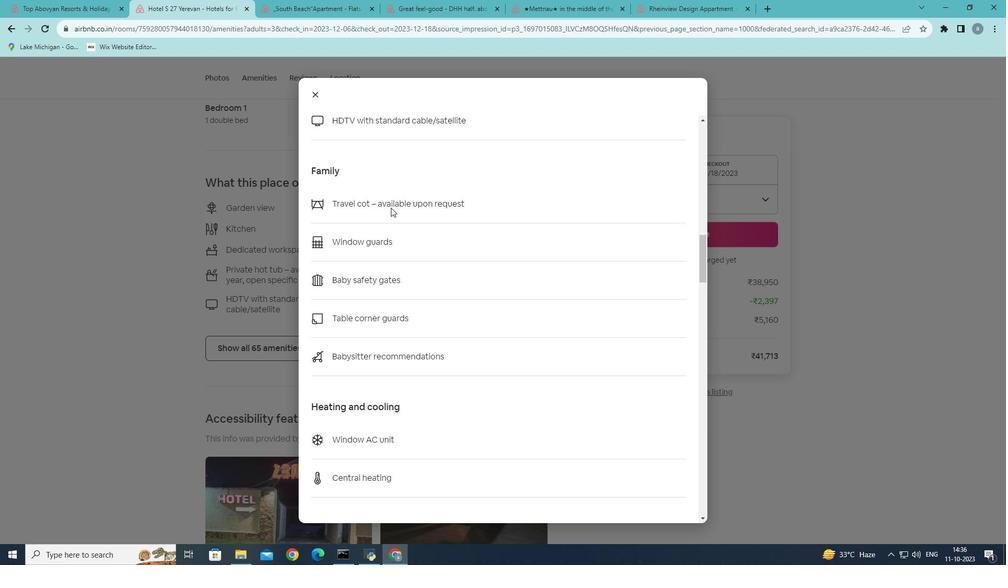 
Action: Mouse scrolled (390, 207) with delta (0, 0)
Screenshot: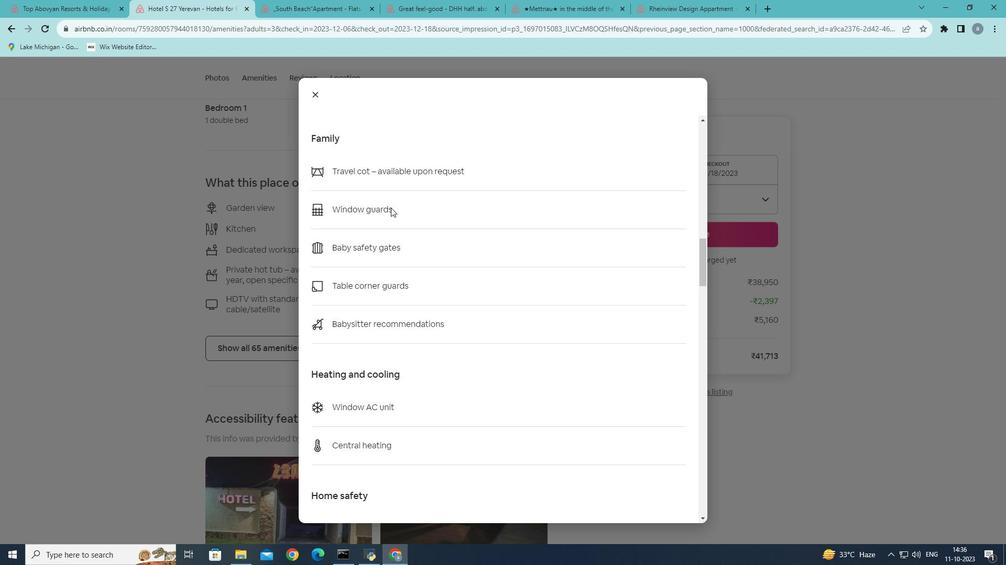 
Action: Mouse scrolled (390, 207) with delta (0, 0)
Screenshot: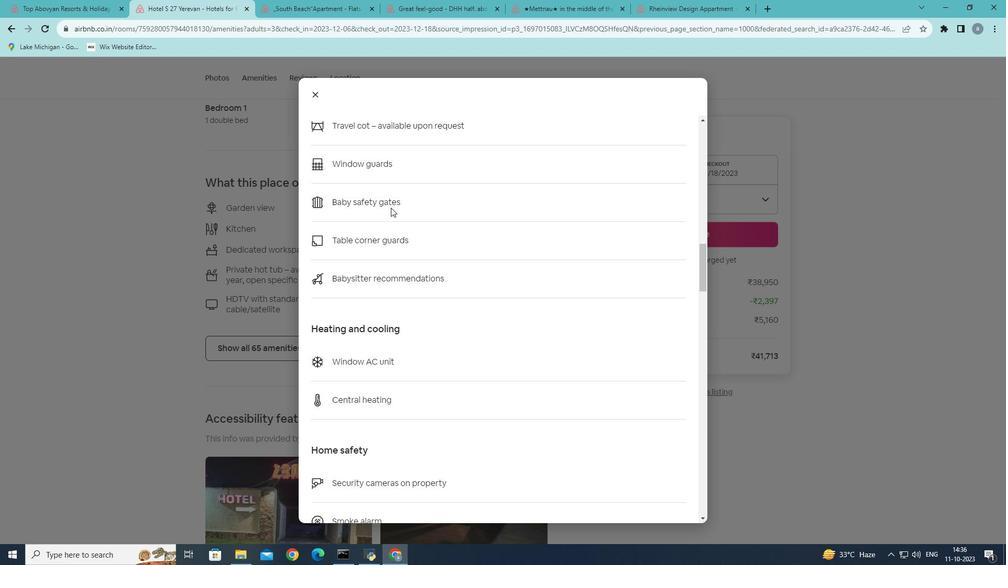 
Action: Mouse scrolled (390, 207) with delta (0, 0)
Screenshot: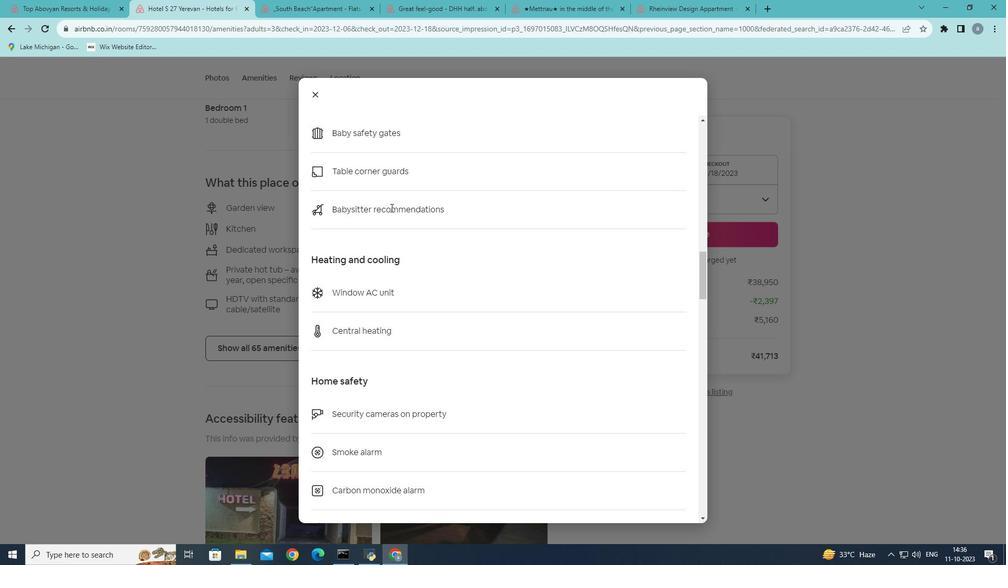 
Action: Mouse scrolled (390, 207) with delta (0, 0)
Screenshot: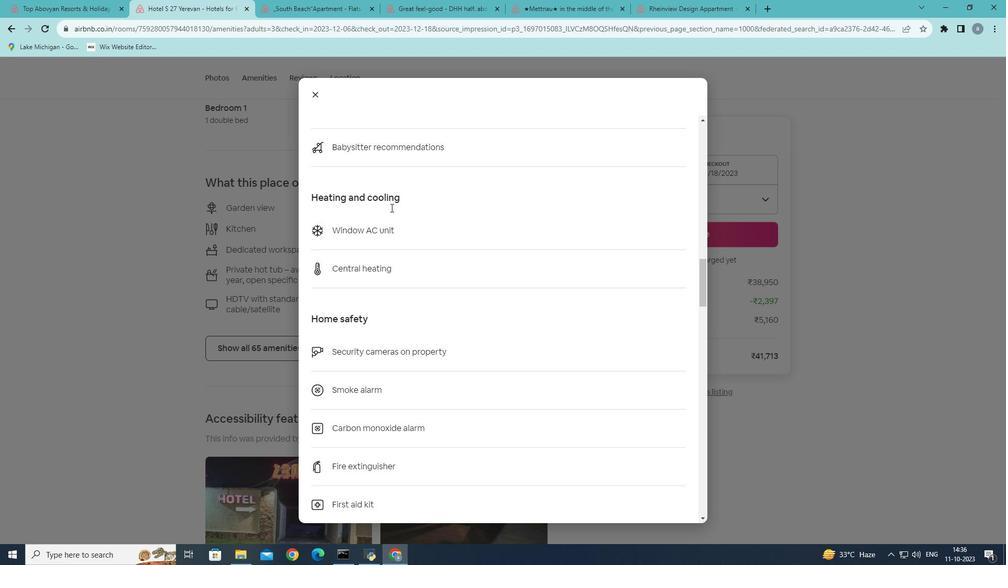 
Action: Mouse scrolled (390, 207) with delta (0, 0)
Screenshot: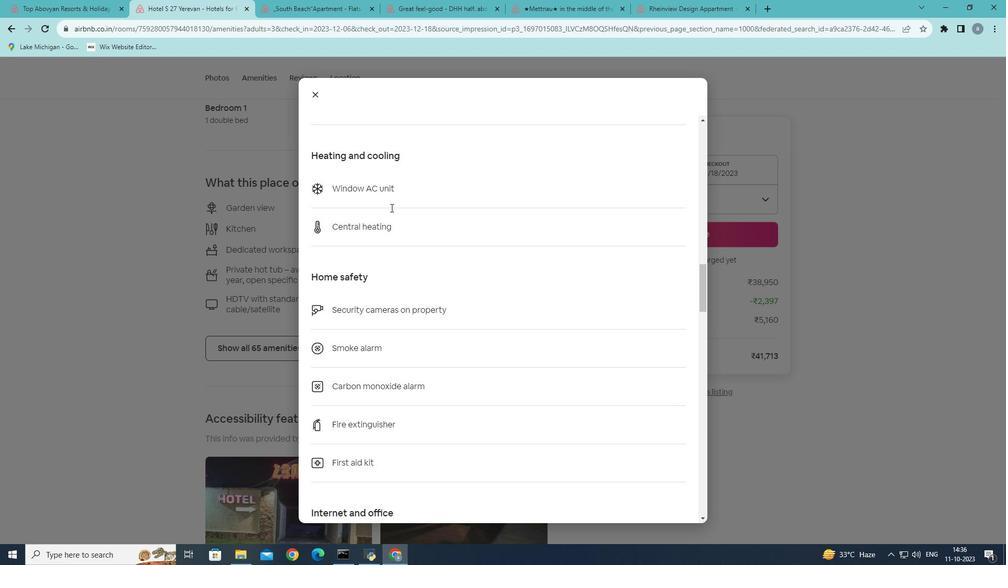 
Action: Mouse scrolled (390, 207) with delta (0, 0)
Screenshot: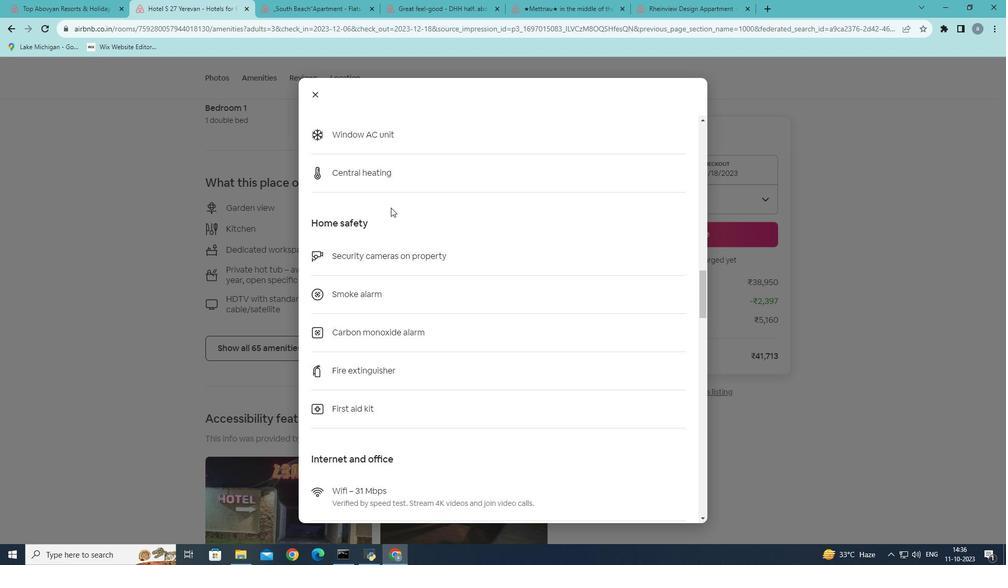 
Action: Mouse scrolled (390, 207) with delta (0, 0)
Screenshot: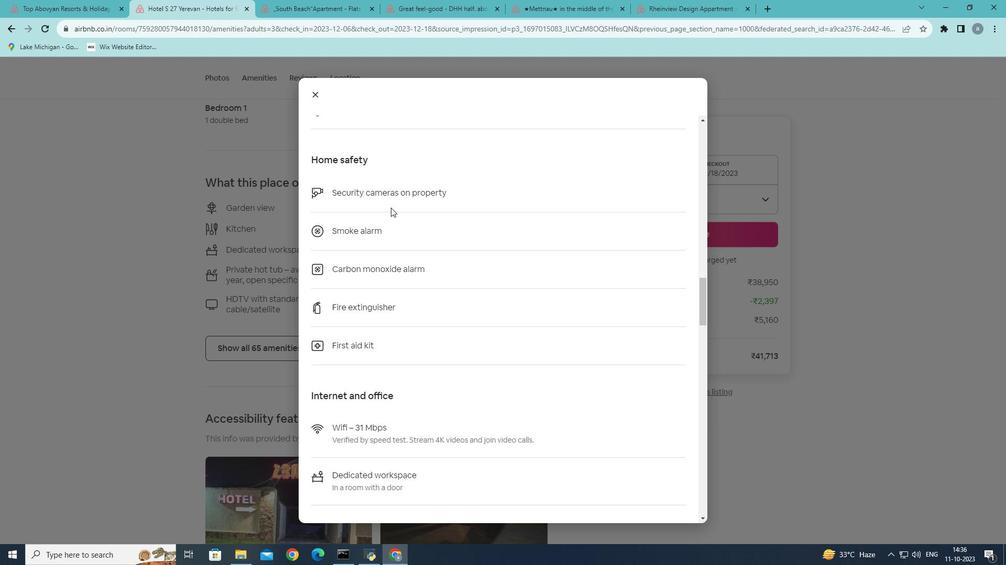
Action: Mouse scrolled (390, 207) with delta (0, 0)
Screenshot: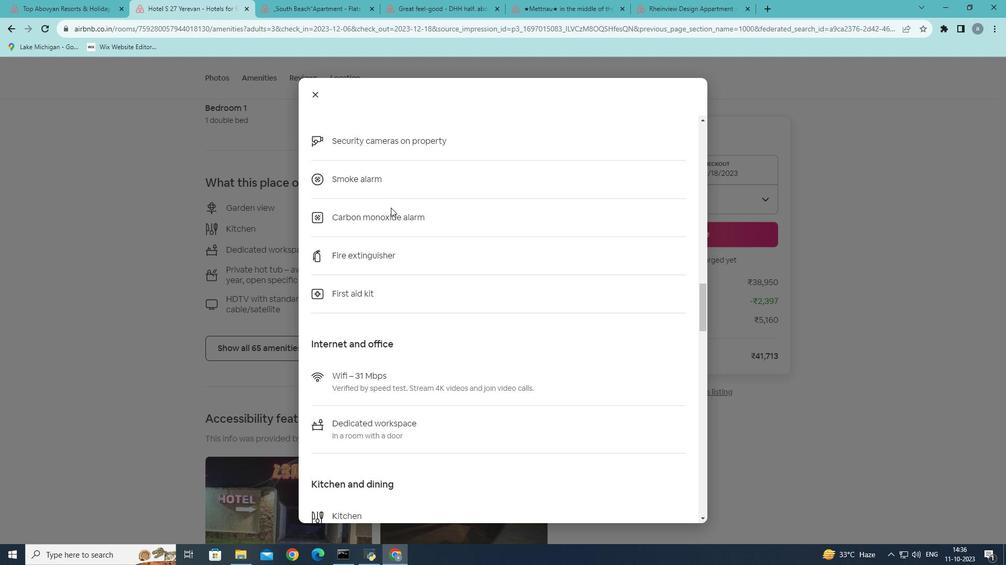
Action: Mouse scrolled (390, 207) with delta (0, 0)
Screenshot: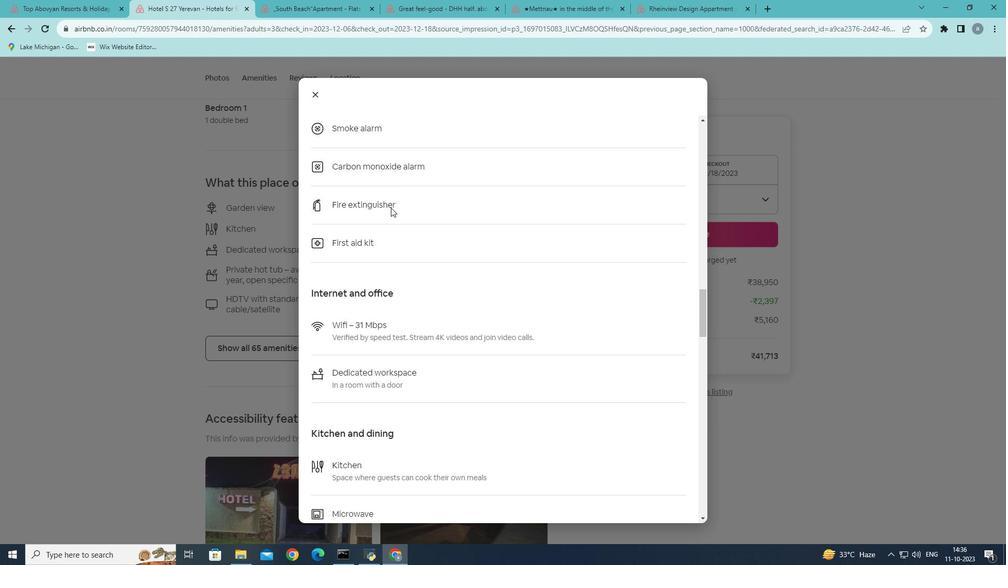 
Action: Mouse scrolled (390, 207) with delta (0, 0)
Screenshot: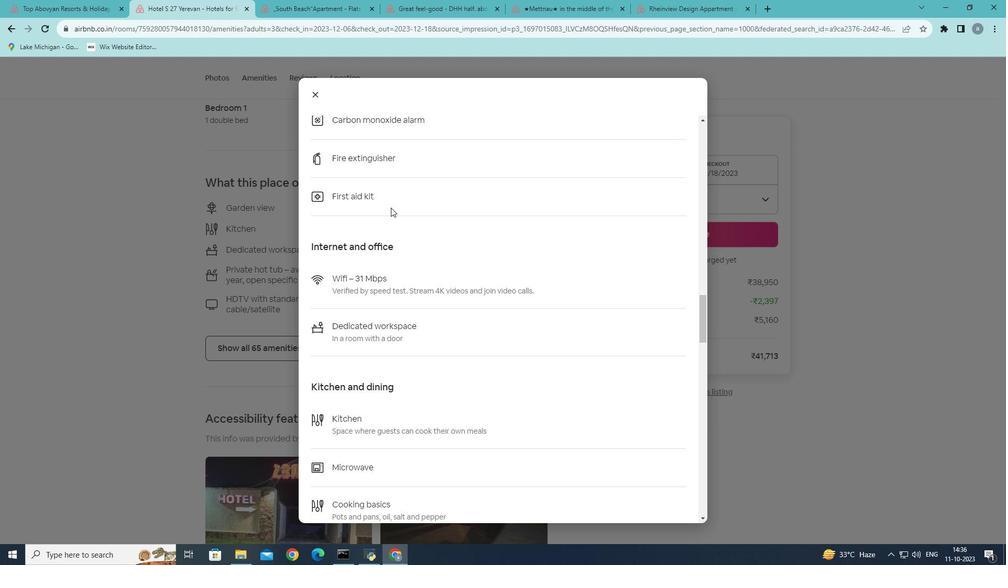 
Action: Mouse scrolled (390, 207) with delta (0, 0)
Screenshot: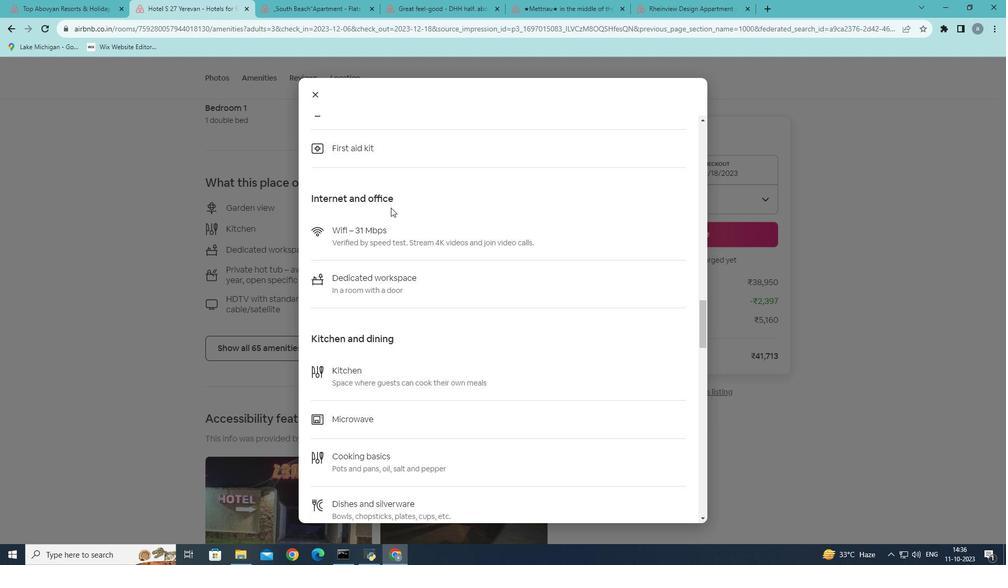 
Action: Mouse scrolled (390, 207) with delta (0, 0)
Screenshot: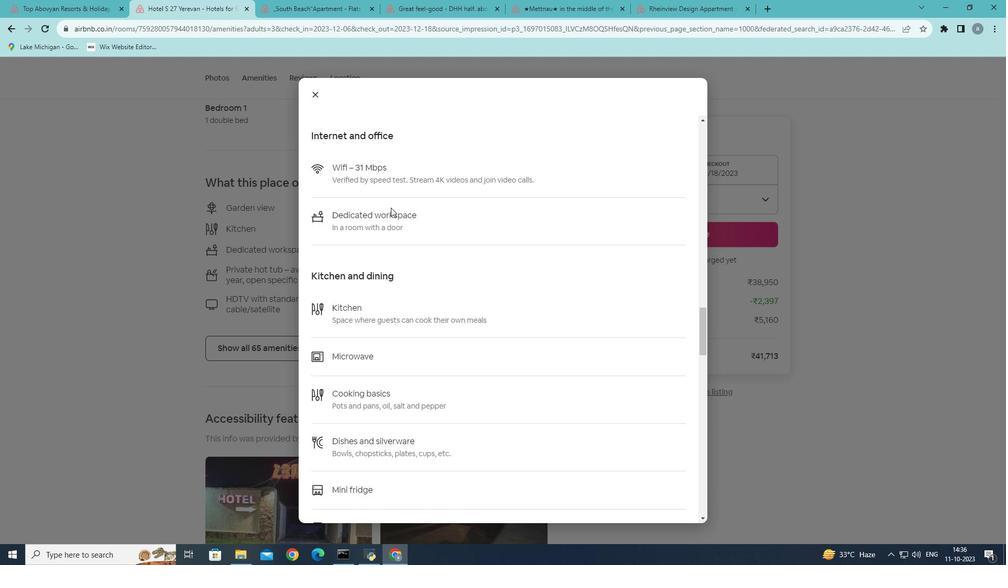 
Action: Mouse scrolled (390, 207) with delta (0, 0)
Screenshot: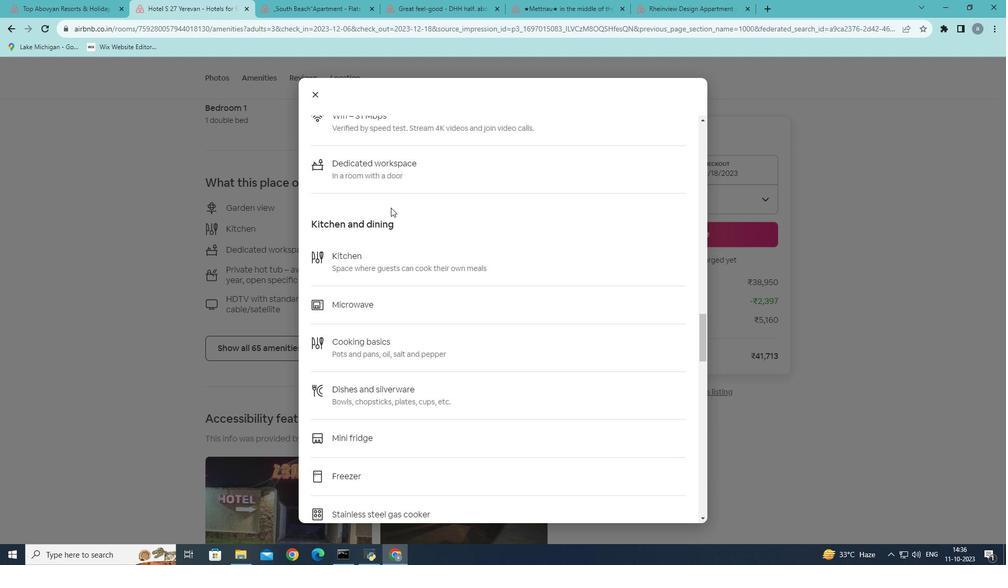 
Action: Mouse scrolled (390, 207) with delta (0, 0)
Screenshot: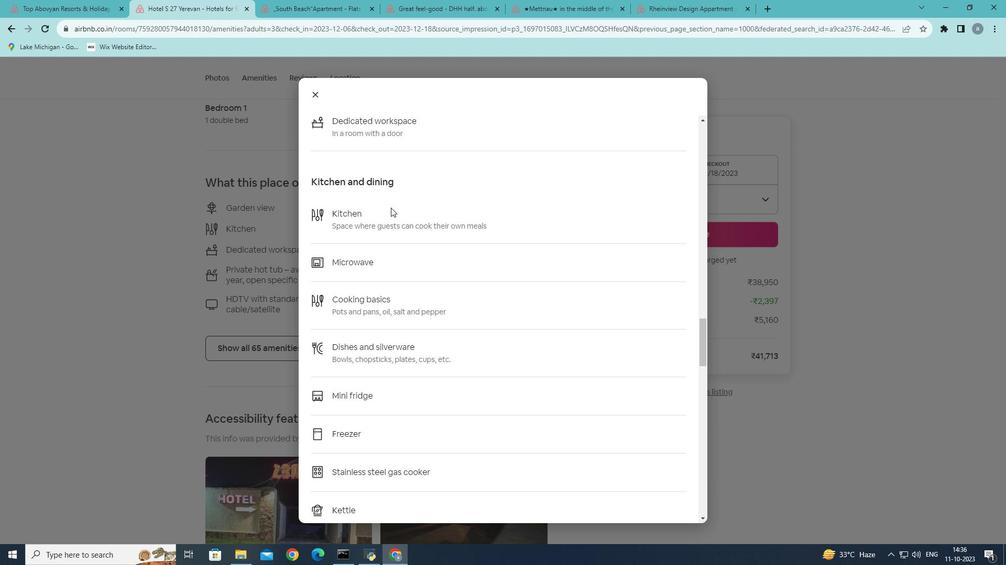 
Action: Mouse scrolled (390, 207) with delta (0, 0)
Screenshot: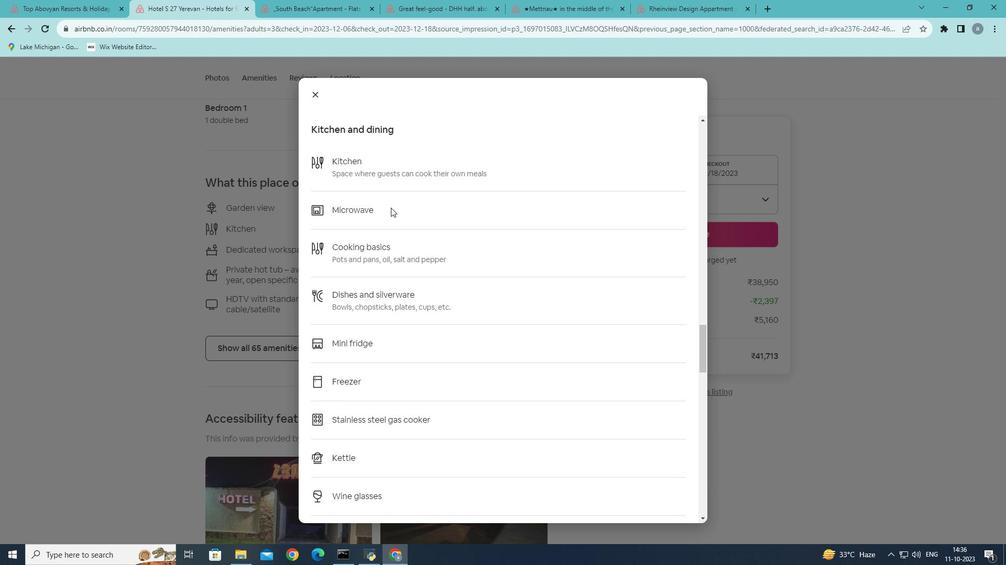 
Action: Mouse scrolled (390, 207) with delta (0, 0)
Screenshot: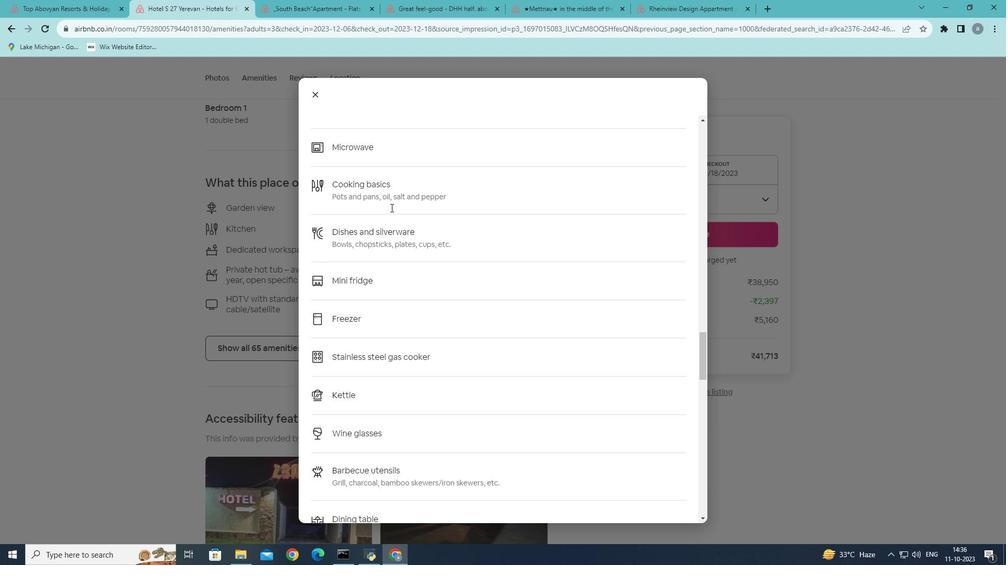
Action: Mouse scrolled (390, 207) with delta (0, 0)
Screenshot: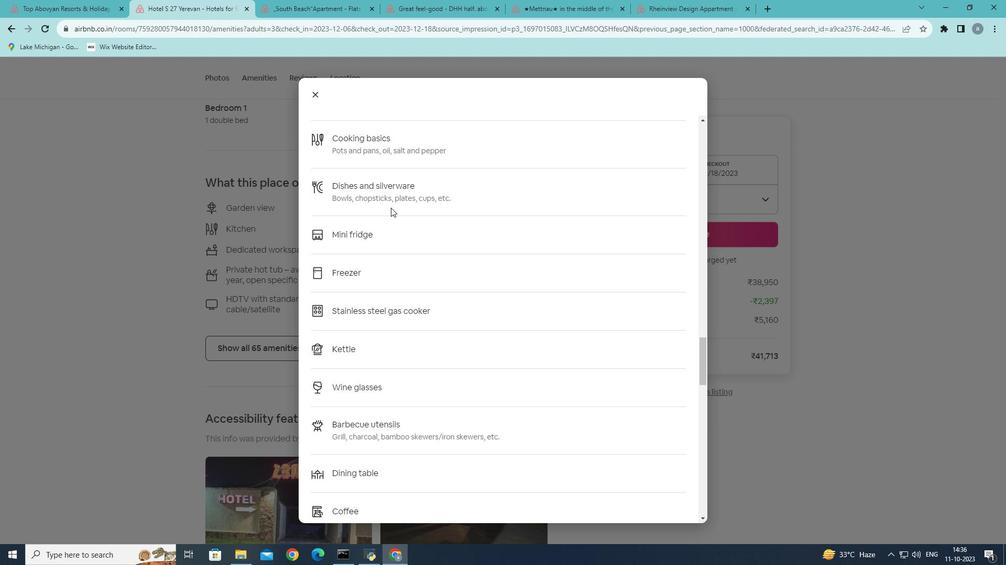 
Action: Mouse scrolled (390, 207) with delta (0, 0)
Screenshot: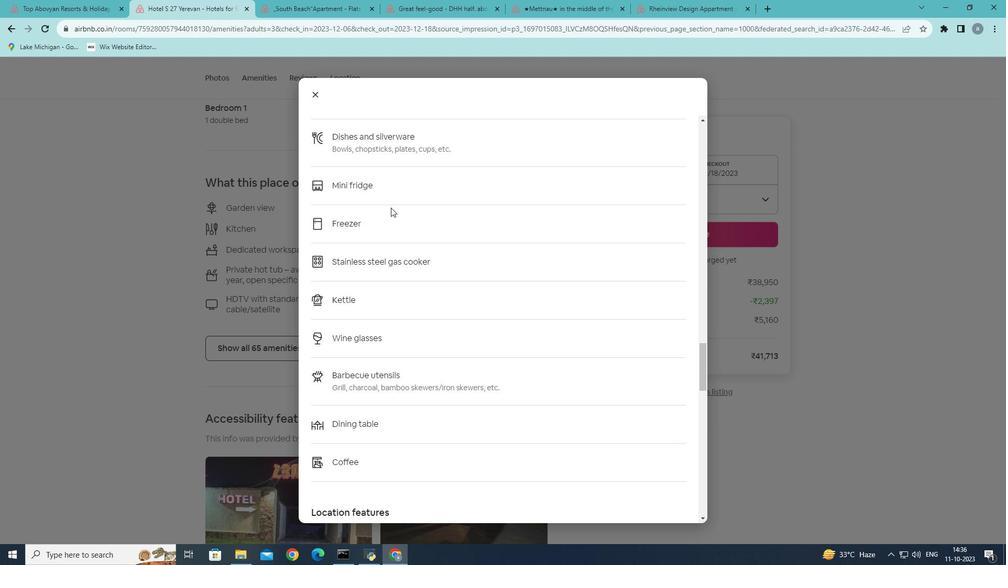 
Action: Mouse scrolled (390, 207) with delta (0, 0)
Screenshot: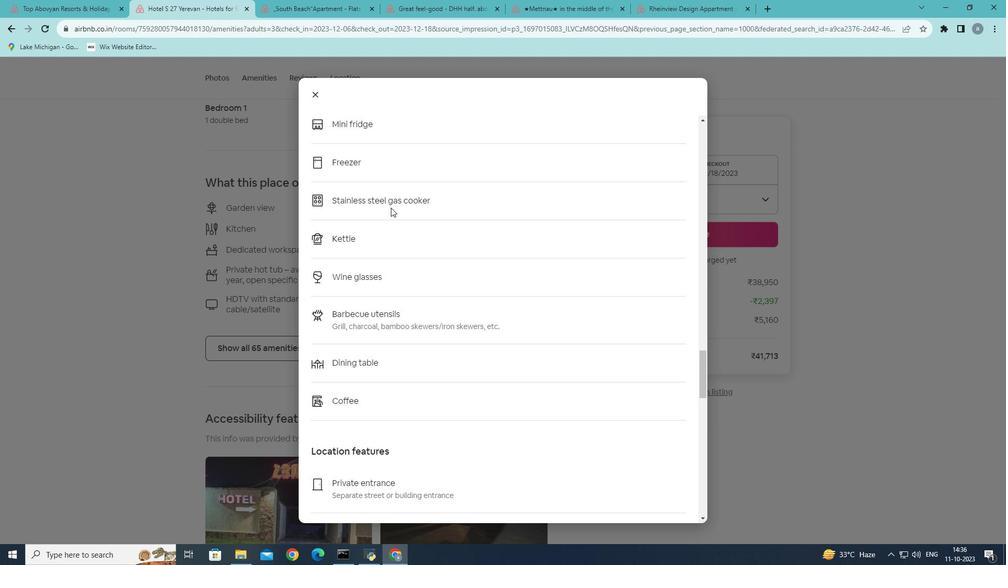 
Action: Mouse scrolled (390, 207) with delta (0, 0)
Screenshot: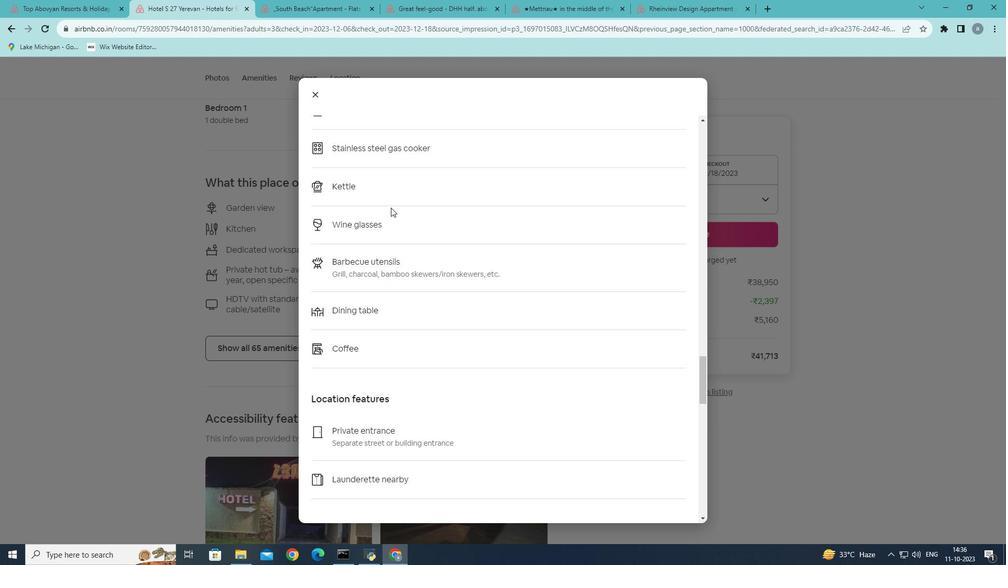 
Action: Mouse scrolled (390, 207) with delta (0, 0)
Screenshot: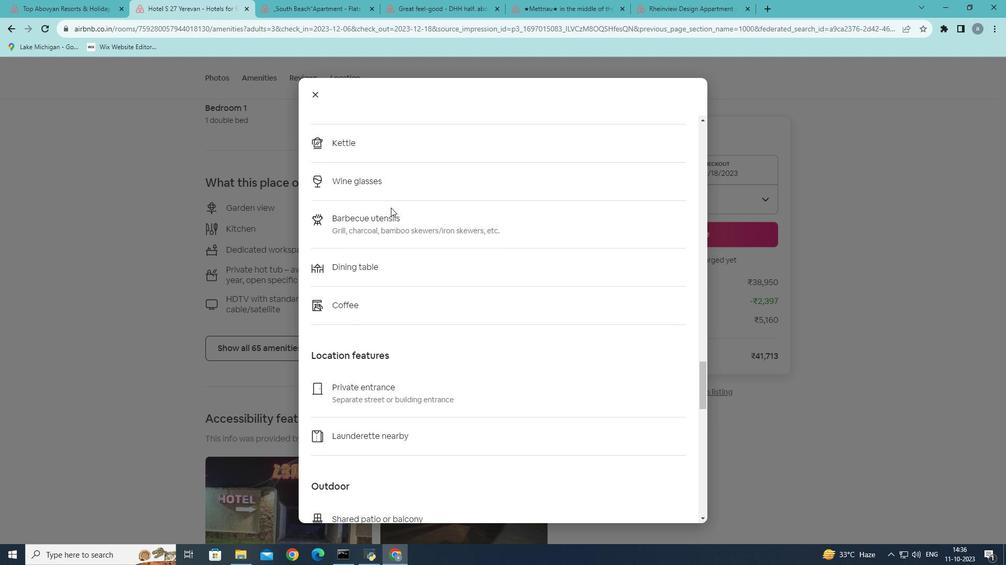 
Action: Mouse scrolled (390, 207) with delta (0, 0)
Screenshot: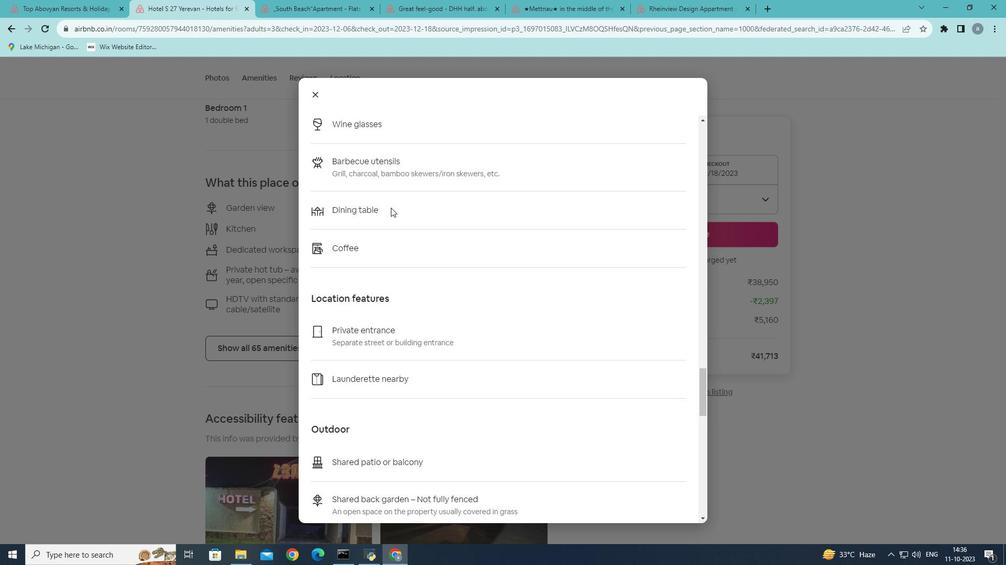 
Action: Mouse scrolled (390, 207) with delta (0, 0)
